 Task: Select Fire TV from Amazon Fire TV. Add to cart Fire TV Stick with Alexa Voice Remote-2. Place order for _x000D_
3800 Locke St_x000D_
Latonia, Kentucky(KY), 41015, Cell Number (859) 261-0695
Action: Mouse moved to (19, 110)
Screenshot: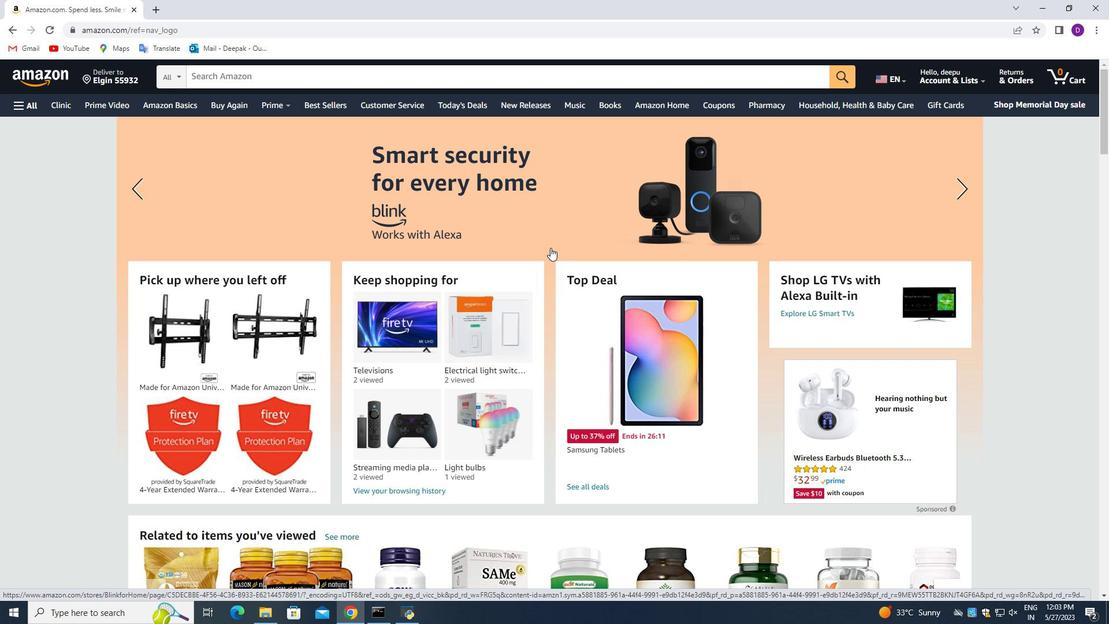 
Action: Mouse pressed left at (19, 110)
Screenshot: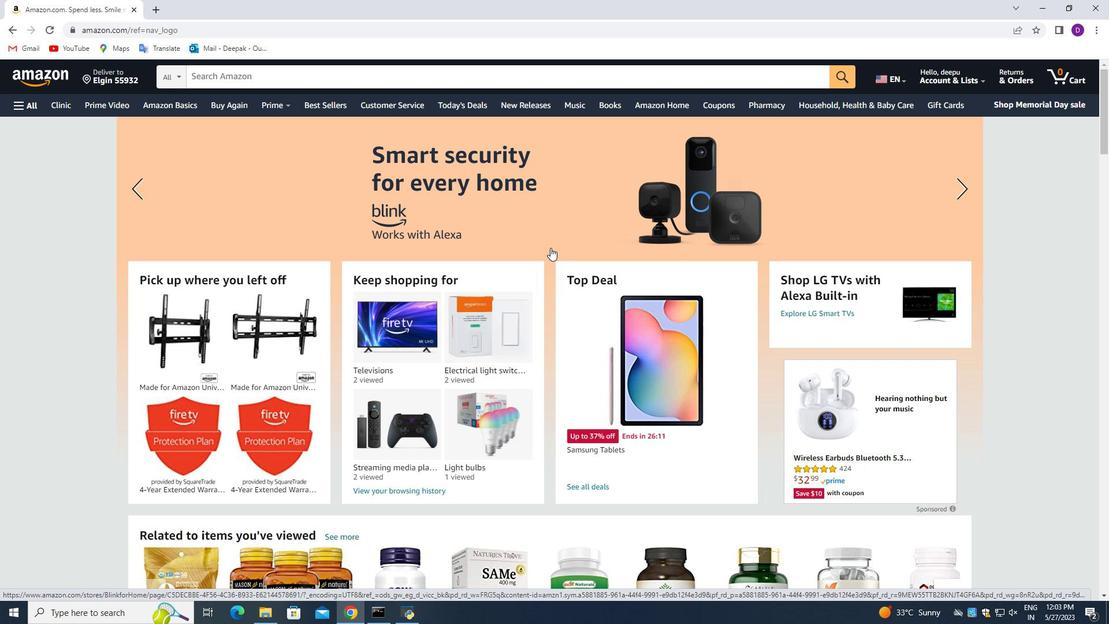 
Action: Mouse moved to (106, 341)
Screenshot: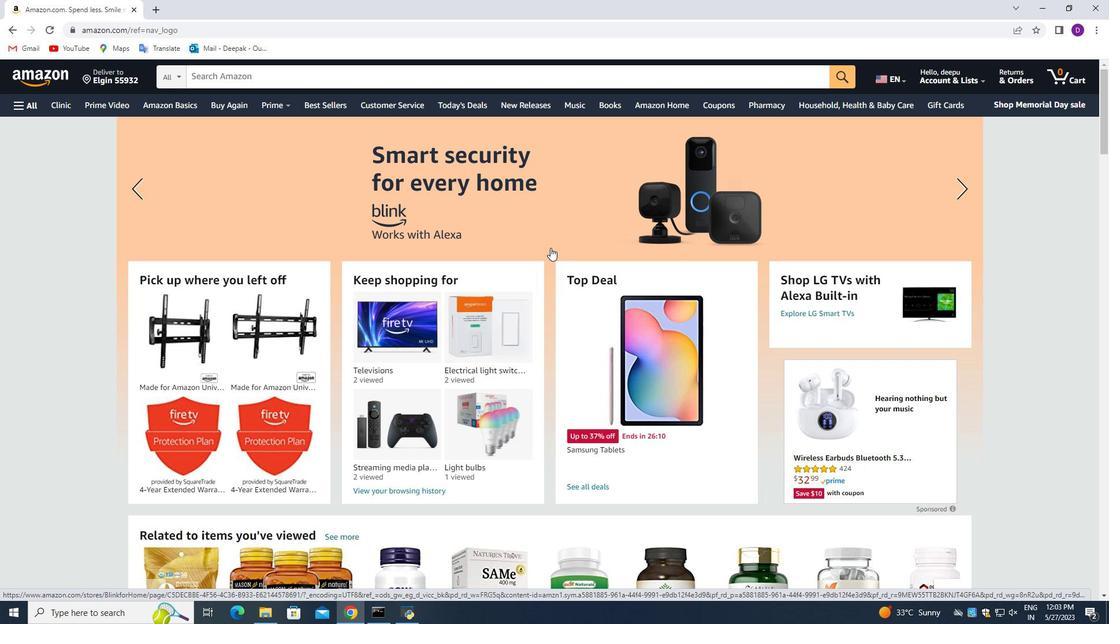 
Action: Mouse pressed left at (106, 341)
Screenshot: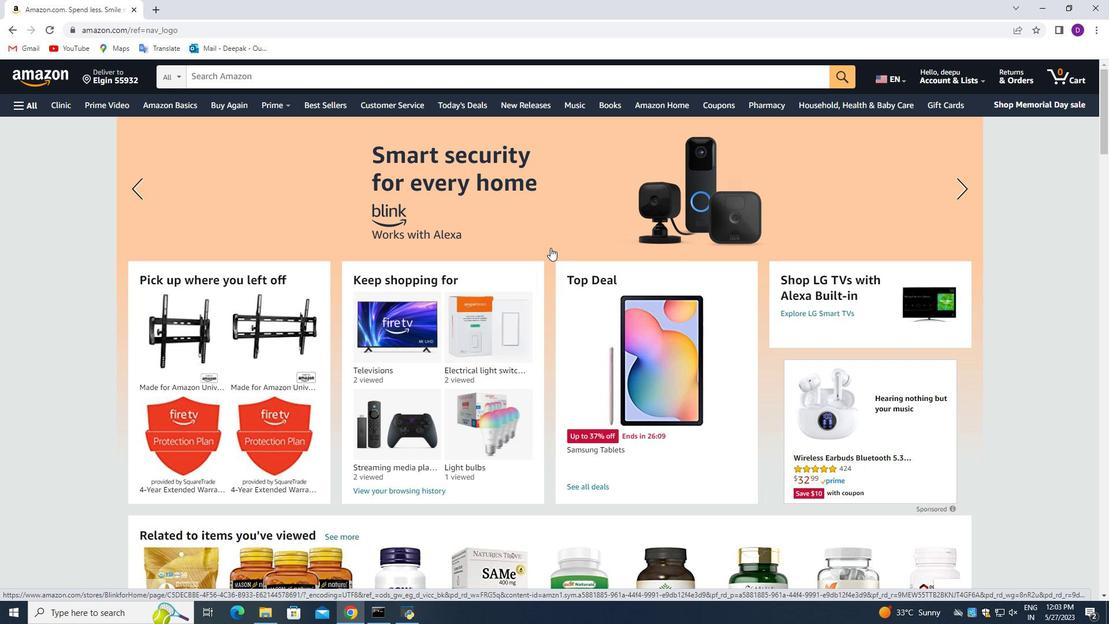 
Action: Mouse moved to (116, 157)
Screenshot: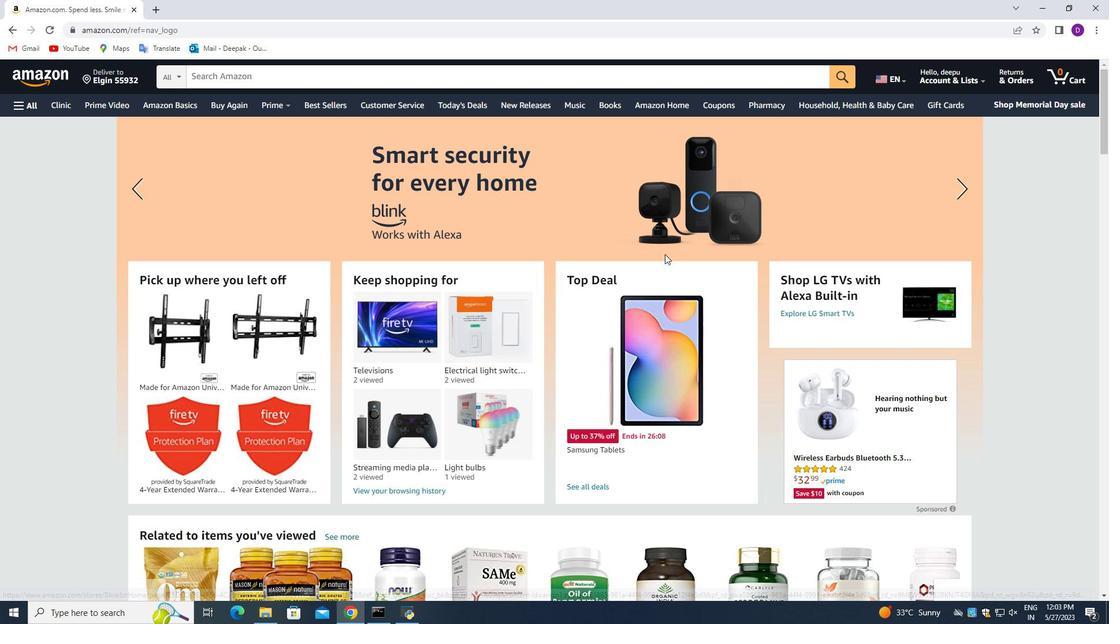 
Action: Mouse pressed left at (116, 157)
Screenshot: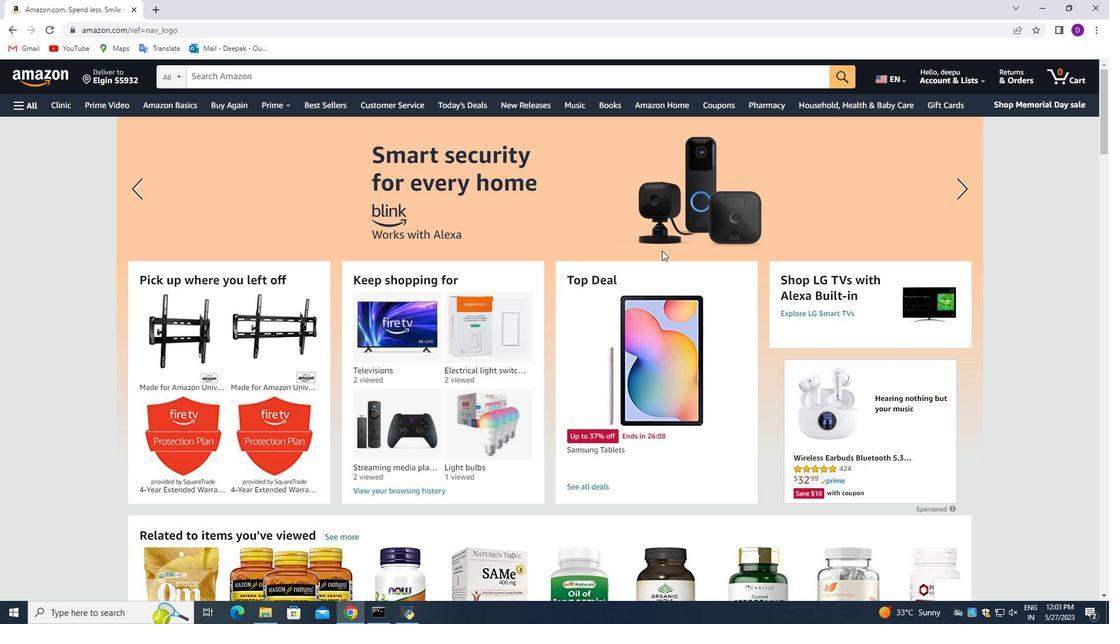 
Action: Mouse moved to (280, 80)
Screenshot: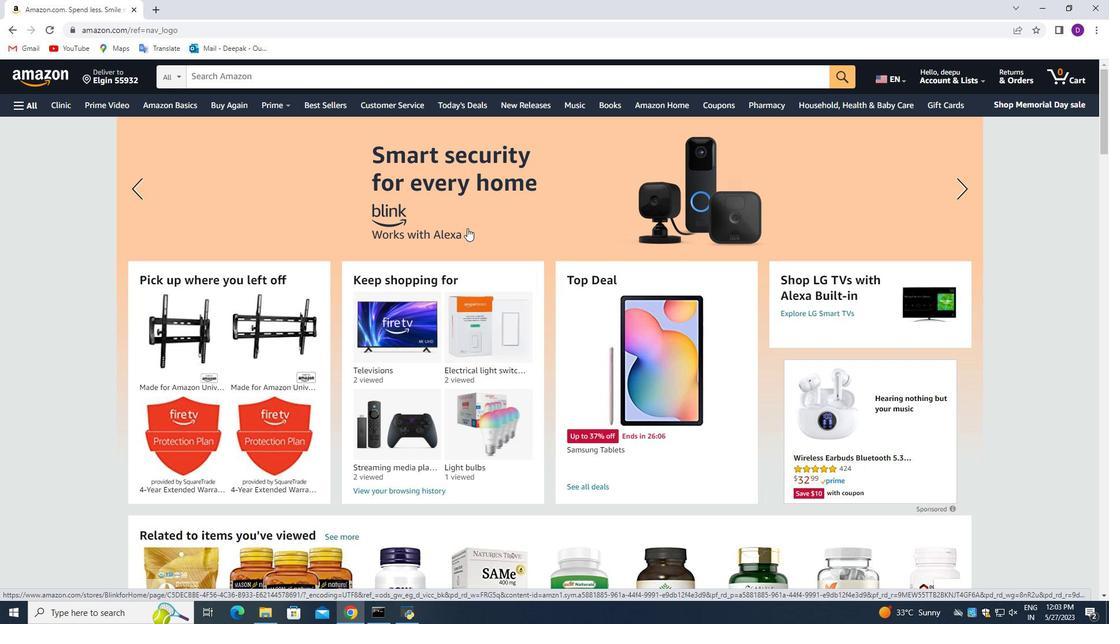 
Action: Mouse pressed left at (280, 80)
Screenshot: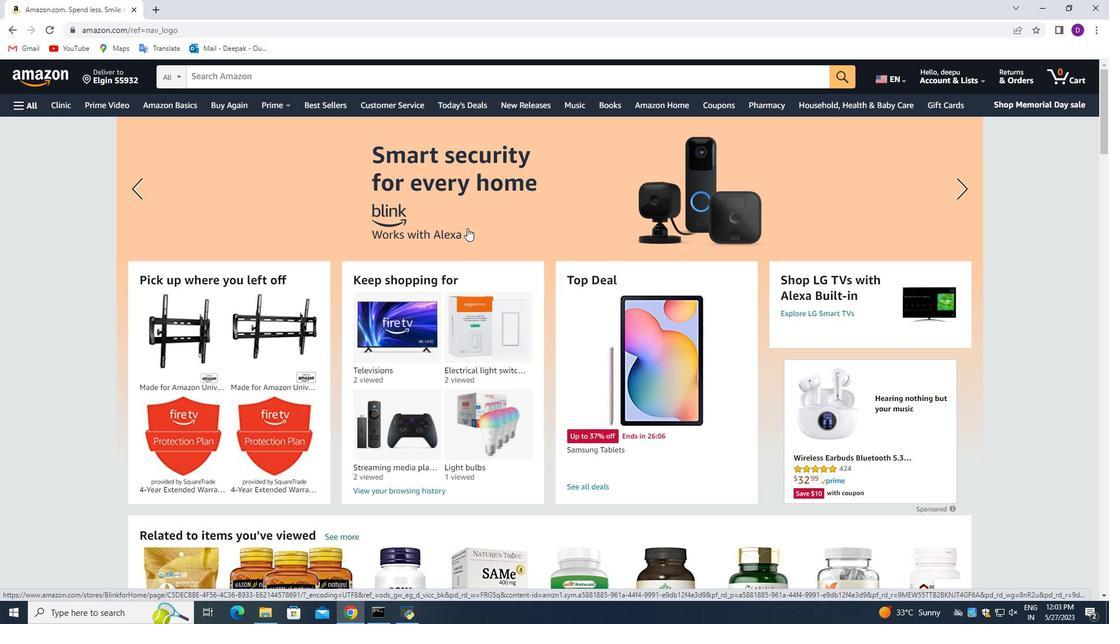 
Action: Key pressed <Key.shift>Fire<Key.space>tv<Key.space>stick<Key.space>with<Key.space>aleza<Key.space><Key.backspace><Key.backspace><Key.backspace>xa<Key.space>voice<Key.space>remote<Key.enter>
Screenshot: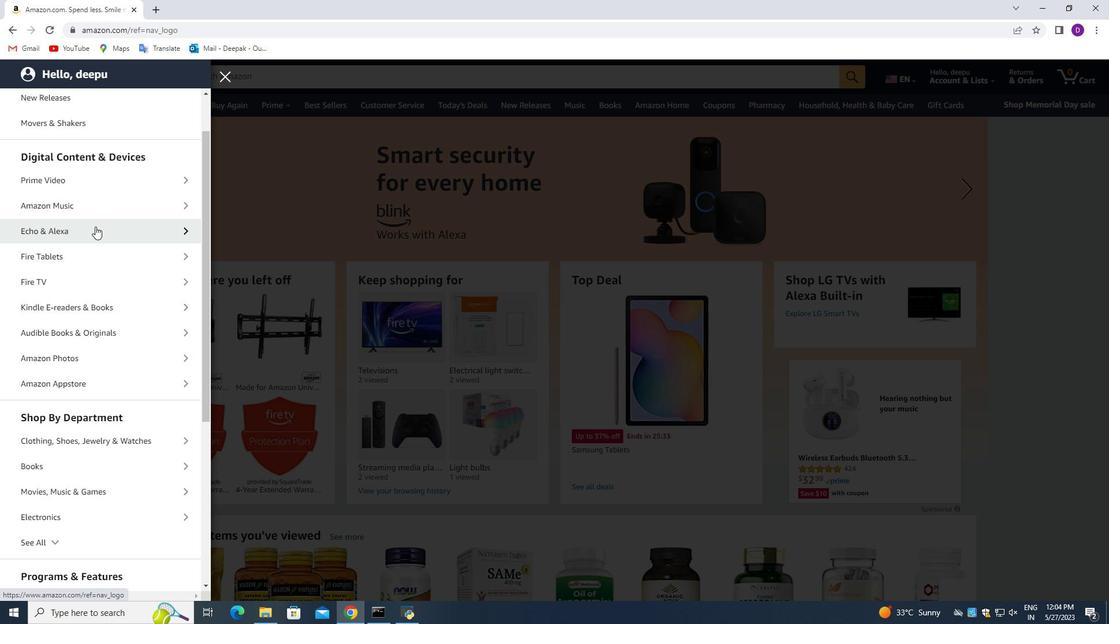 
Action: Mouse moved to (591, 304)
Screenshot: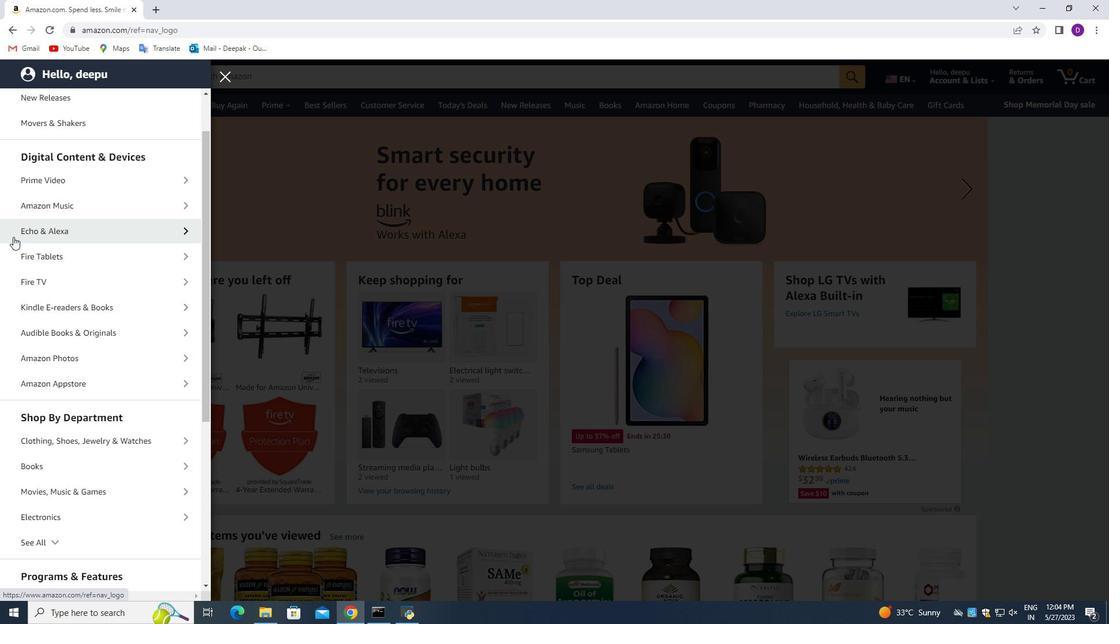 
Action: Mouse scrolled (591, 303) with delta (0, 0)
Screenshot: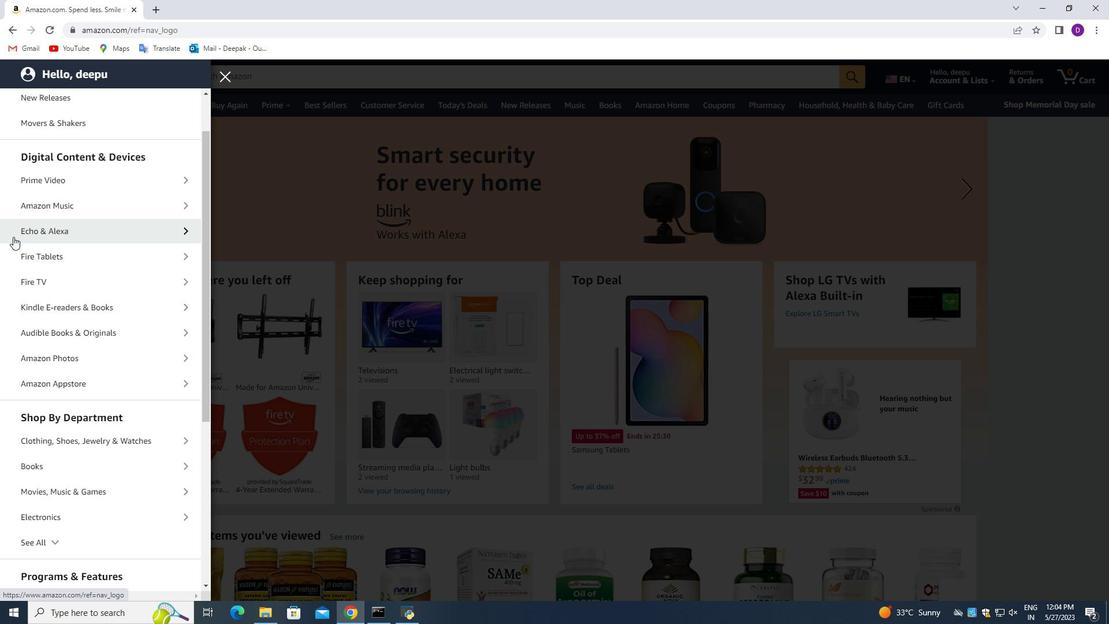 
Action: Mouse moved to (504, 374)
Screenshot: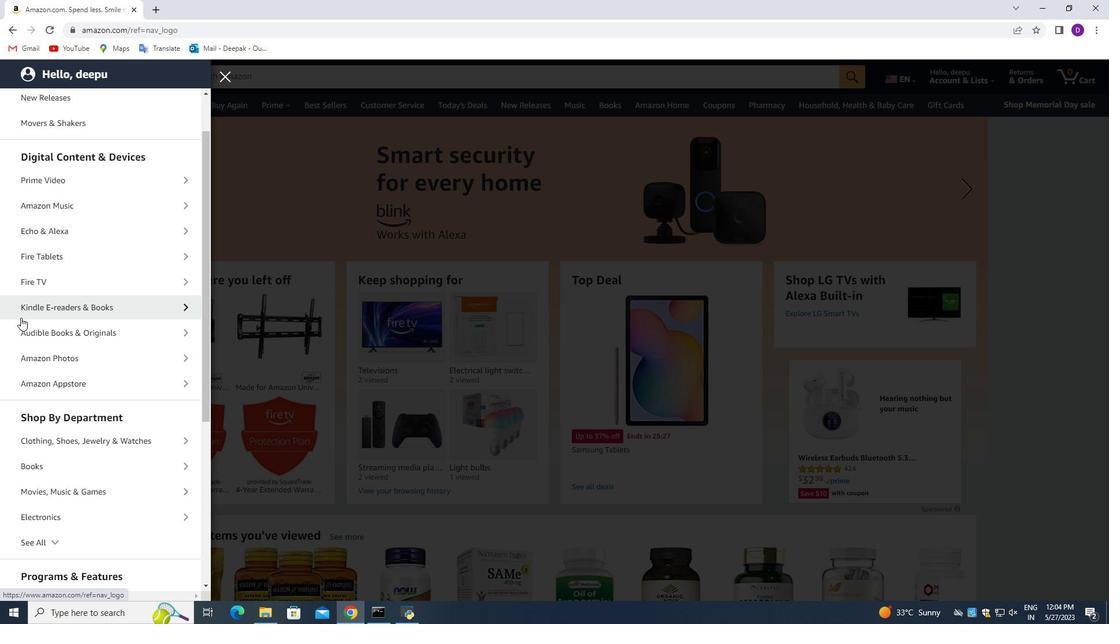 
Action: Mouse pressed left at (504, 374)
Screenshot: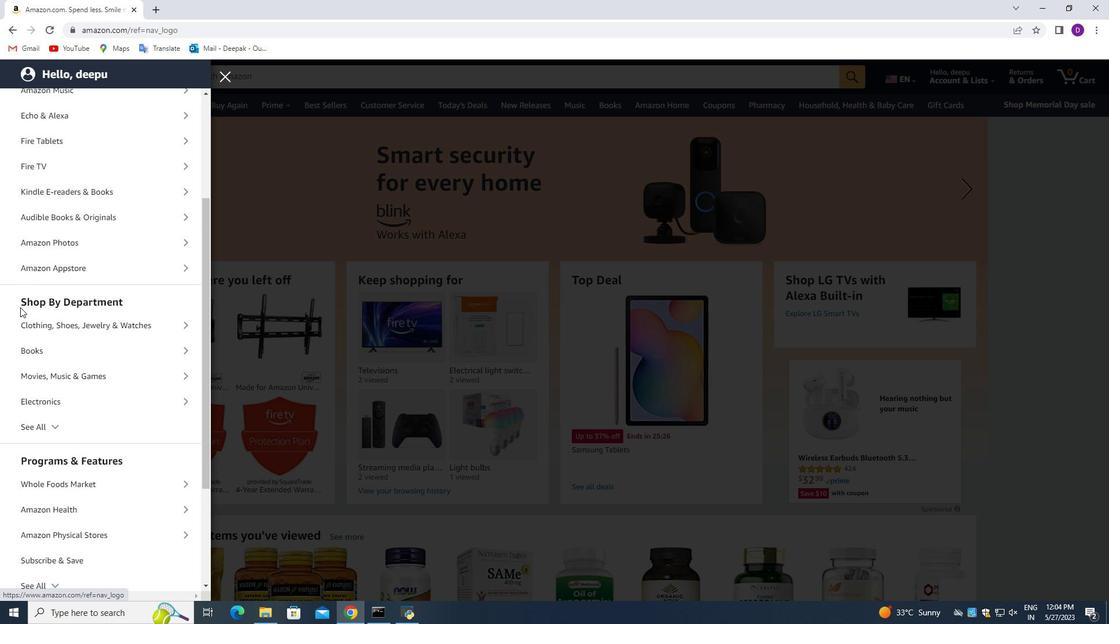 
Action: Mouse moved to (372, 339)
Screenshot: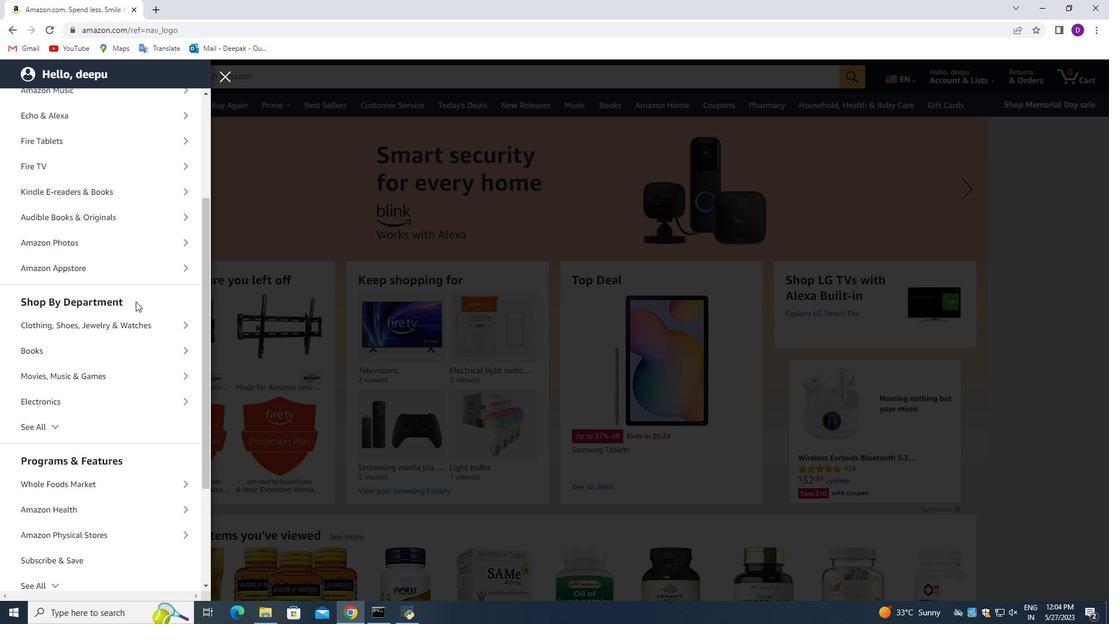 
Action: Mouse pressed left at (372, 339)
Screenshot: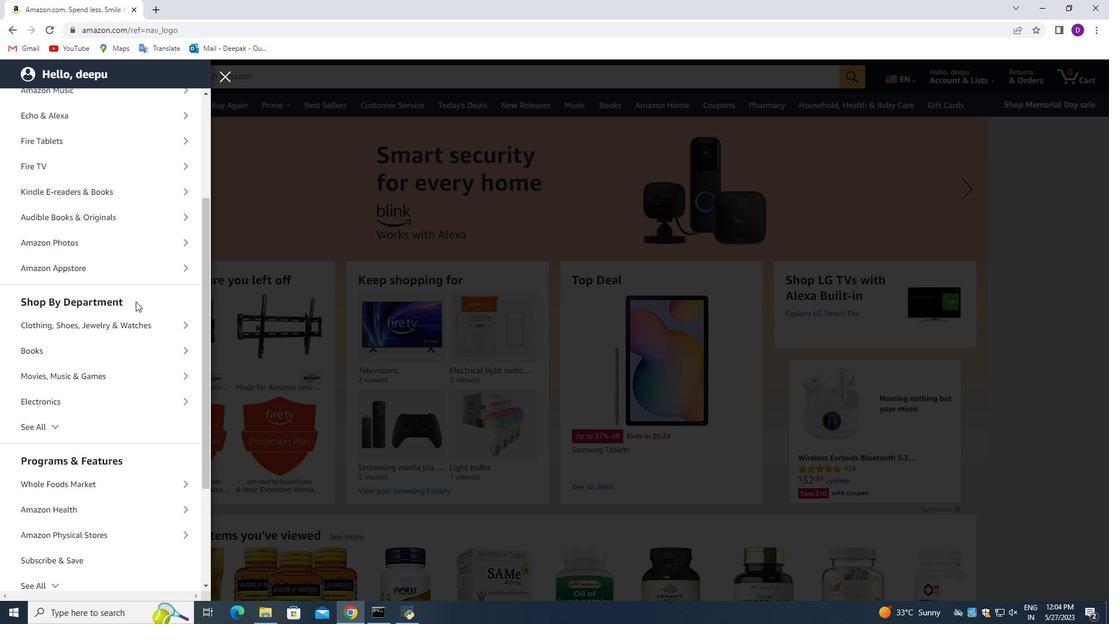
Action: Mouse moved to (138, 202)
Screenshot: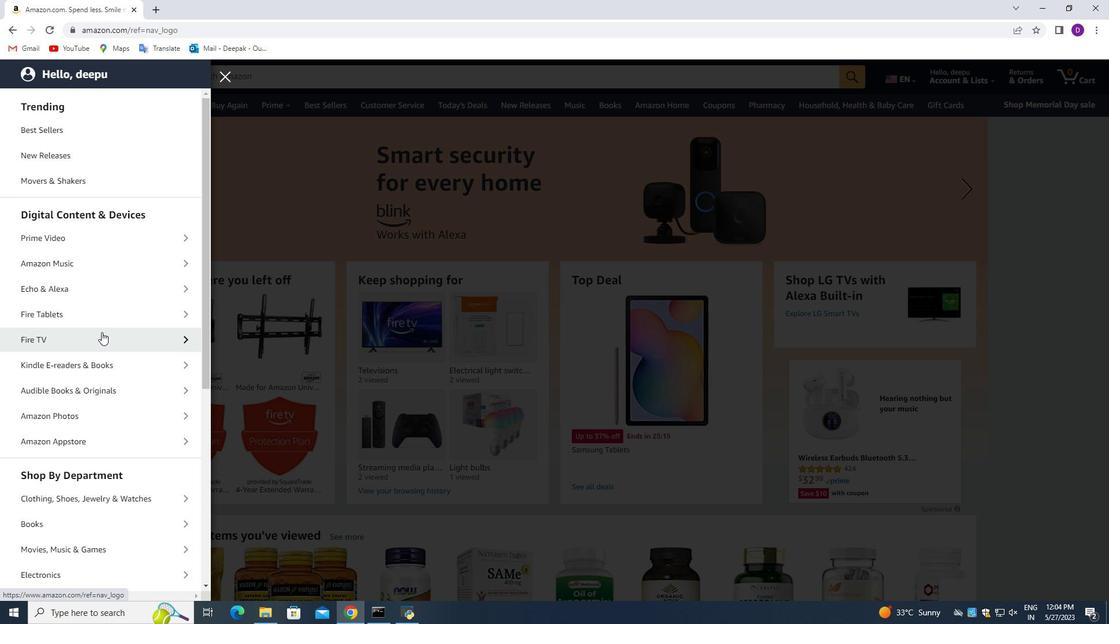 
Action: Mouse pressed left at (138, 202)
Screenshot: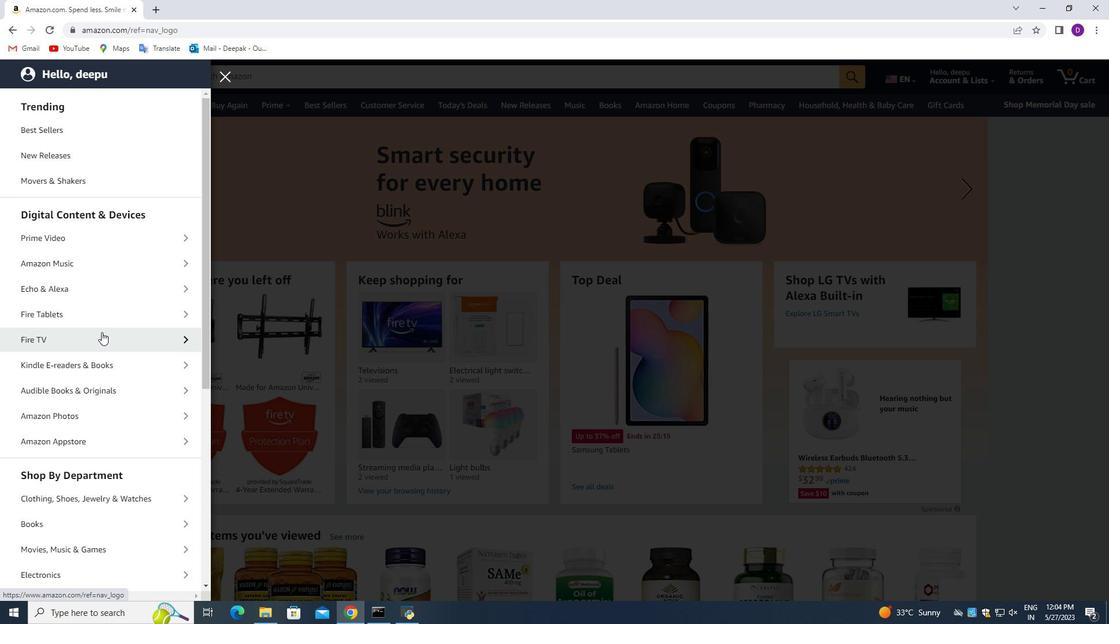 
Action: Mouse moved to (145, 254)
Screenshot: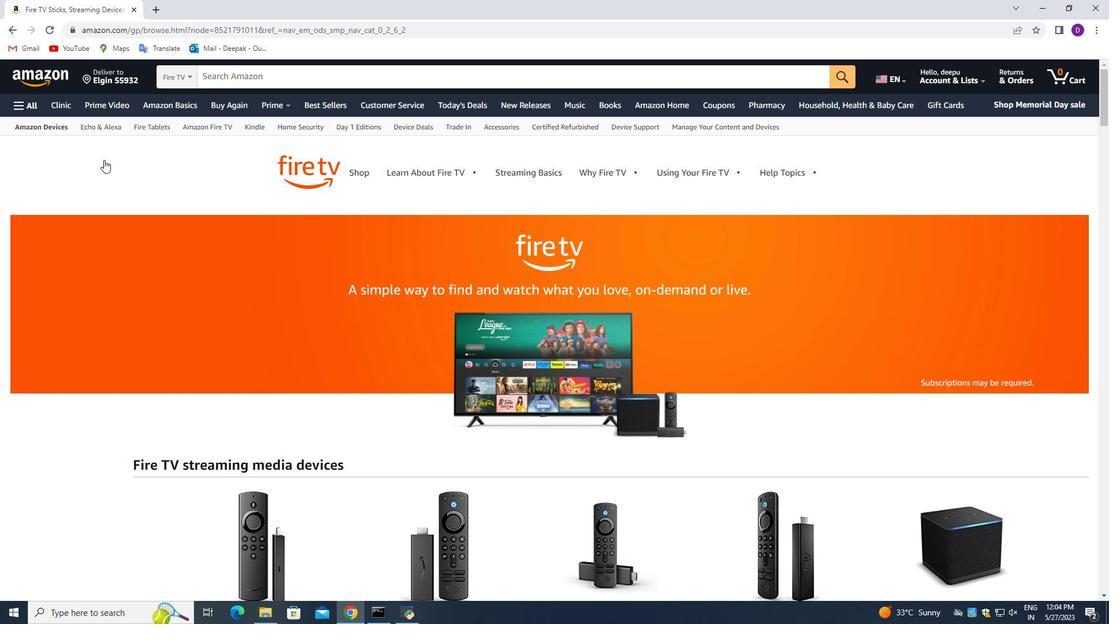 
Action: Mouse pressed left at (145, 254)
Screenshot: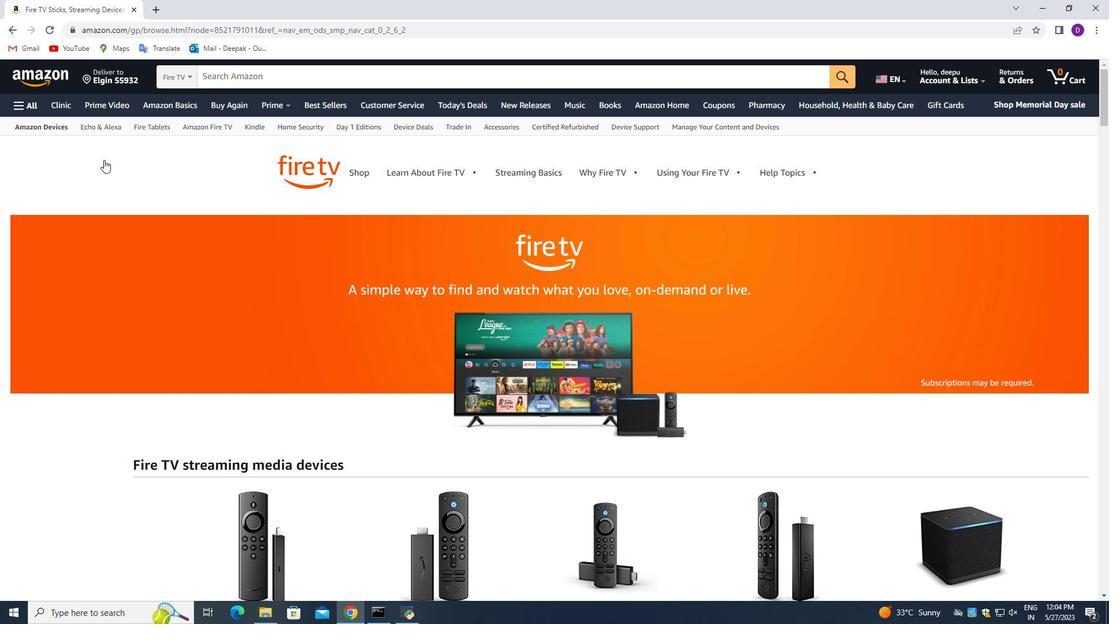
Action: Mouse moved to (144, 284)
Screenshot: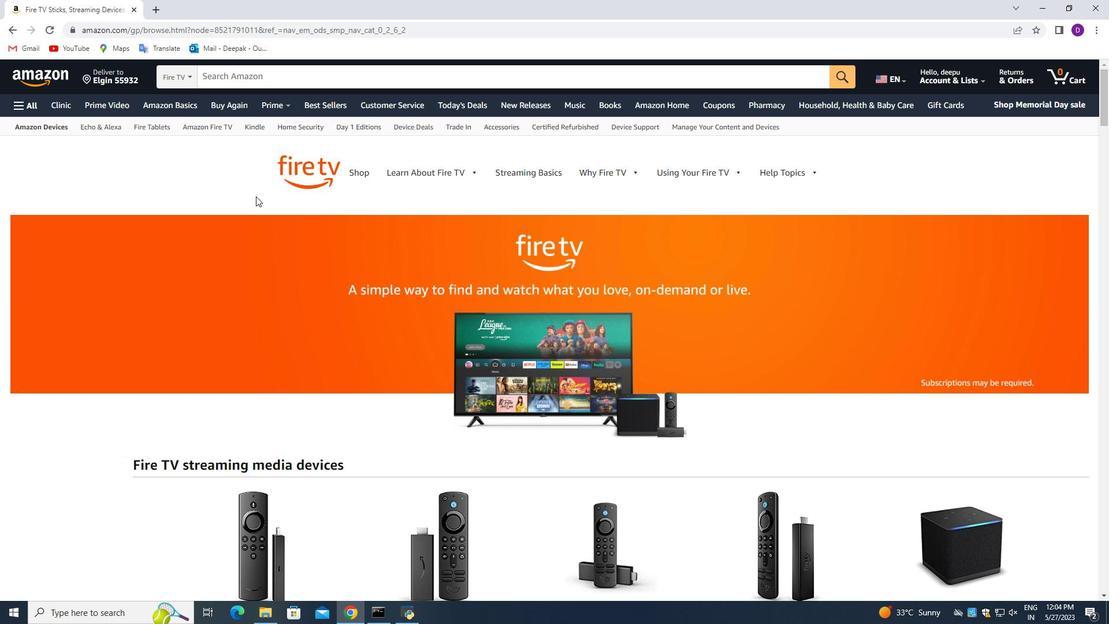
Action: Mouse pressed left at (144, 284)
Screenshot: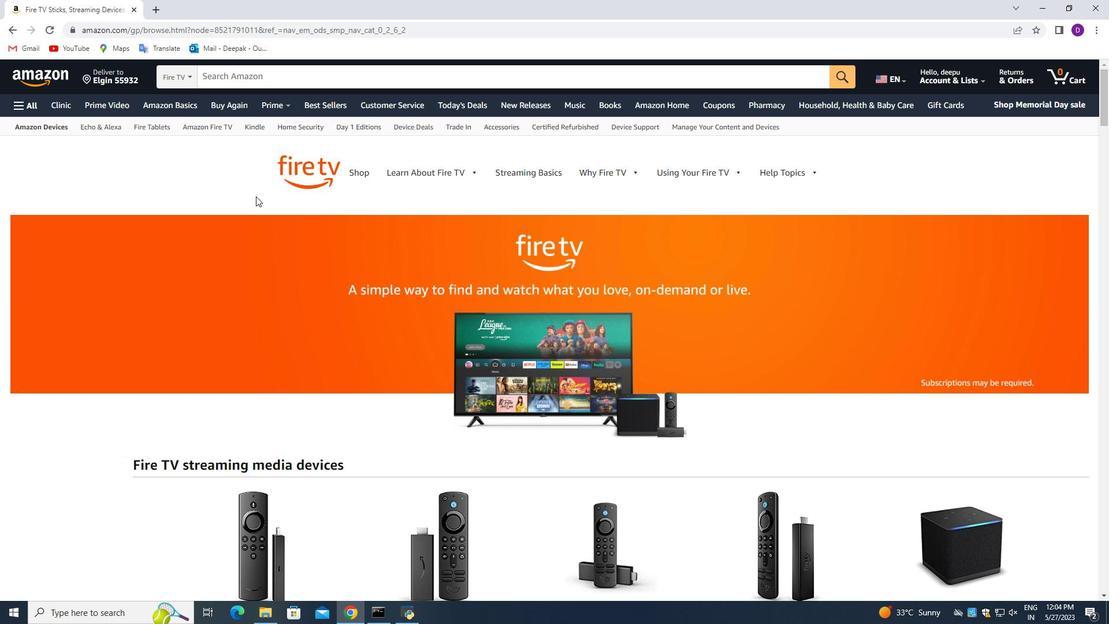 
Action: Mouse moved to (136, 310)
Screenshot: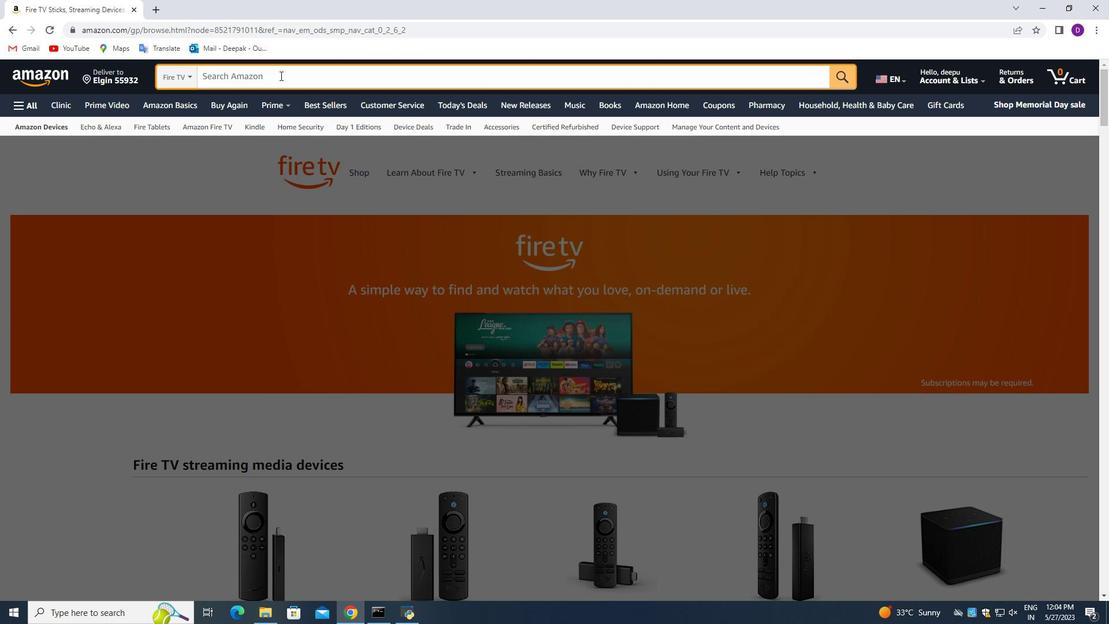 
Action: Mouse pressed left at (136, 310)
Screenshot: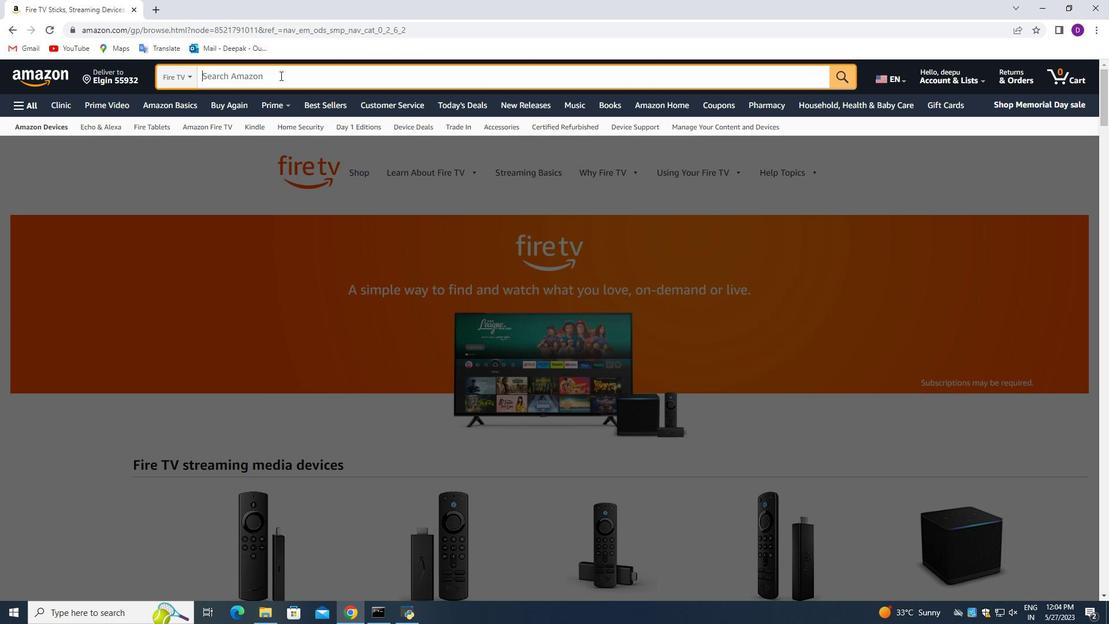 
Action: Mouse moved to (140, 318)
Screenshot: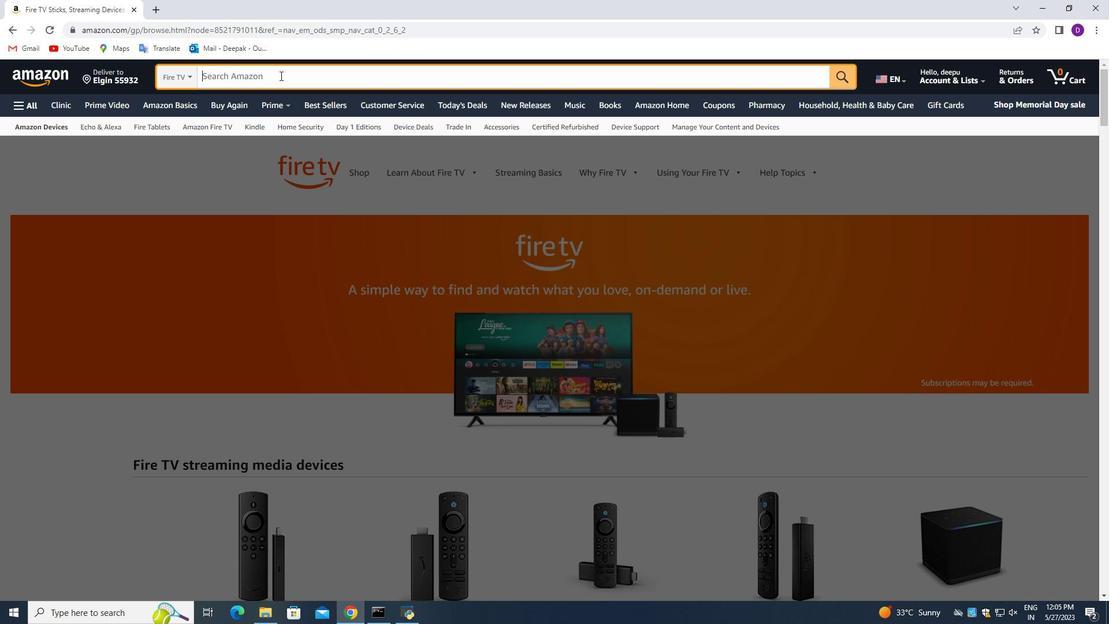 
Action: Mouse pressed left at (140, 318)
Screenshot: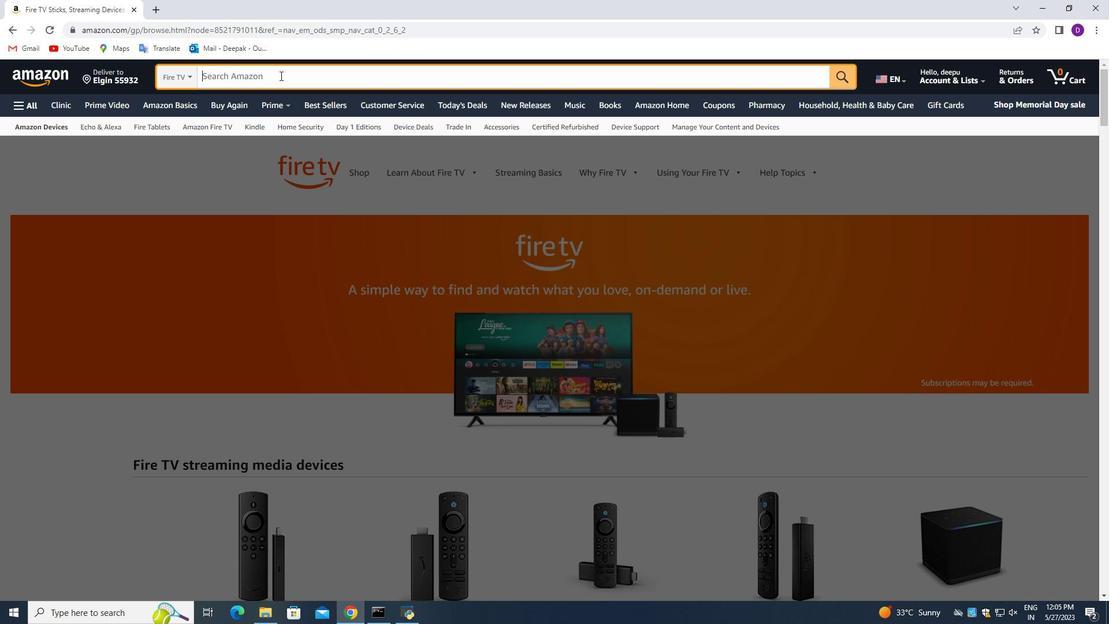 
Action: Mouse moved to (137, 315)
Screenshot: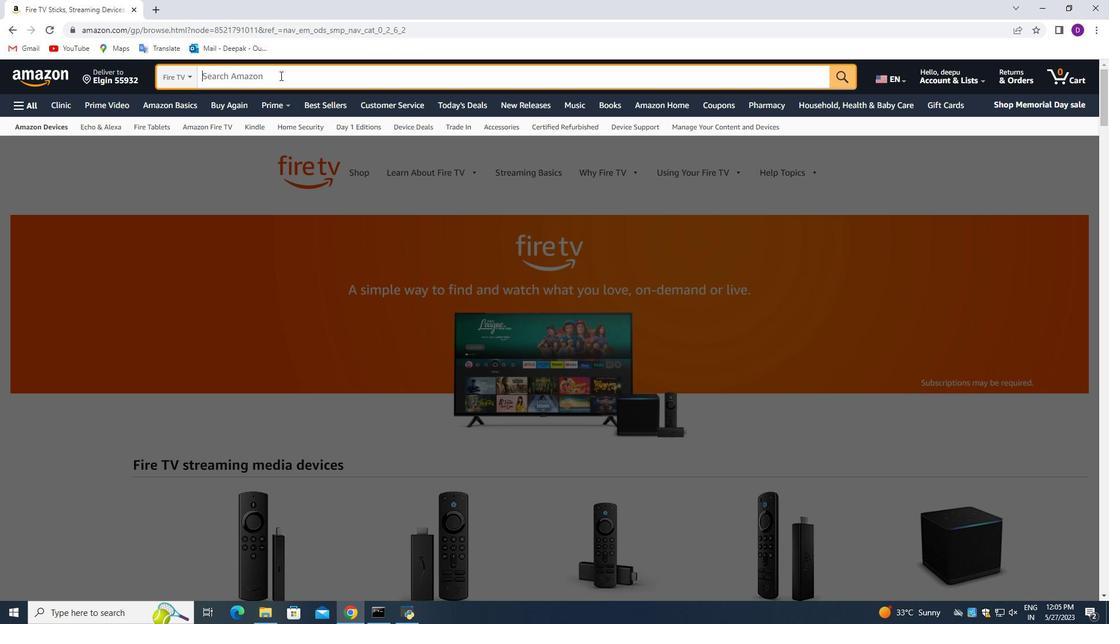 
Action: Mouse pressed left at (137, 315)
Screenshot: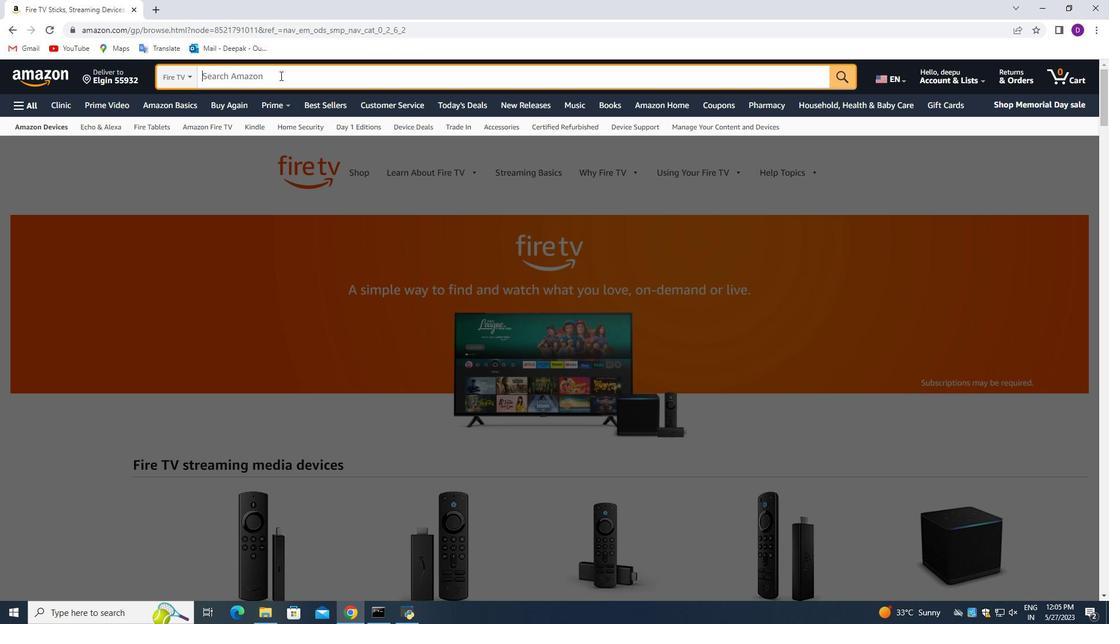 
Action: Mouse moved to (150, 350)
Screenshot: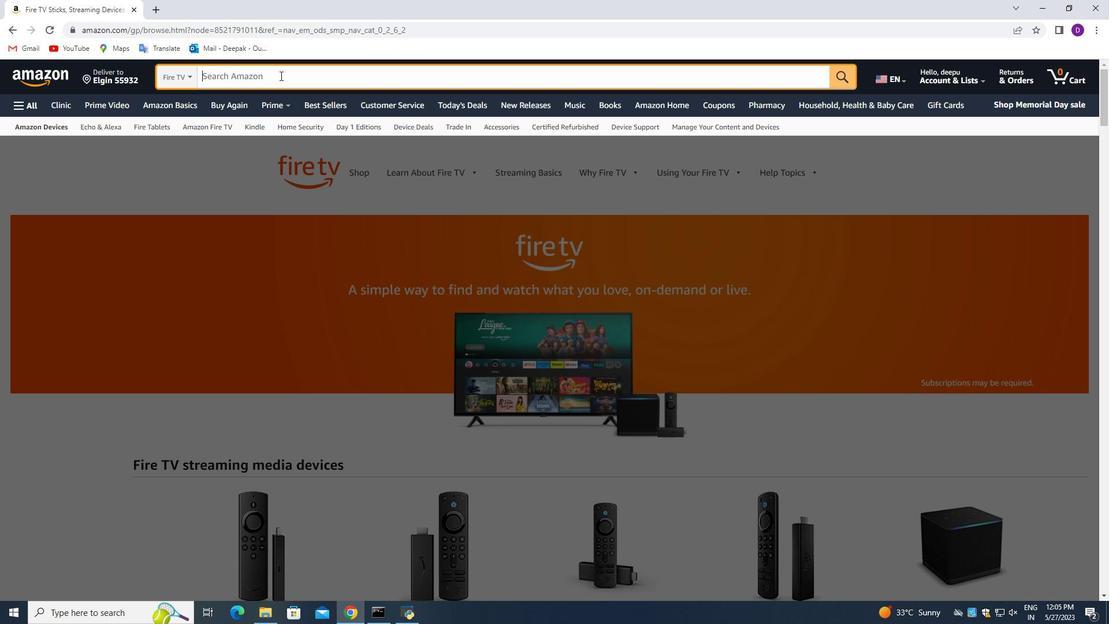 
Action: Mouse pressed left at (150, 350)
Screenshot: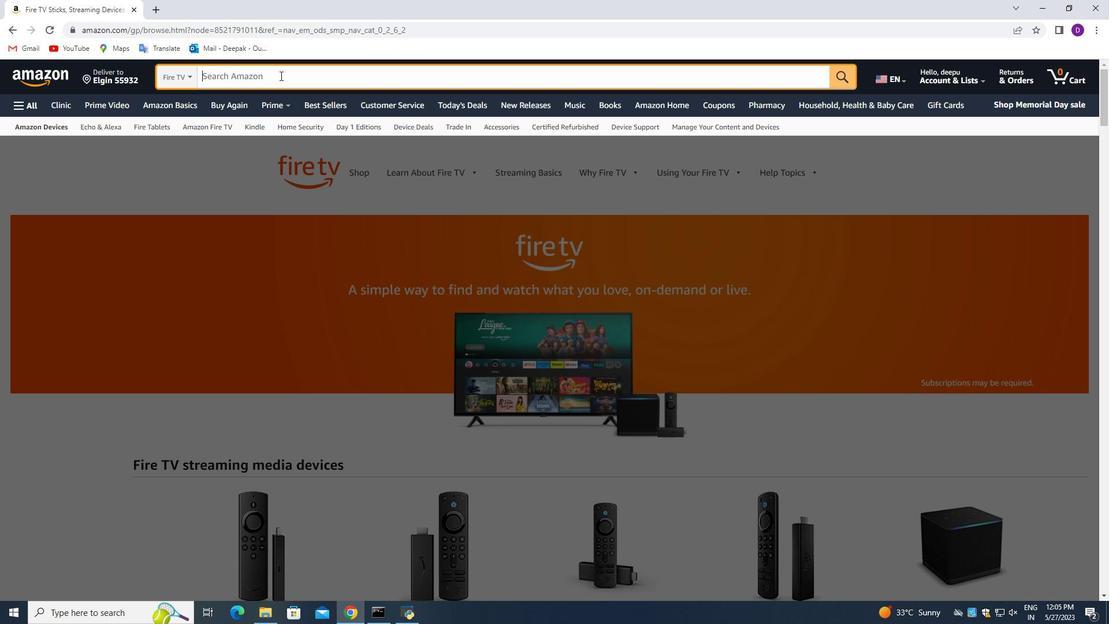 
Action: Mouse moved to (785, 350)
Screenshot: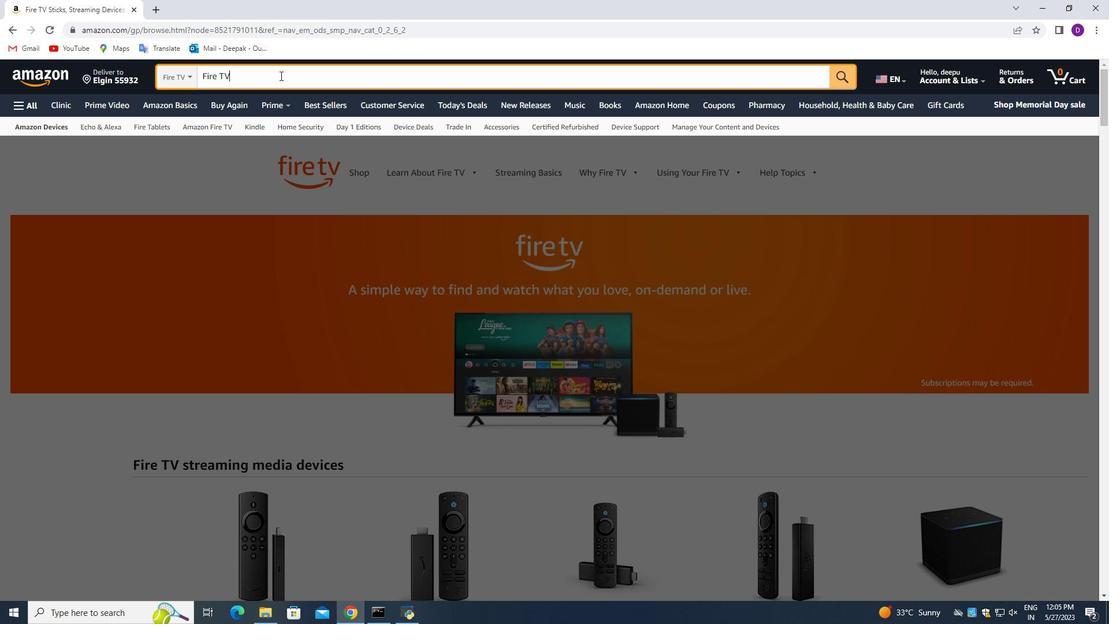 
Action: Mouse scrolled (785, 349) with delta (0, 0)
Screenshot: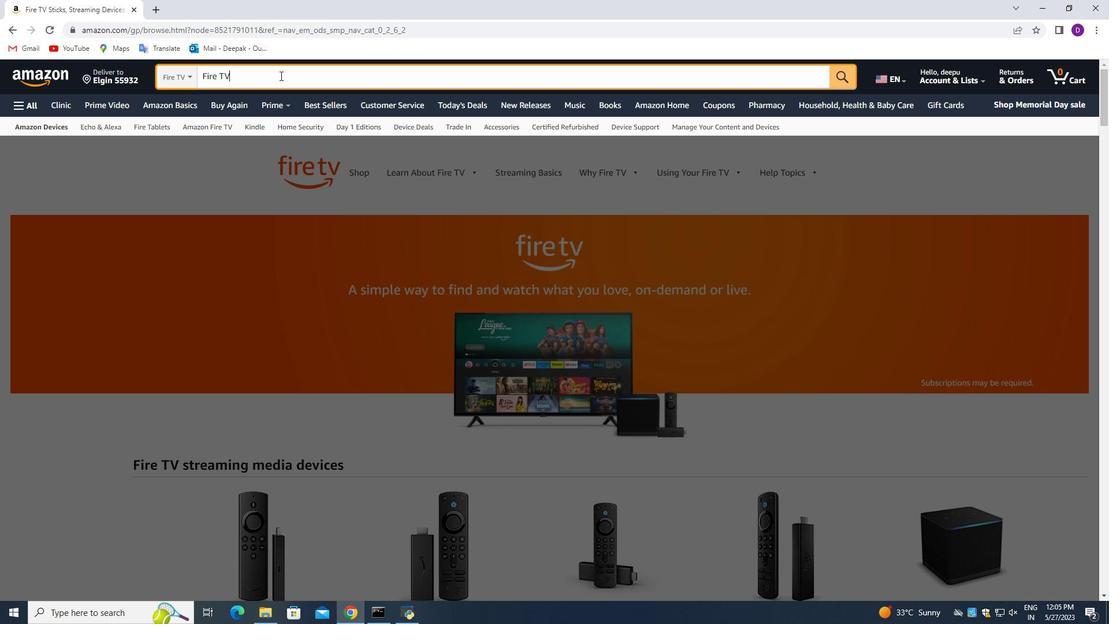 
Action: Mouse scrolled (785, 349) with delta (0, 0)
Screenshot: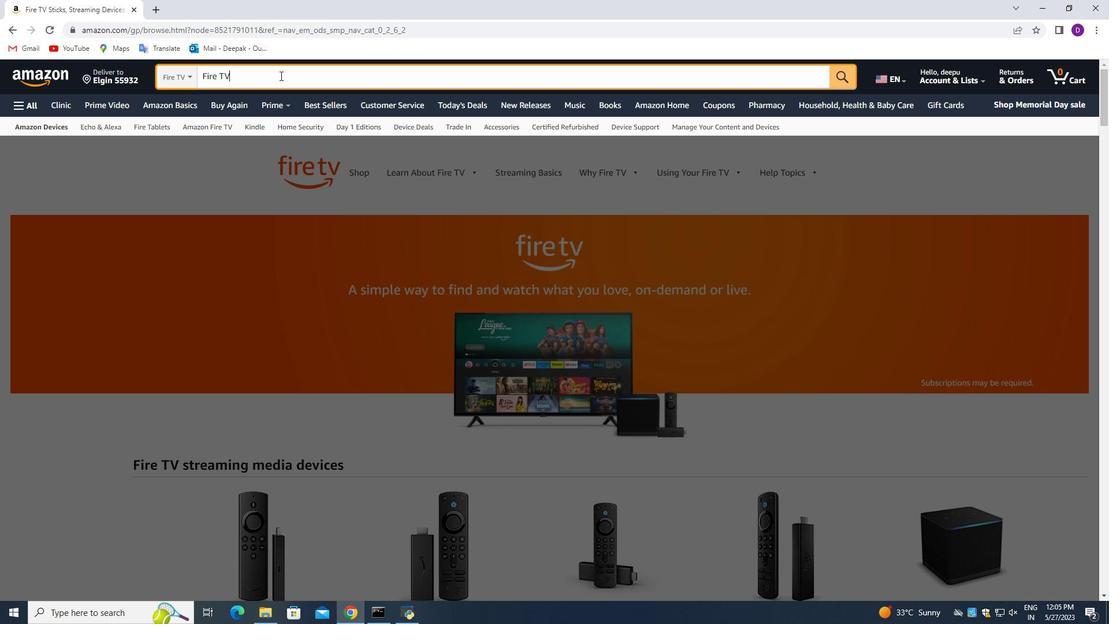 
Action: Mouse moved to (684, 363)
Screenshot: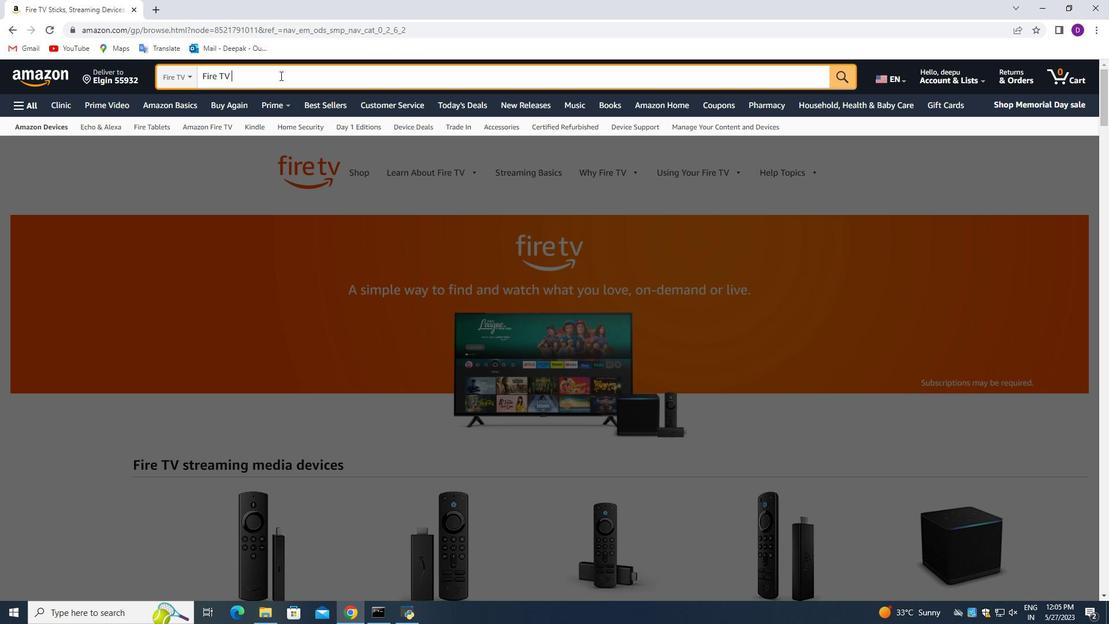 
Action: Mouse scrolled (684, 362) with delta (0, 0)
Screenshot: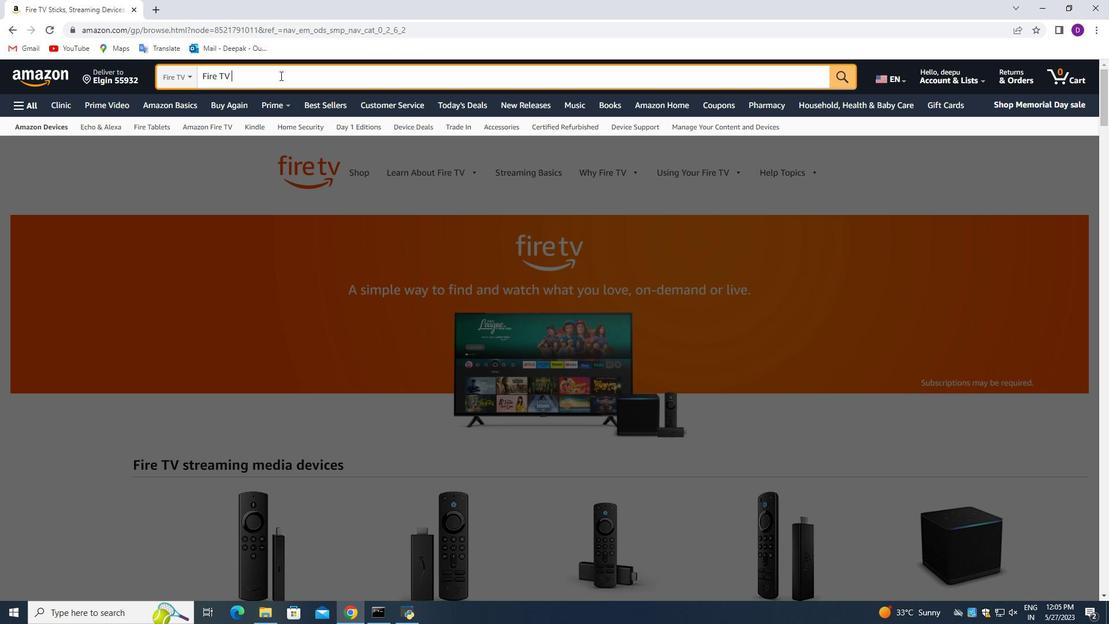 
Action: Mouse moved to (648, 377)
Screenshot: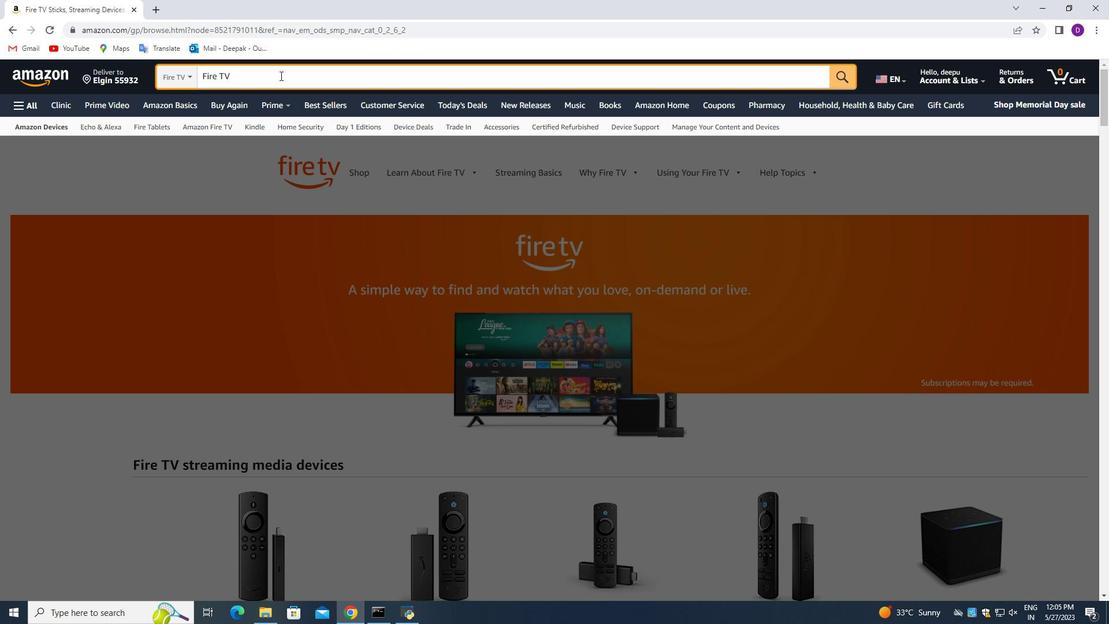 
Action: Mouse scrolled (648, 376) with delta (0, 0)
Screenshot: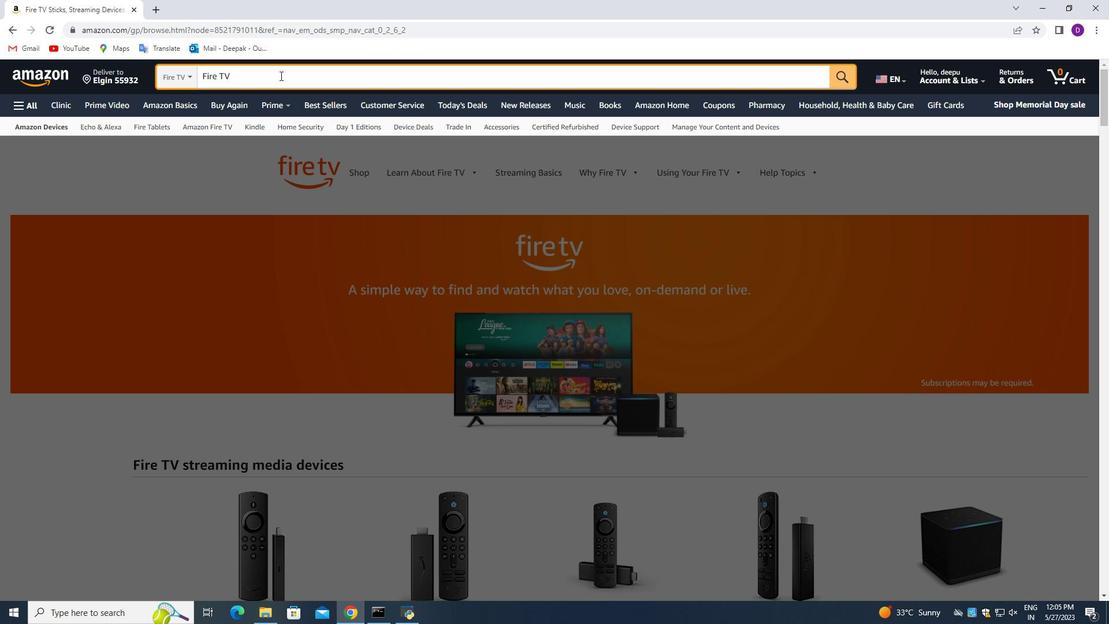 
Action: Mouse scrolled (648, 376) with delta (0, 0)
Screenshot: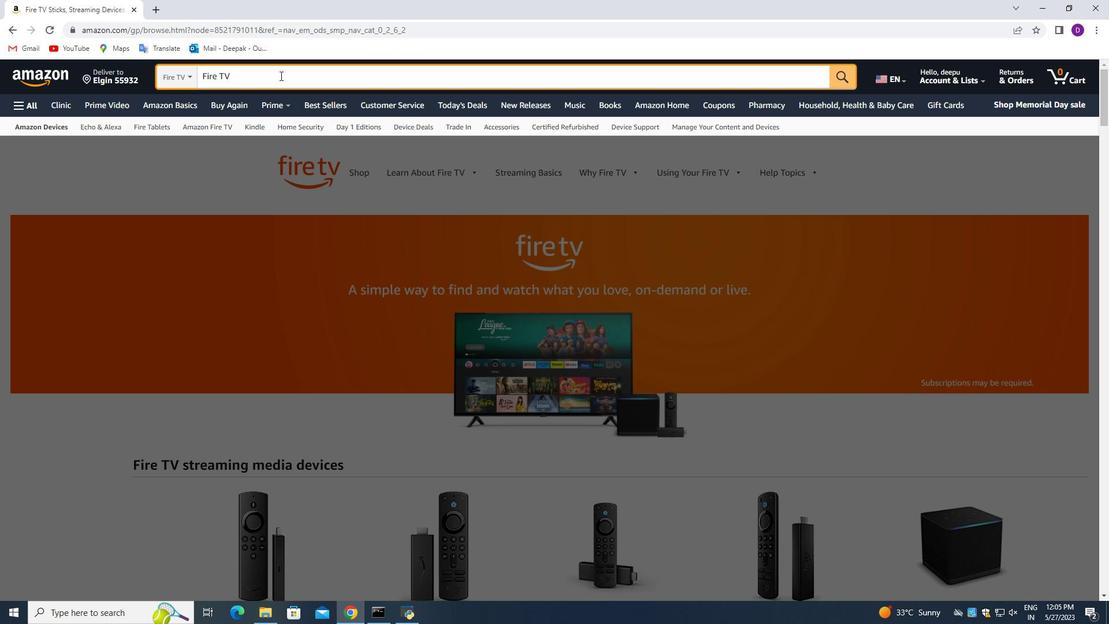 
Action: Mouse scrolled (648, 376) with delta (0, 0)
Screenshot: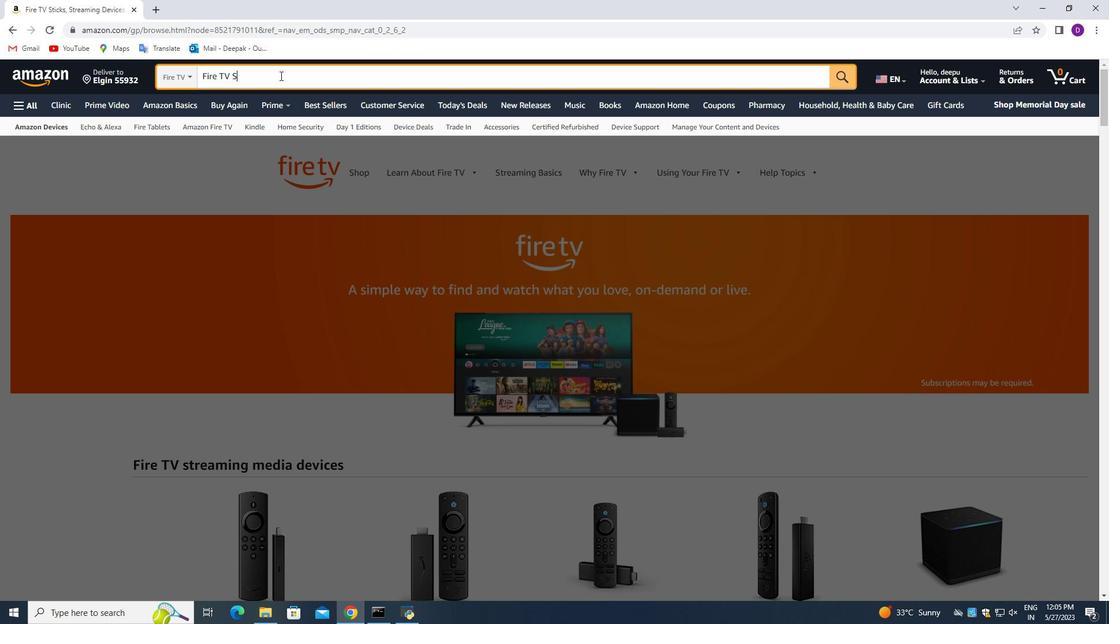 
Action: Mouse moved to (600, 332)
Screenshot: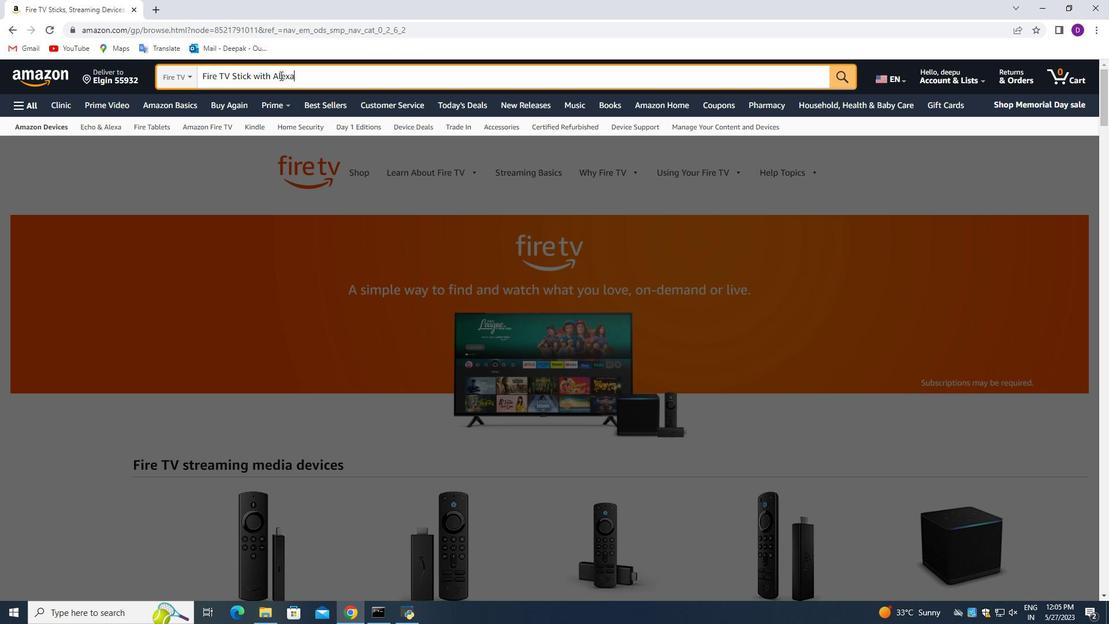 
Action: Mouse scrolled (600, 331) with delta (0, 0)
Screenshot: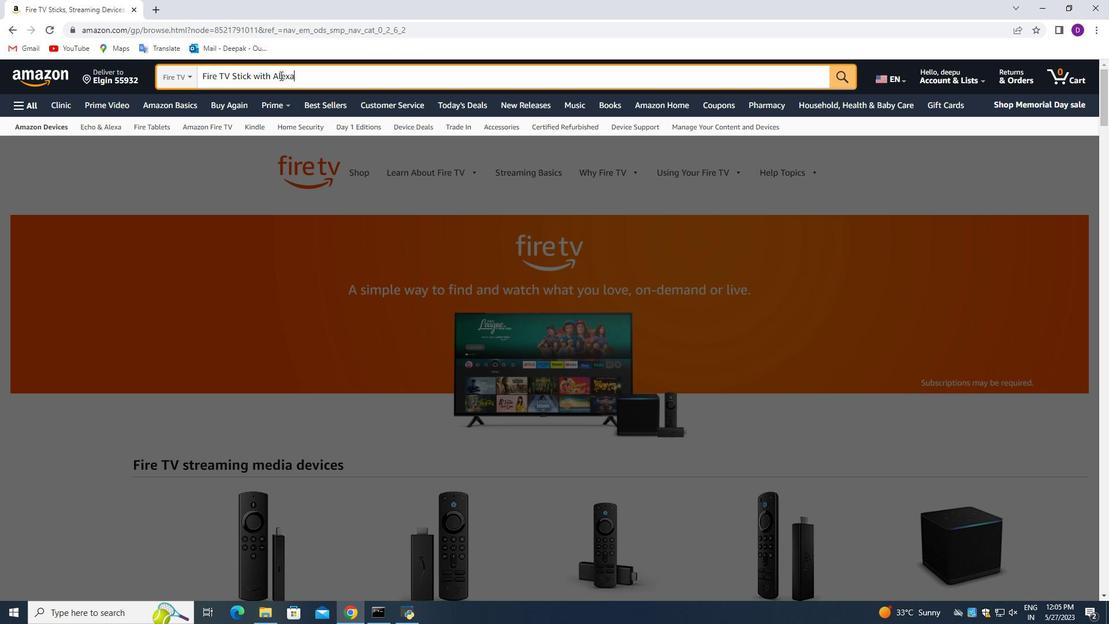
Action: Mouse scrolled (600, 331) with delta (0, 0)
Screenshot: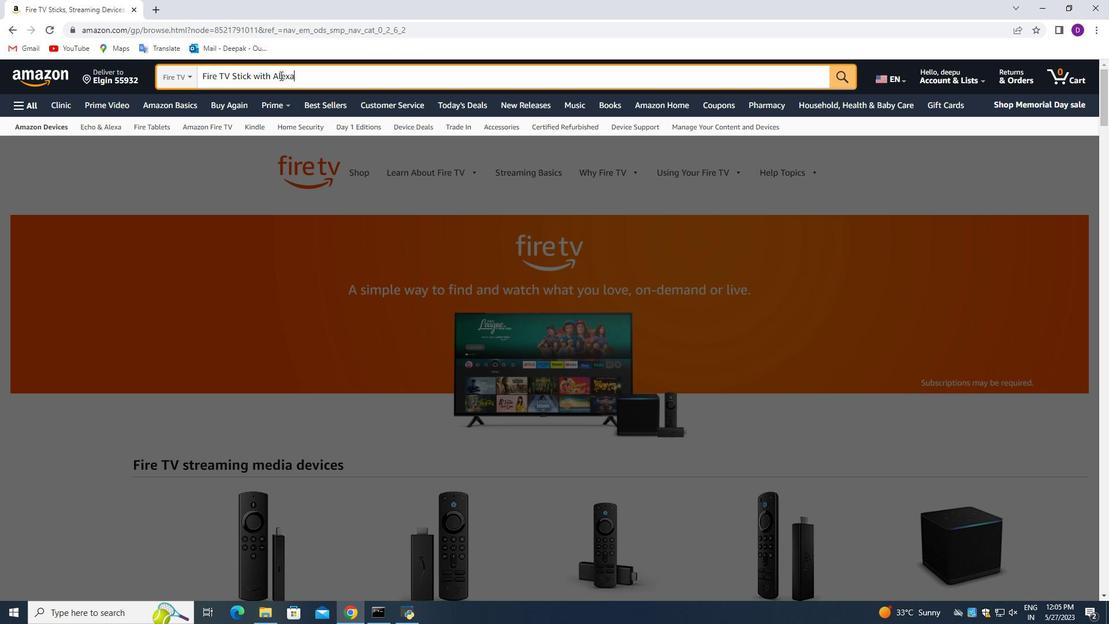 
Action: Mouse moved to (599, 333)
Screenshot: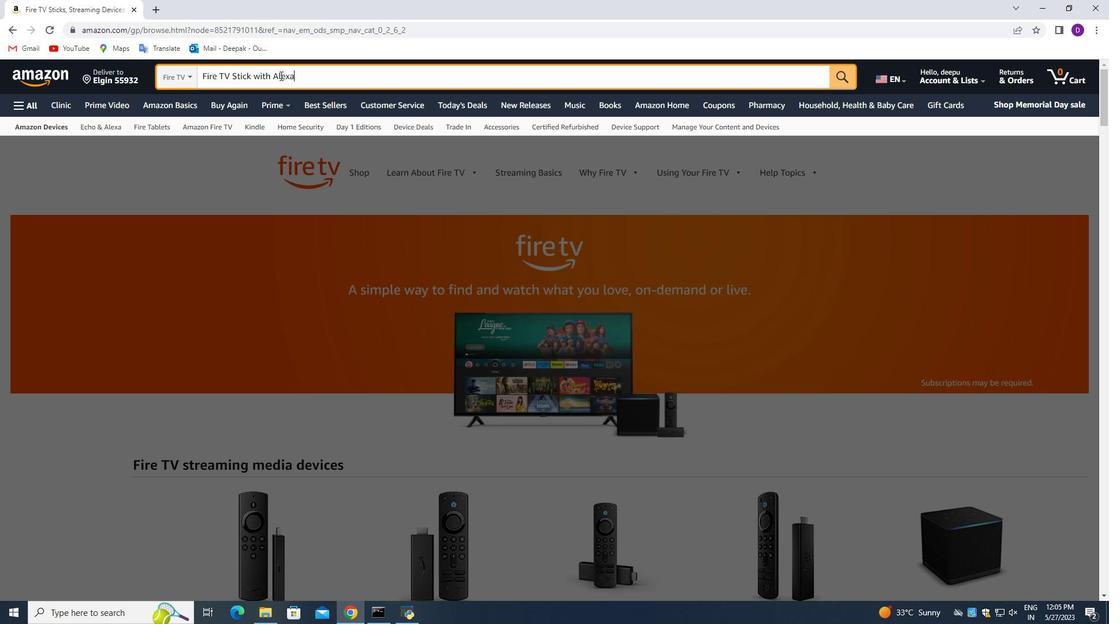 
Action: Mouse scrolled (599, 334) with delta (0, 0)
Screenshot: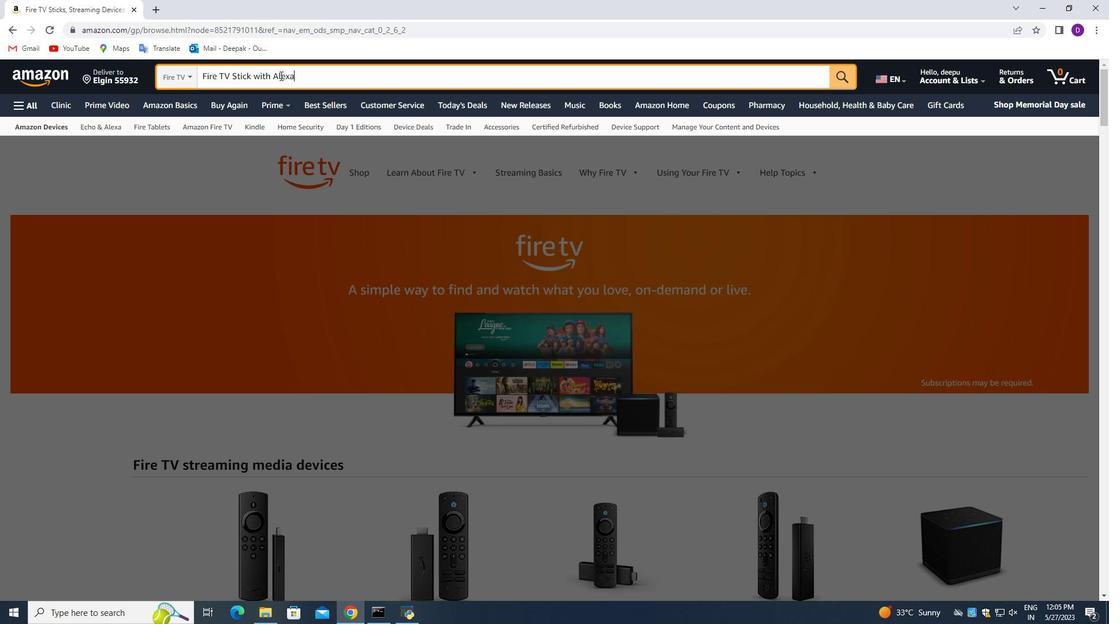 
Action: Mouse scrolled (599, 334) with delta (0, 0)
Screenshot: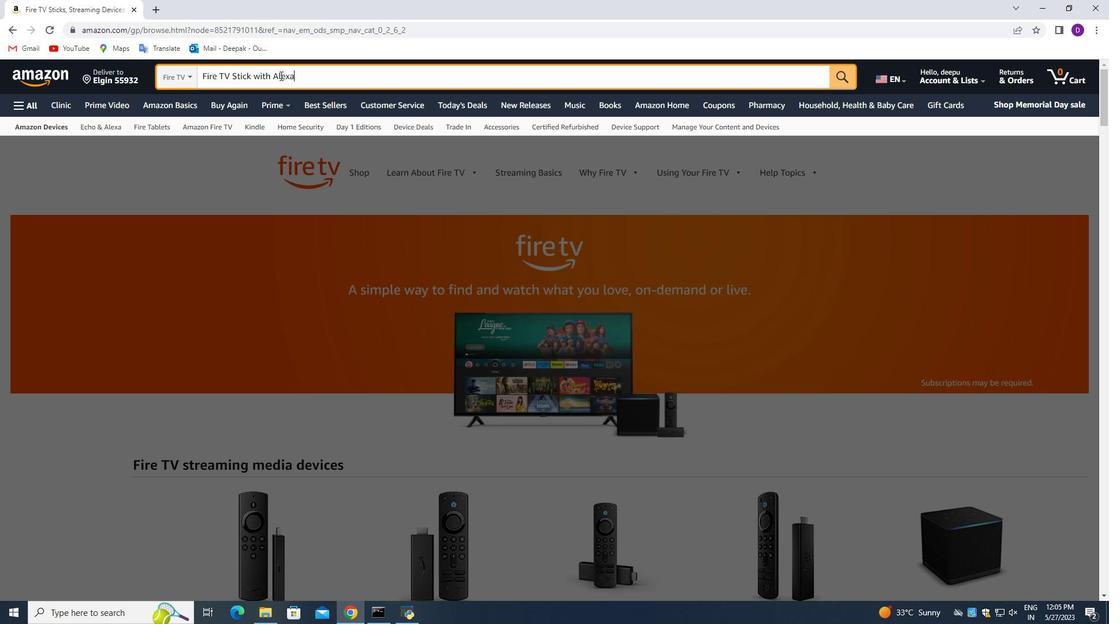 
Action: Mouse scrolled (599, 334) with delta (0, 0)
Screenshot: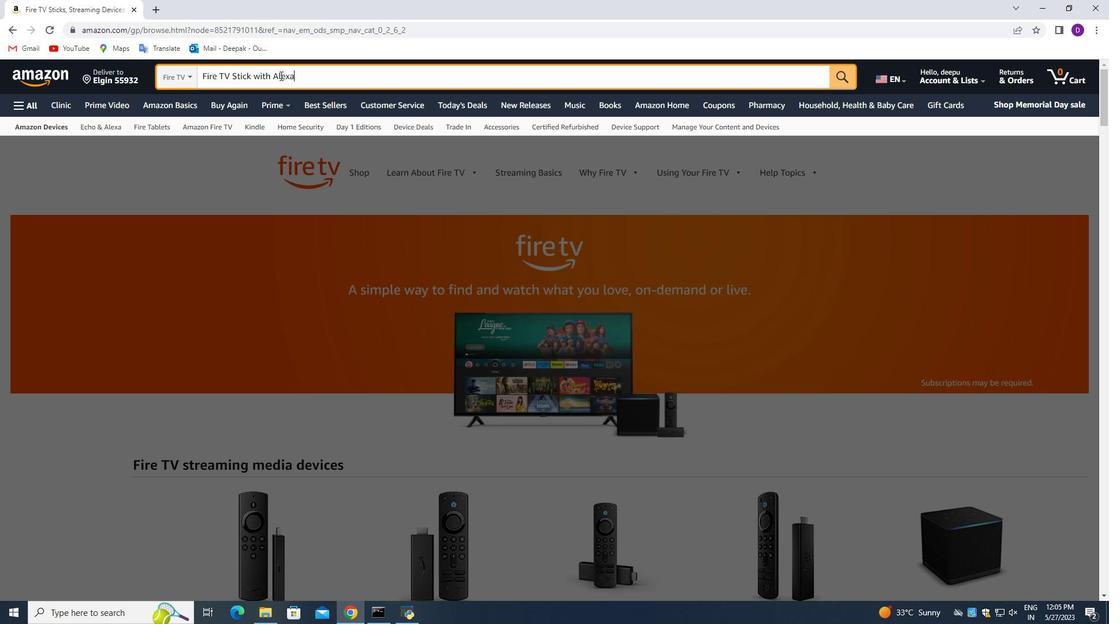 
Action: Mouse moved to (609, 289)
Screenshot: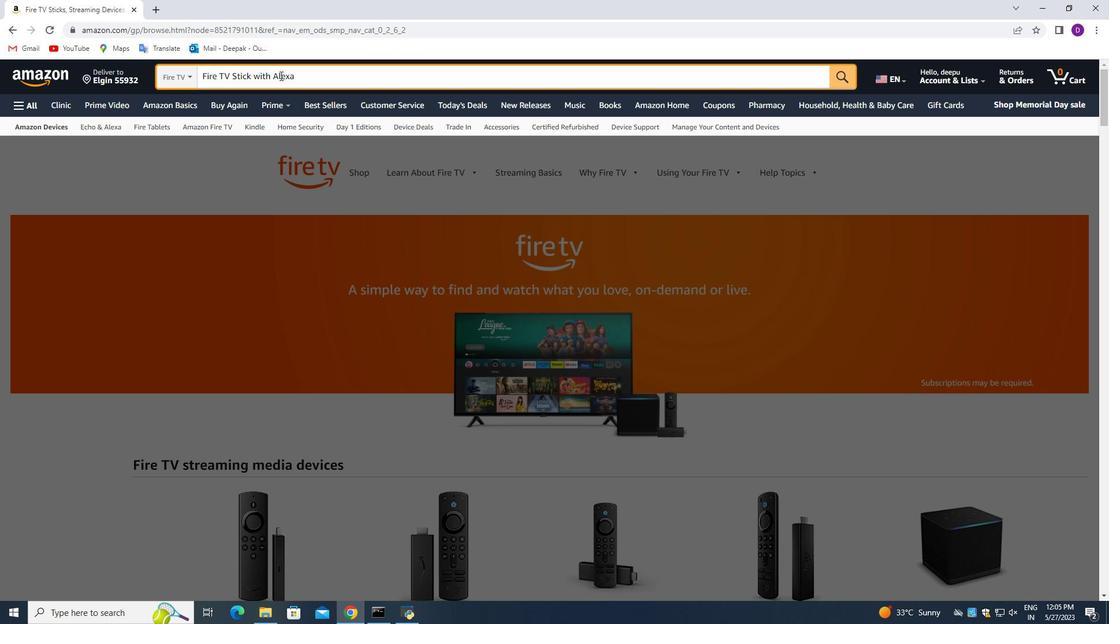 
Action: Mouse scrolled (609, 289) with delta (0, 0)
Screenshot: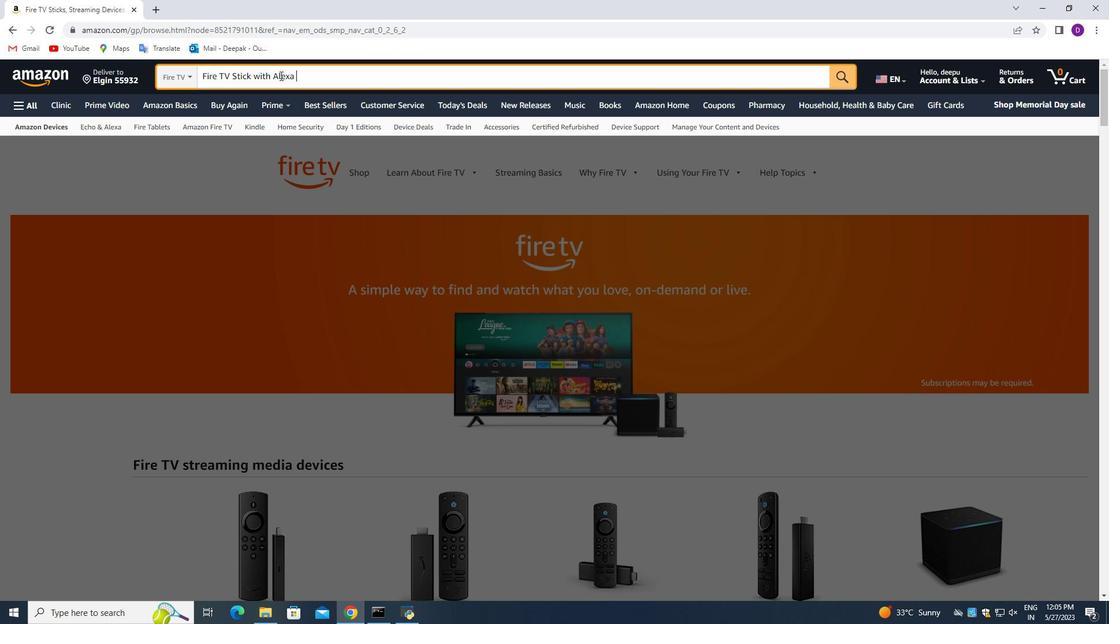 
Action: Mouse scrolled (609, 289) with delta (0, 0)
Screenshot: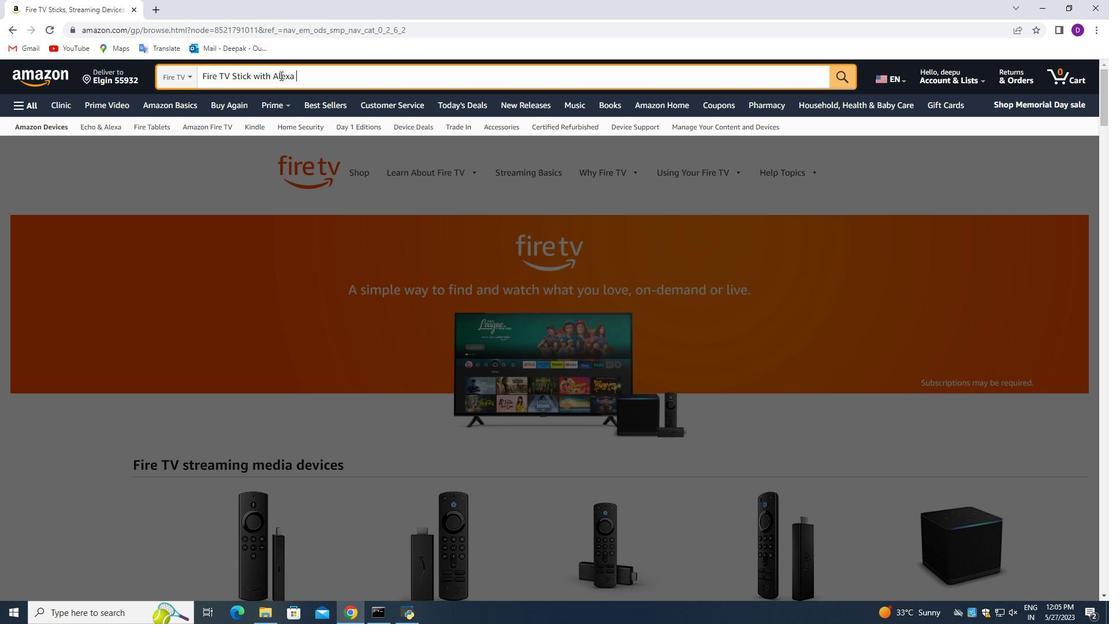 
Action: Mouse moved to (533, 295)
Screenshot: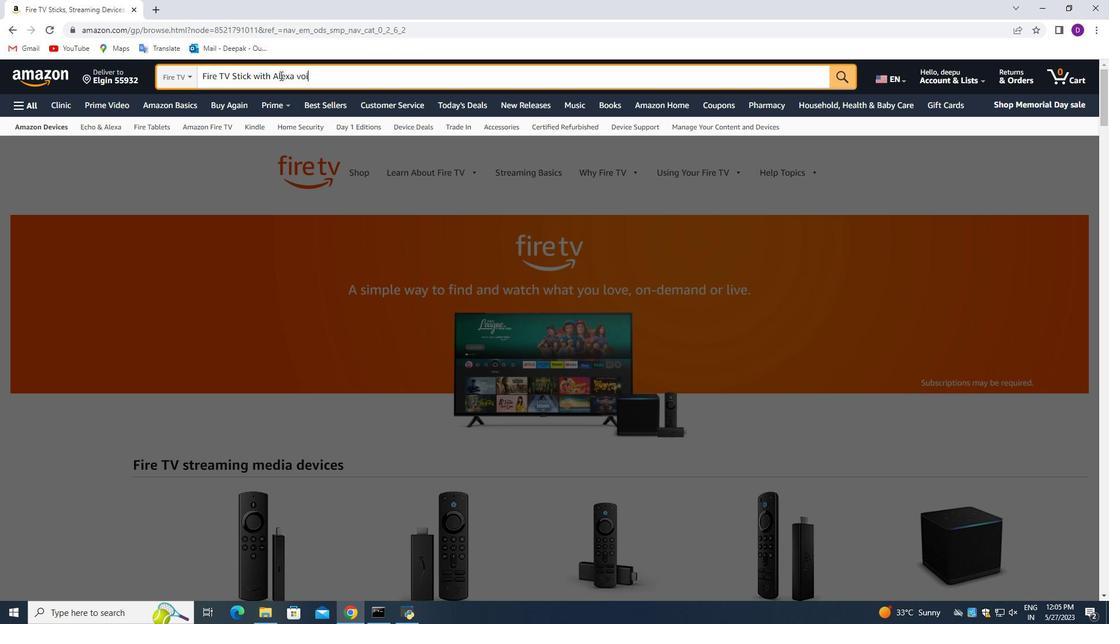 
Action: Mouse pressed left at (533, 295)
Screenshot: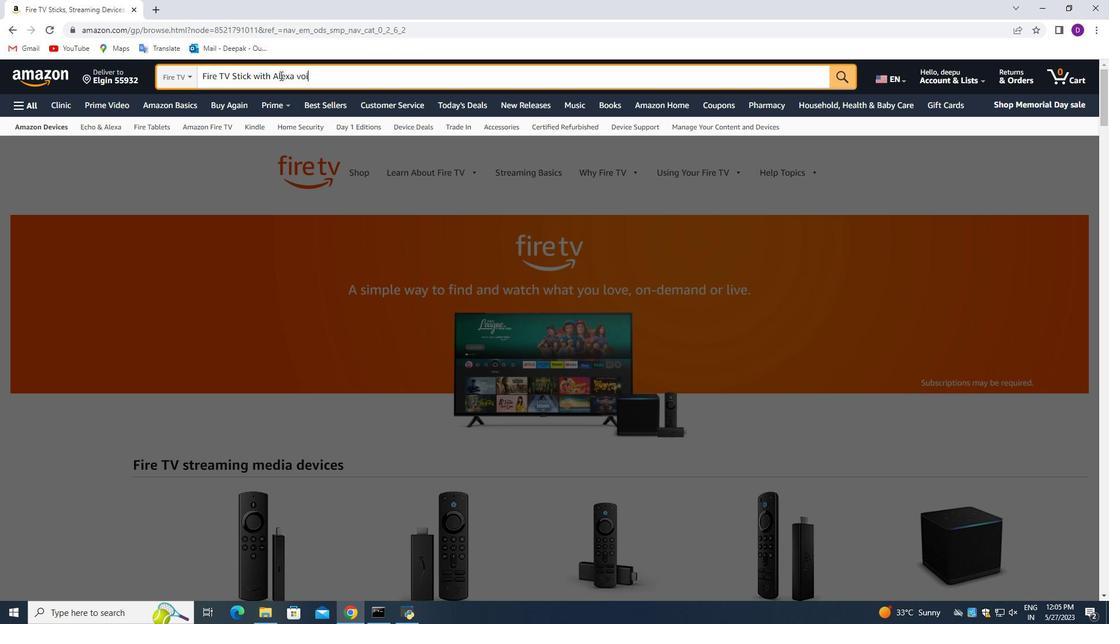 
Action: Mouse moved to (632, 321)
Screenshot: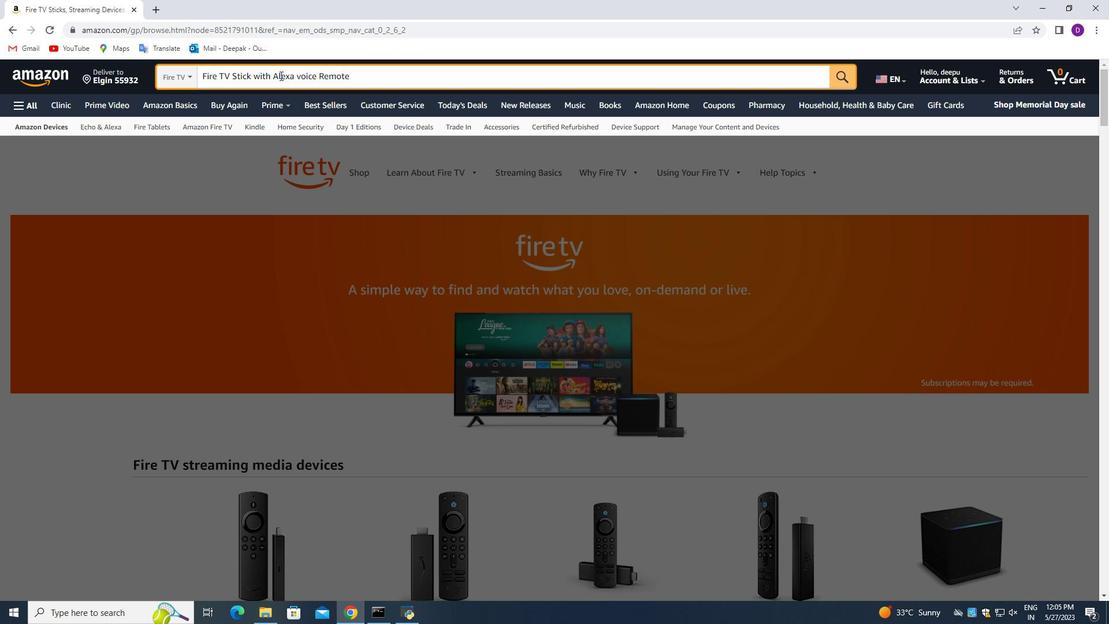 
Action: Mouse pressed left at (632, 321)
Screenshot: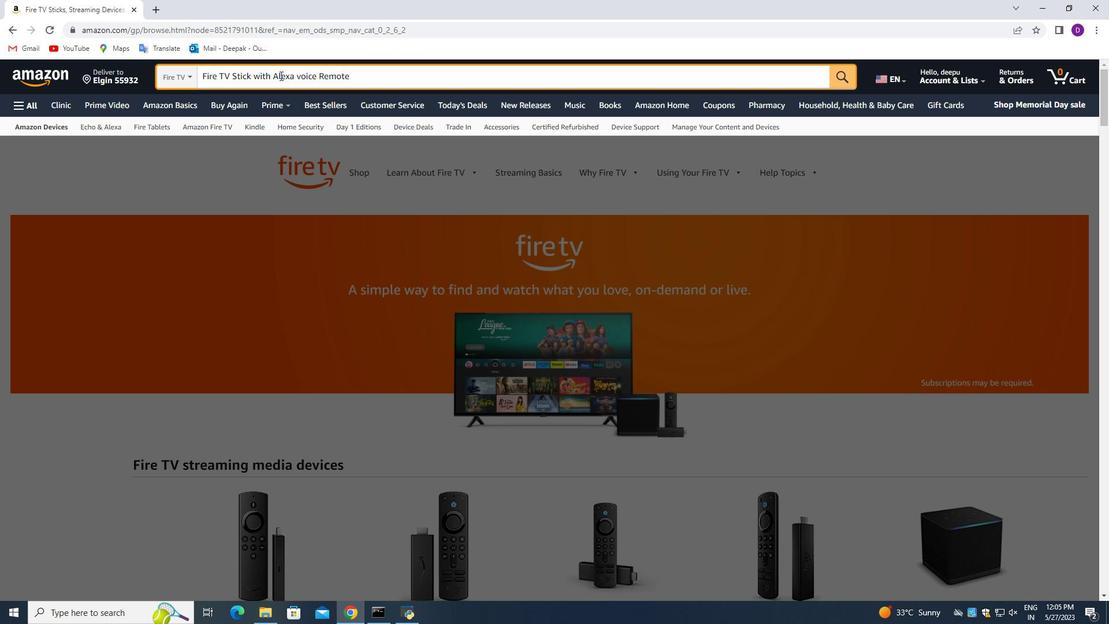 
Action: Mouse moved to (684, 329)
Screenshot: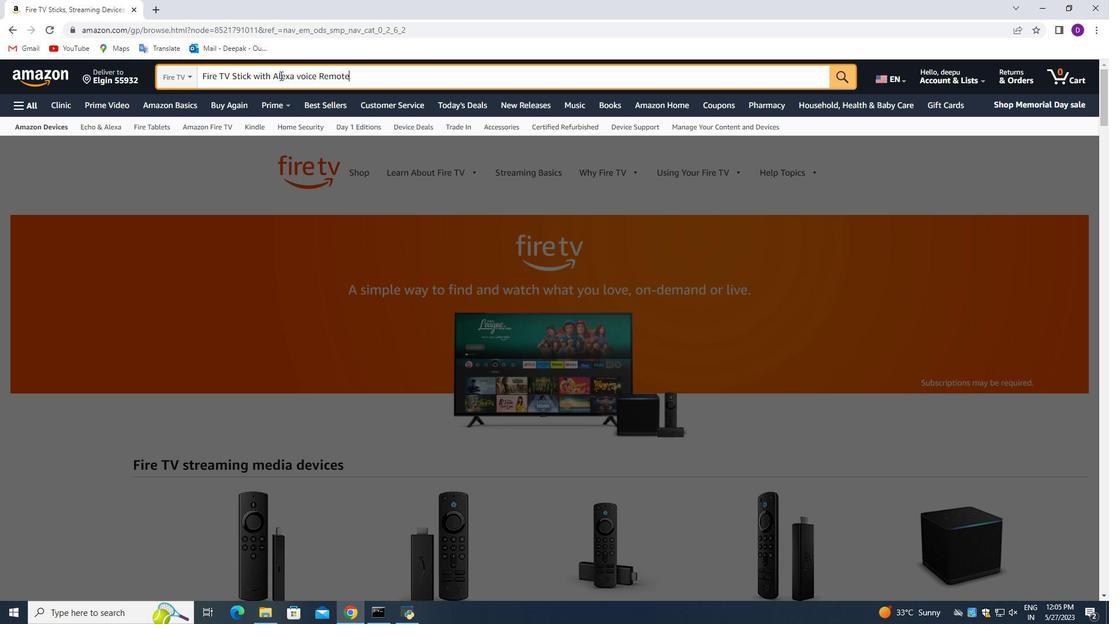 
Action: Mouse scrolled (684, 328) with delta (0, 0)
Screenshot: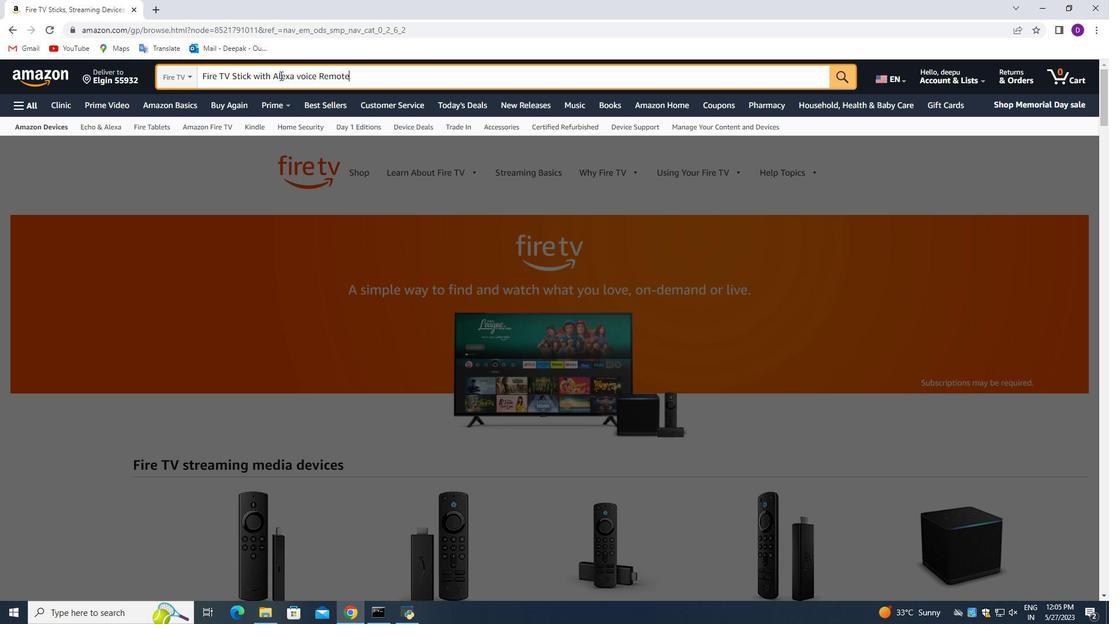 
Action: Mouse scrolled (684, 328) with delta (0, 0)
Screenshot: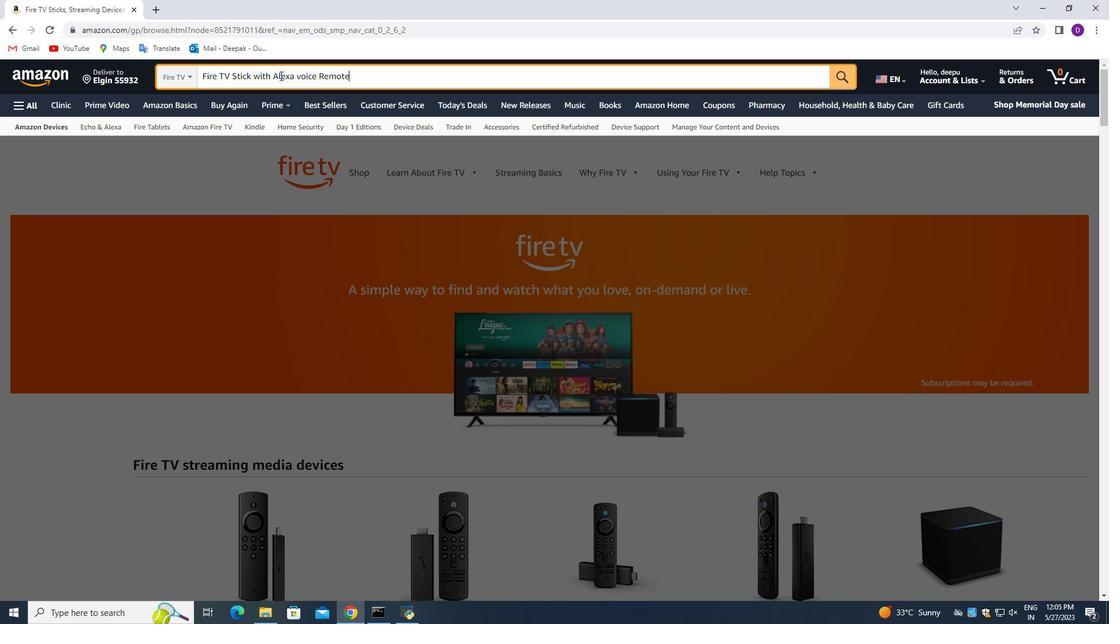 
Action: Mouse moved to (532, 204)
Screenshot: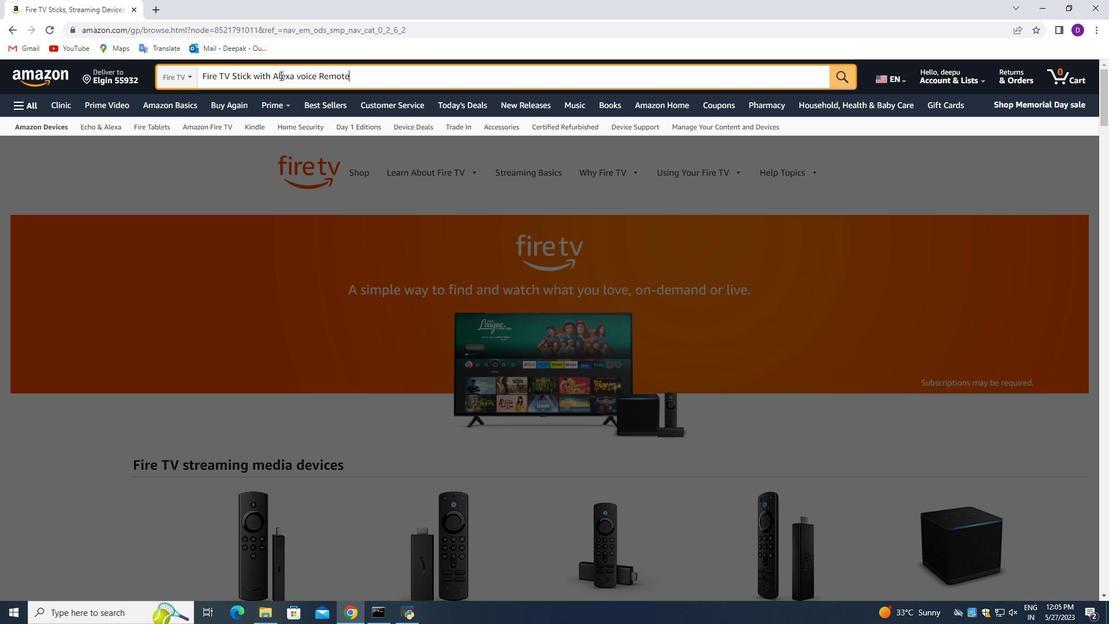 
Action: Mouse pressed left at (532, 204)
Screenshot: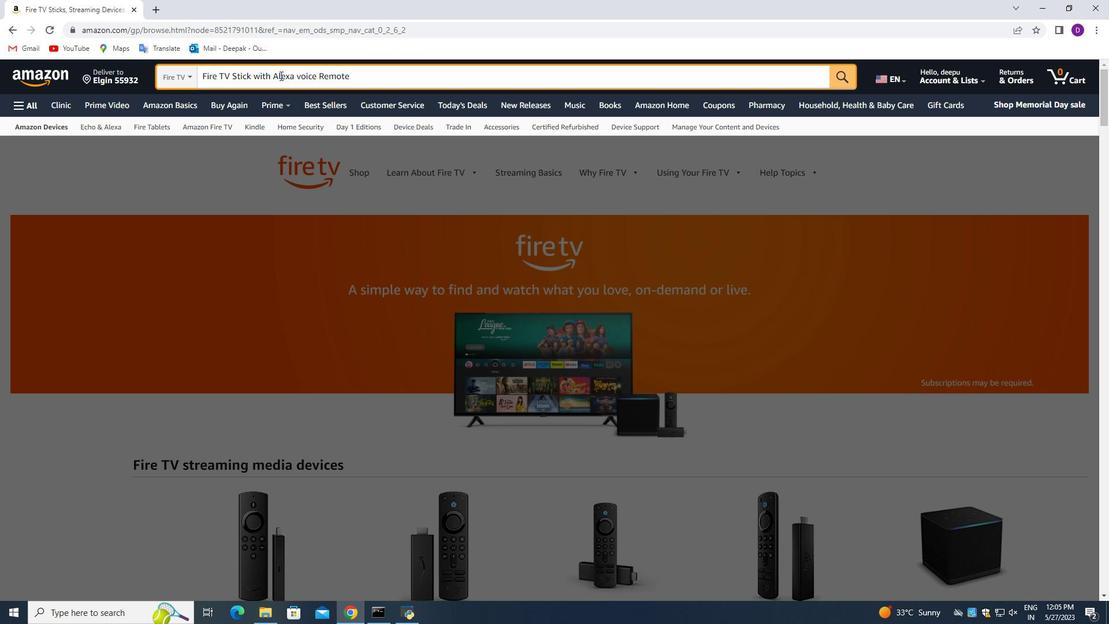 
Action: Mouse moved to (699, 230)
Screenshot: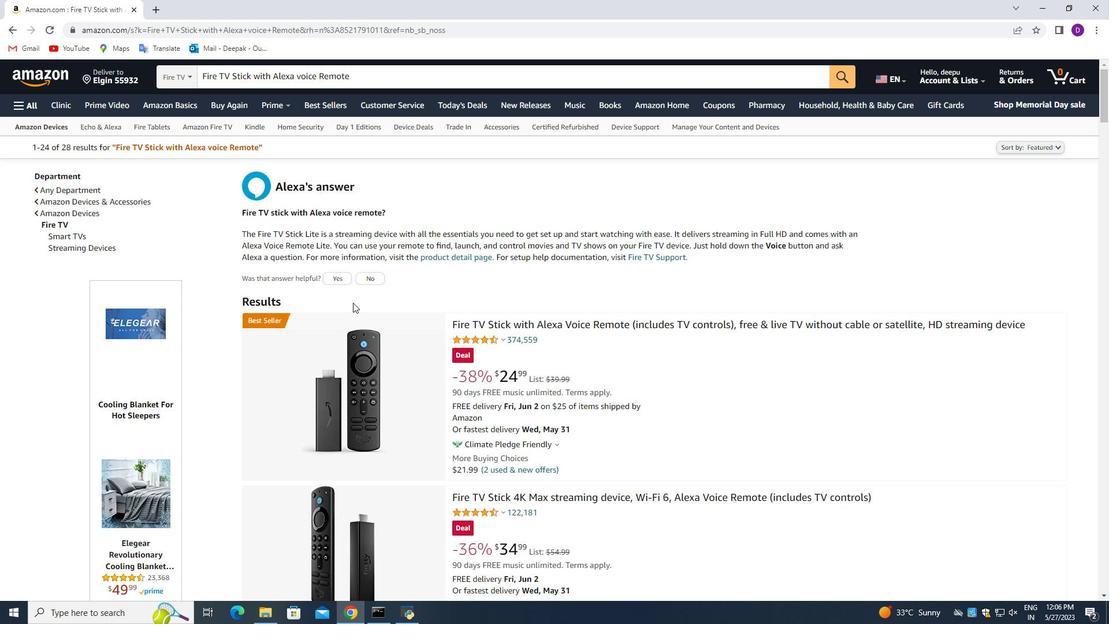 
Action: Mouse pressed left at (699, 230)
Screenshot: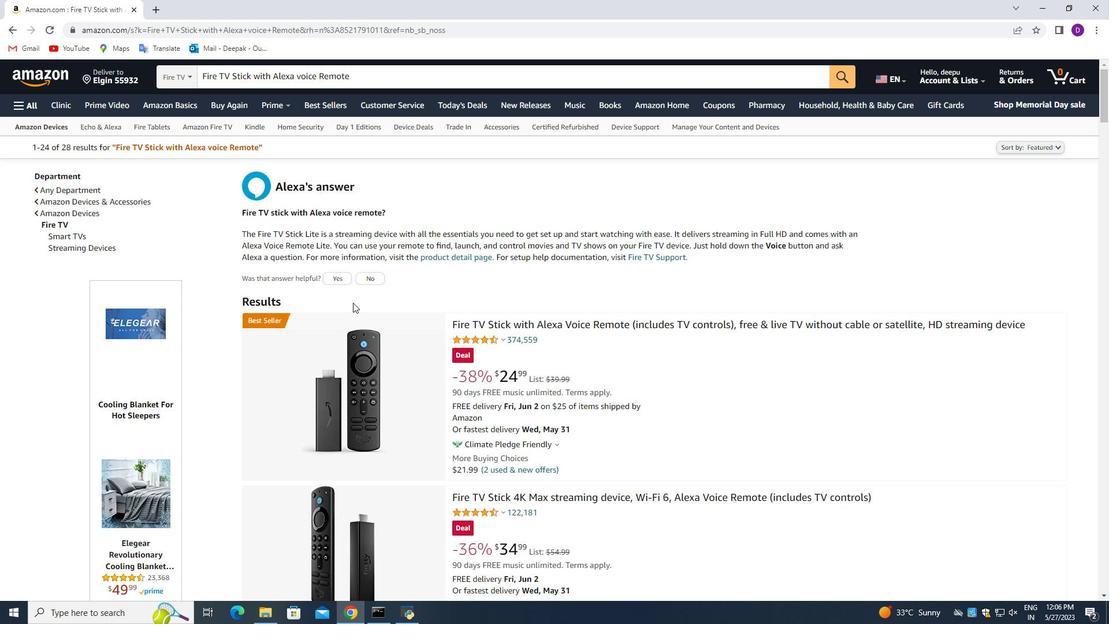 
Action: Mouse moved to (591, 220)
Screenshot: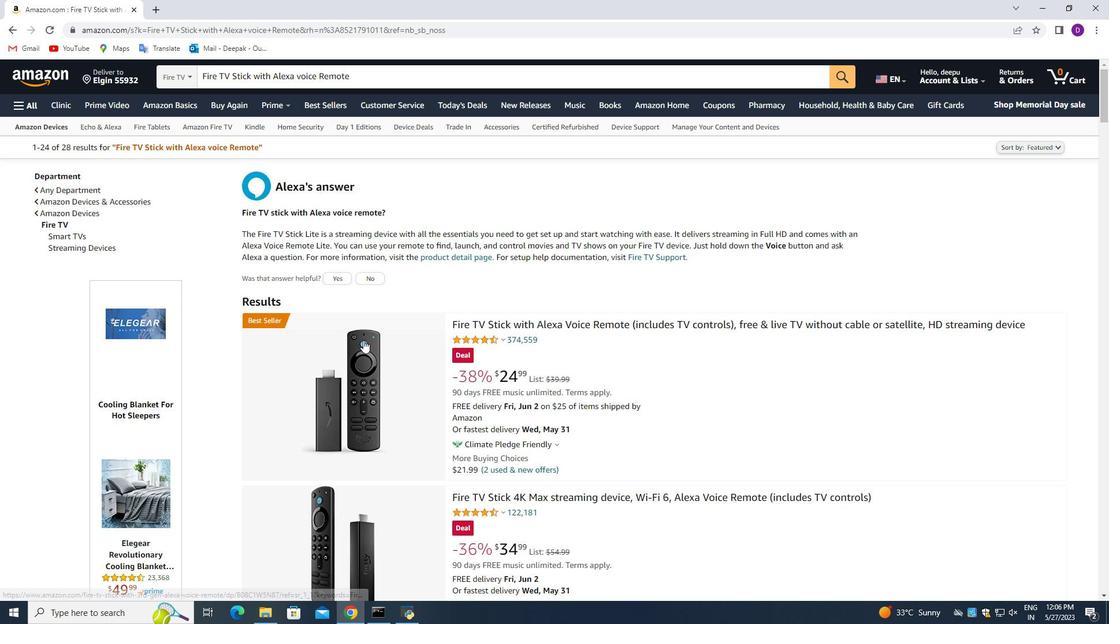 
Action: Mouse scrolled (591, 220) with delta (0, 0)
Screenshot: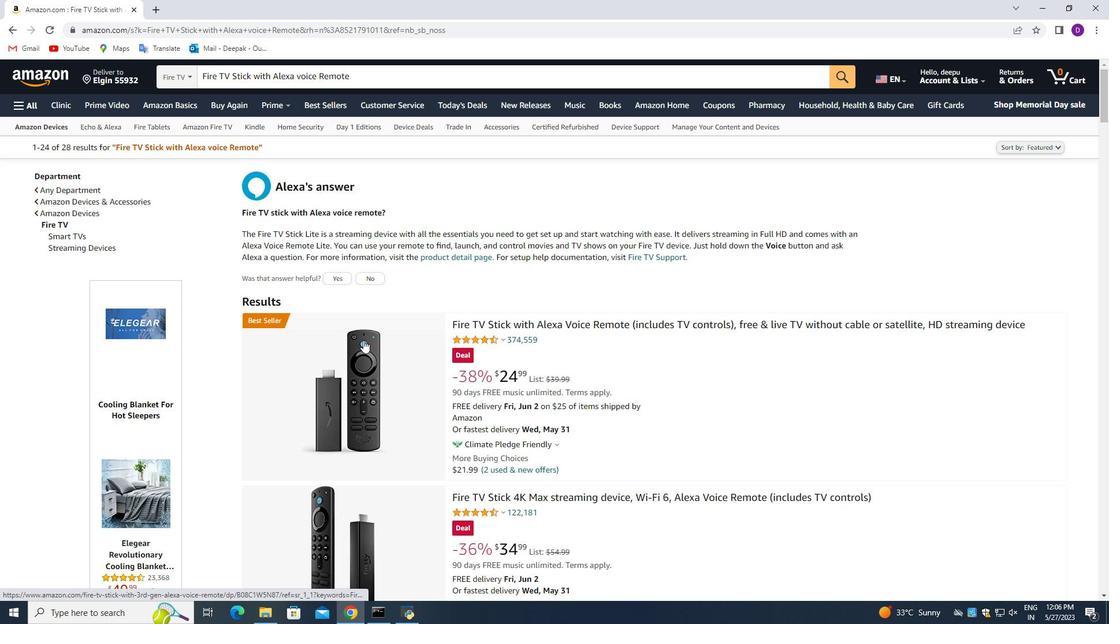 
Action: Mouse moved to (569, 200)
Screenshot: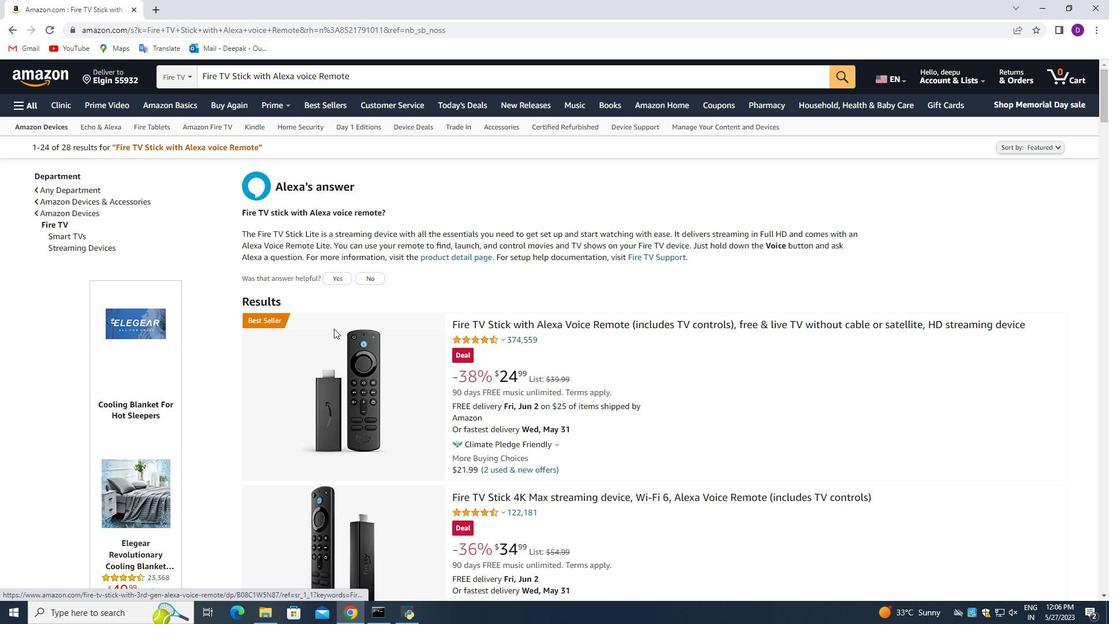 
Action: Mouse scrolled (569, 199) with delta (0, 0)
Screenshot: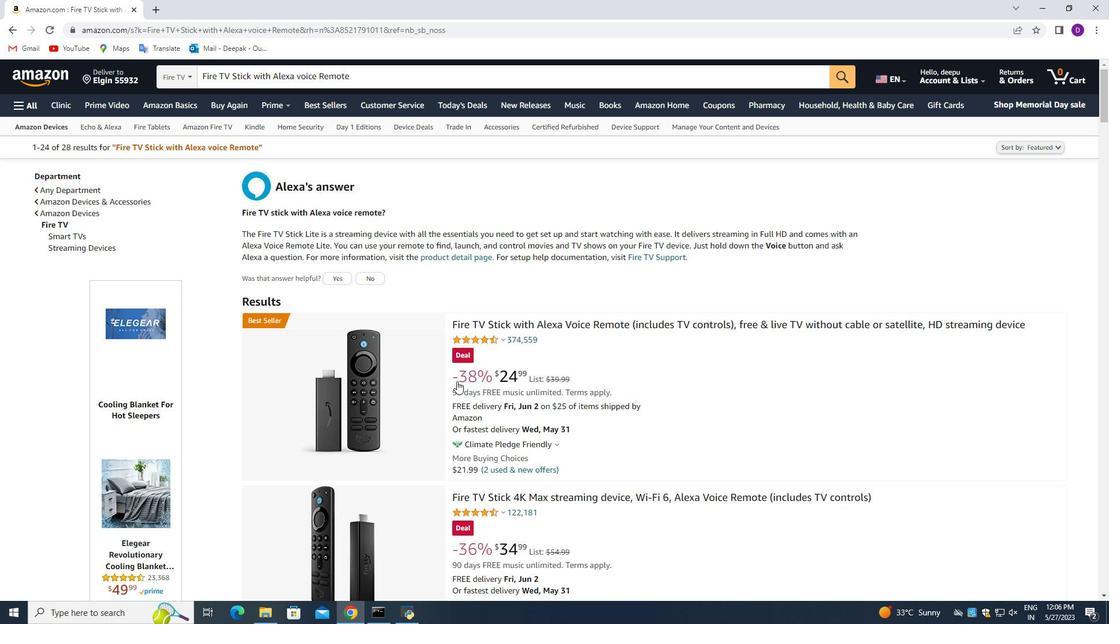 
Action: Mouse scrolled (569, 200) with delta (0, 0)
Screenshot: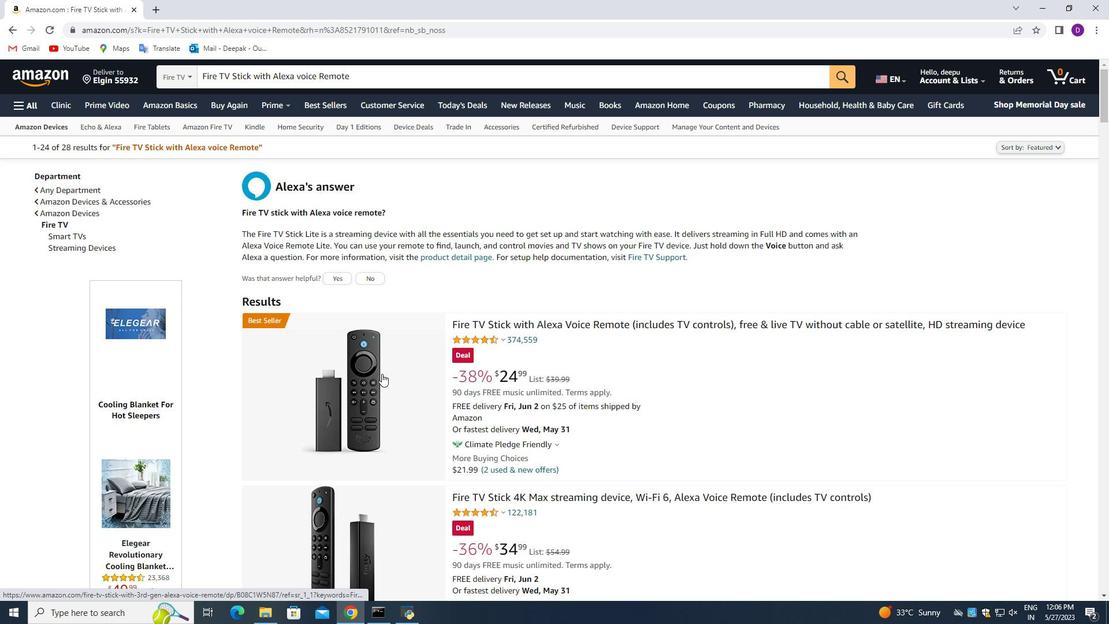
Action: Mouse moved to (536, 187)
Screenshot: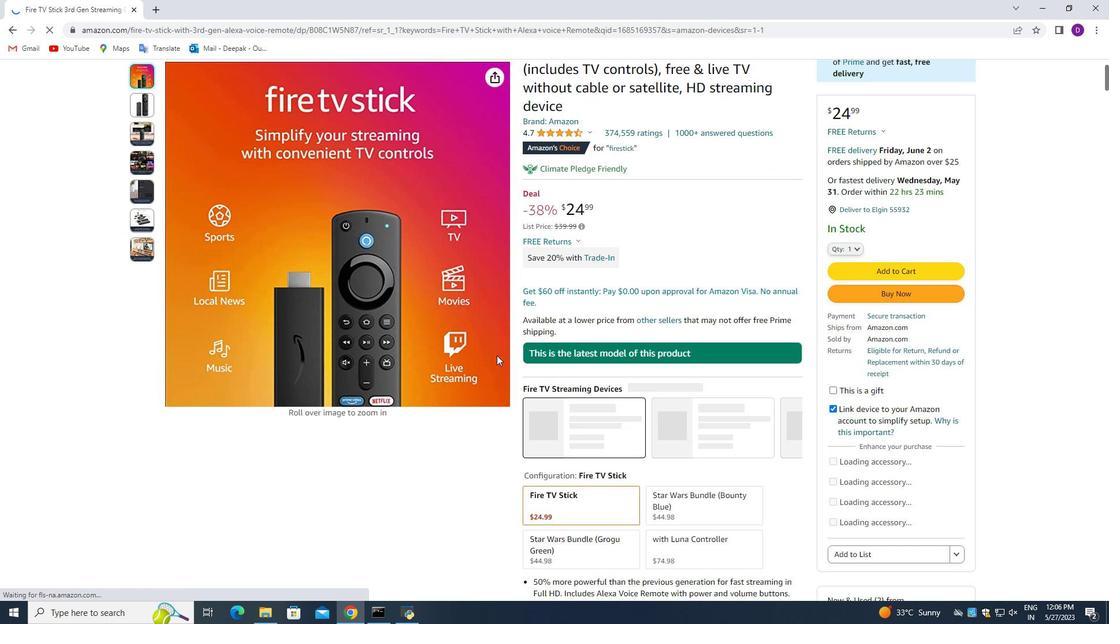 
Action: Mouse pressed left at (536, 187)
Screenshot: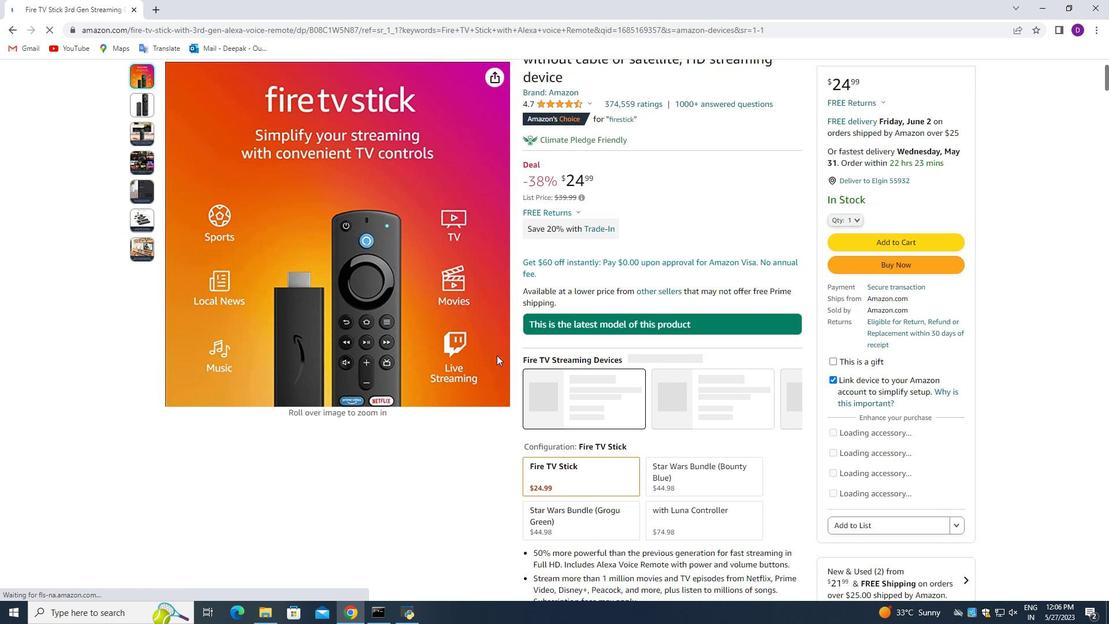 
Action: Mouse moved to (568, 184)
Screenshot: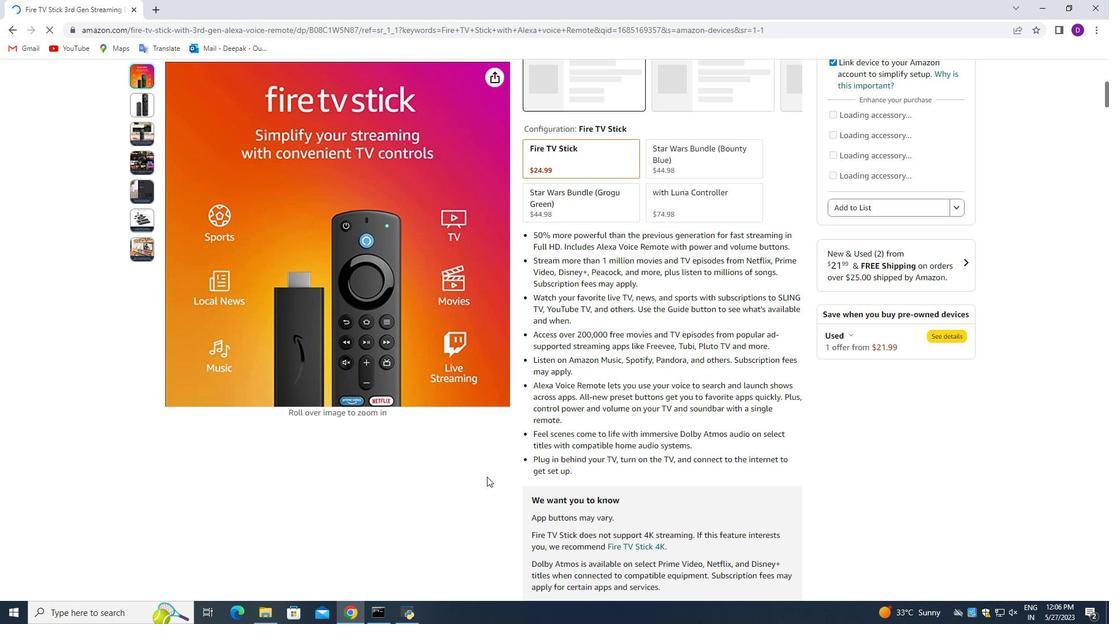 
Action: Mouse pressed left at (568, 184)
Screenshot: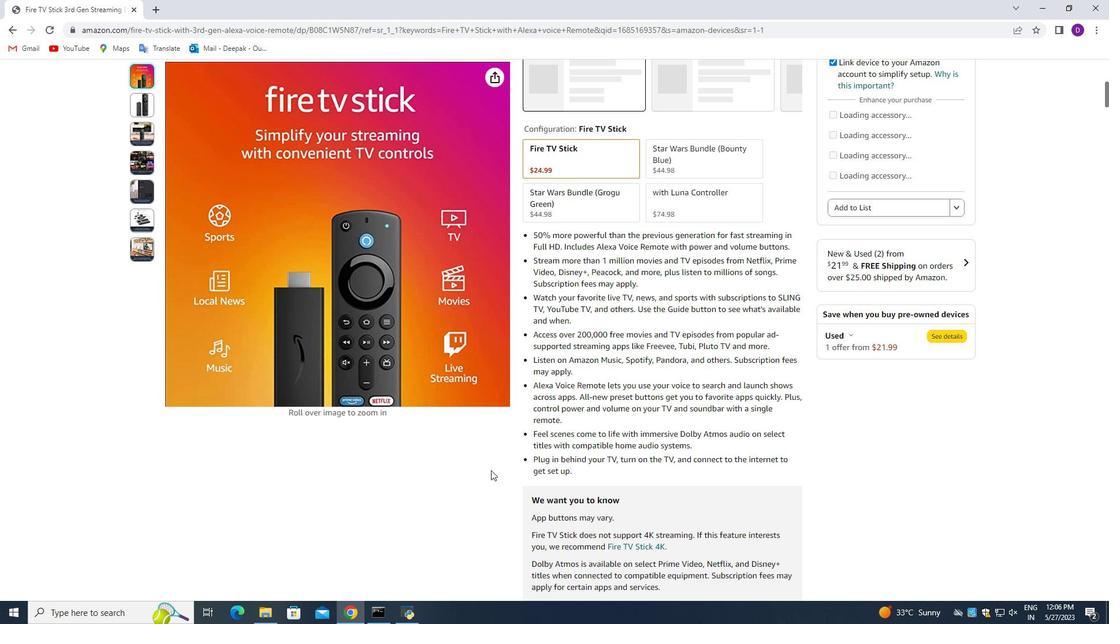 
Action: Mouse scrolled (568, 183) with delta (0, 0)
Screenshot: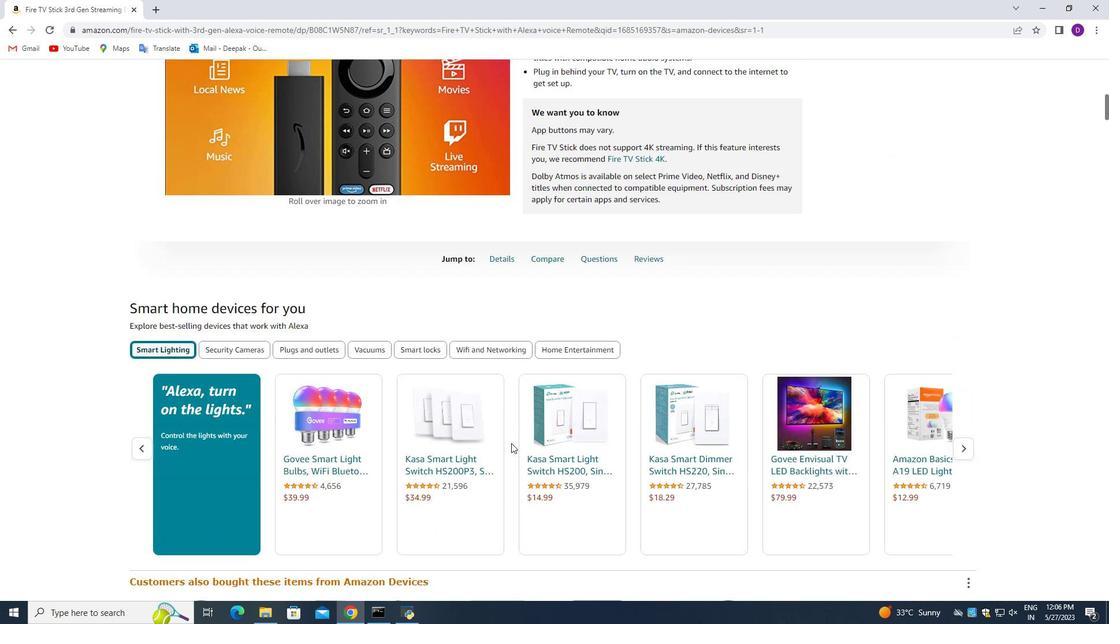 
Action: Mouse scrolled (568, 183) with delta (0, 0)
Screenshot: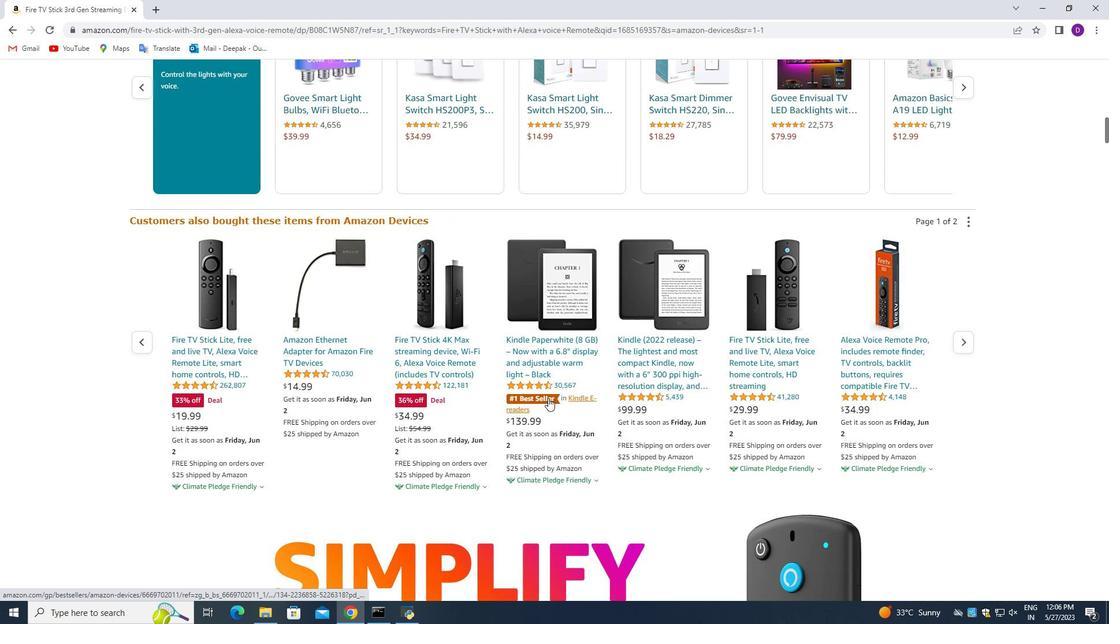 
Action: Mouse scrolled (568, 184) with delta (0, 0)
Screenshot: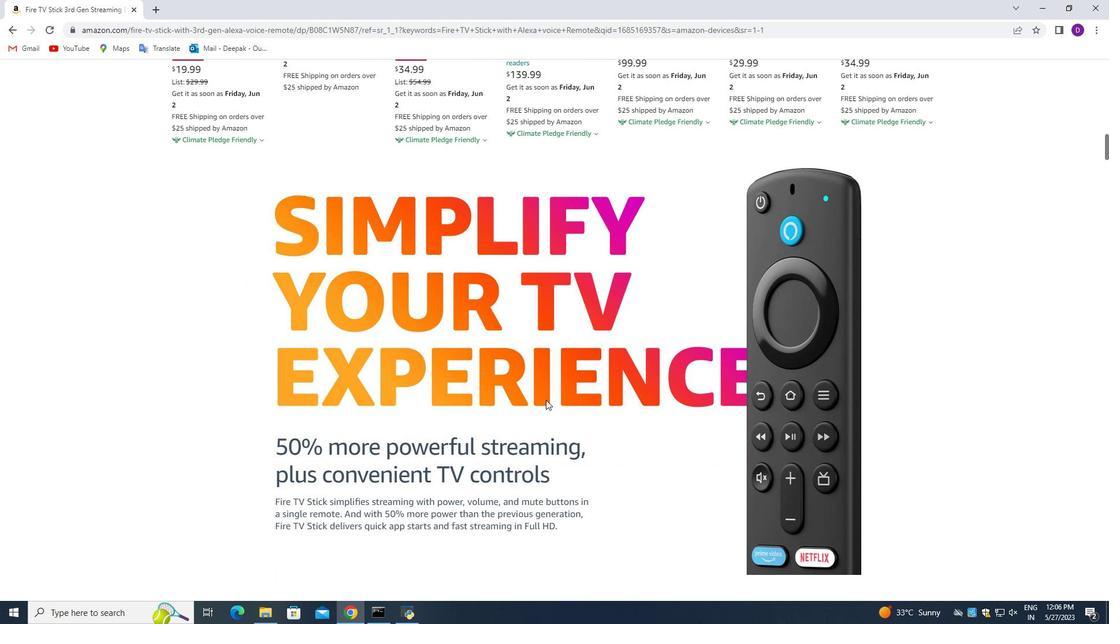 
Action: Mouse moved to (538, 205)
Screenshot: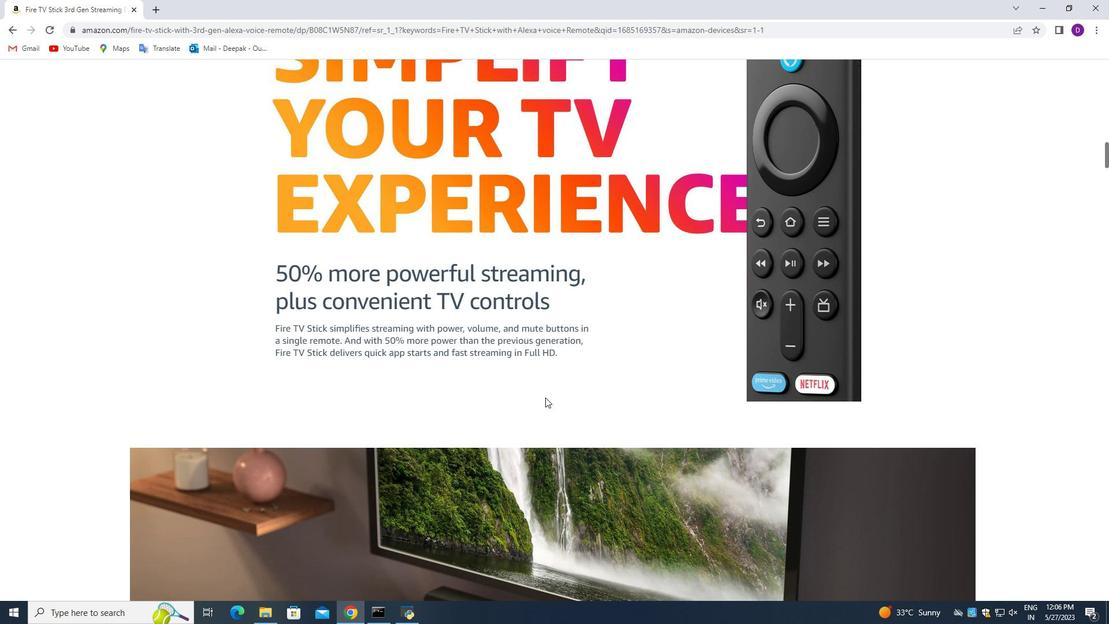 
Action: Mouse pressed left at (538, 205)
Screenshot: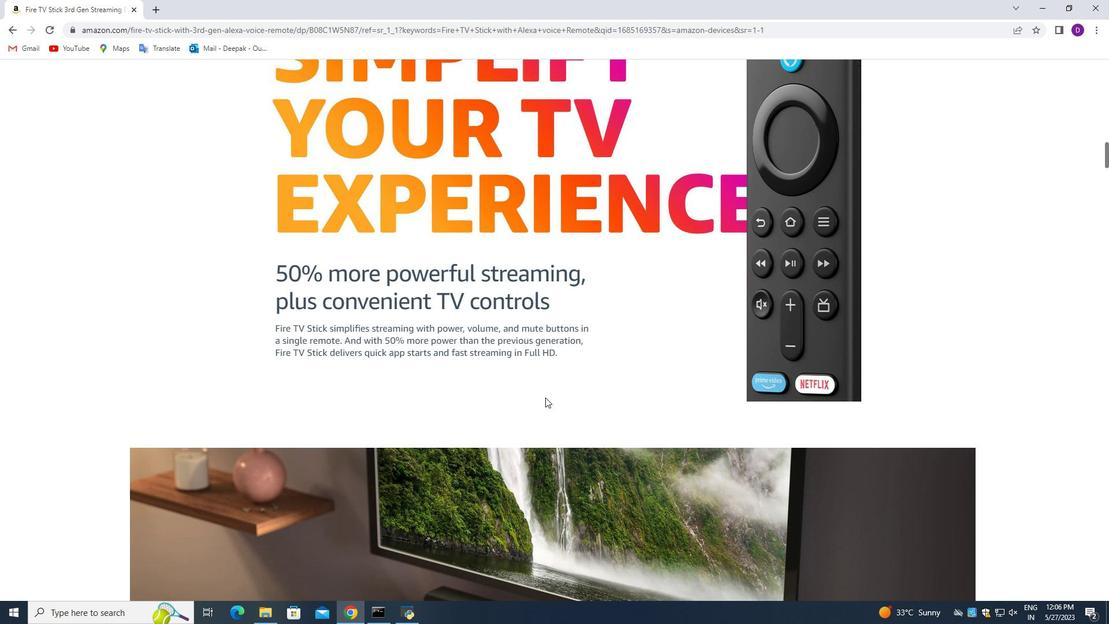 
Action: Mouse moved to (605, 235)
Screenshot: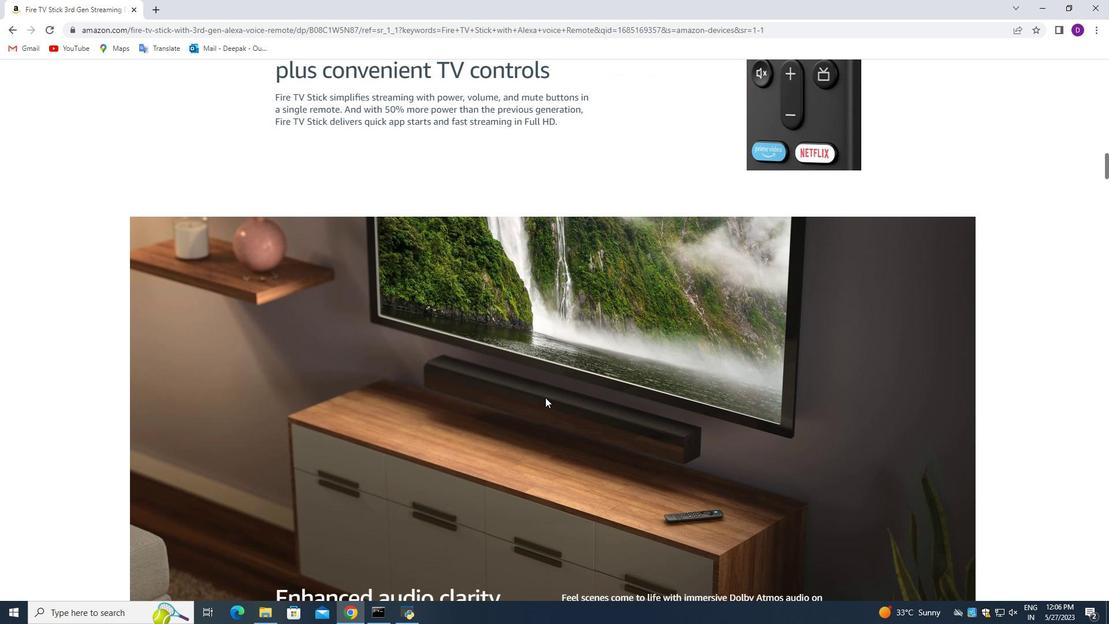 
Action: Mouse pressed left at (605, 235)
Screenshot: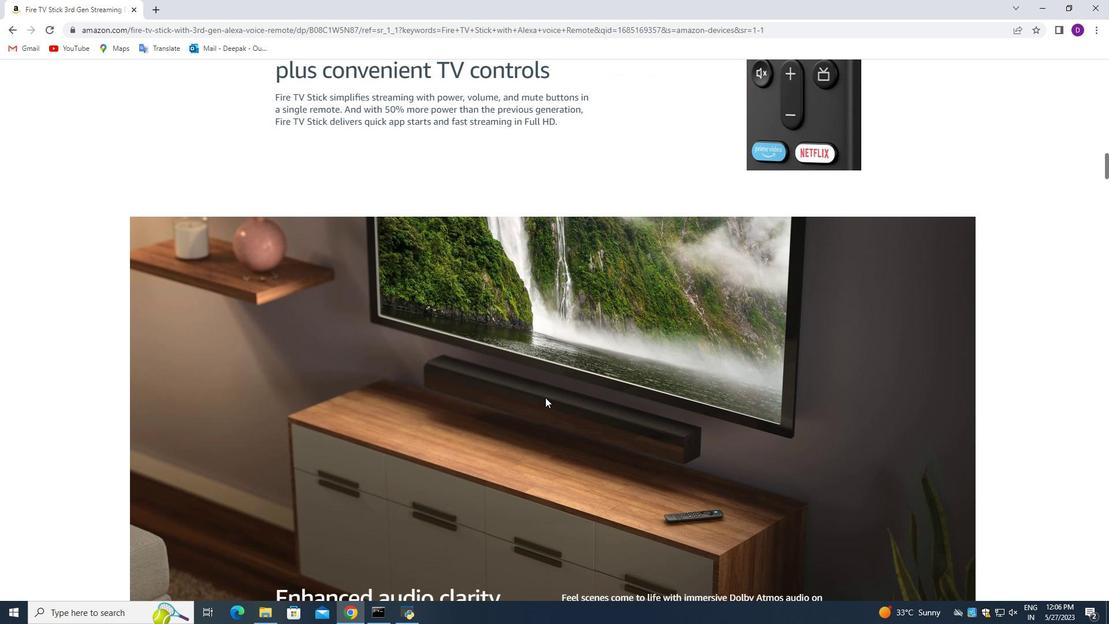 
Action: Mouse moved to (534, 206)
Screenshot: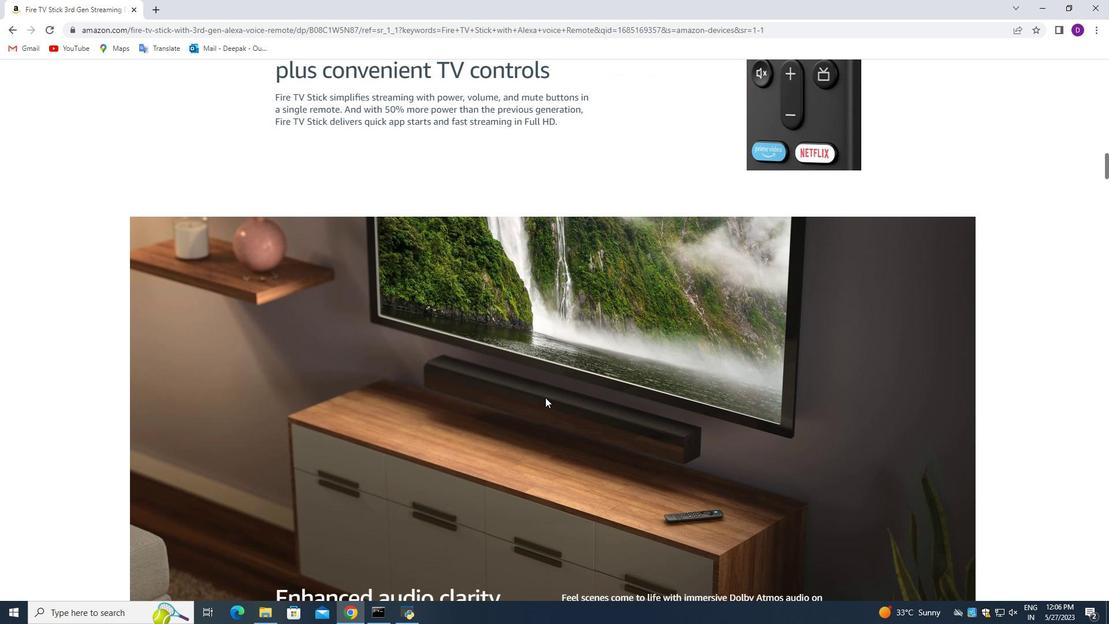 
Action: Mouse pressed left at (534, 206)
Screenshot: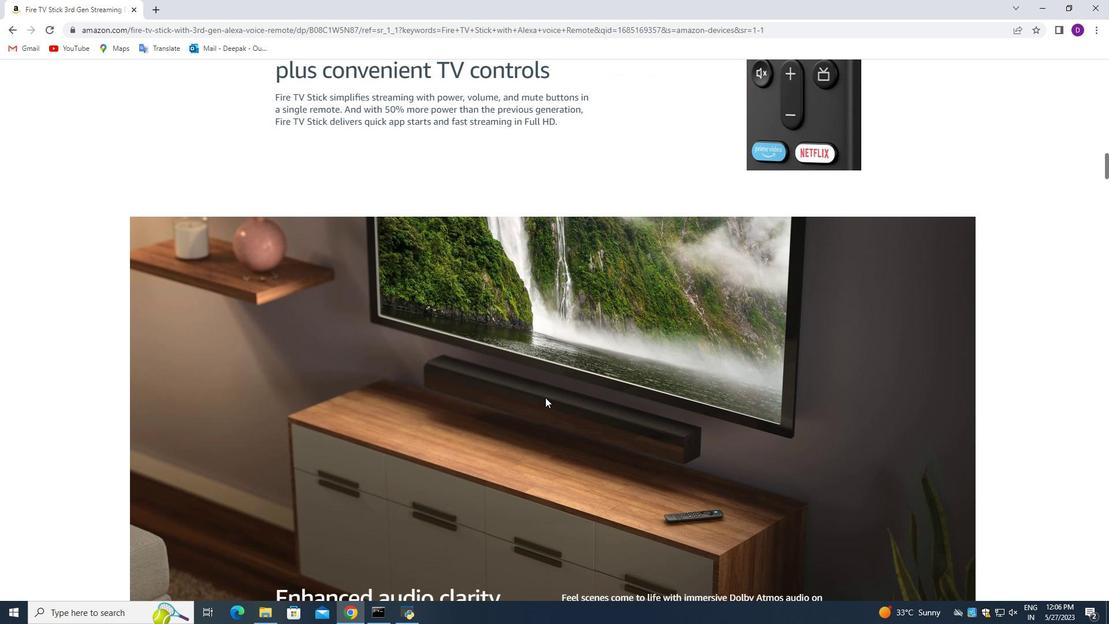 
Action: Mouse moved to (613, 246)
Screenshot: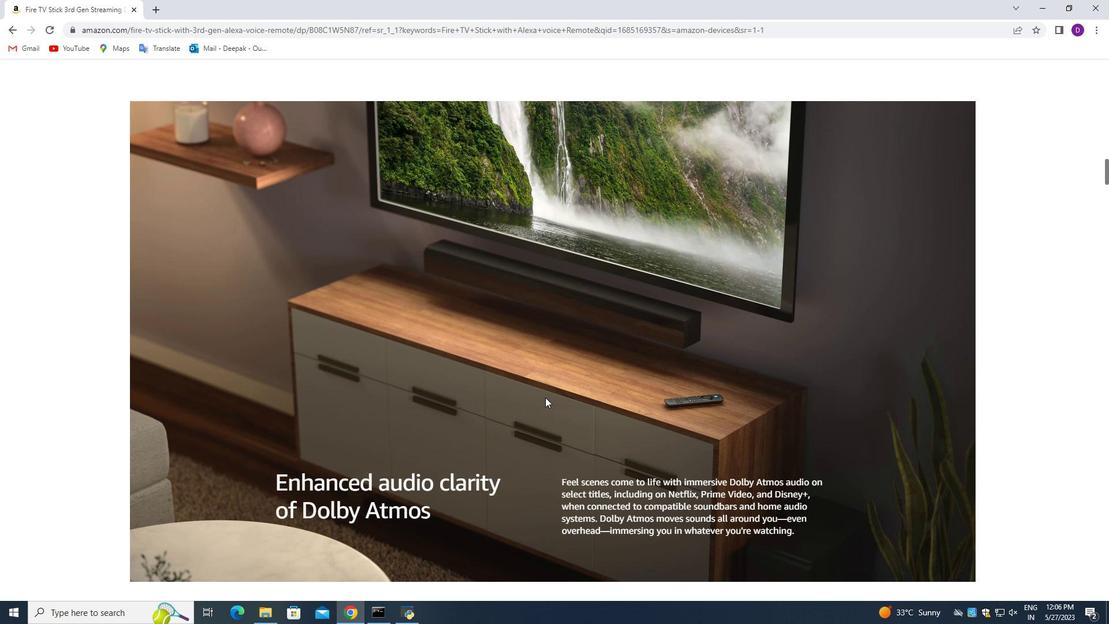 
Action: Mouse pressed left at (613, 246)
Screenshot: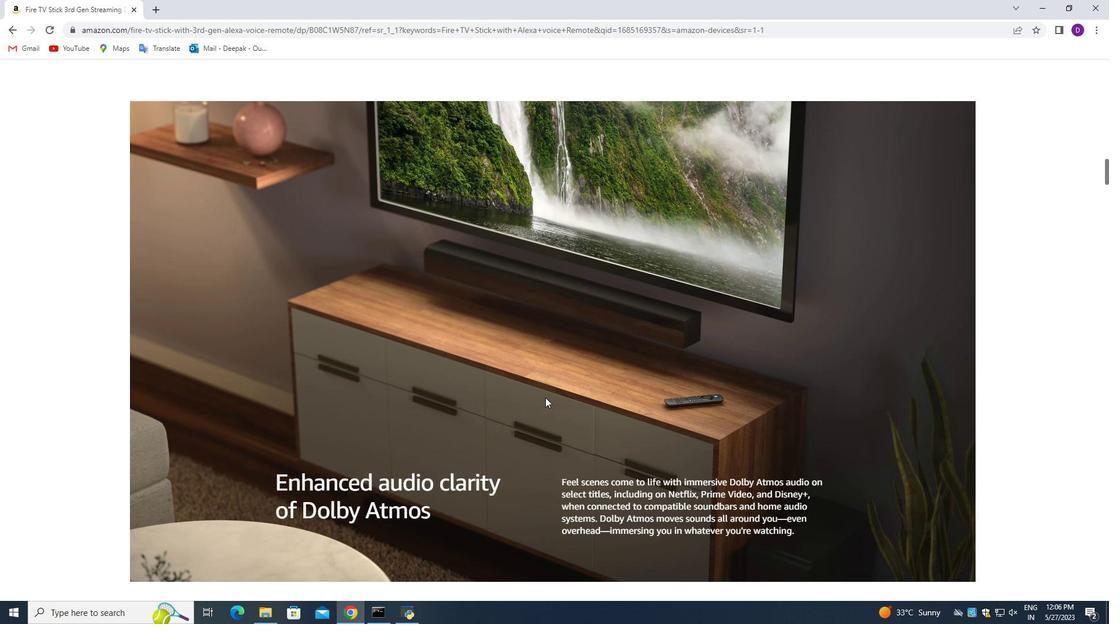 
Action: Mouse moved to (611, 237)
Screenshot: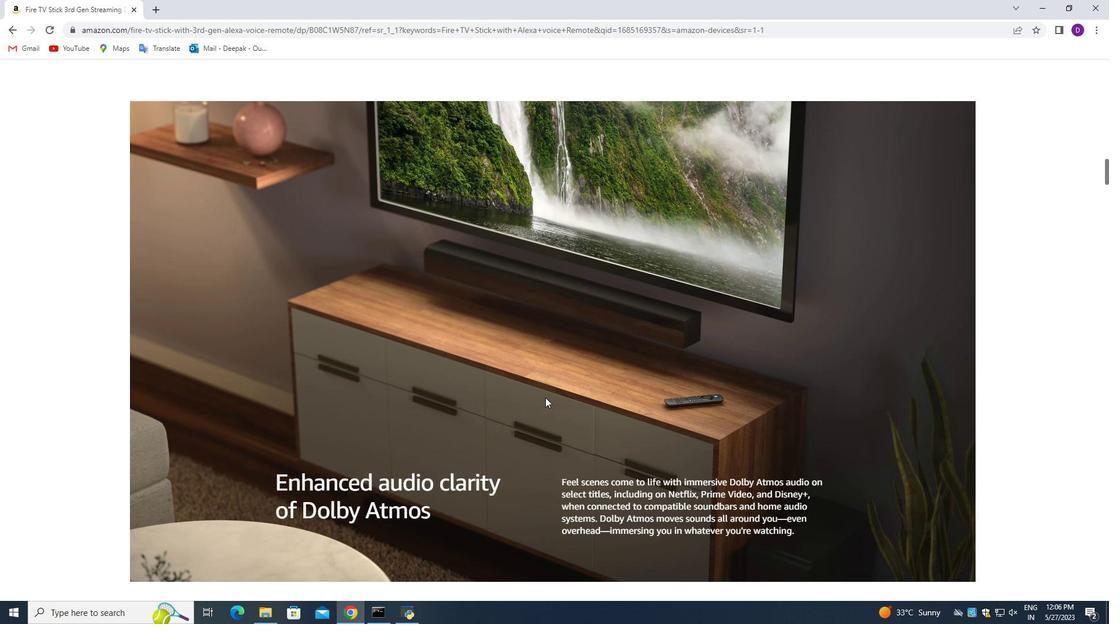 
Action: Mouse scrolled (611, 237) with delta (0, 0)
Screenshot: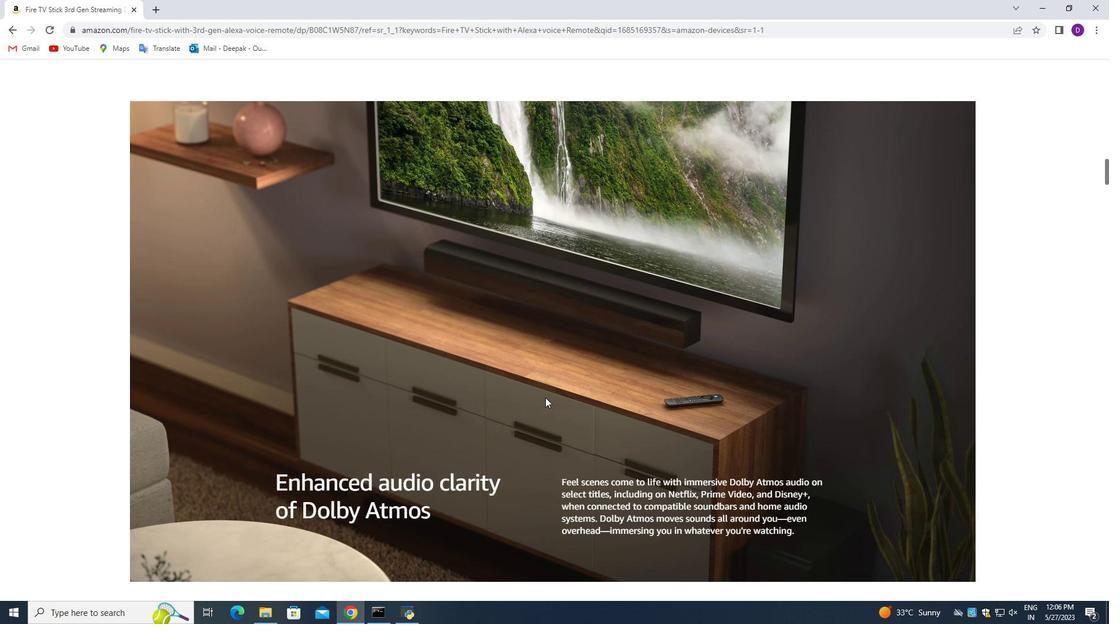 
Action: Mouse moved to (532, 193)
Screenshot: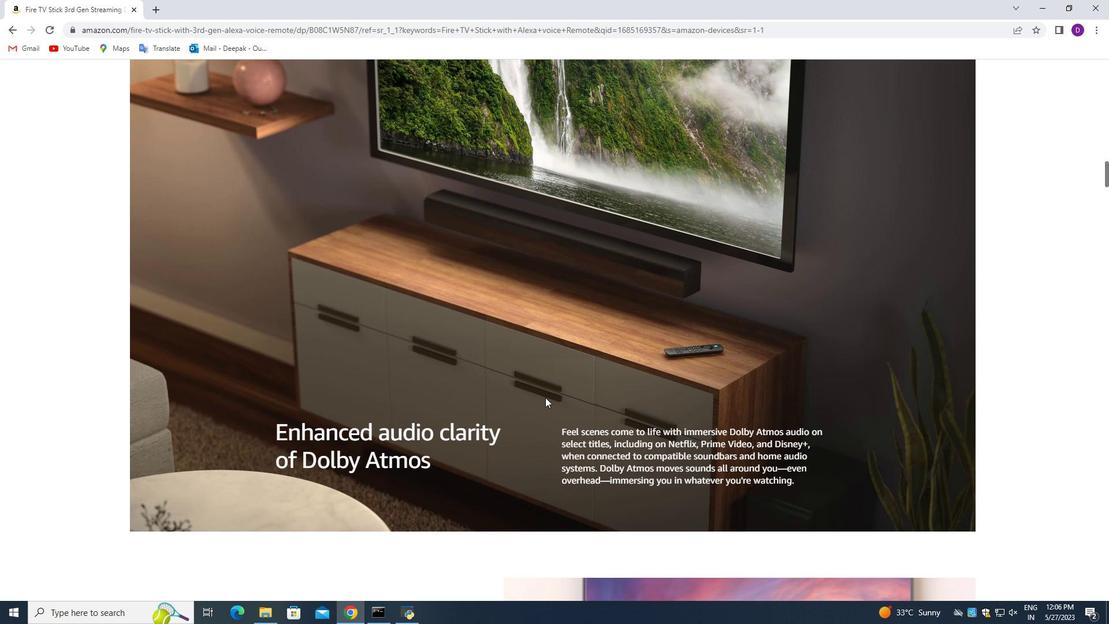 
Action: Mouse pressed left at (532, 193)
Screenshot: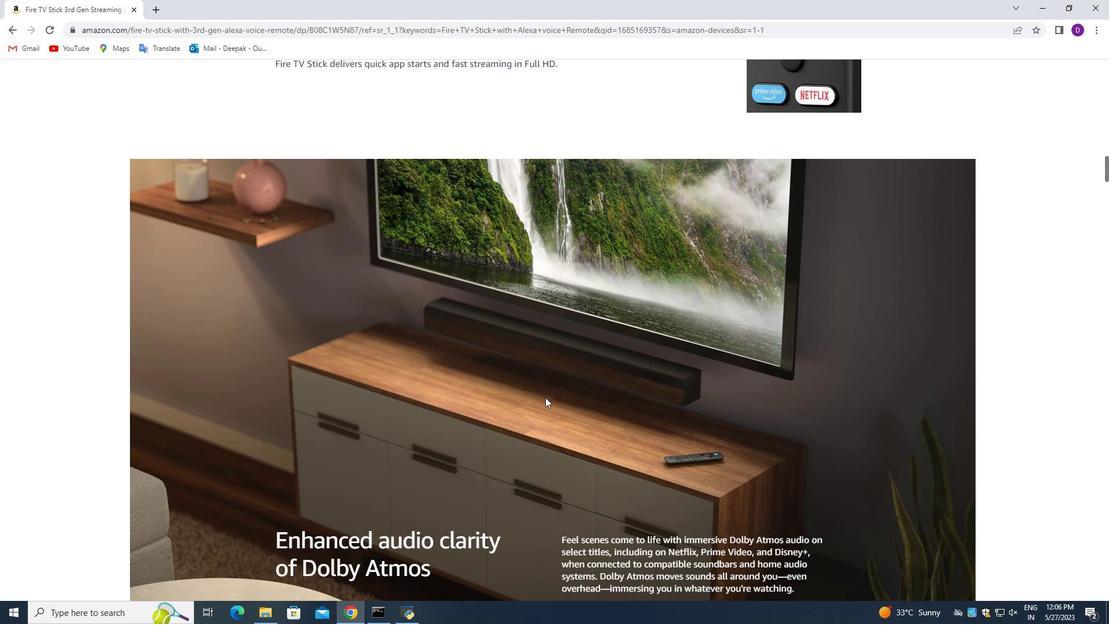 
Action: Mouse moved to (665, 229)
Screenshot: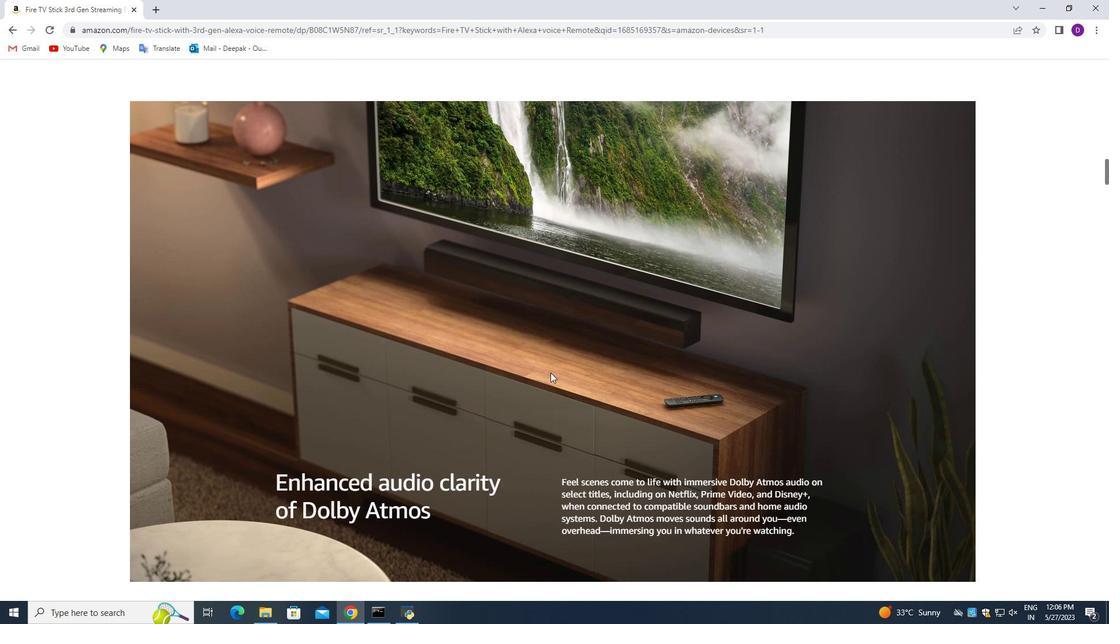 
Action: Mouse pressed left at (665, 229)
Screenshot: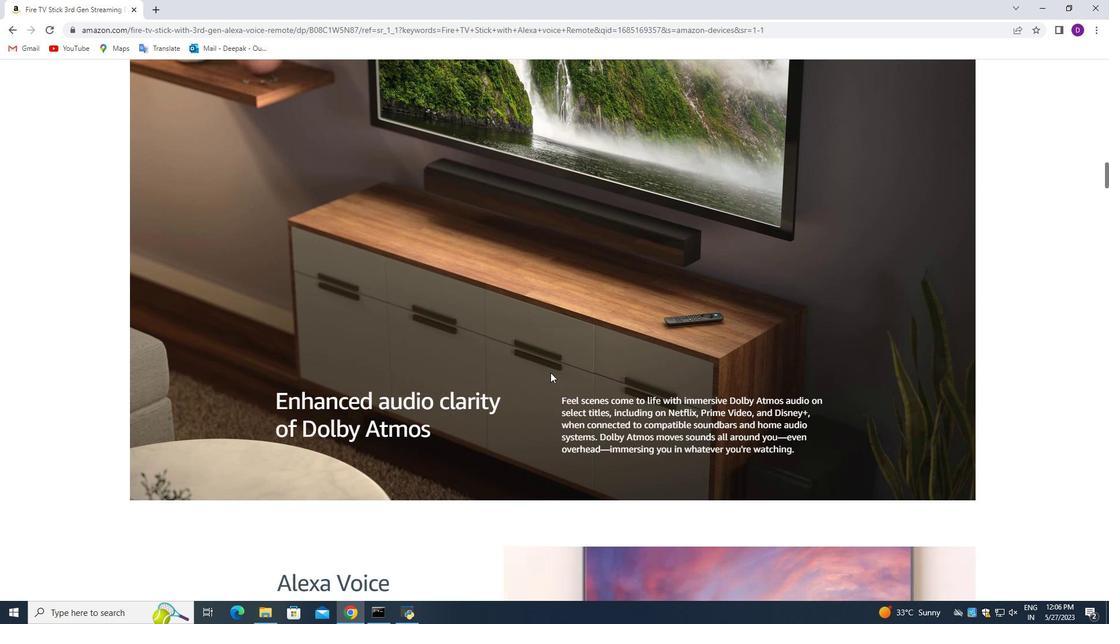 
Action: Mouse moved to (656, 218)
Screenshot: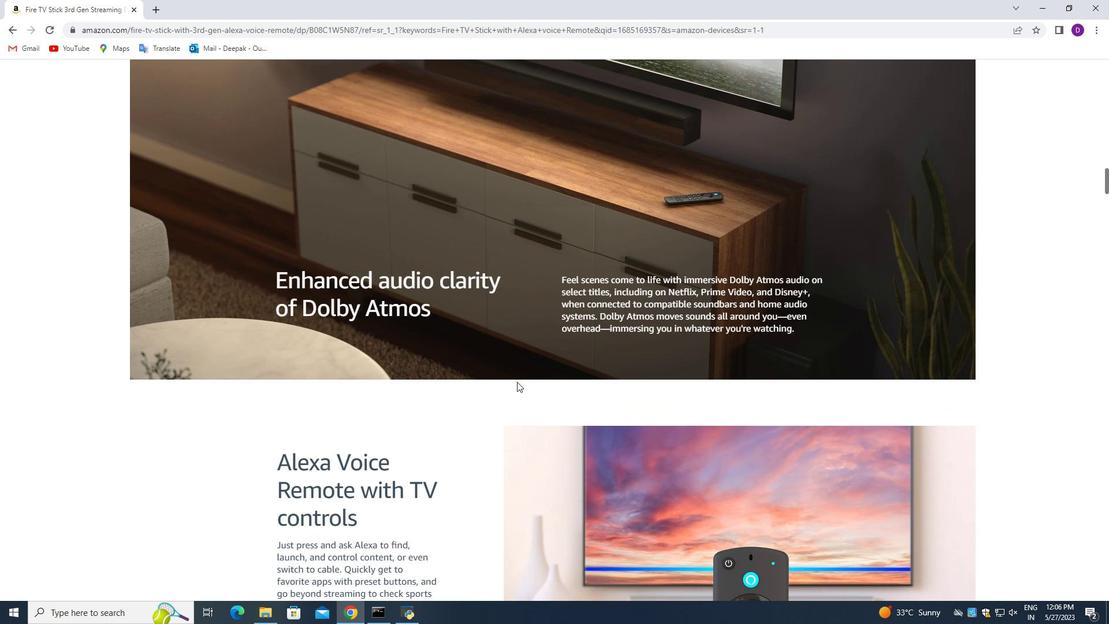 
Action: Mouse scrolled (656, 217) with delta (0, 0)
Screenshot: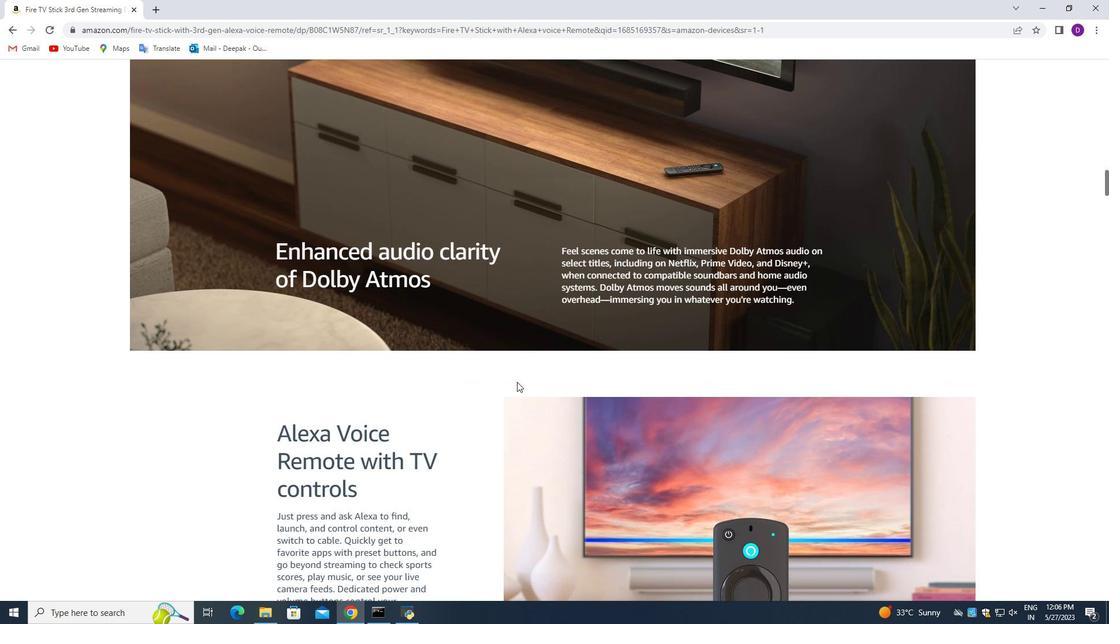 
Action: Mouse moved to (824, 243)
Screenshot: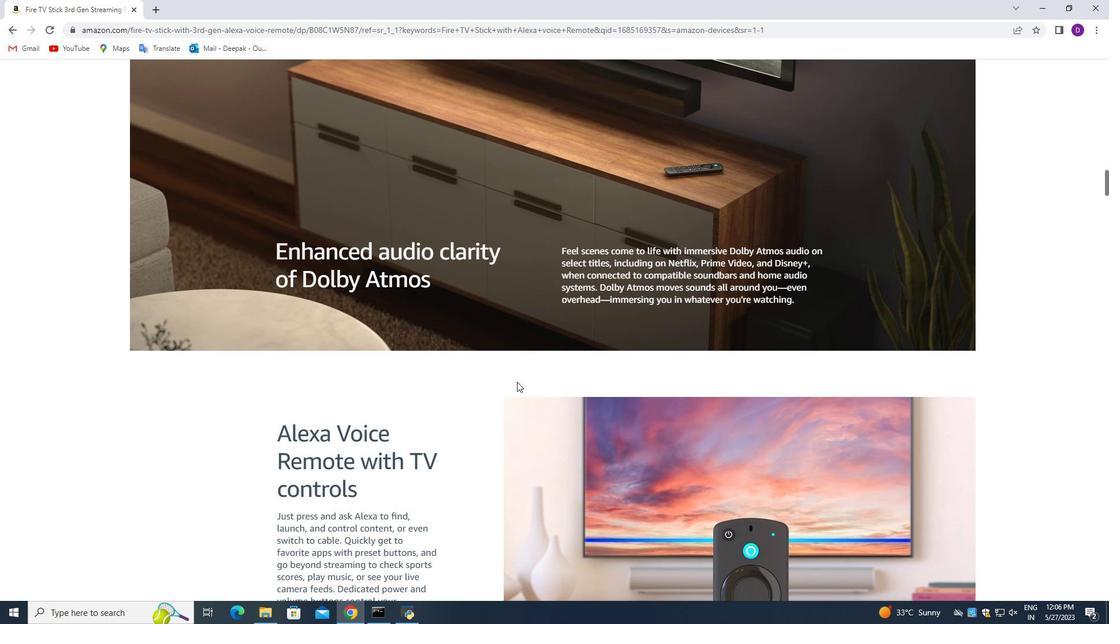 
Action: Mouse scrolled (824, 244) with delta (0, 0)
Screenshot: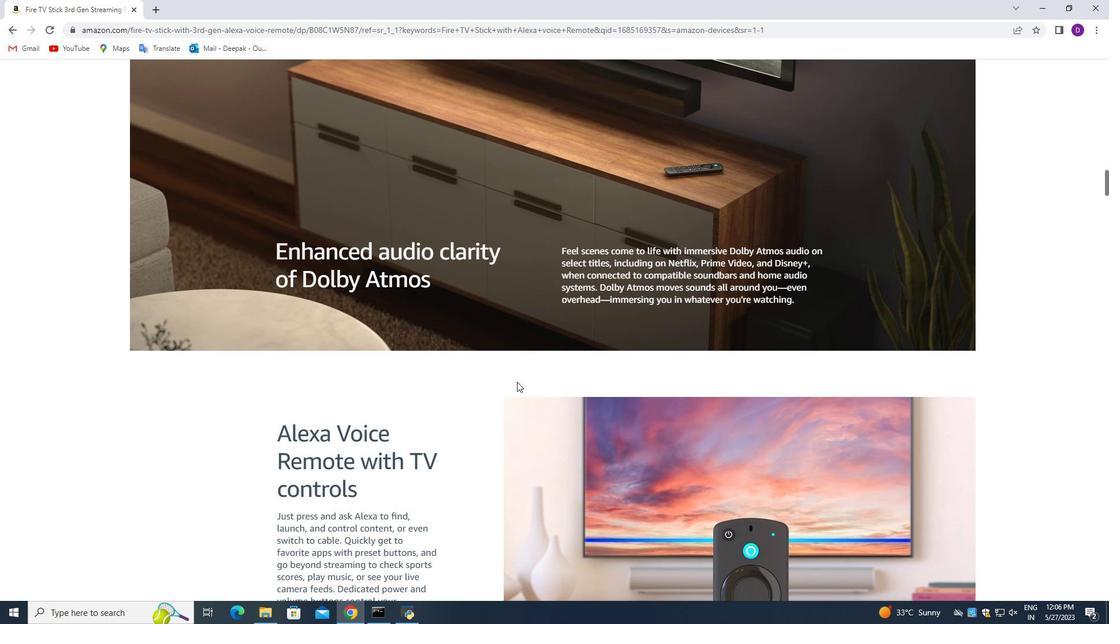 
Action: Mouse moved to (824, 243)
Screenshot: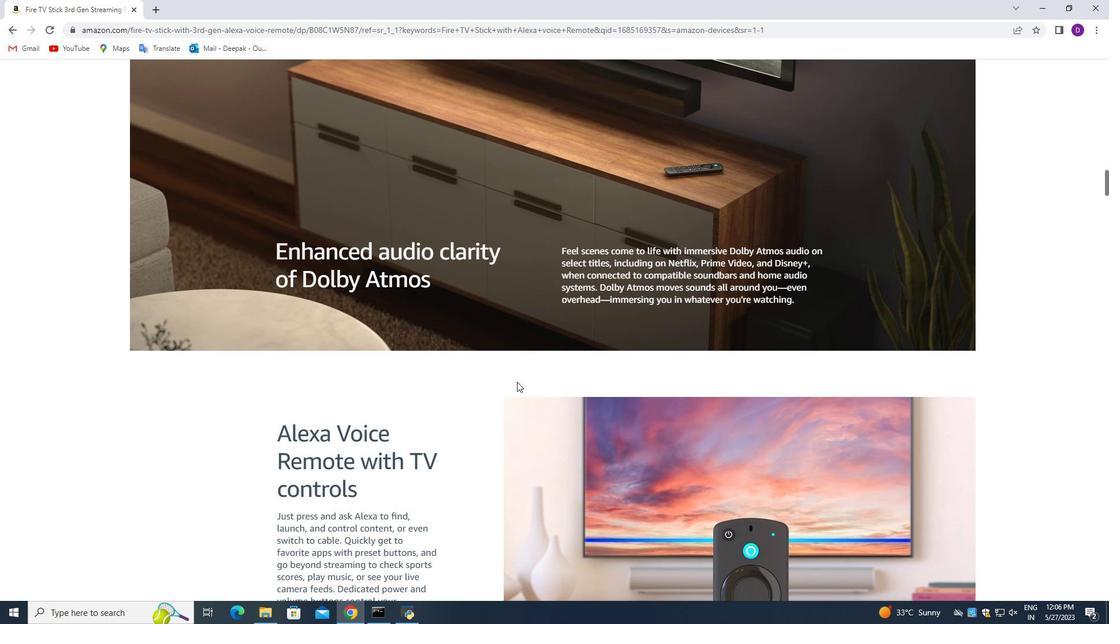 
Action: Mouse scrolled (824, 244) with delta (0, 0)
Screenshot: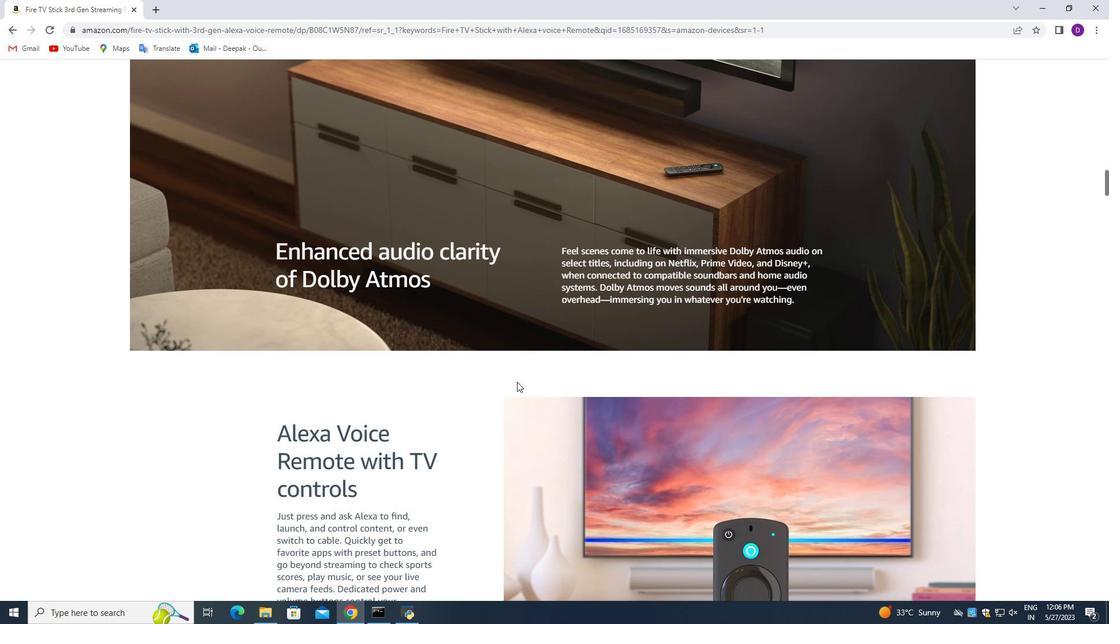 
Action: Mouse moved to (824, 242)
Screenshot: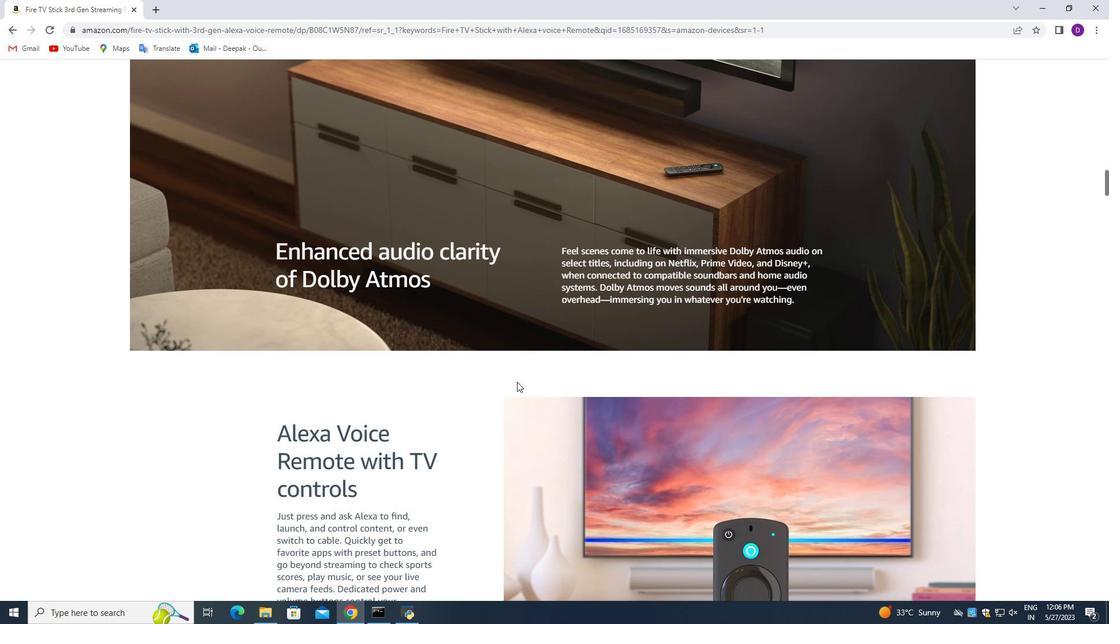 
Action: Mouse scrolled (824, 242) with delta (0, 0)
Screenshot: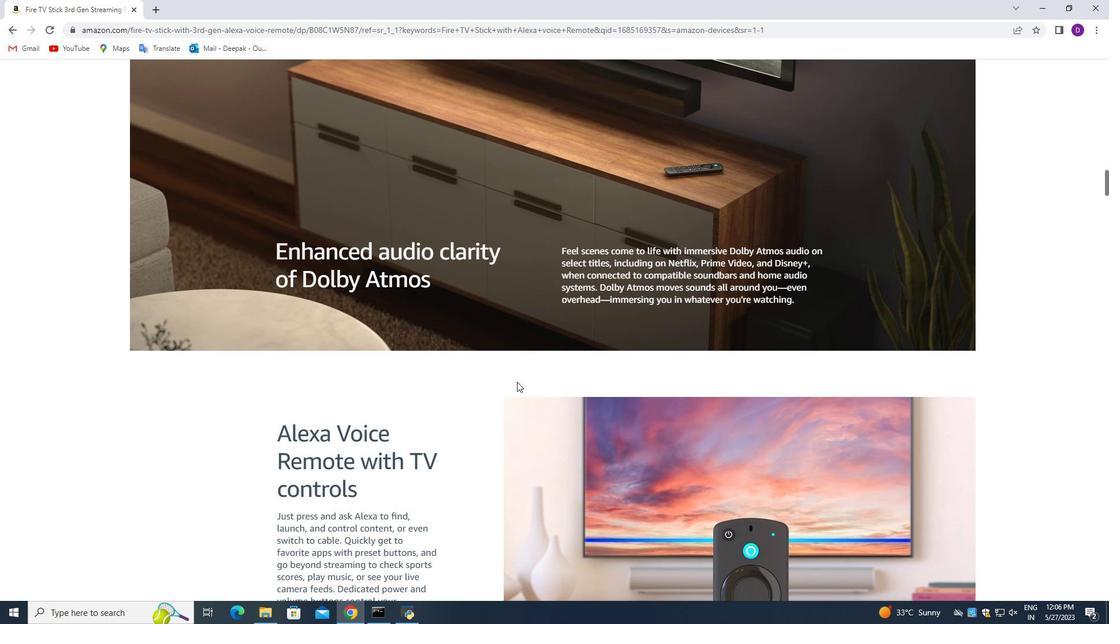 
Action: Mouse moved to (883, 235)
Screenshot: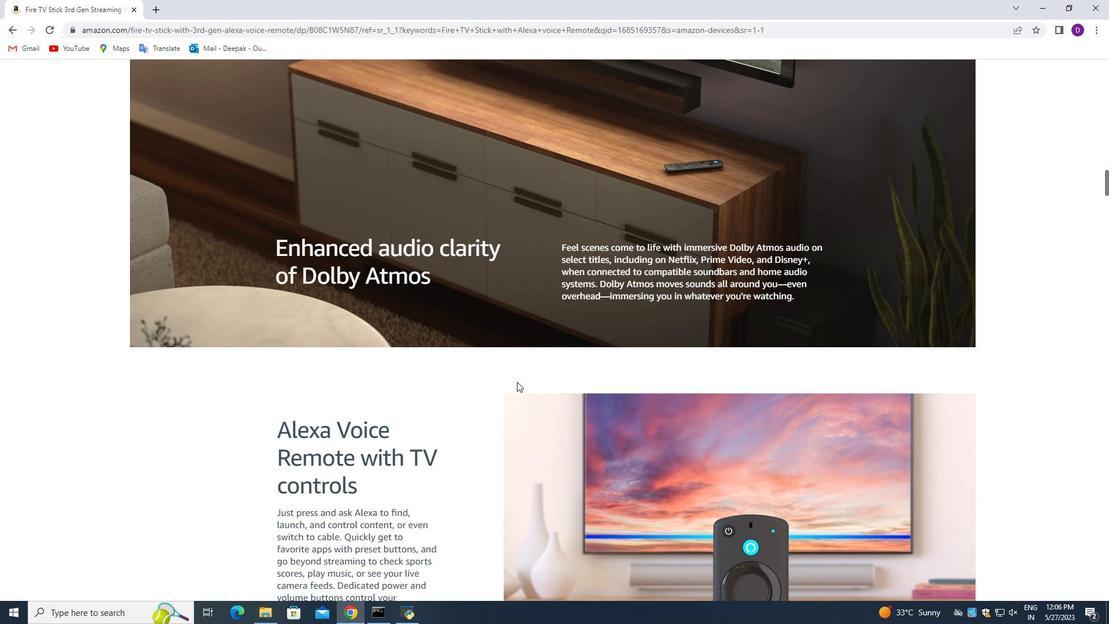 
Action: Mouse scrolled (883, 235) with delta (0, 0)
Screenshot: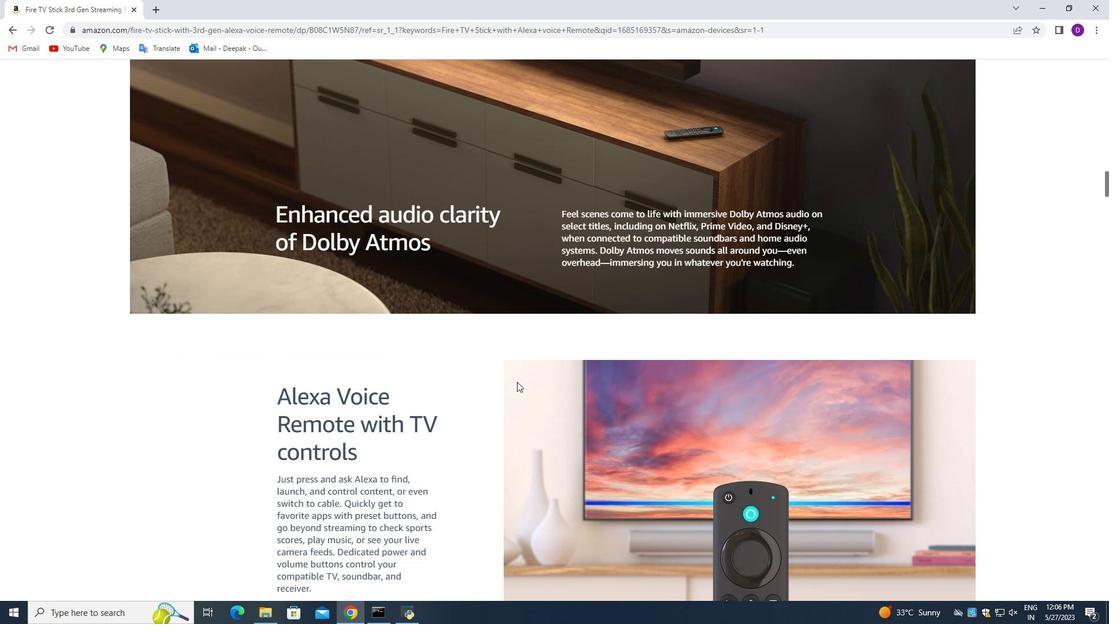 
Action: Mouse moved to (704, 271)
Screenshot: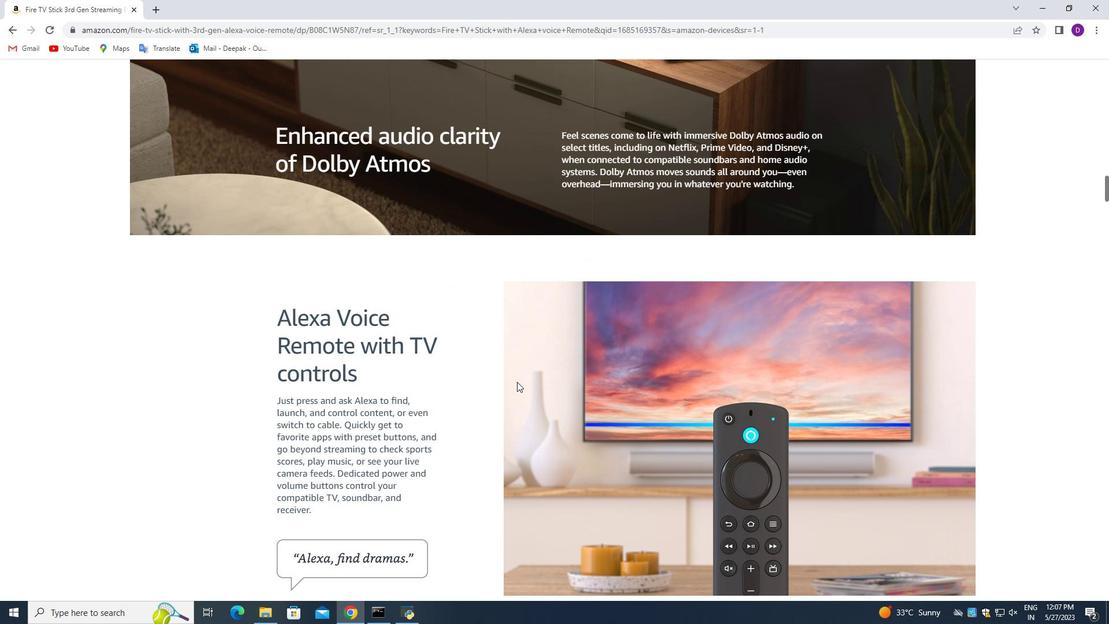 
Action: Mouse scrolled (704, 271) with delta (0, 0)
Screenshot: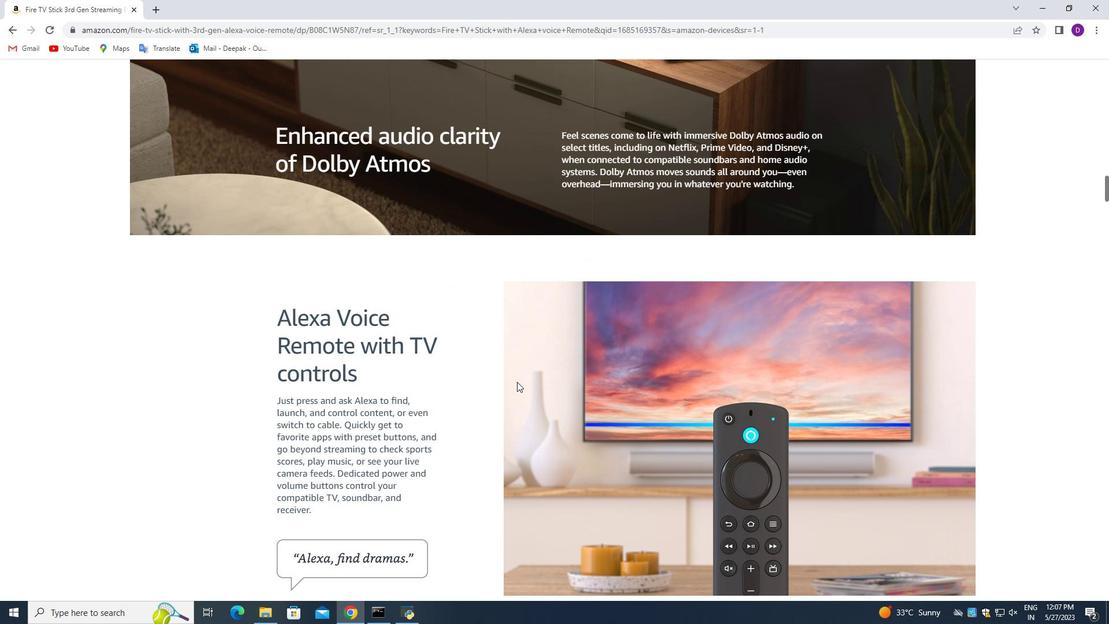 
Action: Mouse scrolled (704, 271) with delta (0, 0)
Screenshot: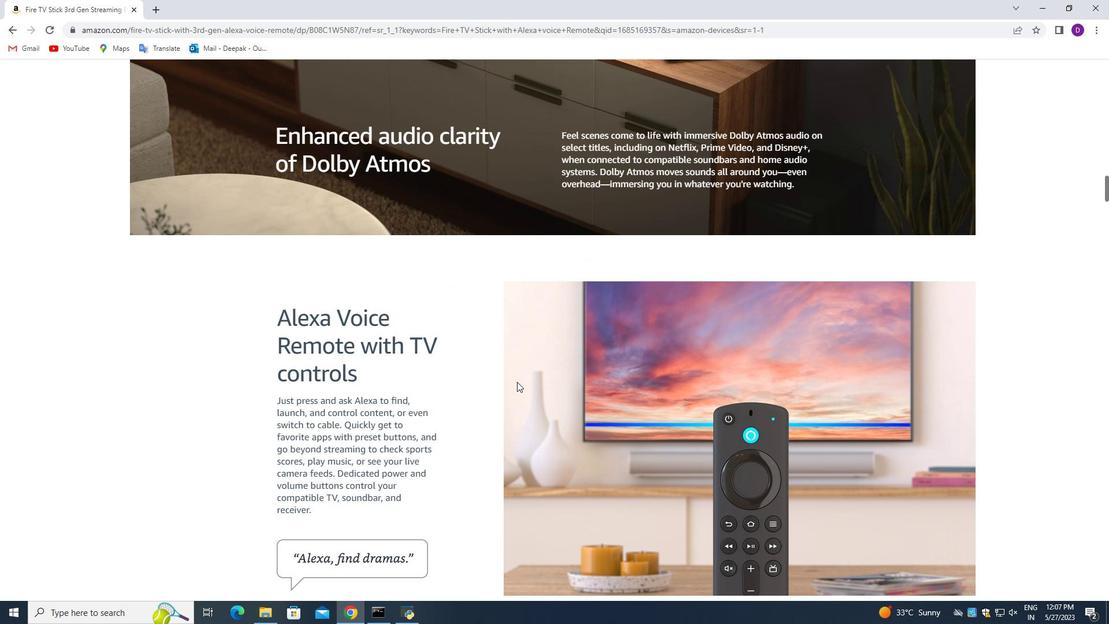 
Action: Mouse moved to (703, 272)
Screenshot: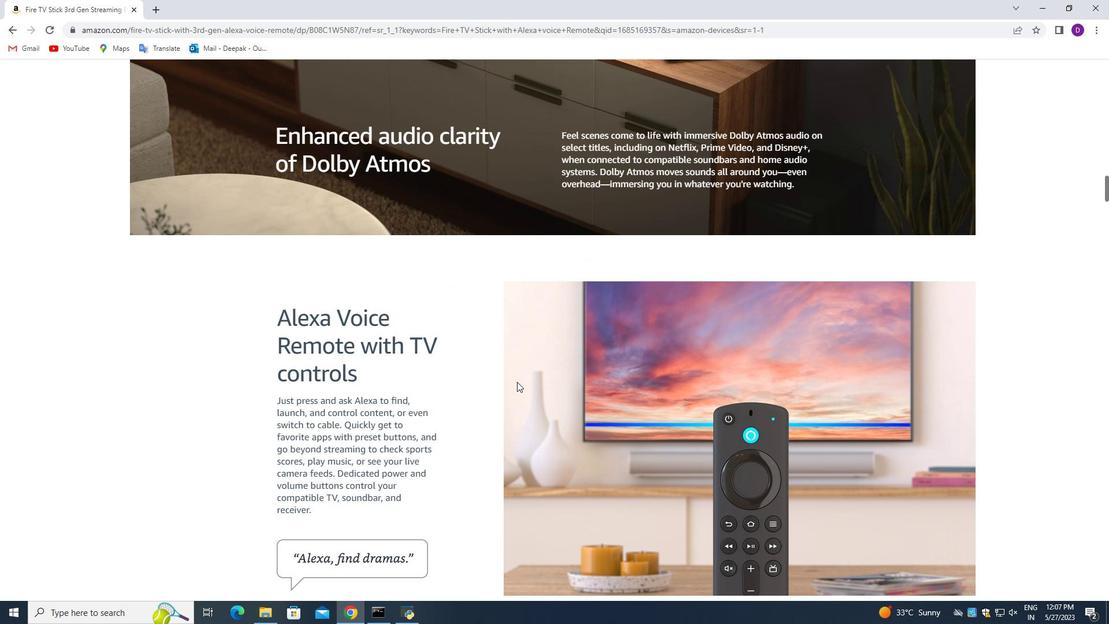 
Action: Mouse scrolled (703, 271) with delta (0, 0)
Screenshot: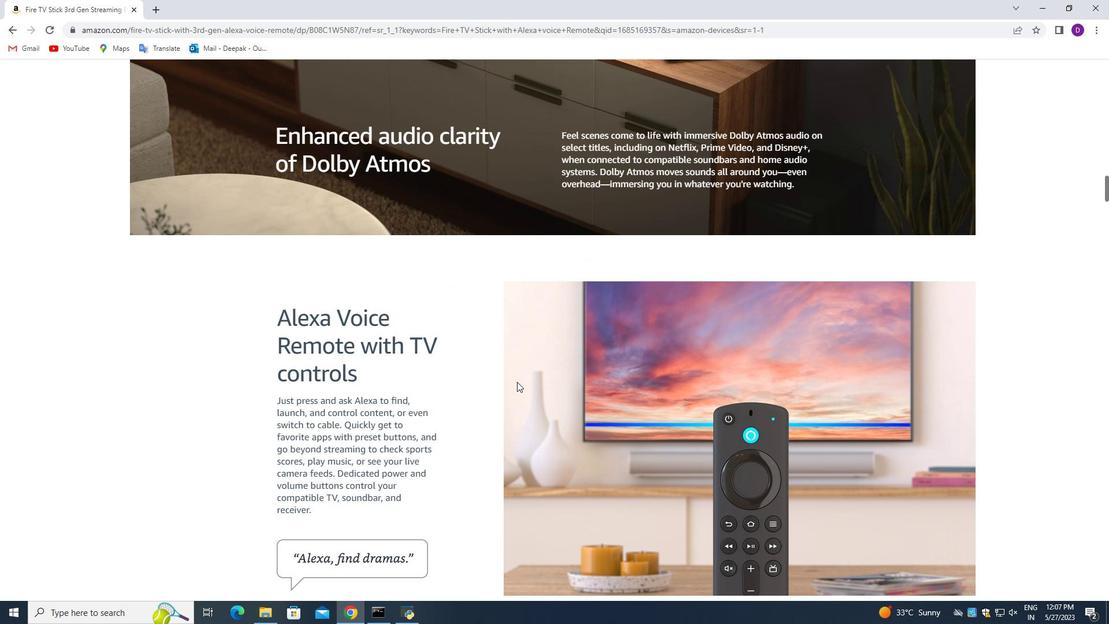 
Action: Mouse moved to (702, 273)
Screenshot: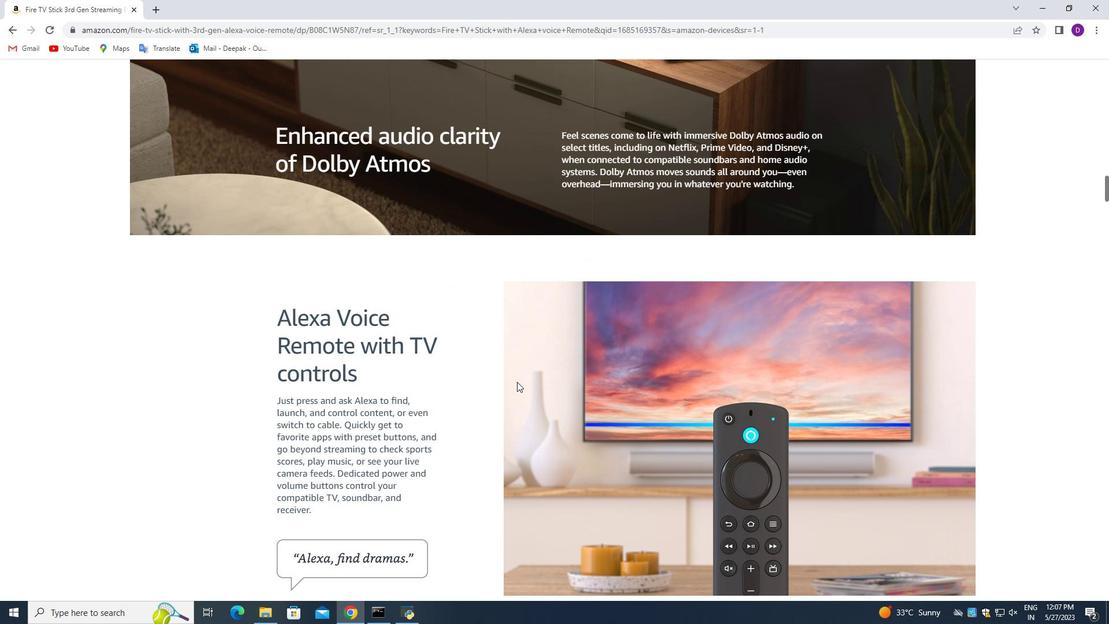 
Action: Mouse scrolled (702, 273) with delta (0, 0)
Screenshot: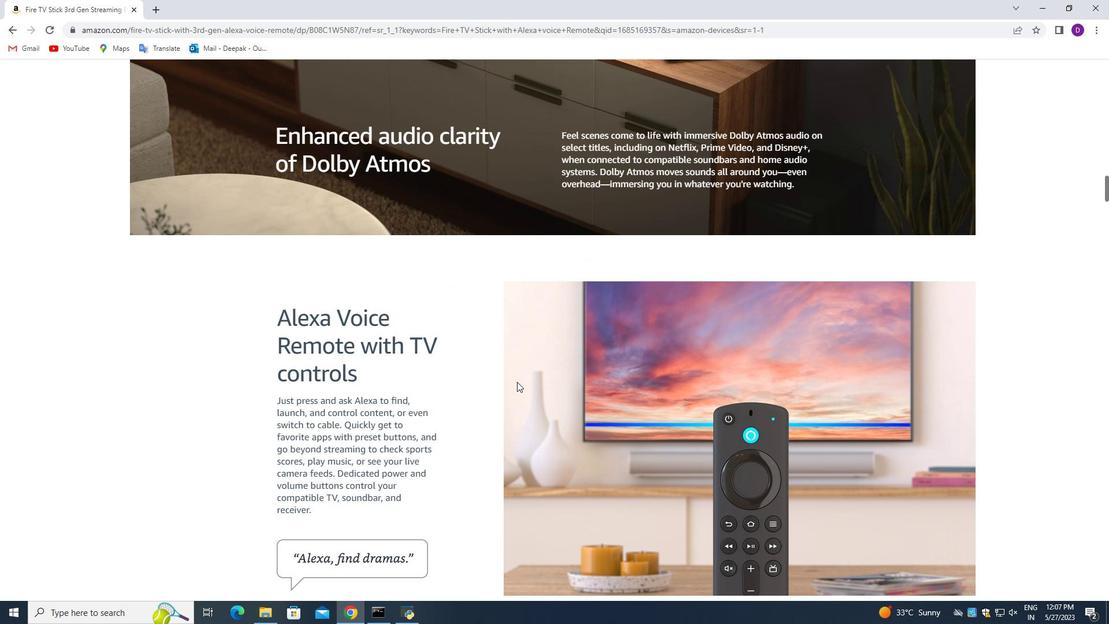
Action: Mouse moved to (661, 291)
Screenshot: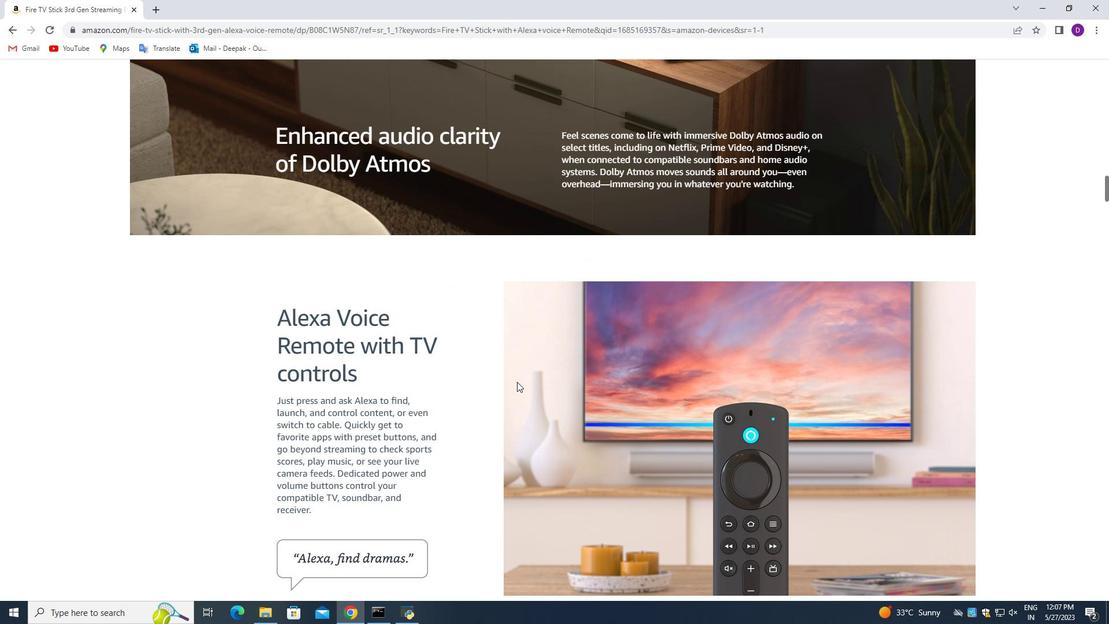 
Action: Mouse scrolled (661, 291) with delta (0, 0)
Screenshot: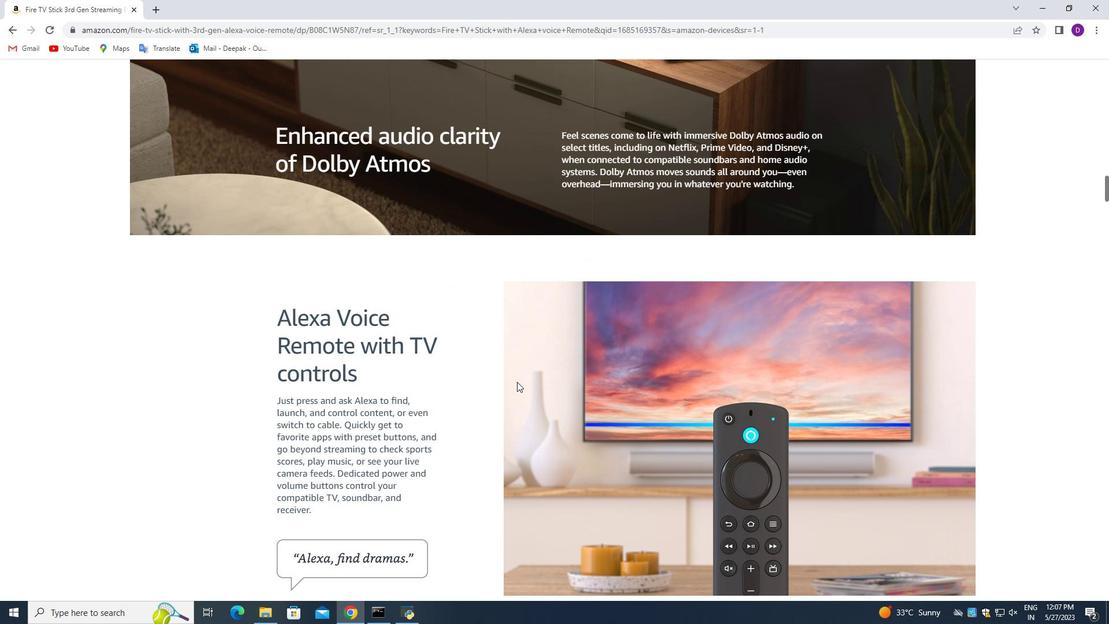 
Action: Mouse moved to (659, 293)
Screenshot: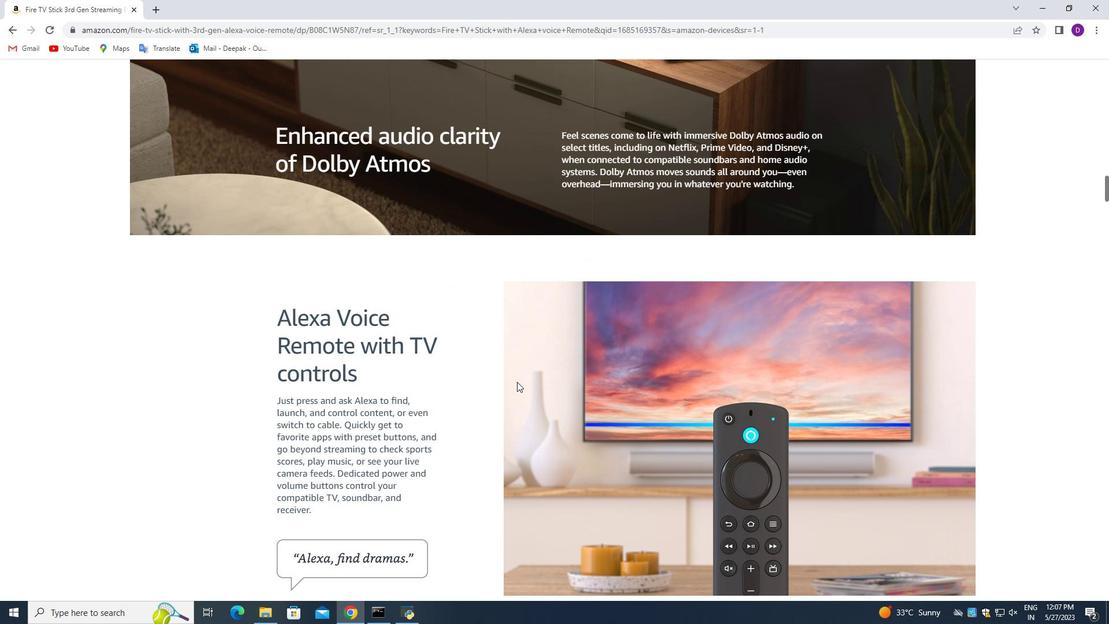 
Action: Mouse scrolled (659, 293) with delta (0, 0)
Screenshot: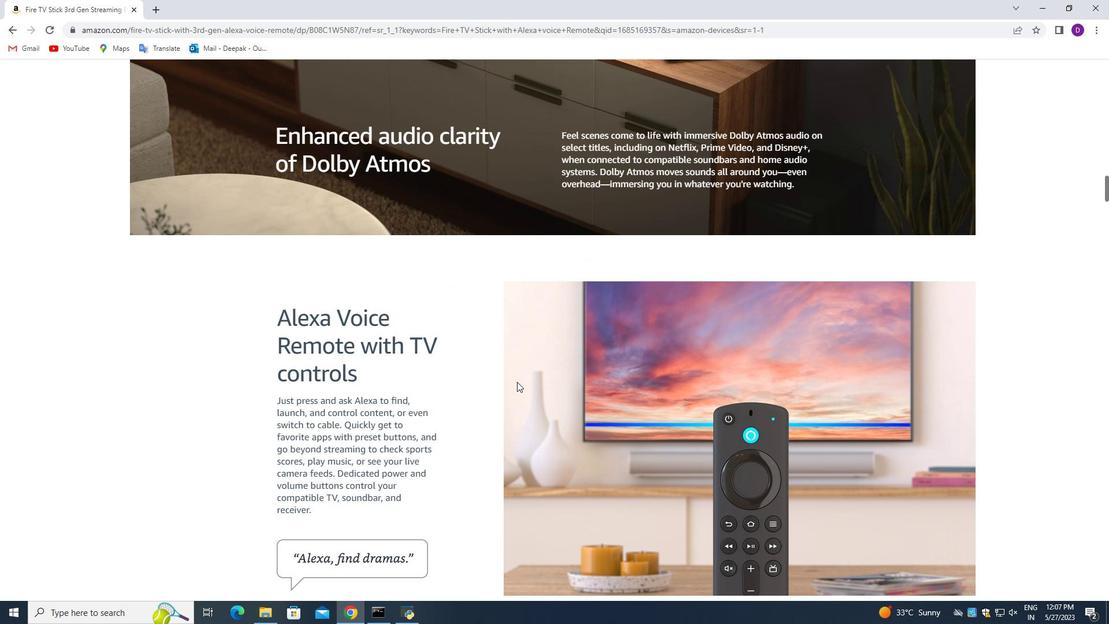 
Action: Mouse moved to (639, 298)
Screenshot: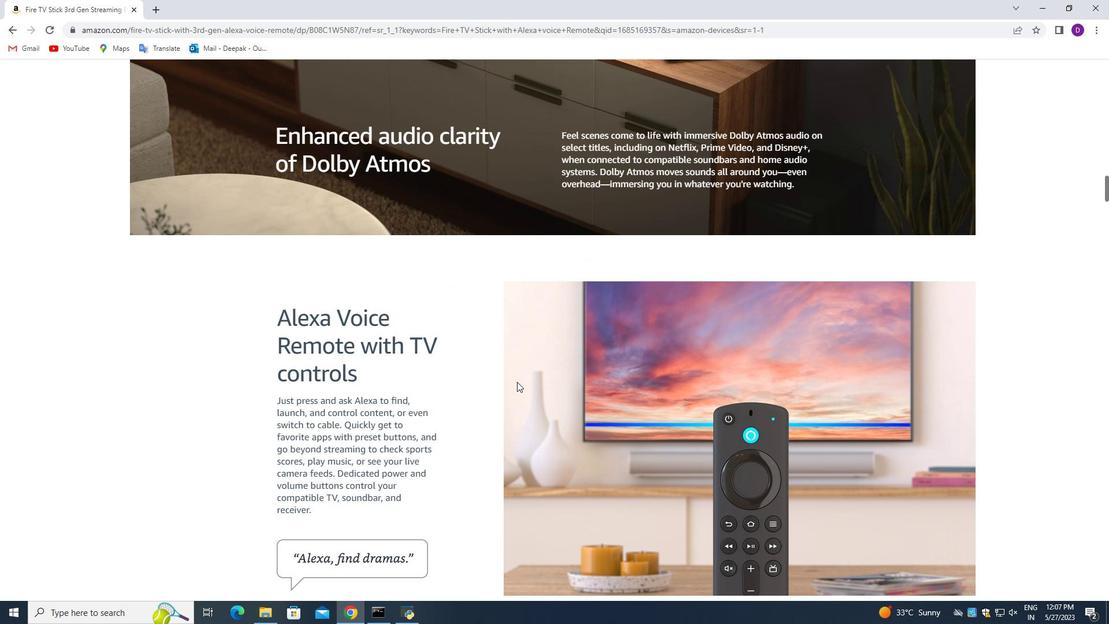 
Action: Mouse scrolled (639, 297) with delta (0, 0)
Screenshot: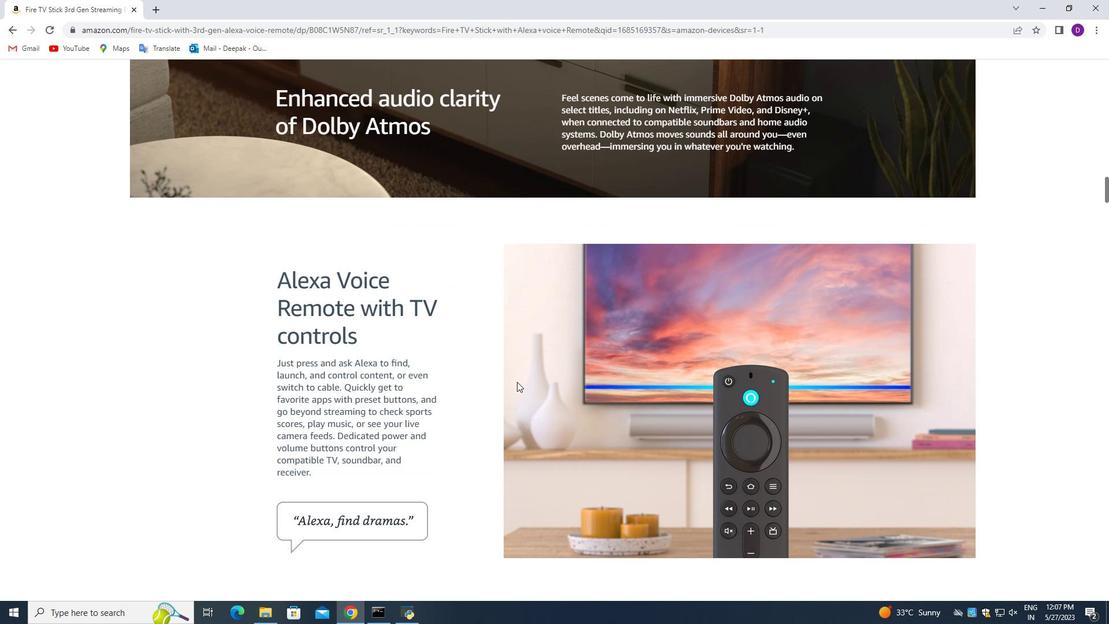 
Action: Mouse moved to (638, 298)
Screenshot: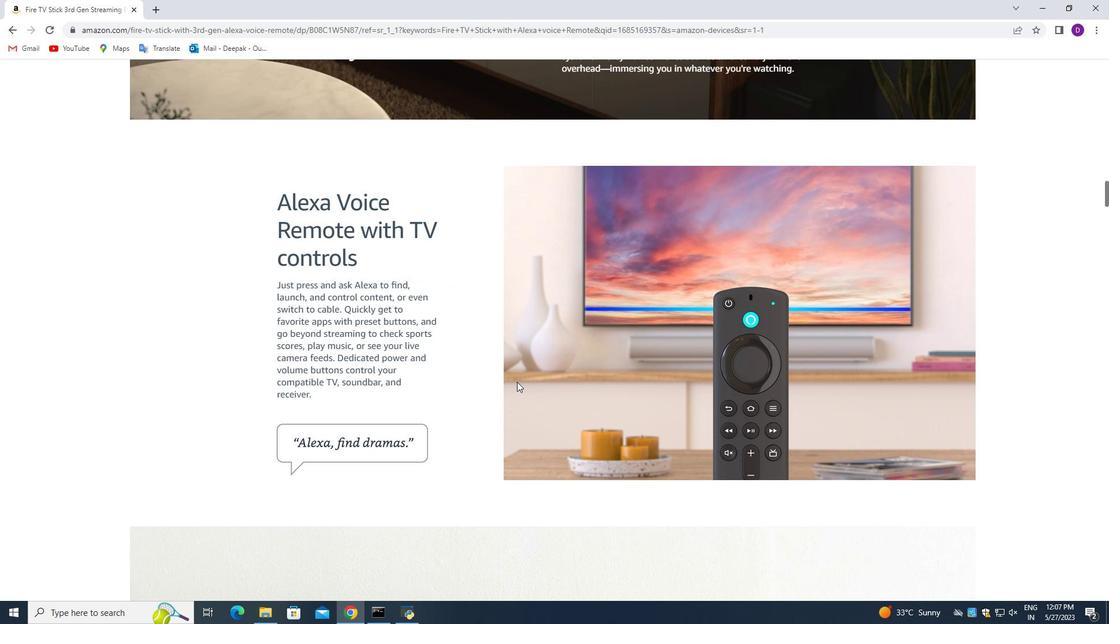 
Action: Mouse scrolled (638, 298) with delta (0, 0)
Screenshot: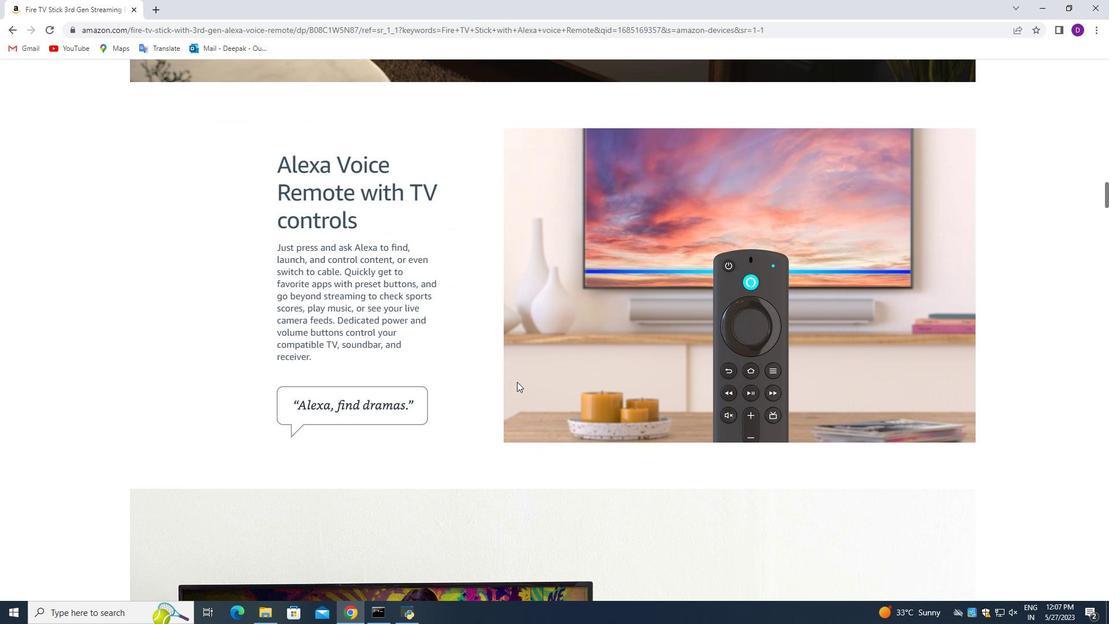 
Action: Mouse scrolled (638, 298) with delta (0, 0)
Screenshot: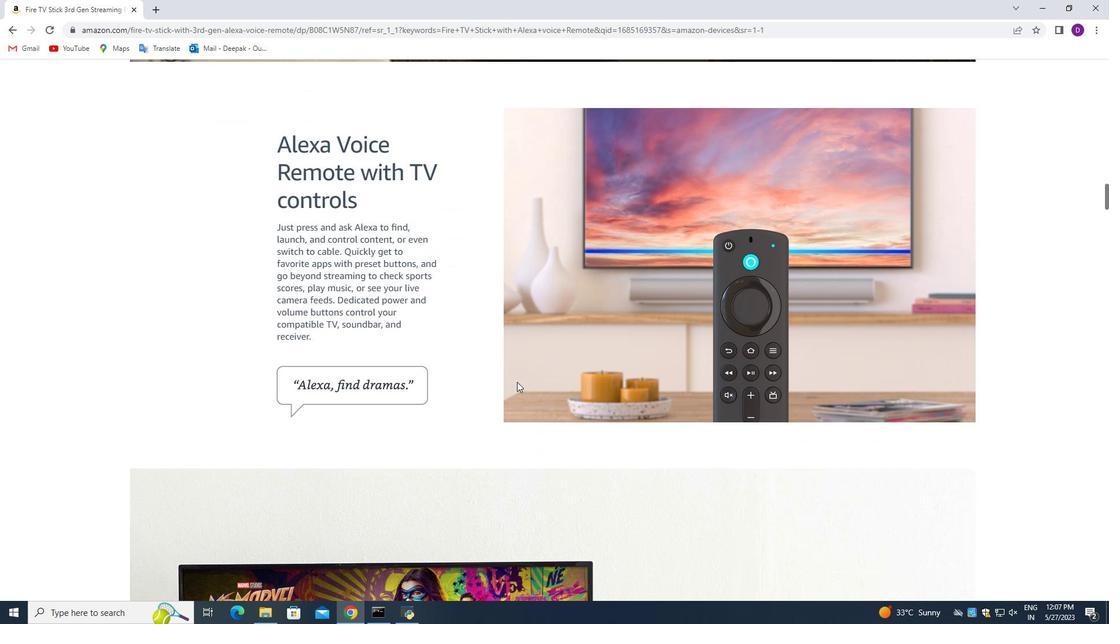 
Action: Mouse moved to (638, 297)
Screenshot: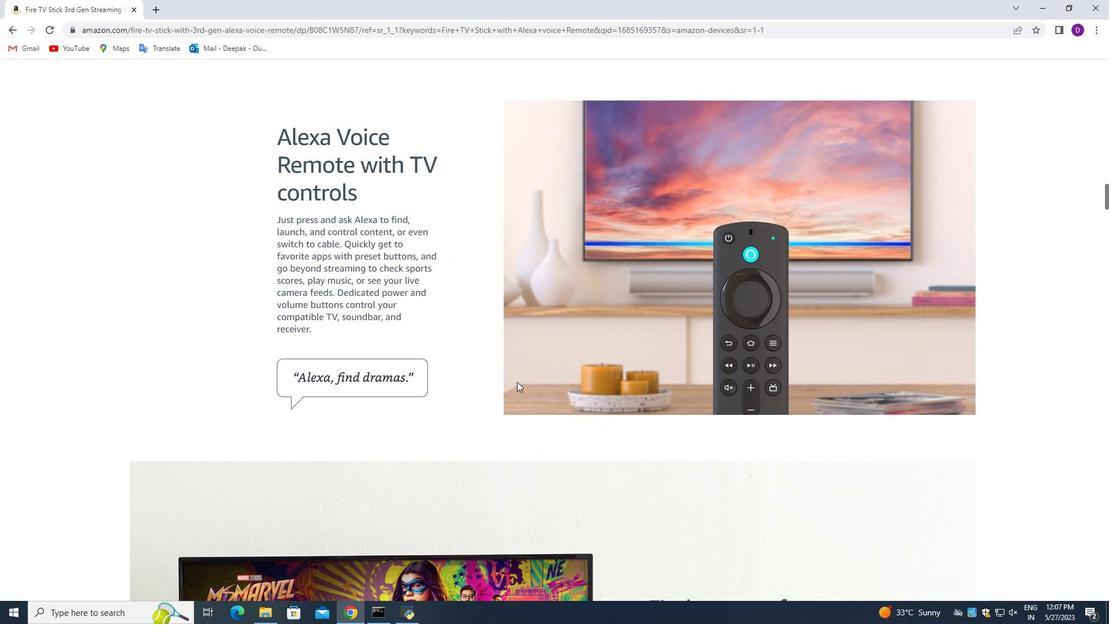 
Action: Mouse scrolled (638, 296) with delta (0, 0)
Screenshot: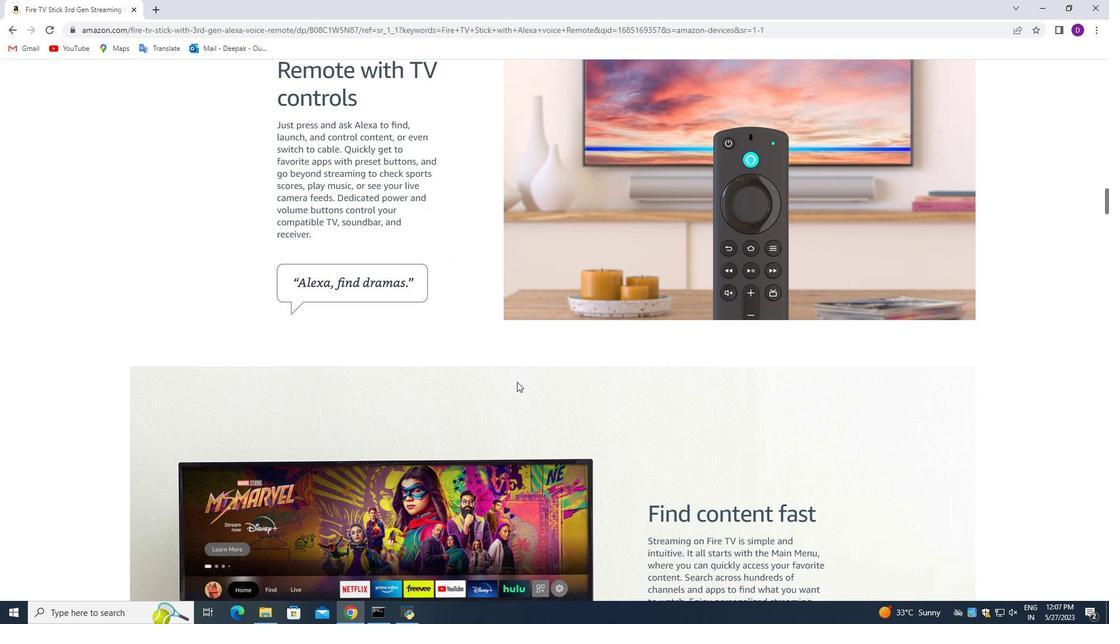 
Action: Mouse scrolled (638, 296) with delta (0, 0)
Screenshot: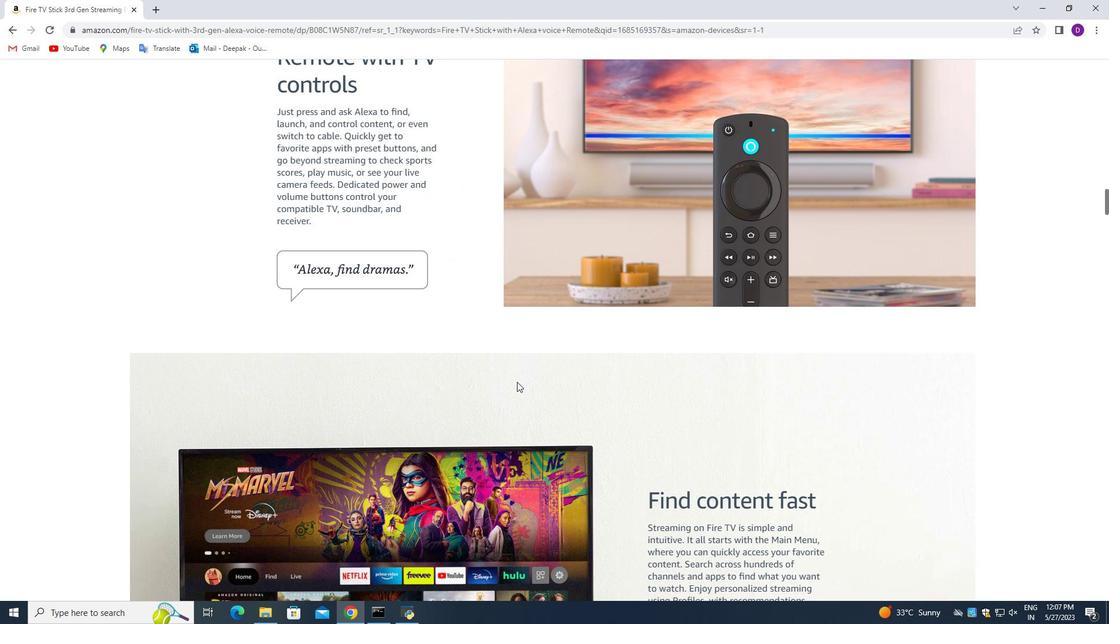 
Action: Mouse moved to (638, 297)
Screenshot: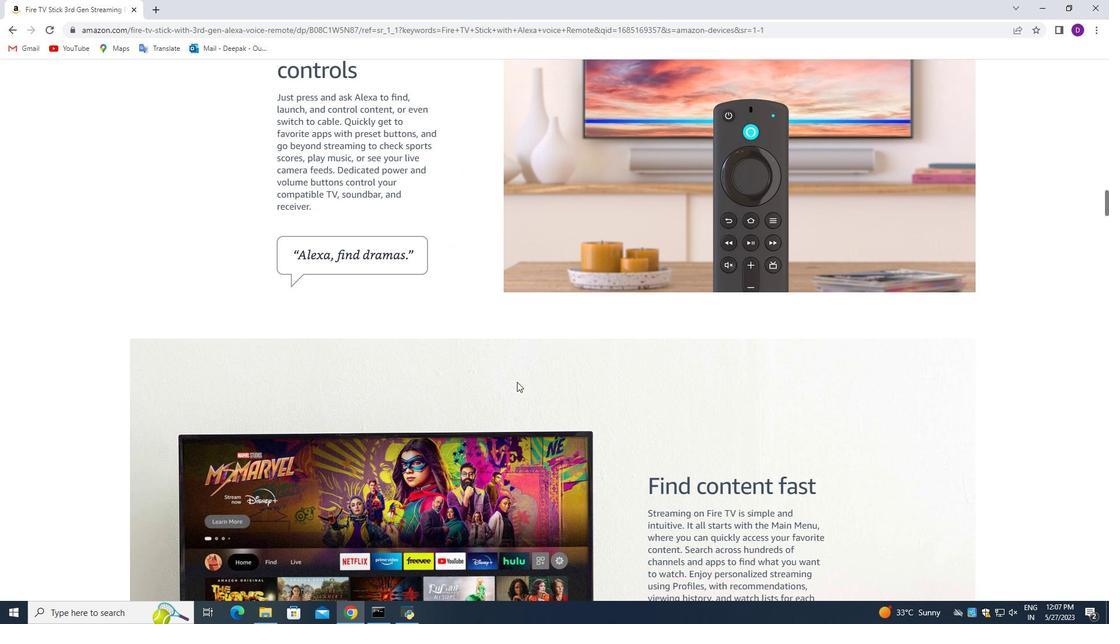 
Action: Mouse scrolled (638, 296) with delta (0, 0)
Screenshot: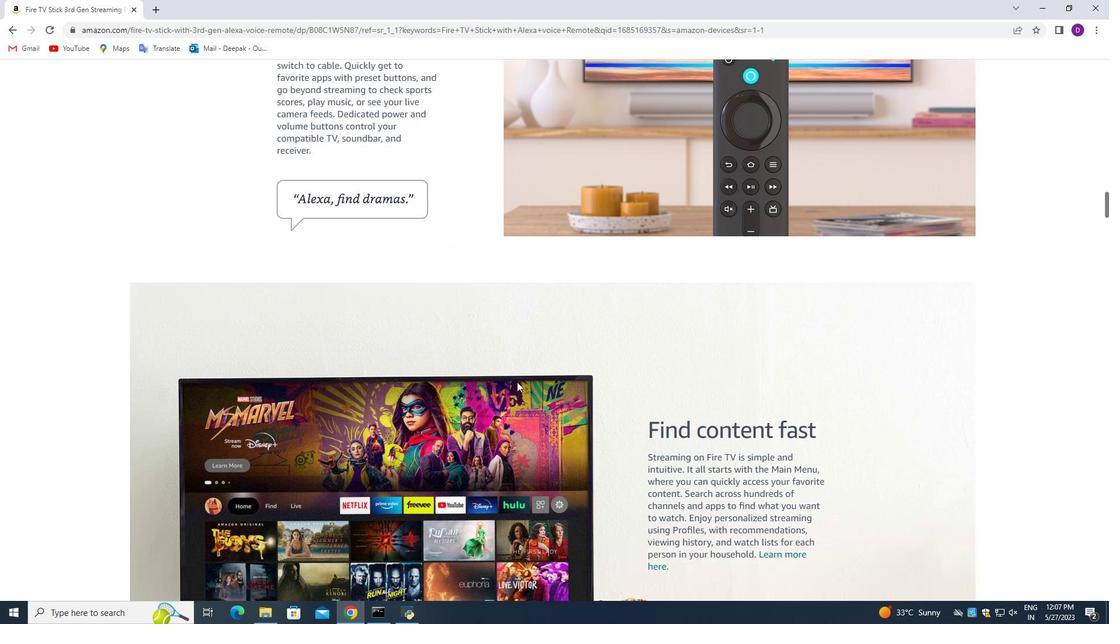 
Action: Mouse scrolled (638, 296) with delta (0, 0)
Screenshot: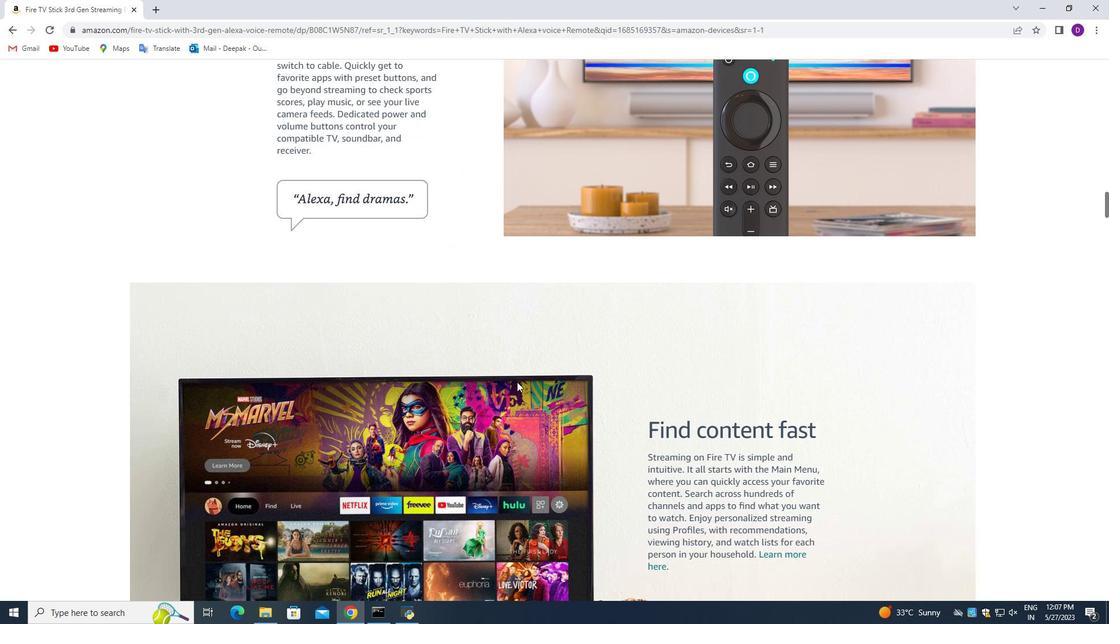 
Action: Mouse scrolled (638, 296) with delta (0, 0)
Screenshot: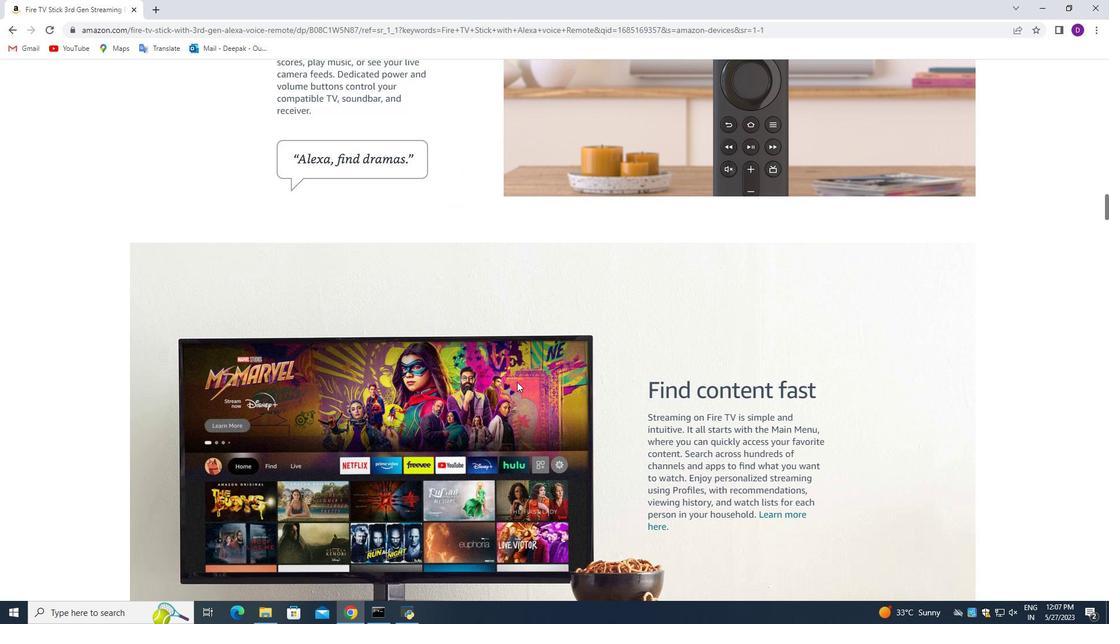 
Action: Mouse scrolled (638, 296) with delta (0, 0)
Screenshot: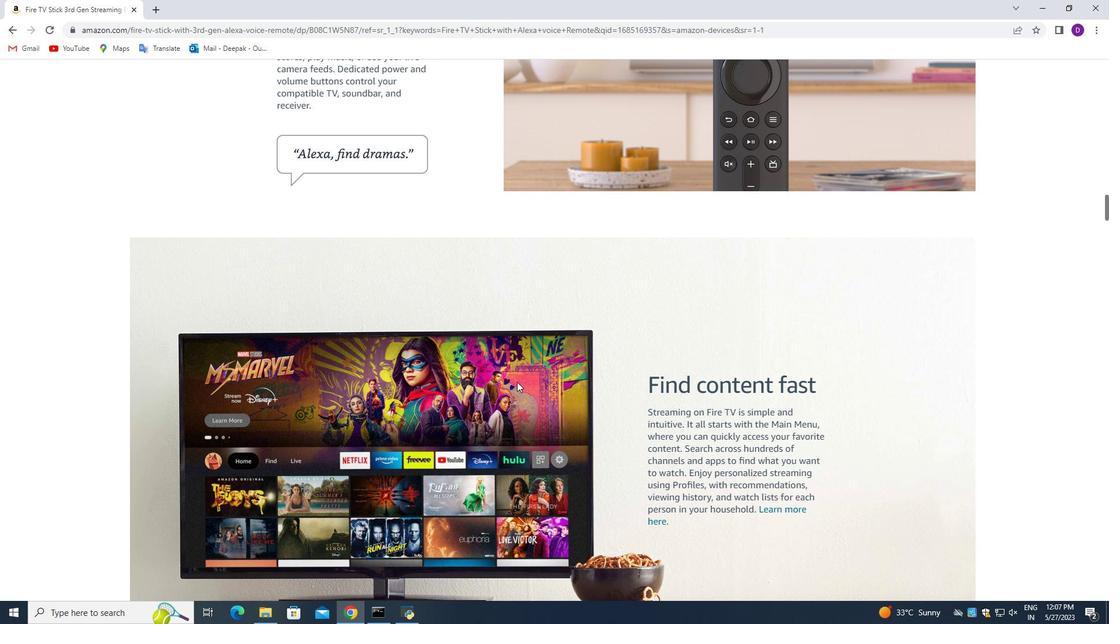
Action: Mouse scrolled (638, 296) with delta (0, 0)
Screenshot: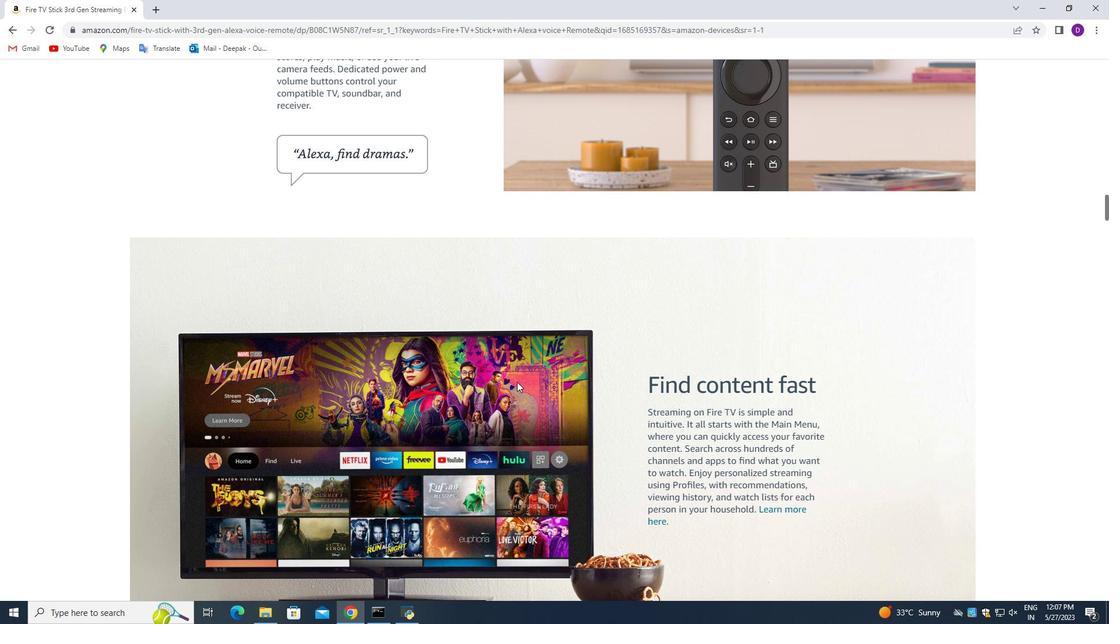 
Action: Mouse moved to (421, 319)
Screenshot: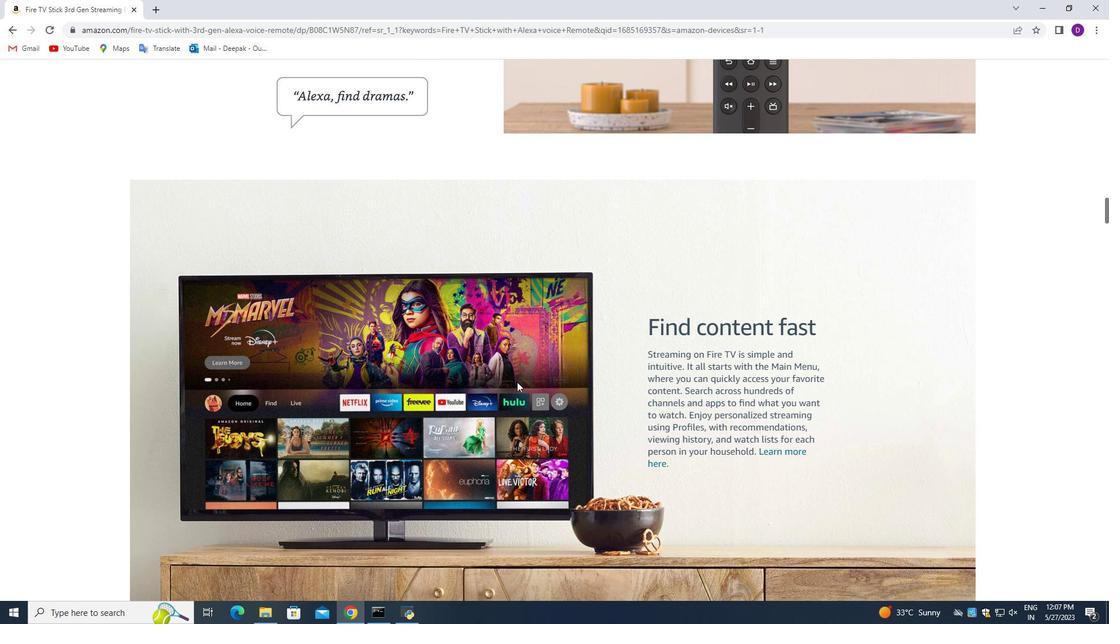 
Action: Mouse scrolled (421, 318) with delta (0, 0)
Screenshot: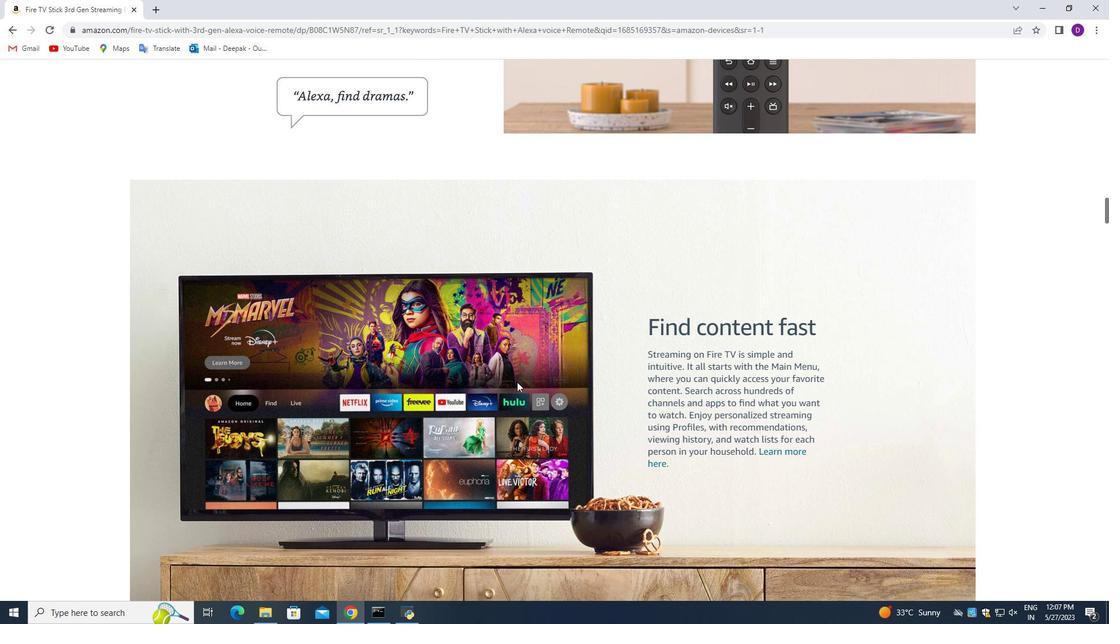 
Action: Mouse moved to (421, 319)
Screenshot: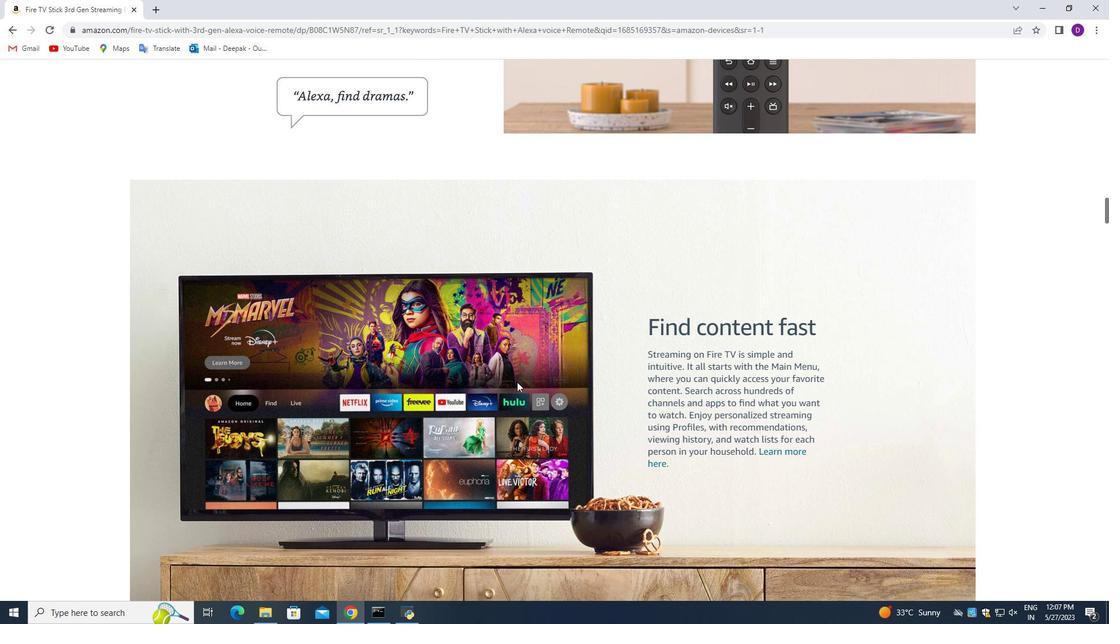 
Action: Mouse scrolled (421, 318) with delta (0, 0)
Screenshot: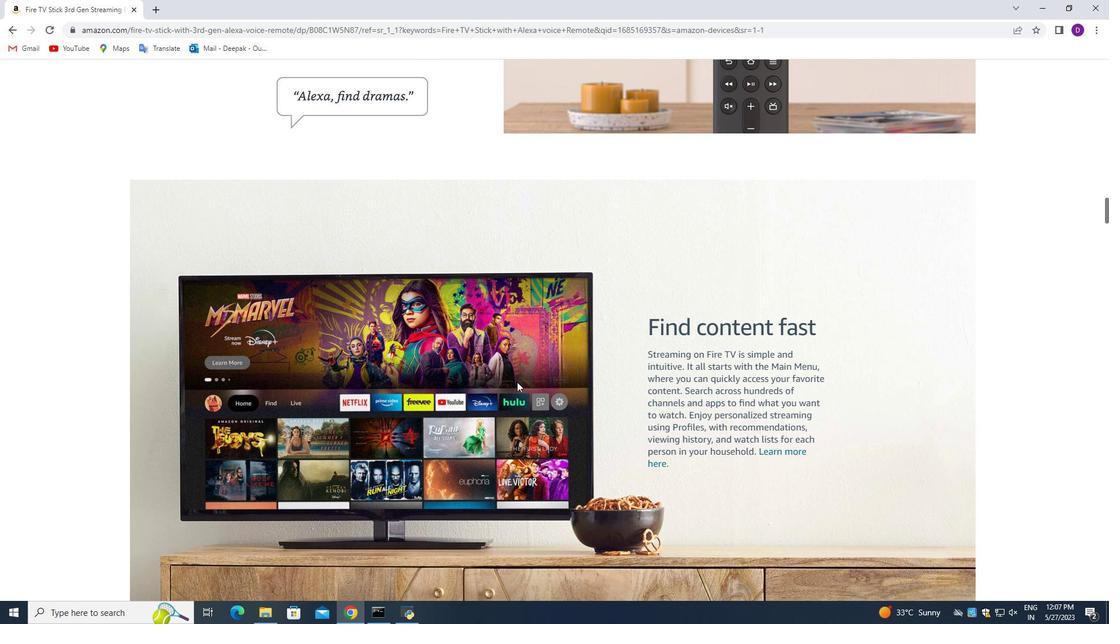 
Action: Mouse moved to (415, 356)
Screenshot: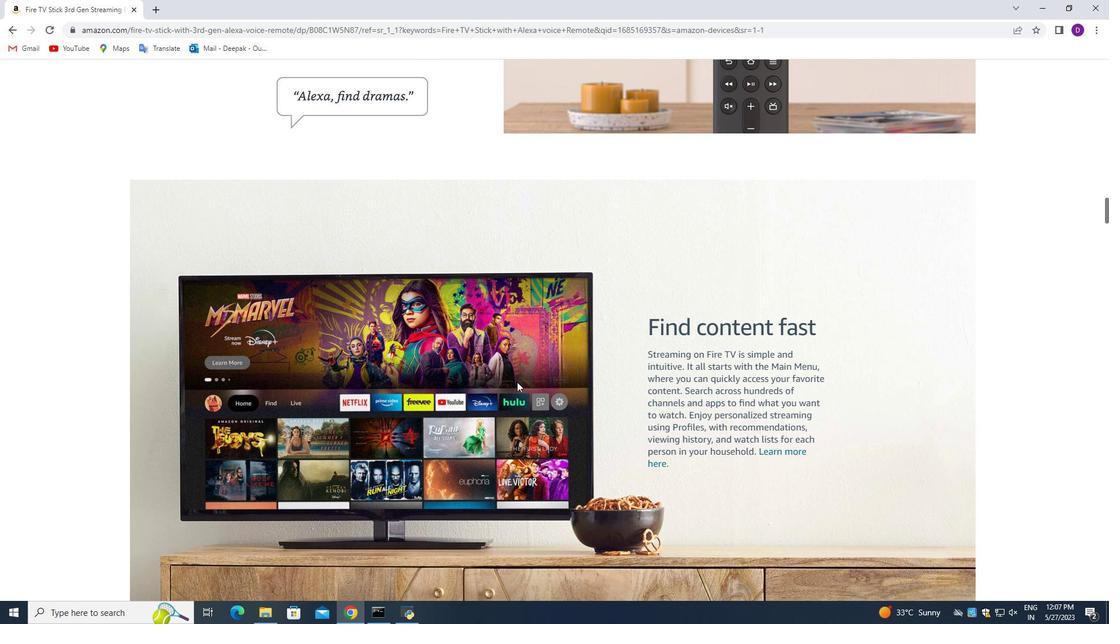 
Action: Mouse scrolled (415, 356) with delta (0, 0)
Screenshot: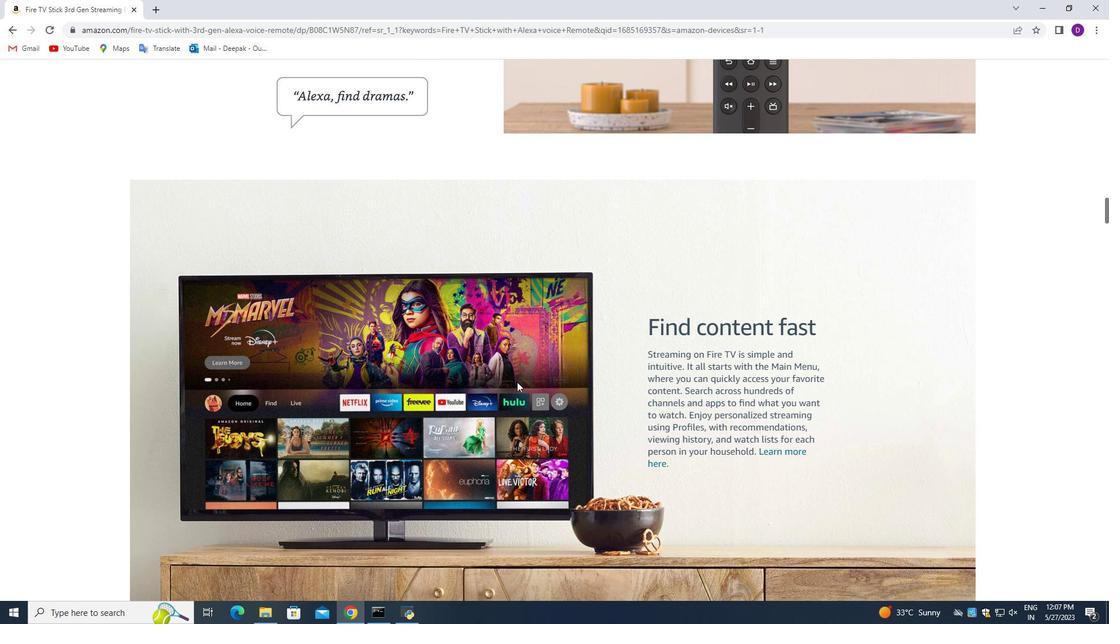 
Action: Mouse moved to (389, 398)
Screenshot: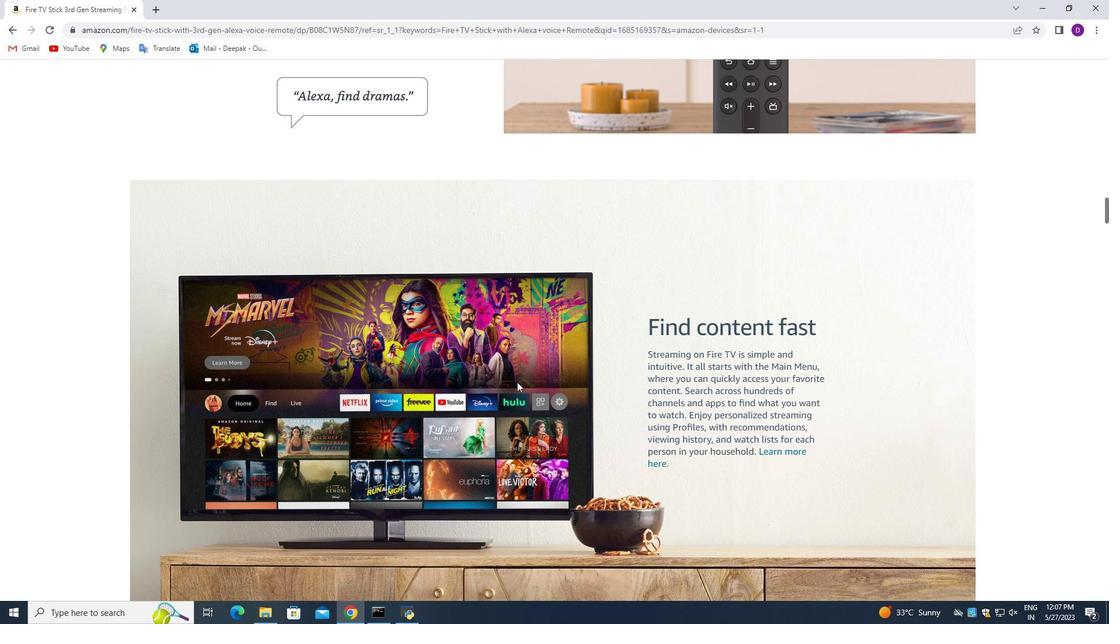 
Action: Mouse scrolled (389, 397) with delta (0, 0)
Screenshot: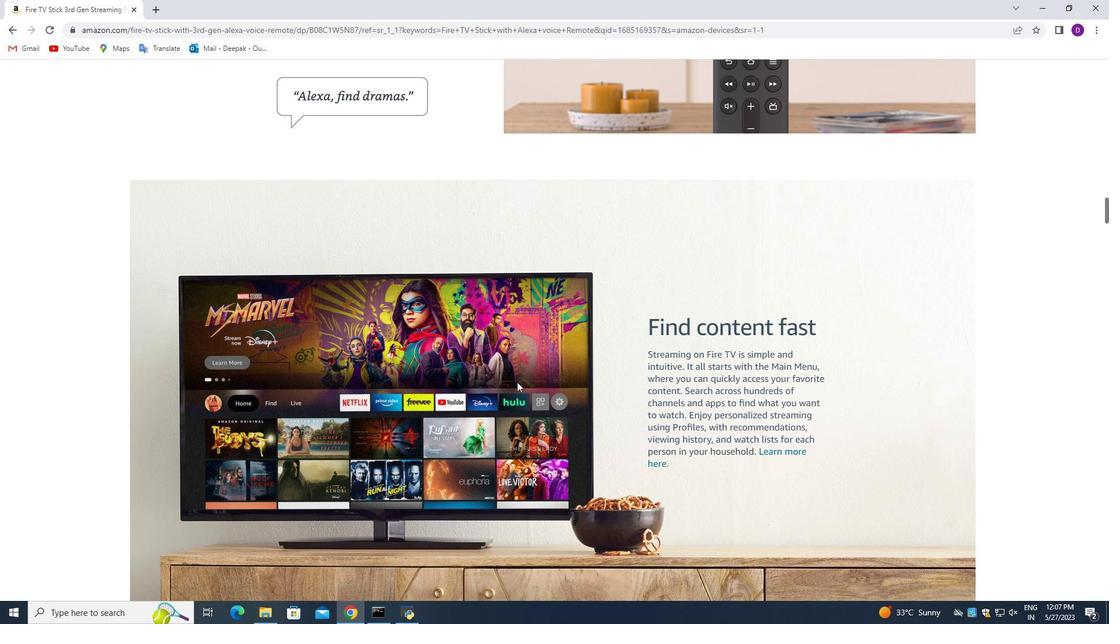 
Action: Mouse moved to (305, 371)
Screenshot: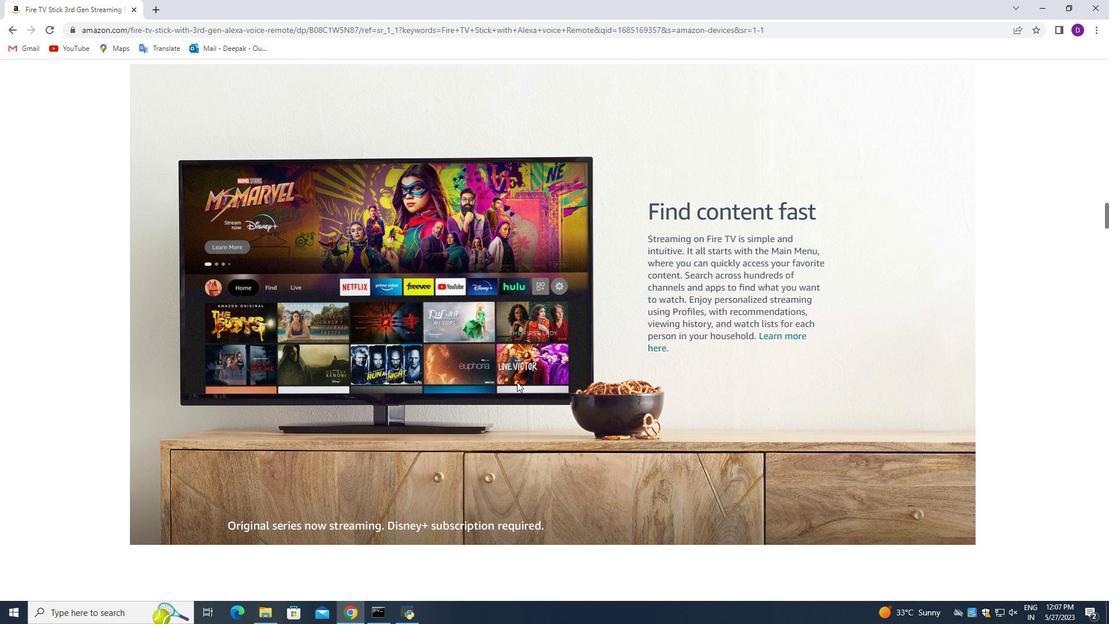 
Action: Mouse pressed left at (305, 371)
Screenshot: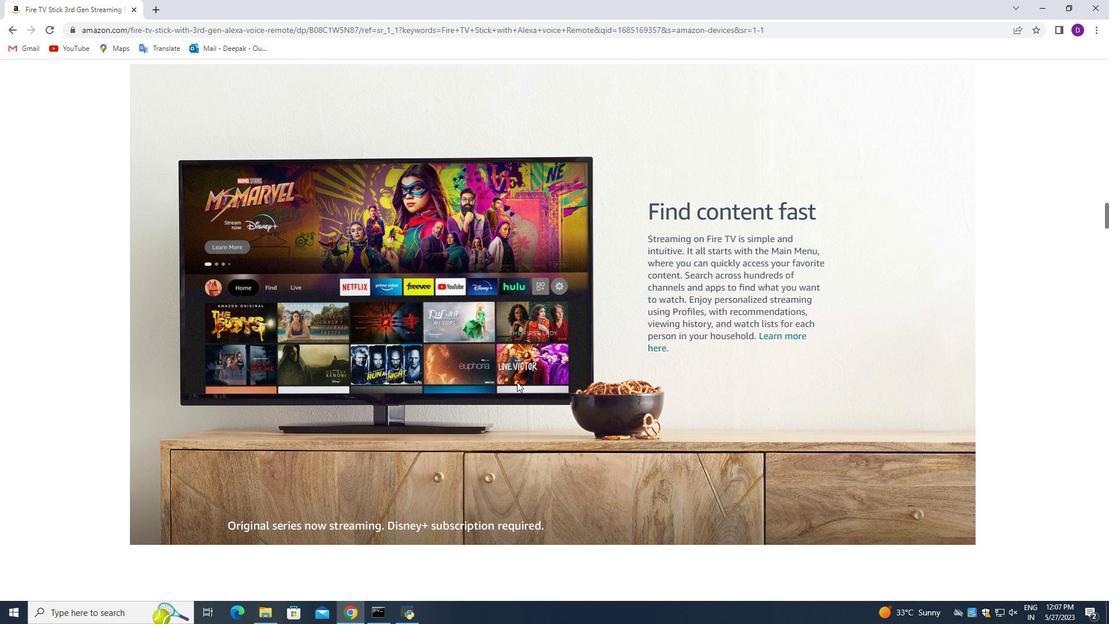 
Action: Mouse moved to (406, 365)
Screenshot: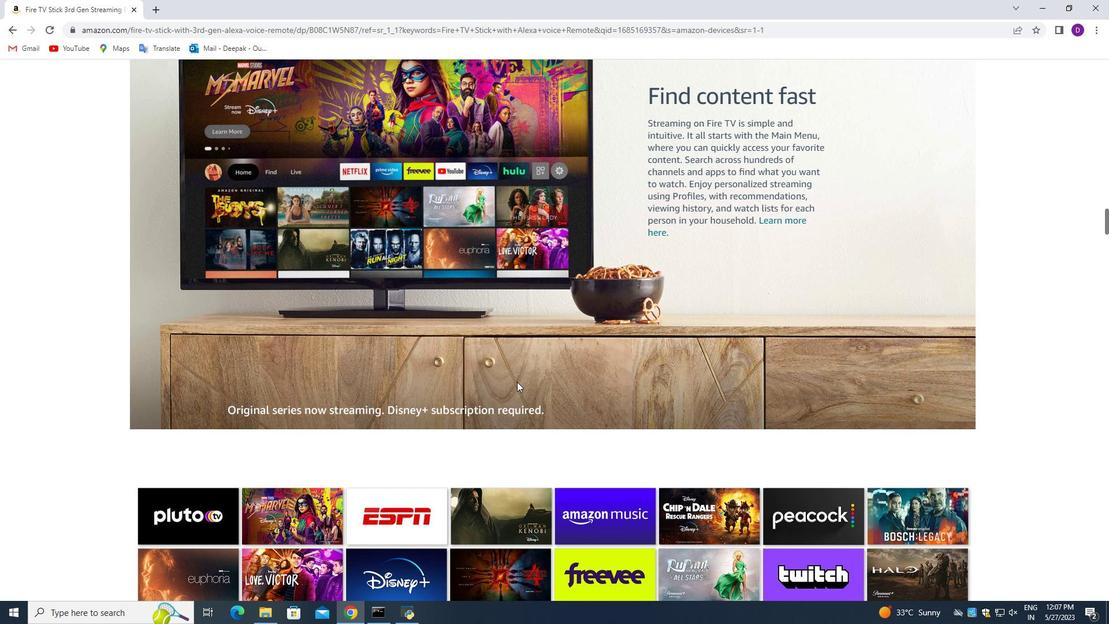 
Action: Mouse scrolled (406, 364) with delta (0, 0)
Screenshot: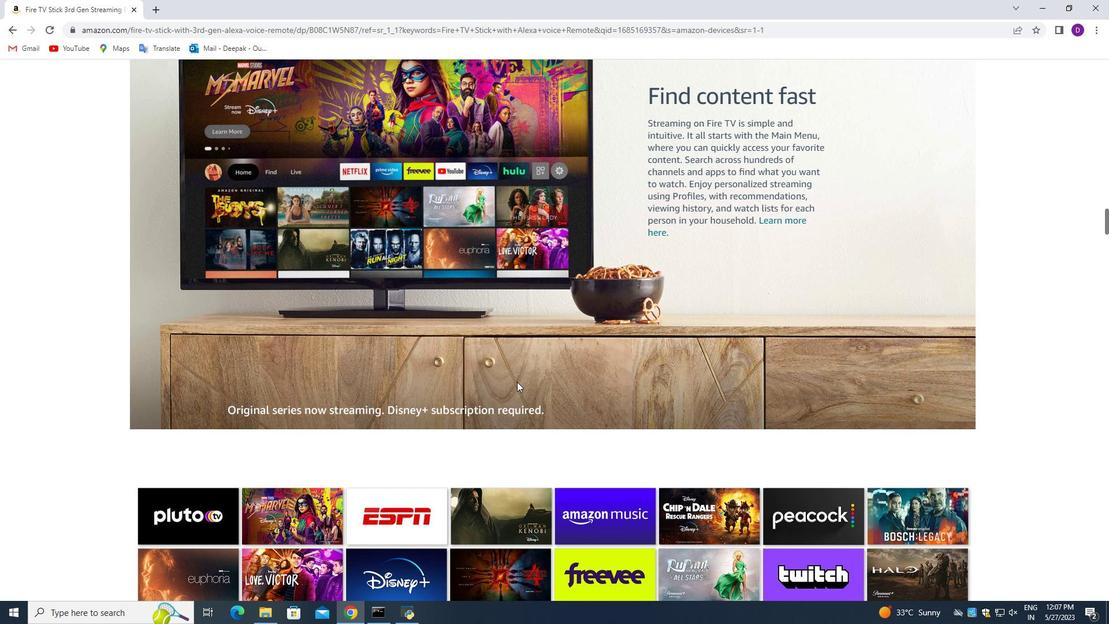 
Action: Mouse scrolled (406, 364) with delta (0, 0)
Screenshot: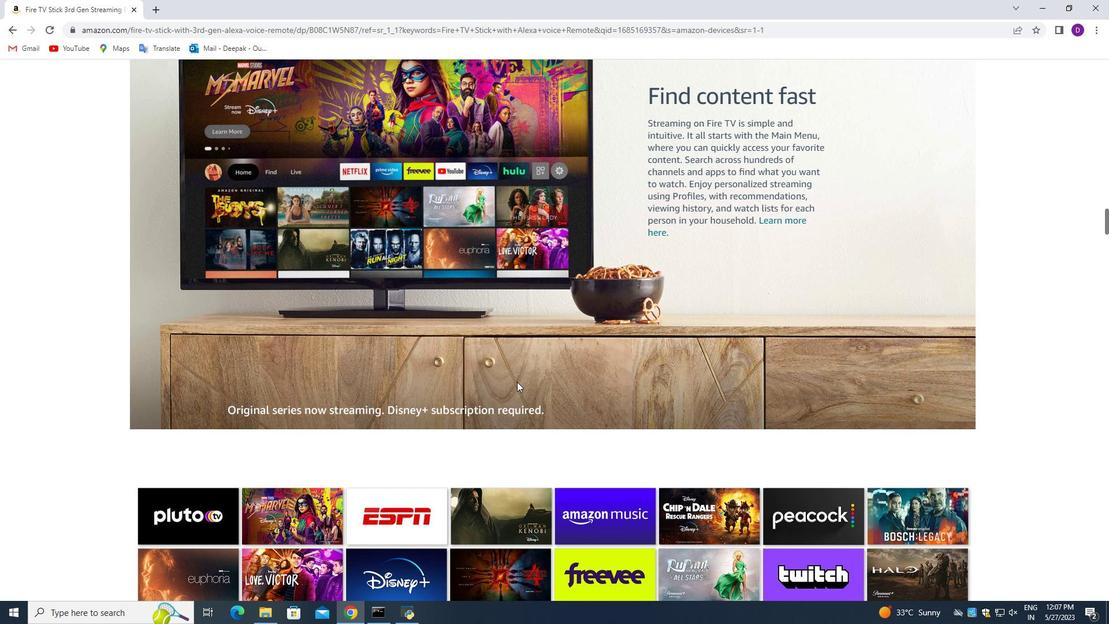 
Action: Mouse moved to (286, 277)
Screenshot: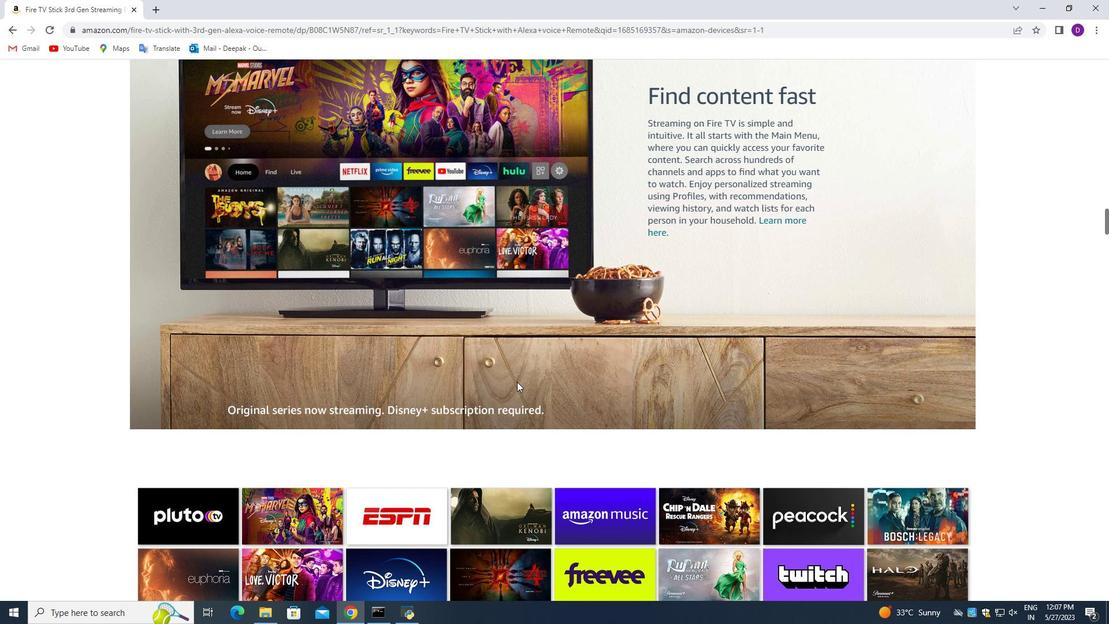 
Action: Mouse pressed left at (286, 277)
Screenshot: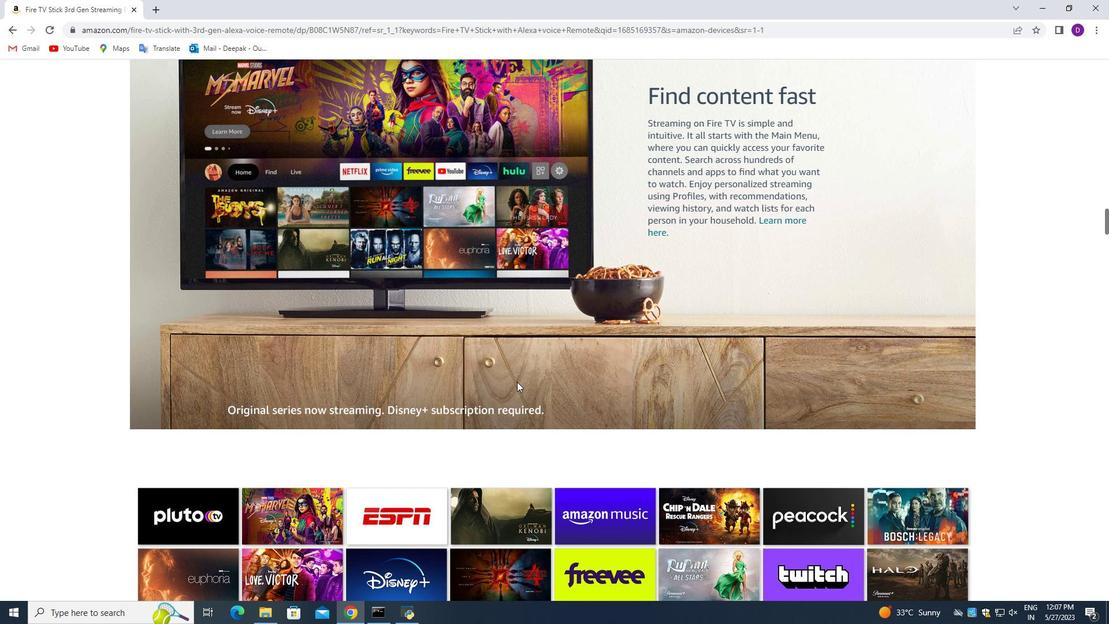 
Action: Mouse moved to (588, 287)
Screenshot: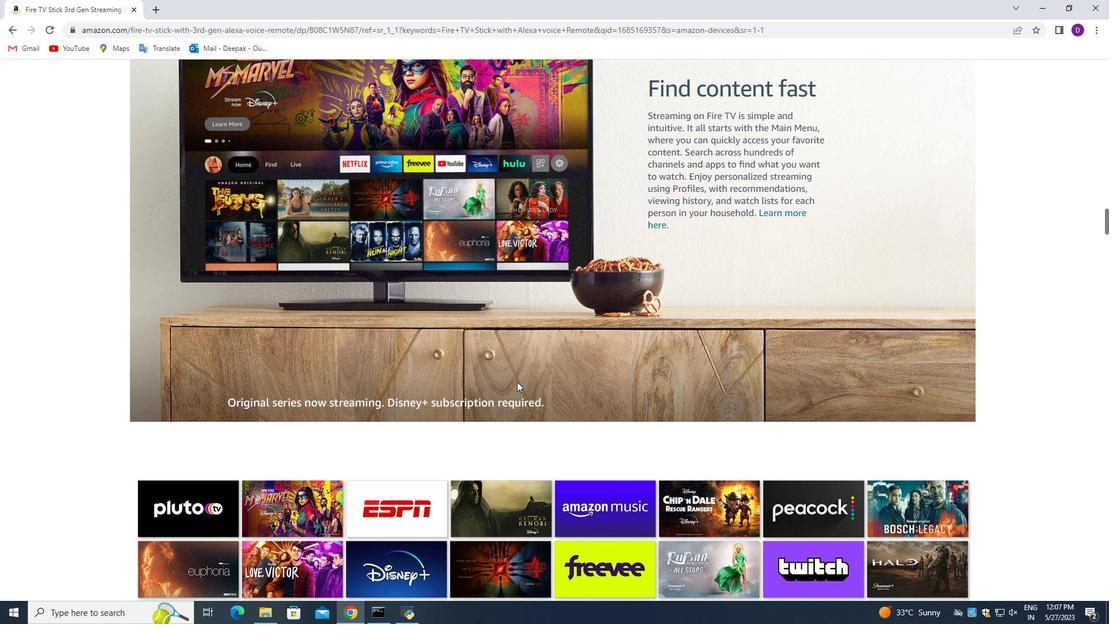 
Action: Mouse pressed left at (588, 287)
Screenshot: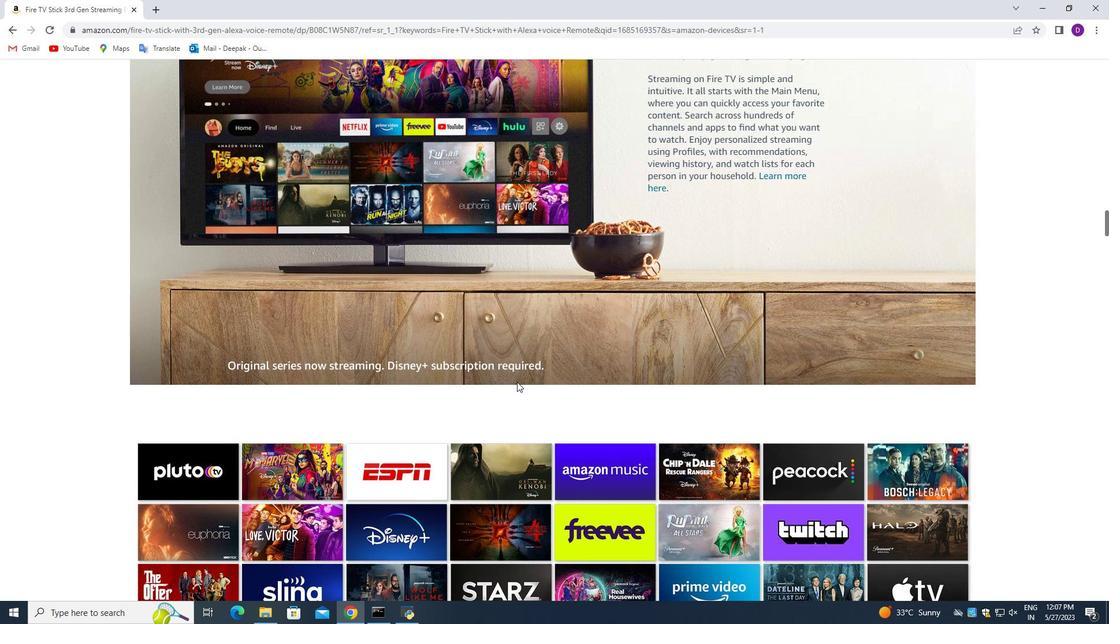
Action: Mouse moved to (501, 286)
Screenshot: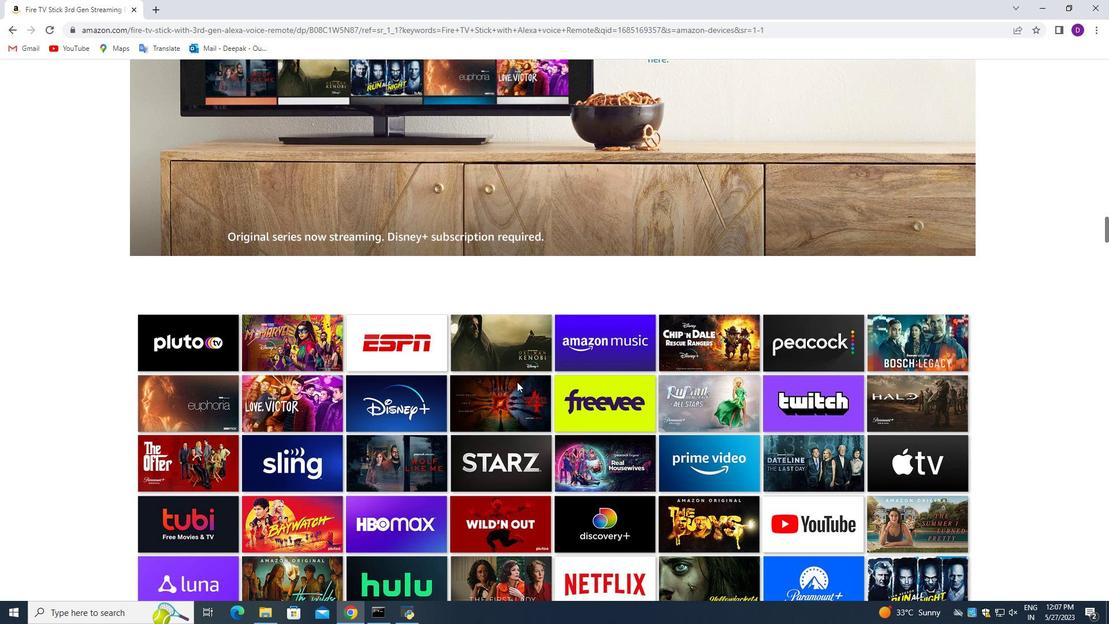
Action: Mouse scrolled (501, 285) with delta (0, 0)
Screenshot: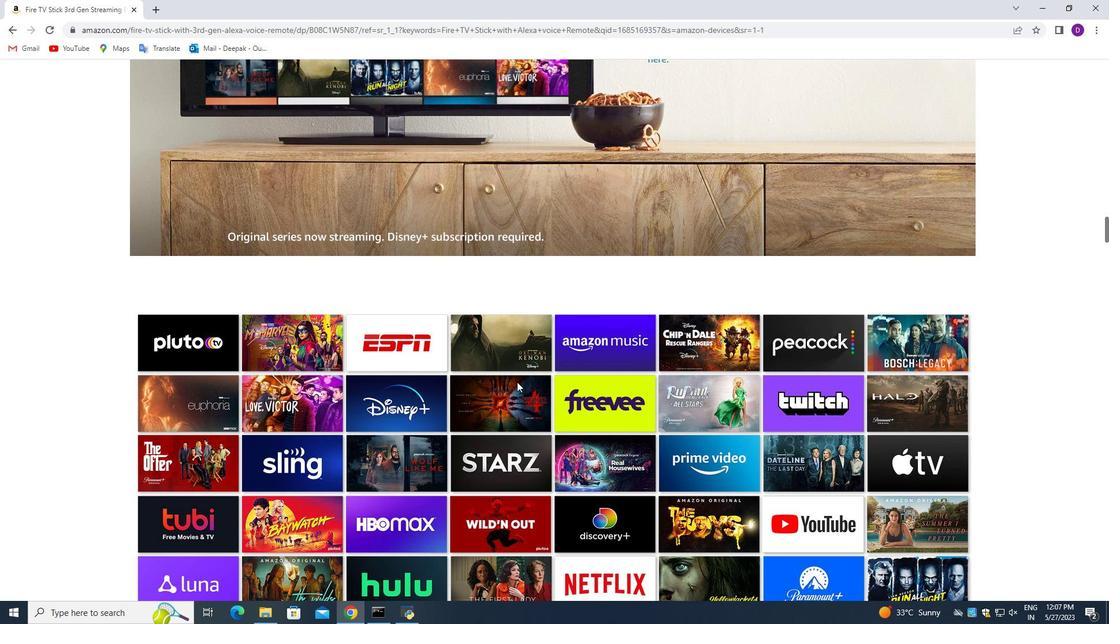
Action: Mouse scrolled (501, 285) with delta (0, 0)
Screenshot: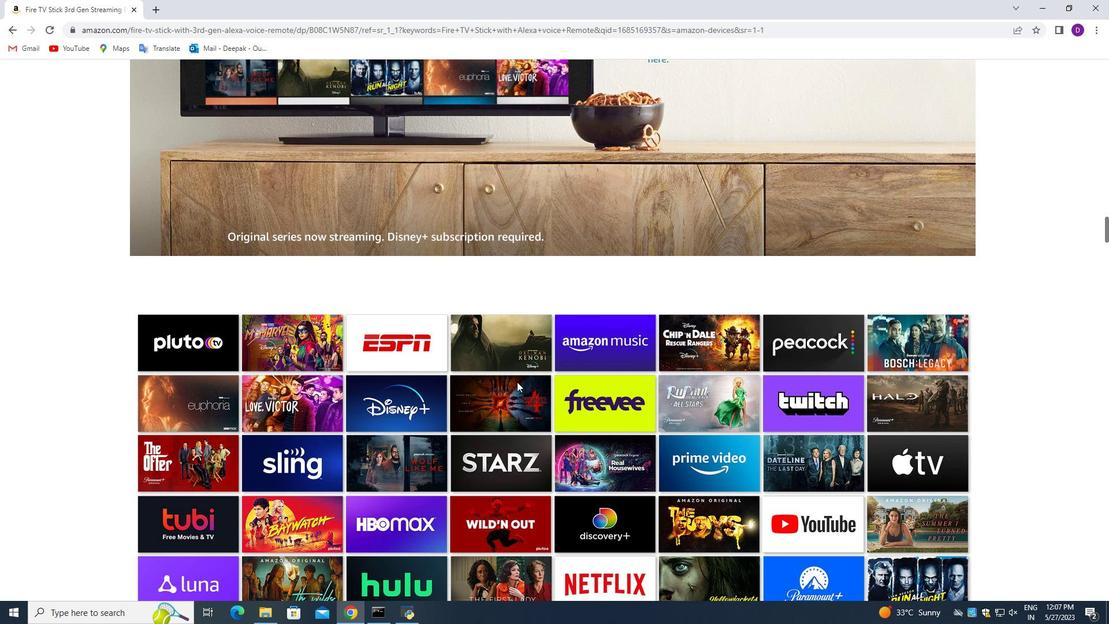 
Action: Mouse scrolled (501, 285) with delta (0, 0)
Screenshot: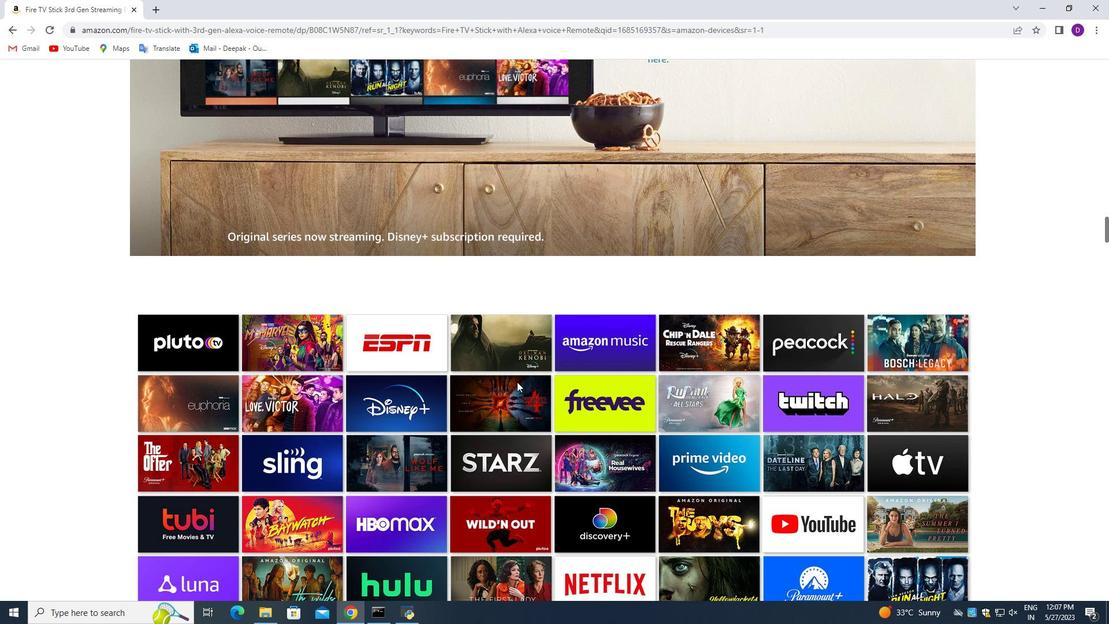 
Action: Mouse scrolled (501, 285) with delta (0, 0)
Screenshot: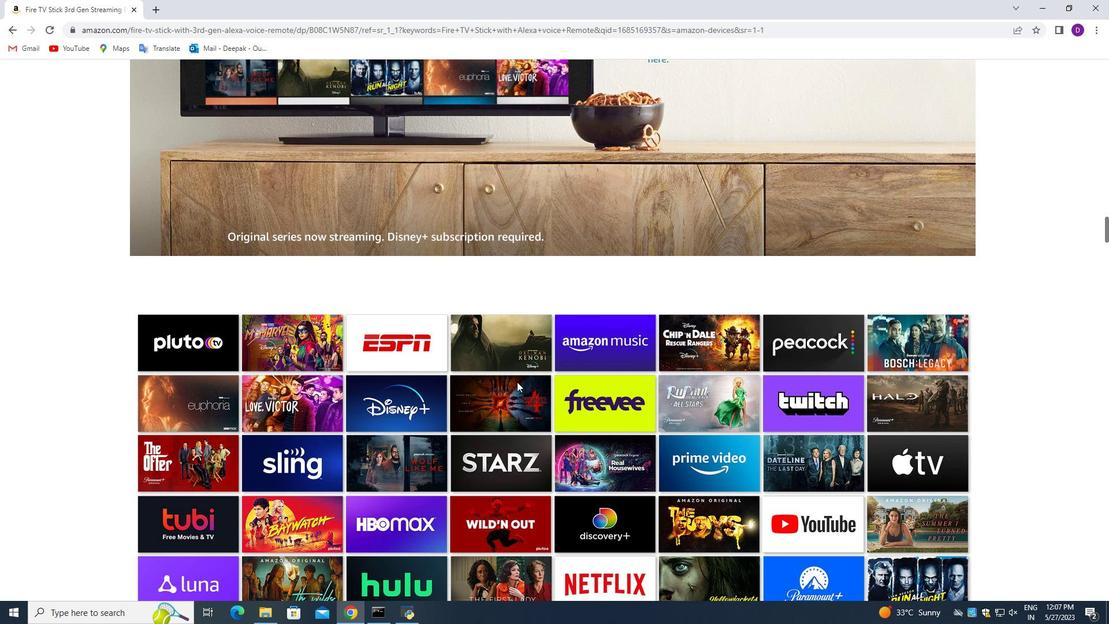 
Action: Mouse scrolled (501, 285) with delta (0, 0)
Screenshot: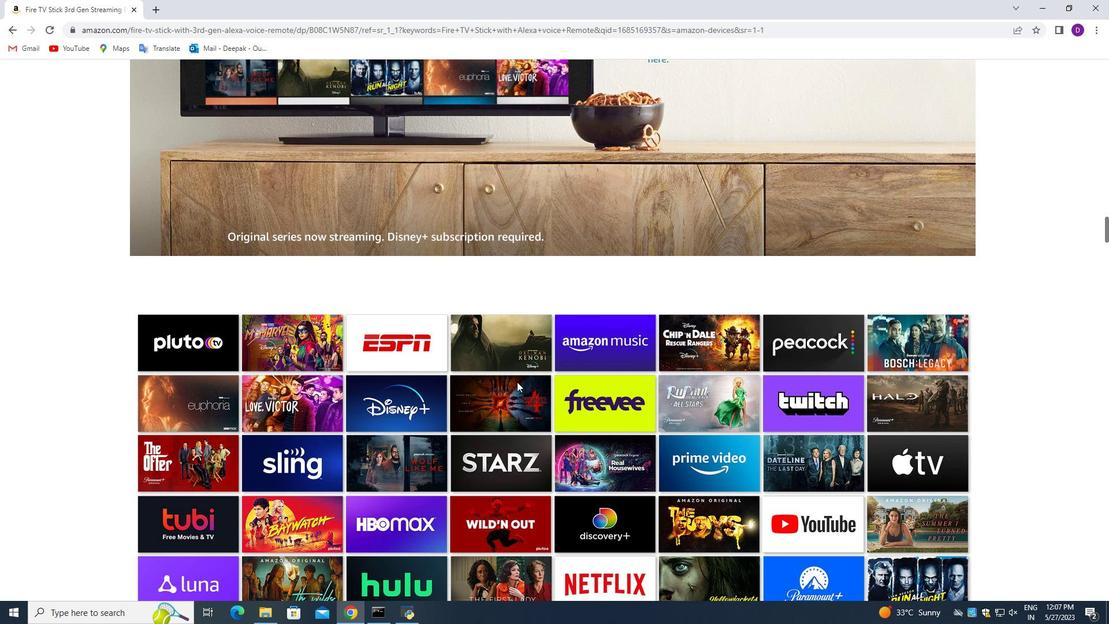 
Action: Mouse scrolled (501, 285) with delta (0, 0)
Screenshot: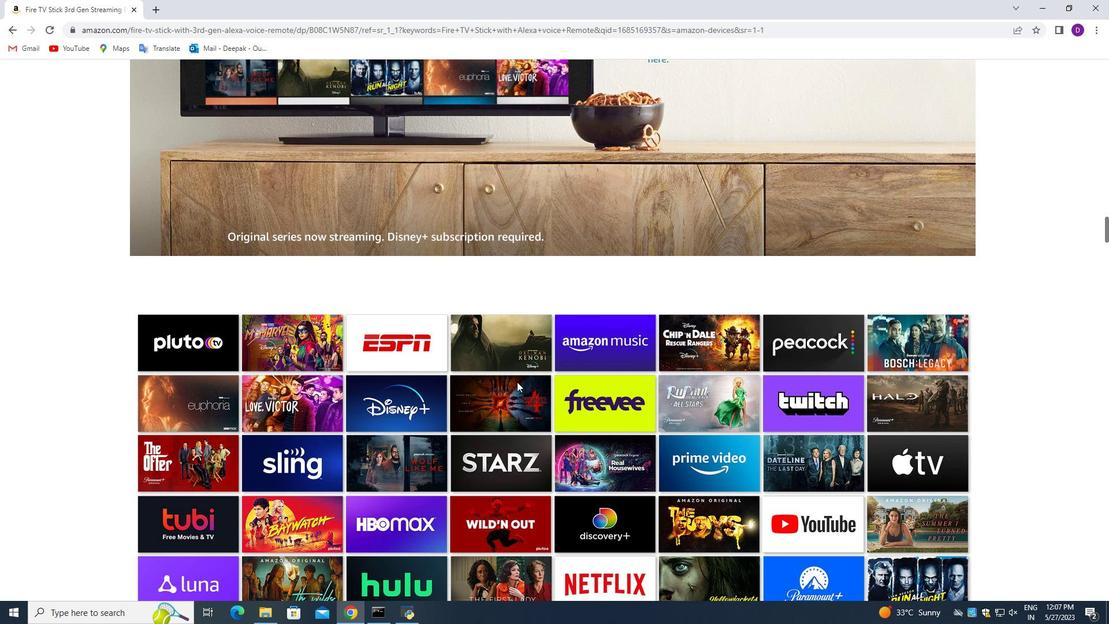 
Action: Mouse scrolled (501, 285) with delta (0, 0)
Screenshot: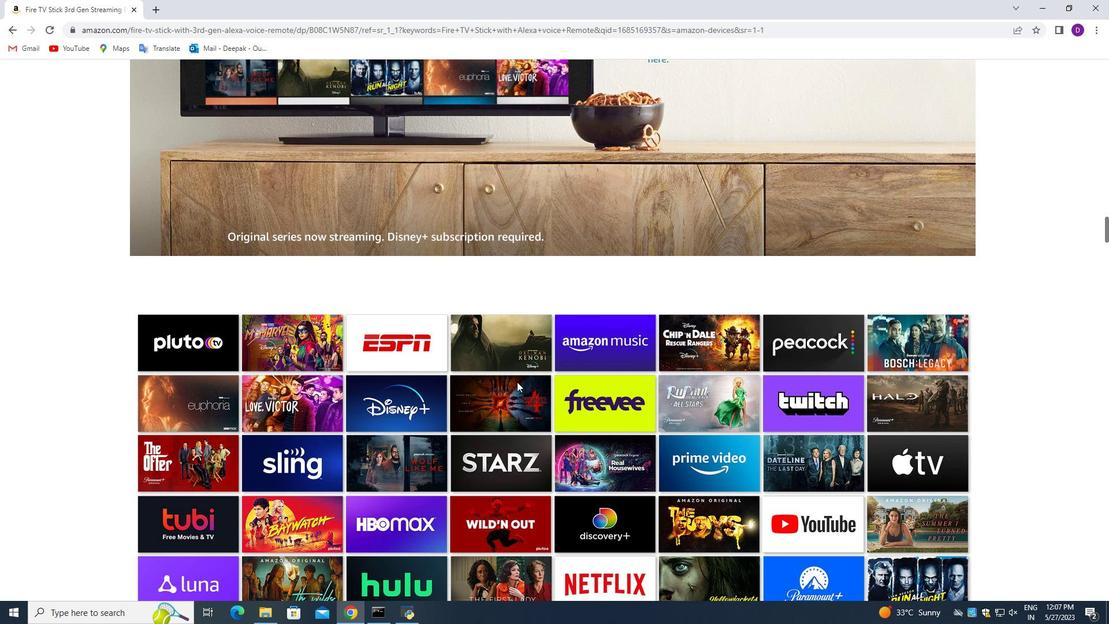 
Action: Mouse scrolled (501, 285) with delta (0, 0)
Screenshot: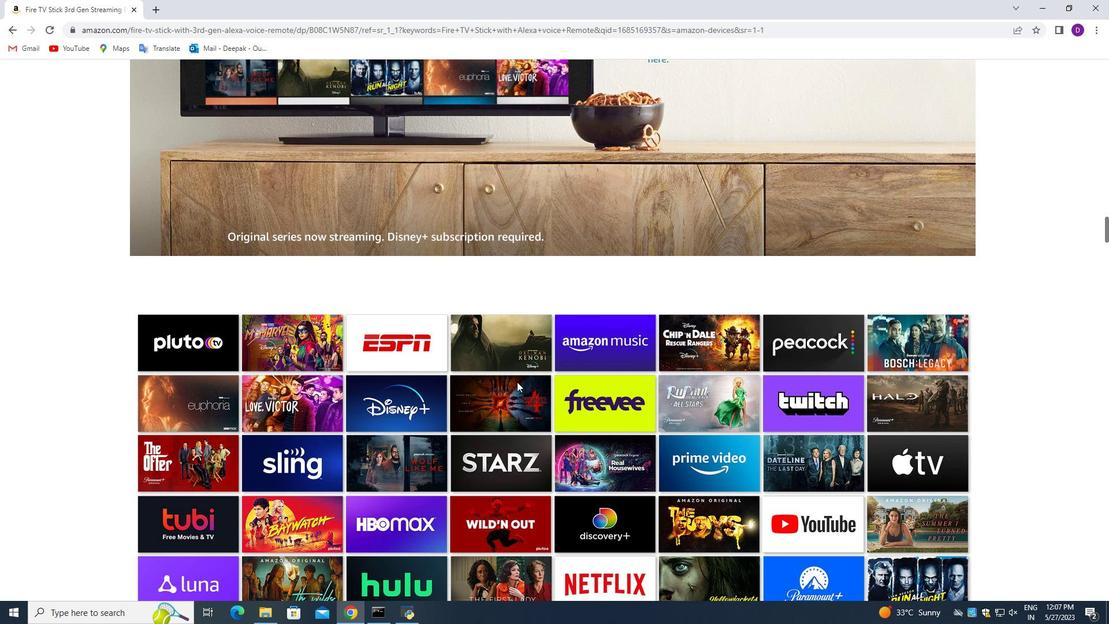 
Action: Mouse moved to (501, 286)
Screenshot: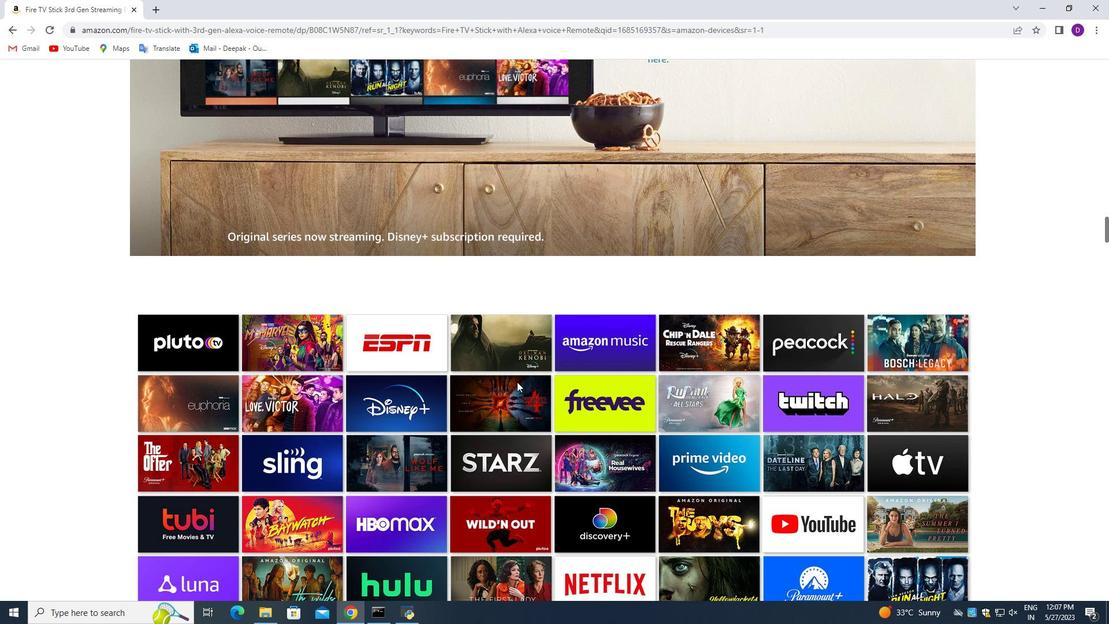 
Action: Mouse scrolled (501, 285) with delta (0, 0)
Screenshot: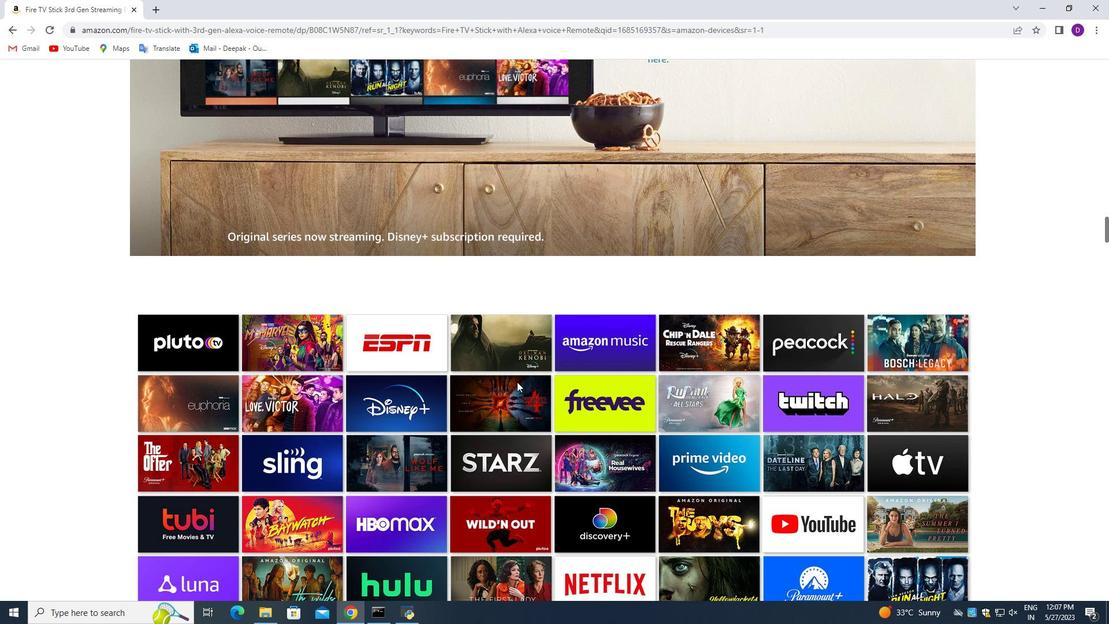 
Action: Mouse scrolled (501, 285) with delta (0, 0)
Screenshot: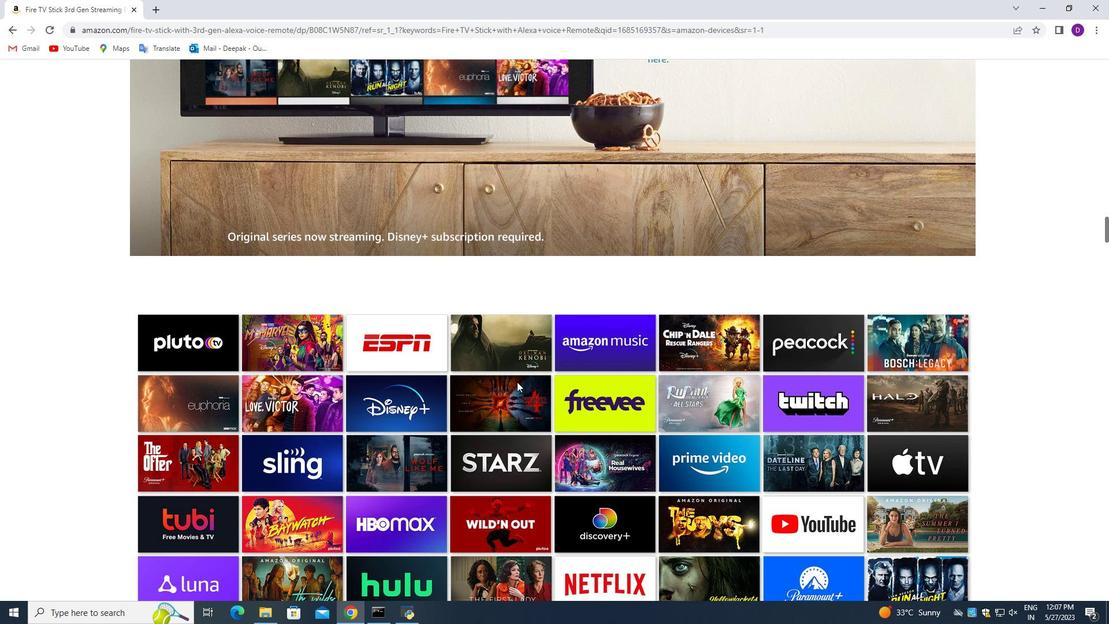 
Action: Mouse moved to (305, 383)
Screenshot: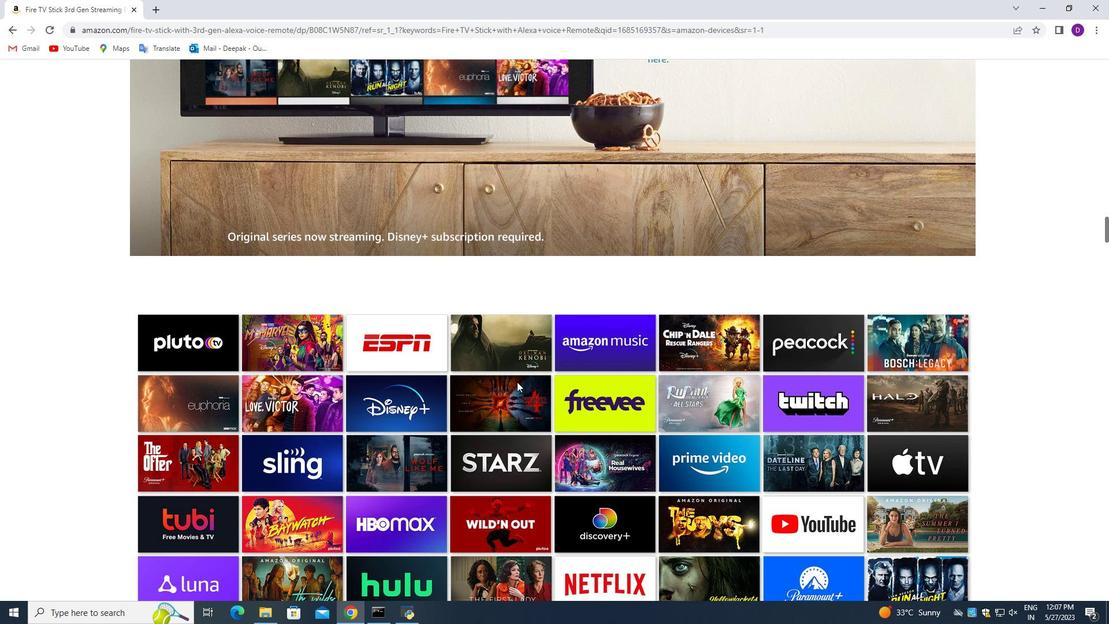 
Action: Mouse scrolled (305, 382) with delta (0, 0)
Screenshot: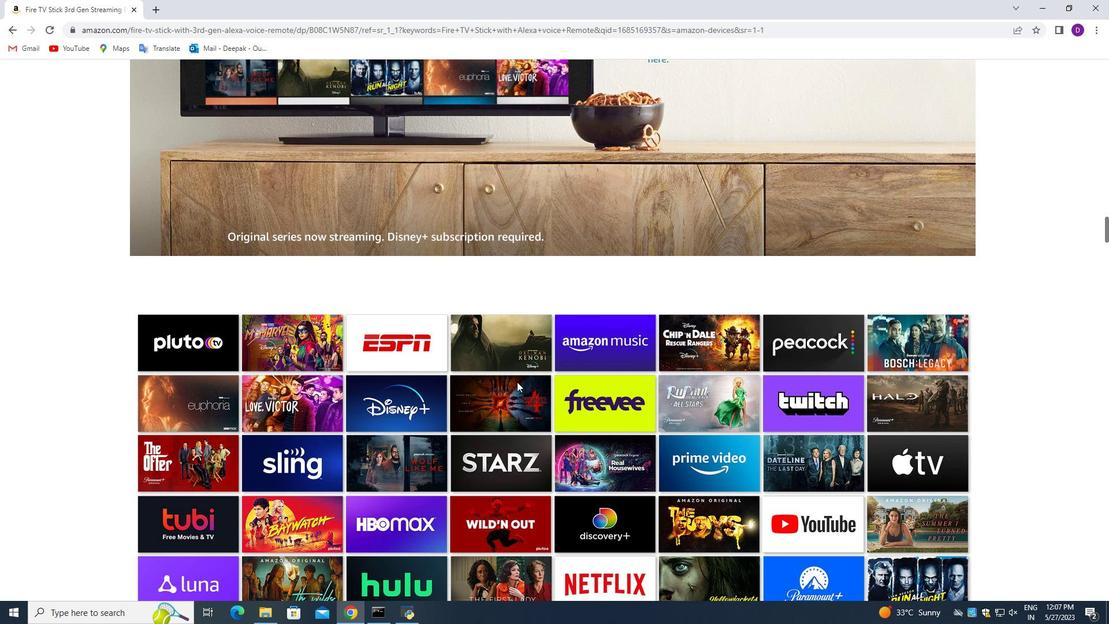 
Action: Mouse scrolled (305, 382) with delta (0, 0)
Screenshot: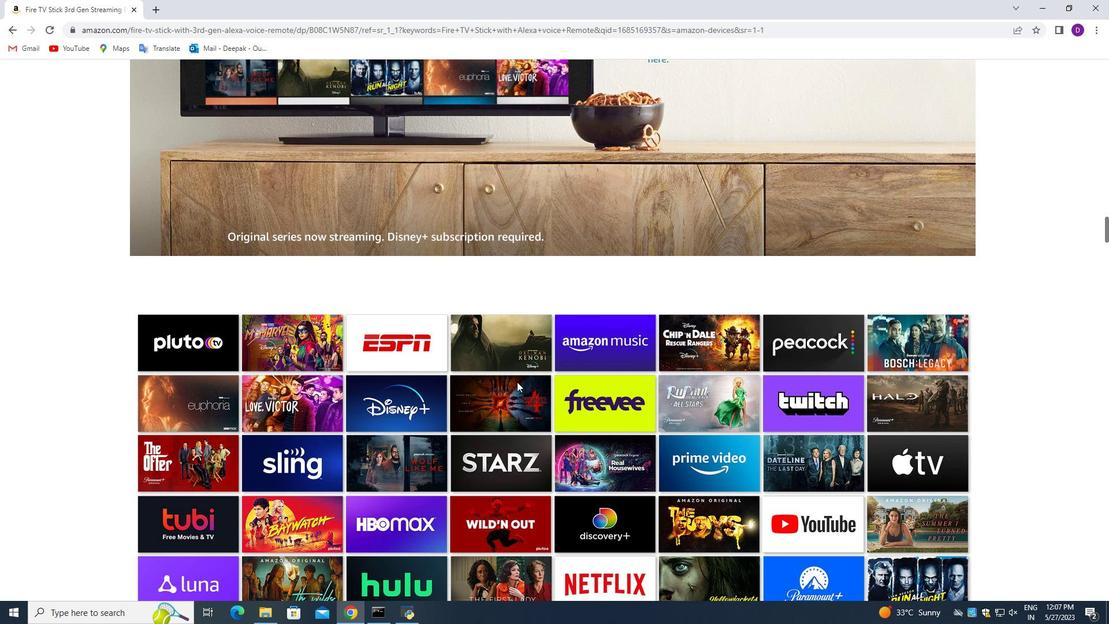 
Action: Mouse moved to (282, 287)
Screenshot: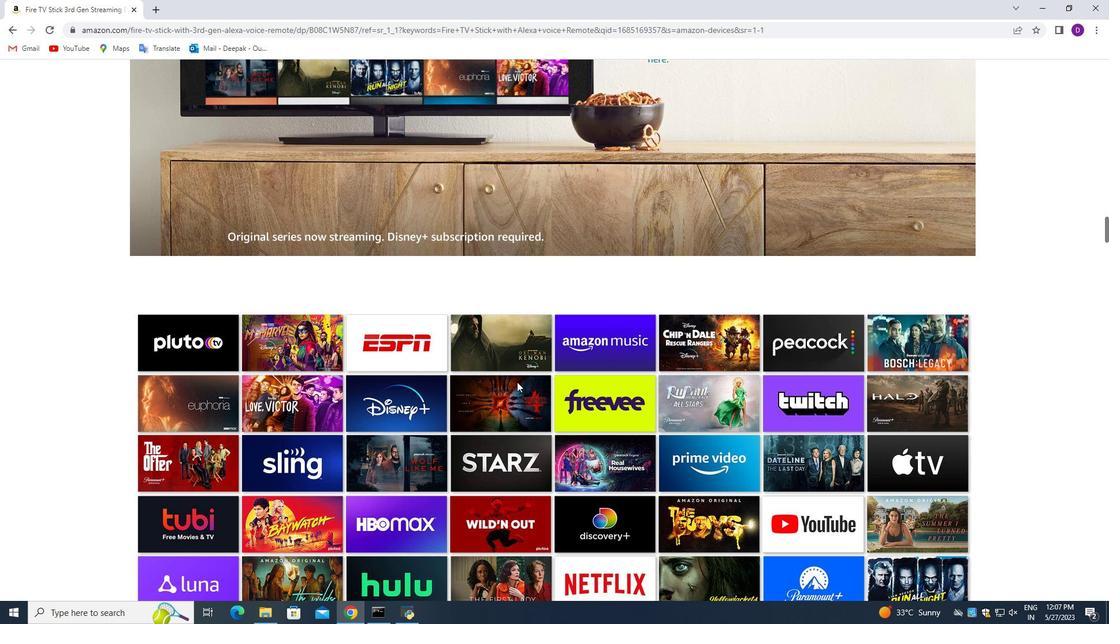
Action: Mouse pressed left at (282, 287)
Screenshot: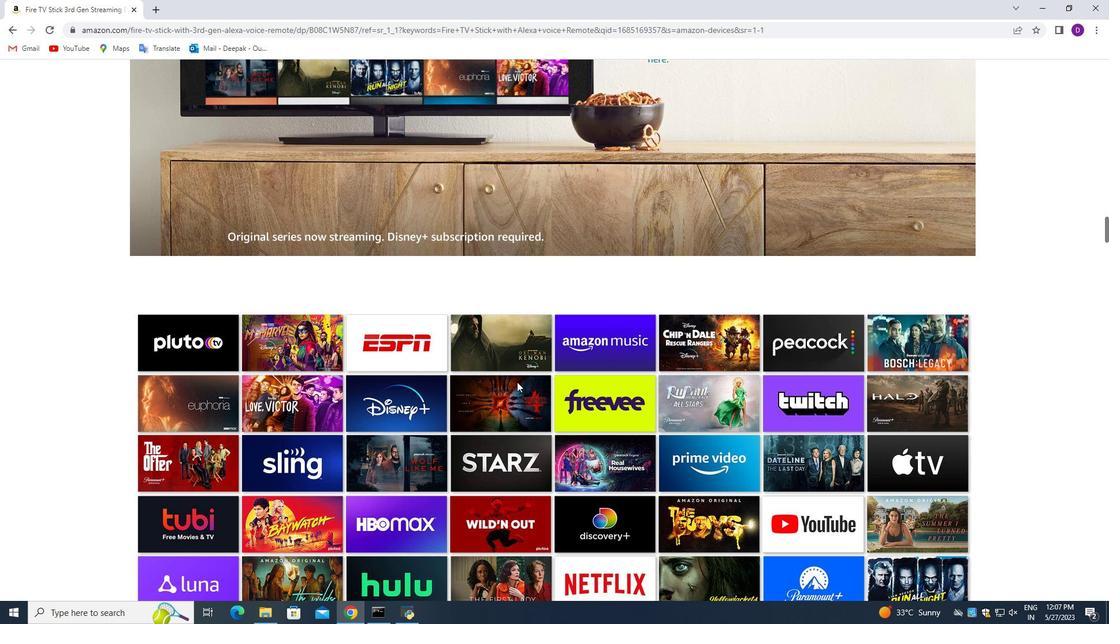 
Action: Mouse moved to (372, 318)
Screenshot: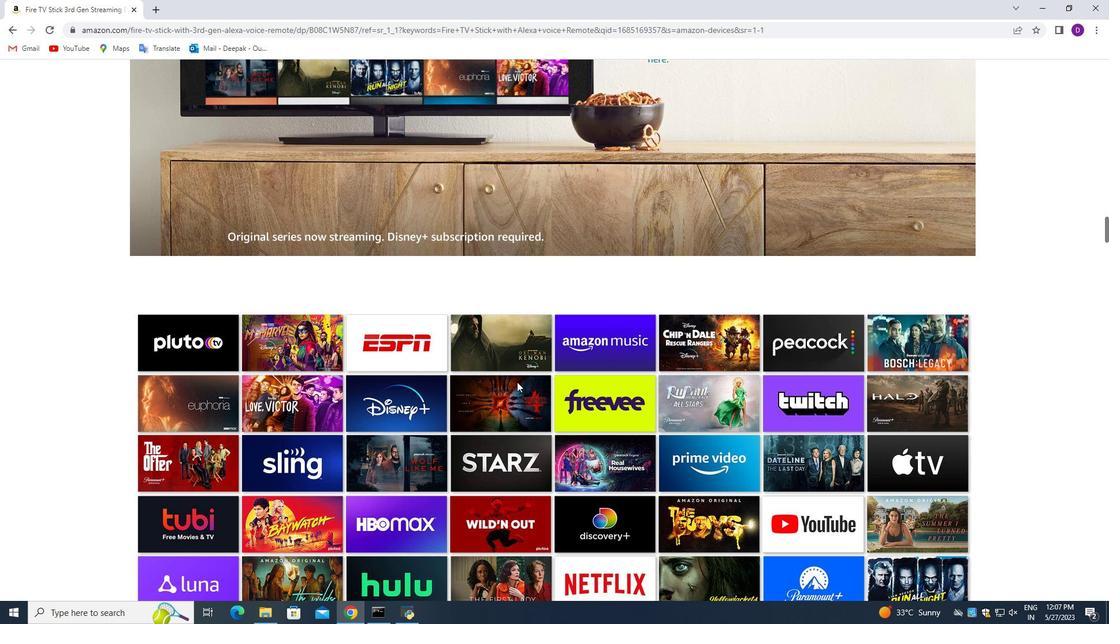 
Action: Mouse pressed left at (372, 318)
Screenshot: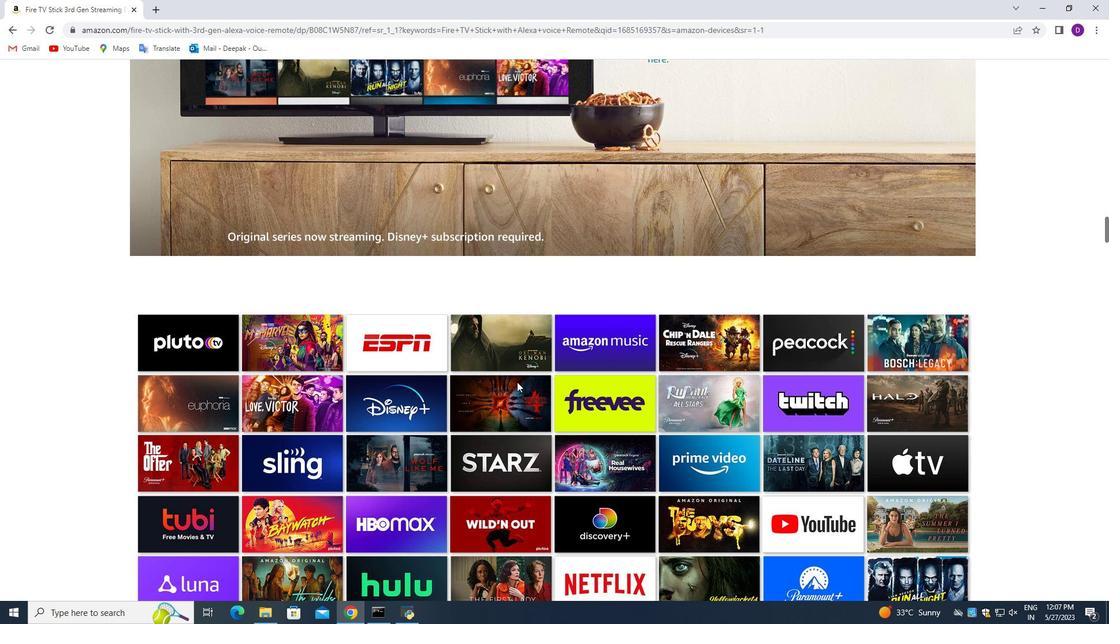 
Action: Mouse scrolled (372, 317) with delta (0, 0)
Screenshot: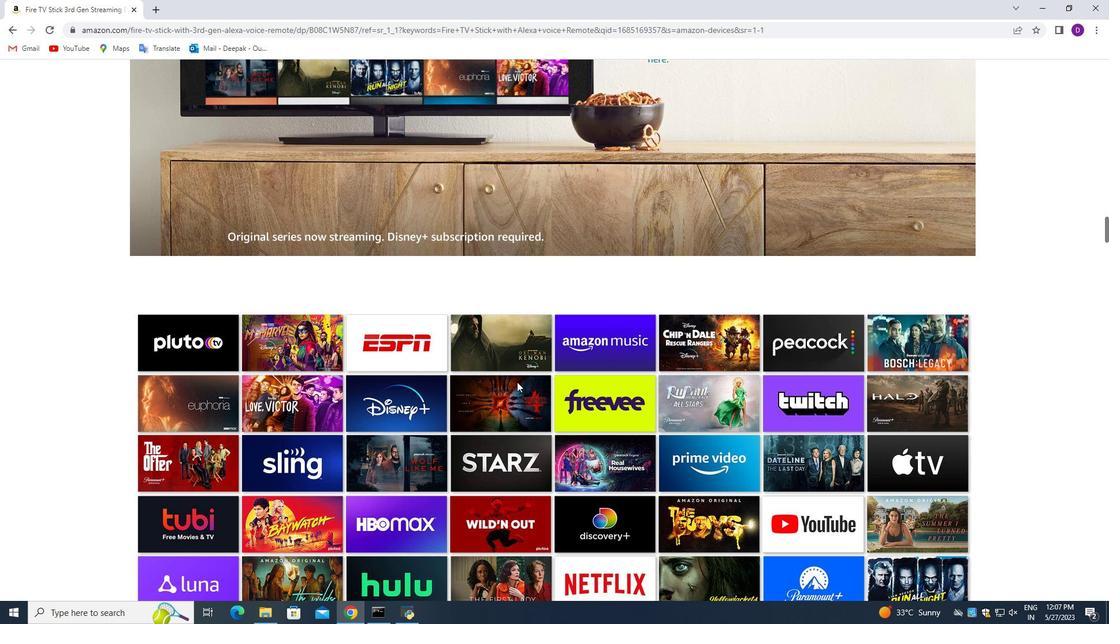 
Action: Mouse moved to (328, 300)
Screenshot: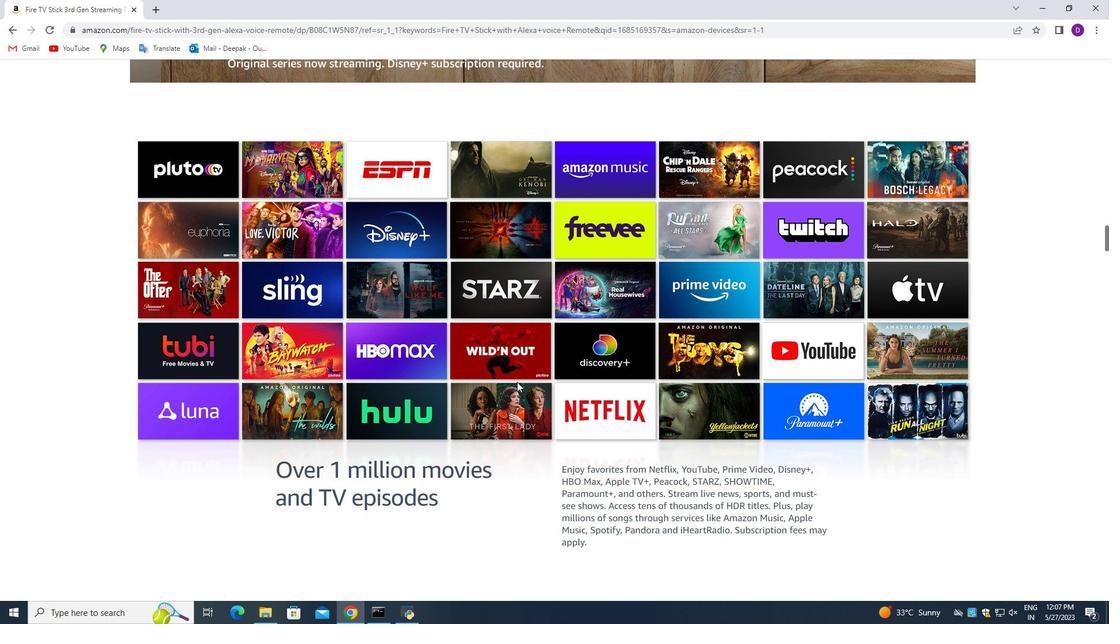 
Action: Mouse scrolled (328, 299) with delta (0, 0)
Screenshot: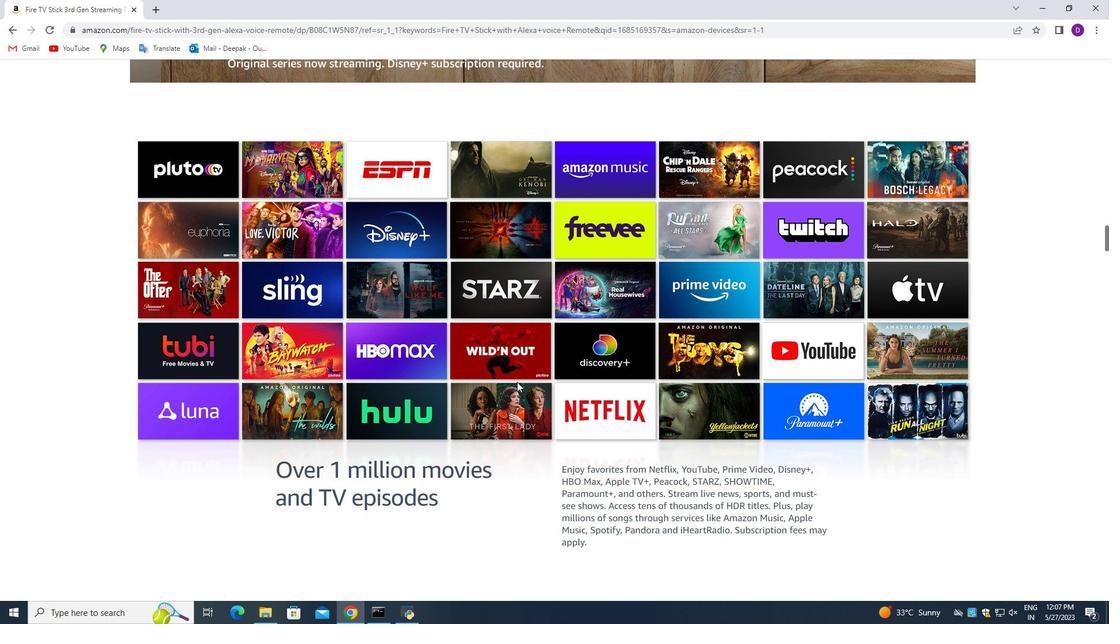 
Action: Mouse moved to (330, 320)
Screenshot: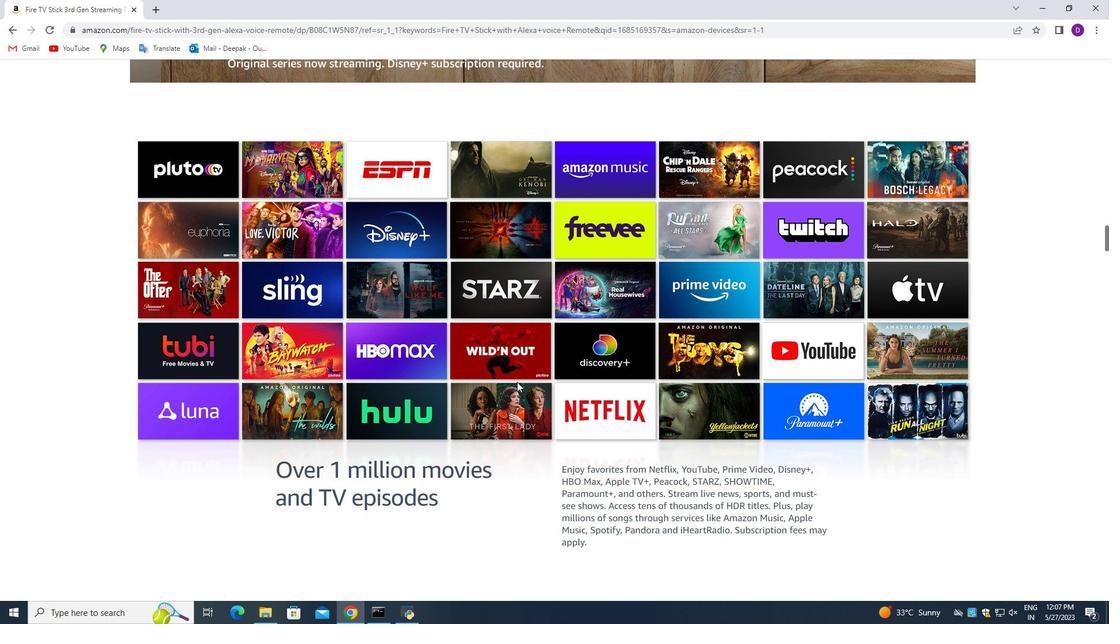 
Action: Mouse scrolled (330, 320) with delta (0, 0)
Screenshot: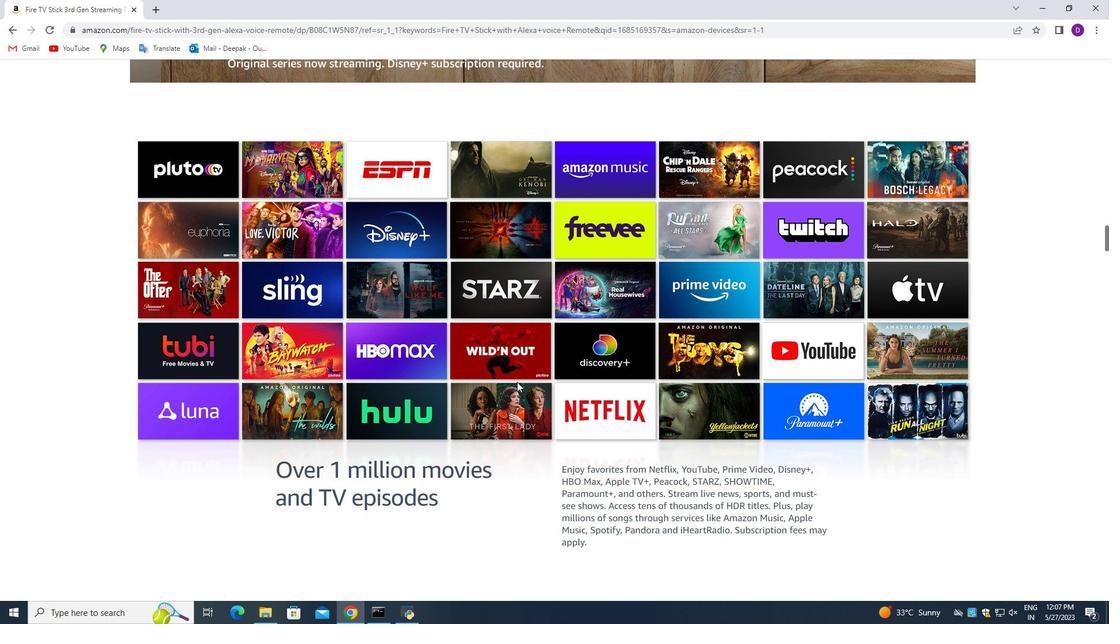 
Action: Mouse scrolled (330, 320) with delta (0, 0)
Screenshot: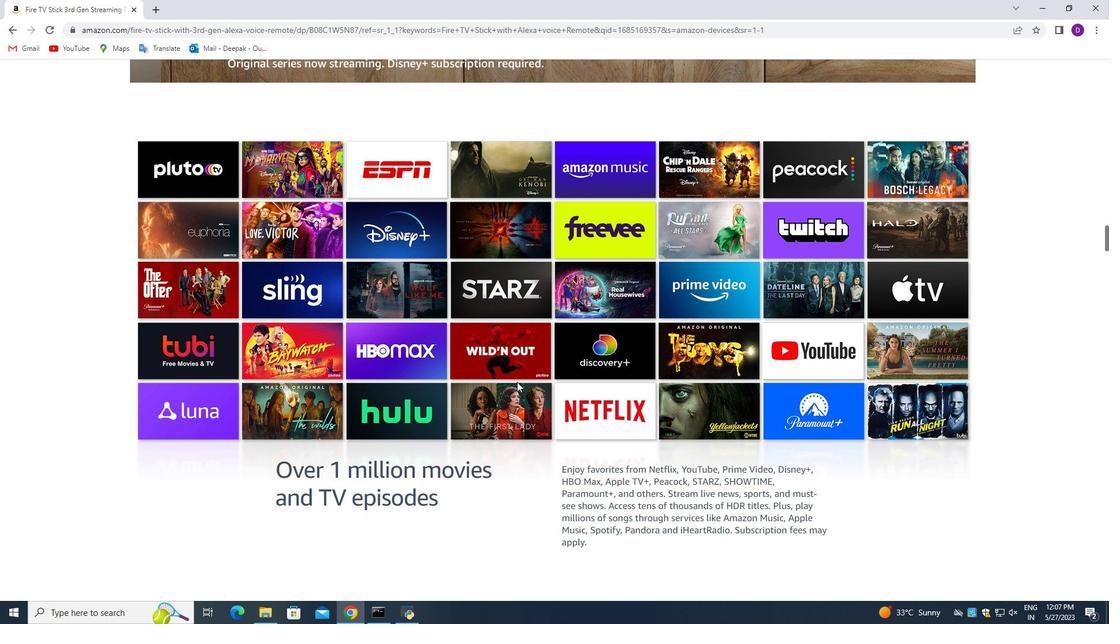 
Action: Mouse scrolled (330, 320) with delta (0, 0)
Screenshot: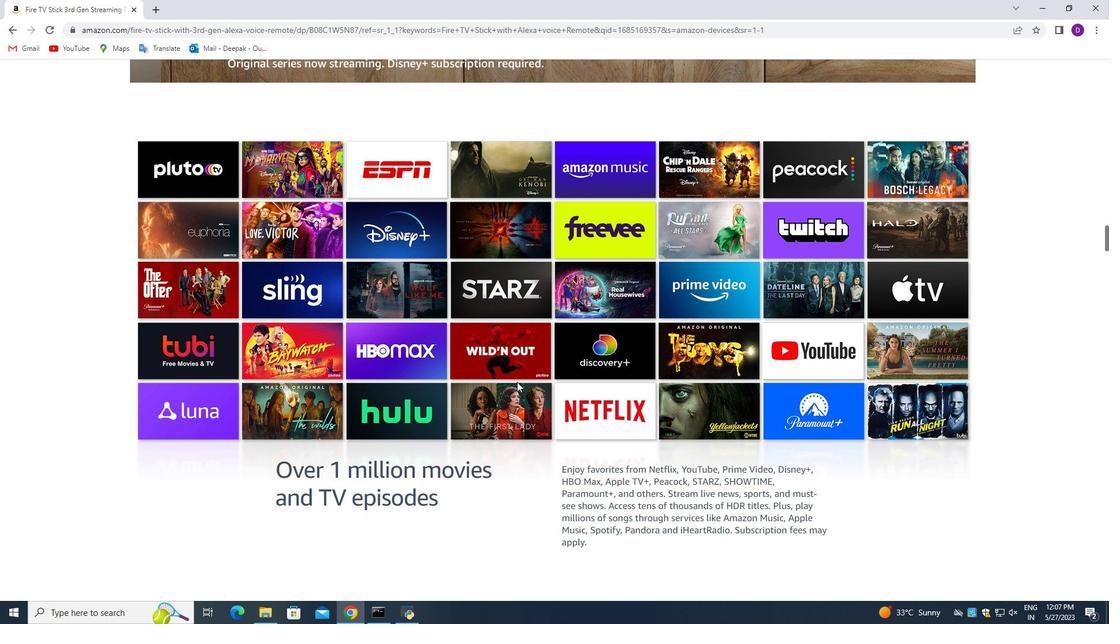 
Action: Mouse scrolled (330, 320) with delta (0, 0)
Screenshot: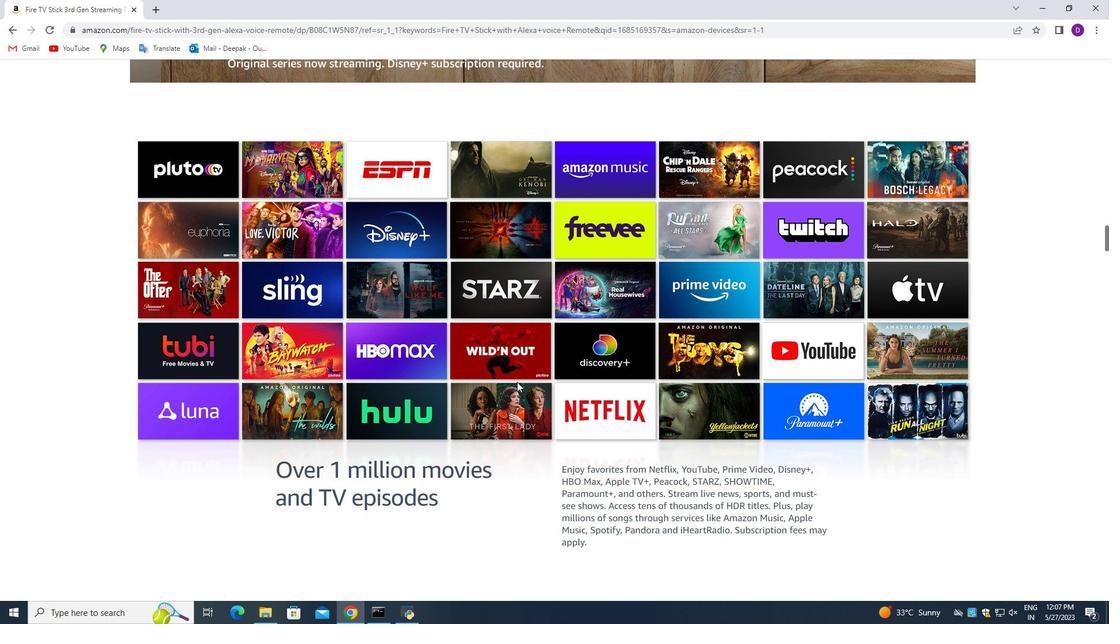 
Action: Mouse moved to (327, 346)
Screenshot: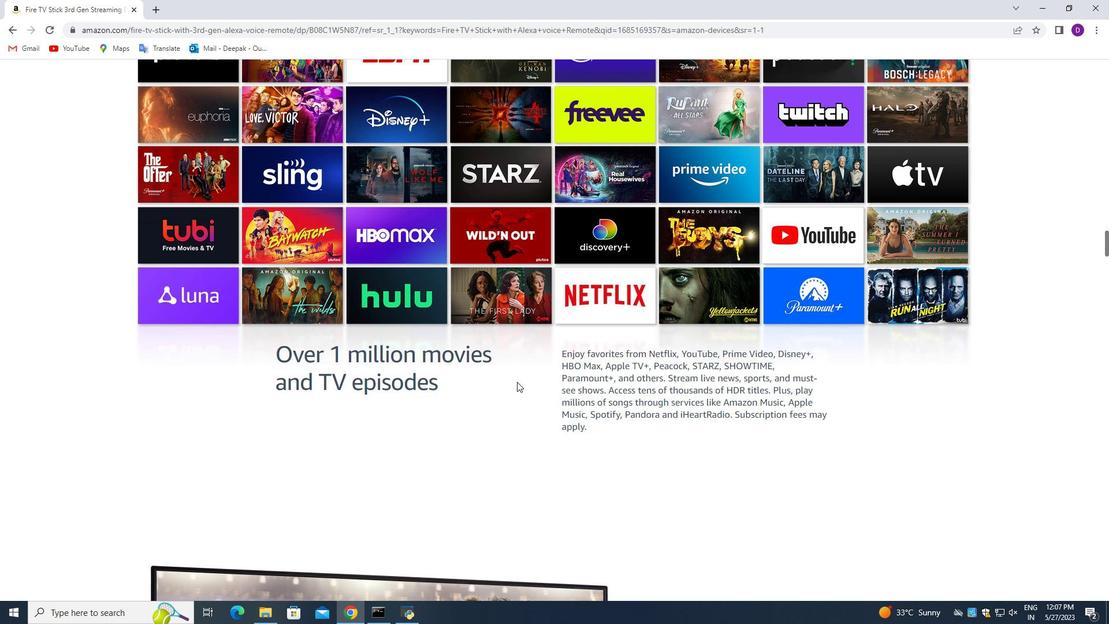
Action: Mouse scrolled (327, 347) with delta (0, 0)
Screenshot: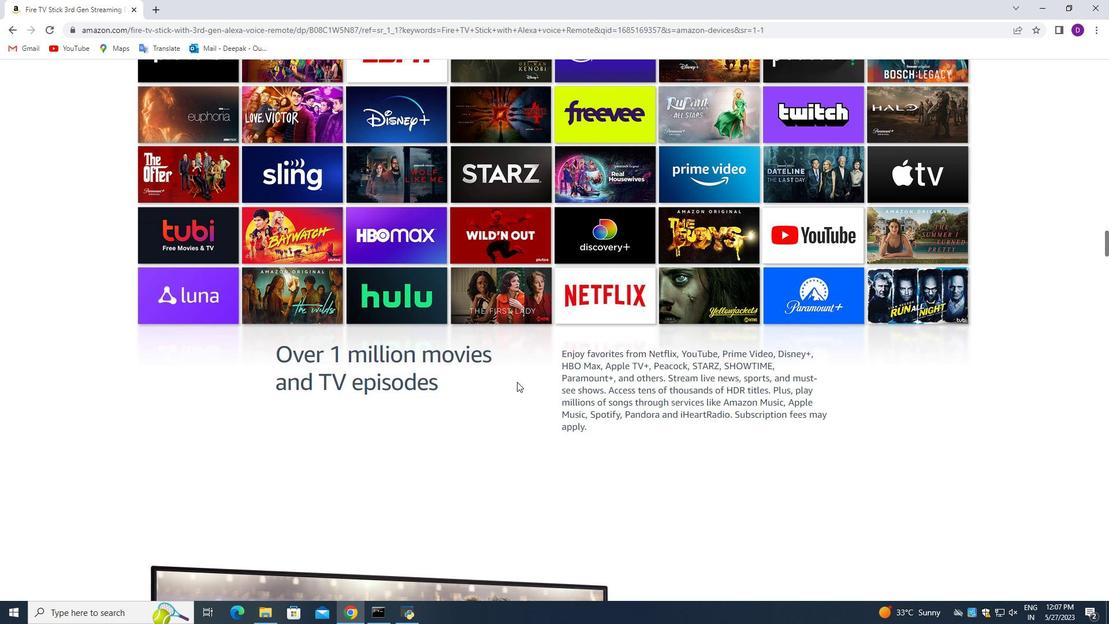 
Action: Mouse scrolled (327, 347) with delta (0, 0)
Screenshot: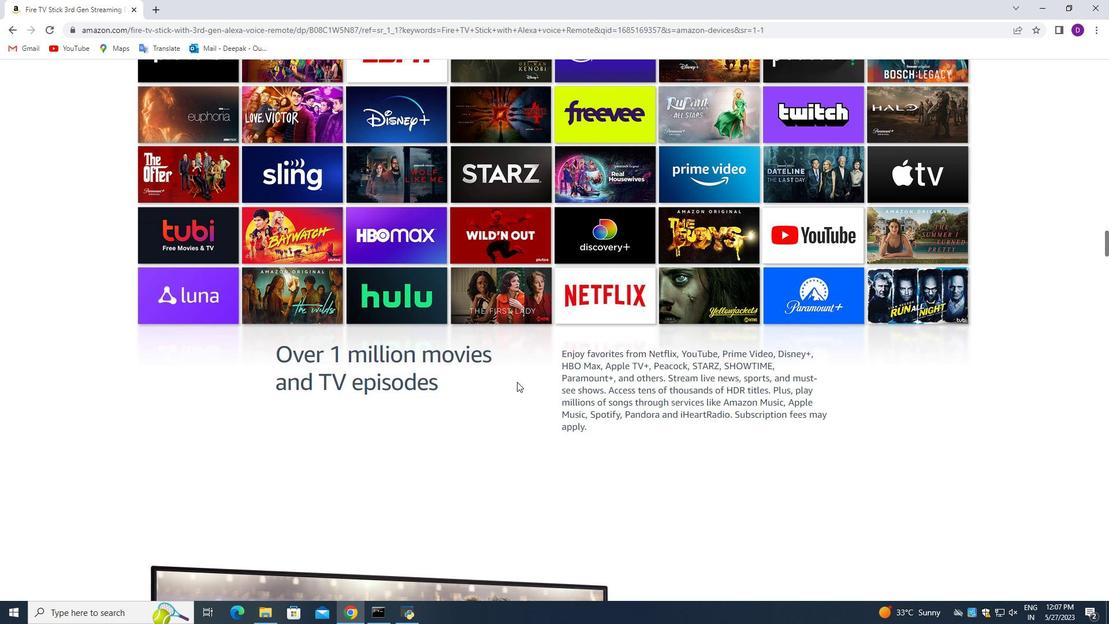 
Action: Mouse scrolled (327, 347) with delta (0, 0)
Screenshot: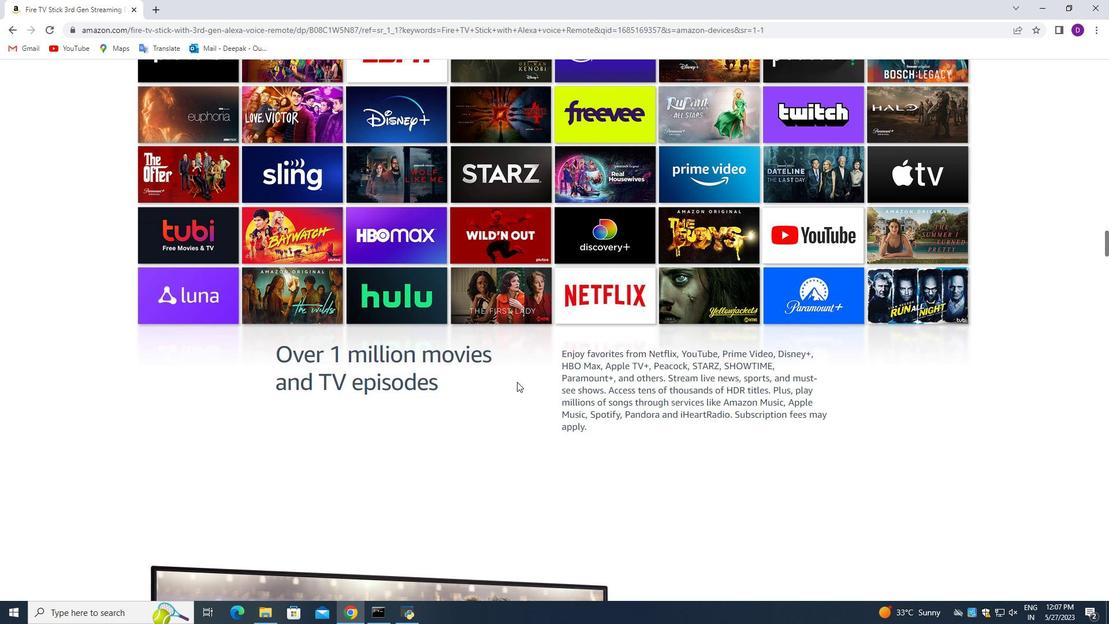 
Action: Mouse scrolled (327, 347) with delta (0, 0)
Screenshot: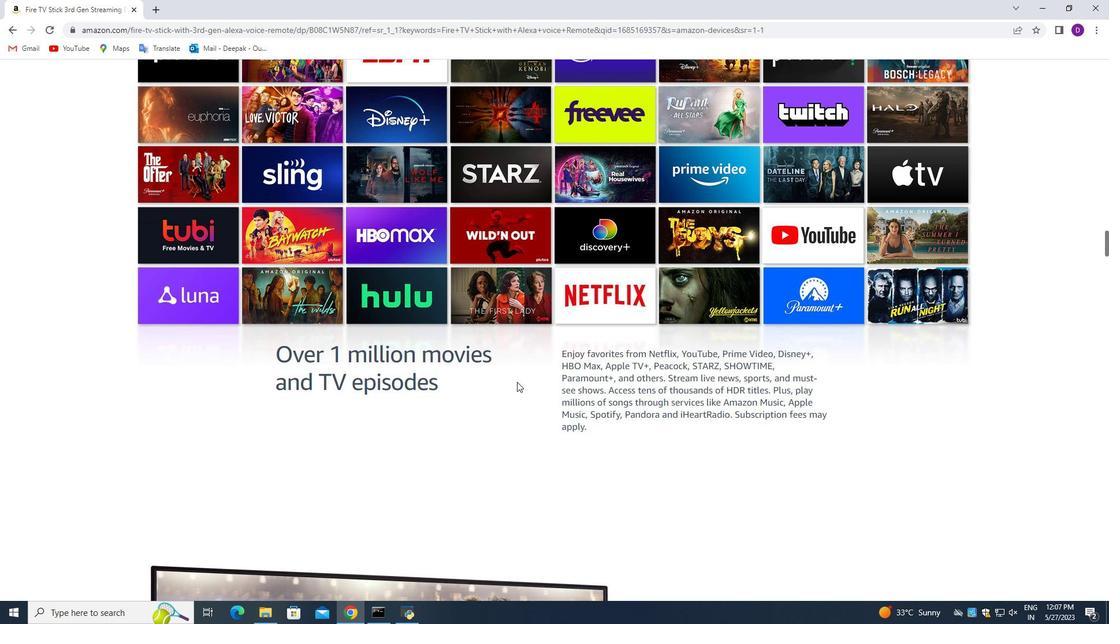 
Action: Mouse scrolled (327, 347) with delta (0, 0)
Screenshot: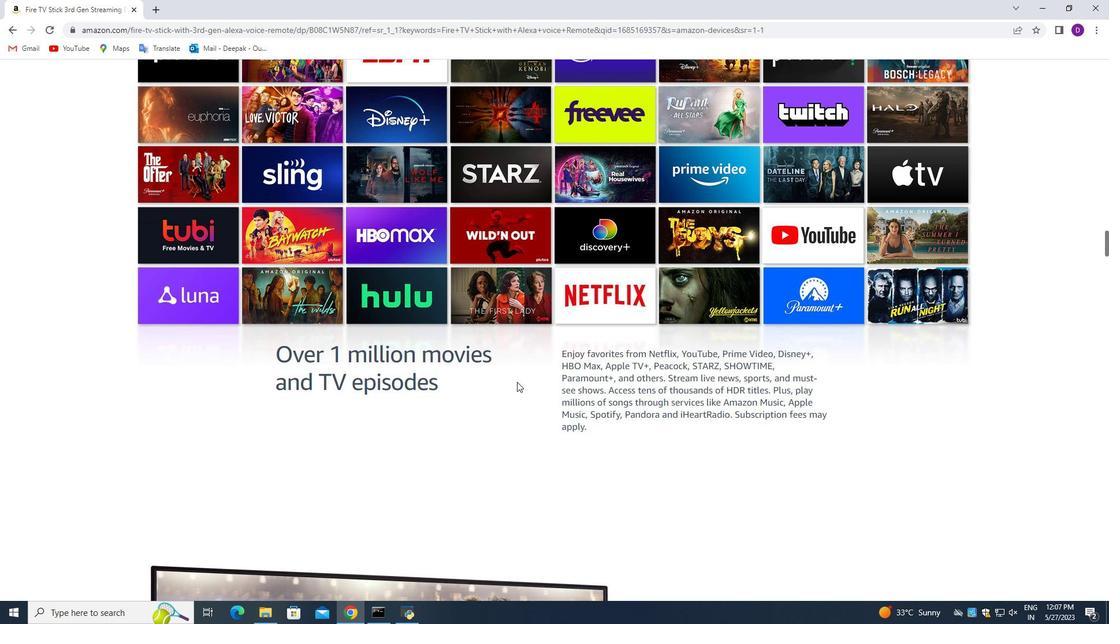 
Action: Mouse scrolled (327, 347) with delta (0, 0)
Screenshot: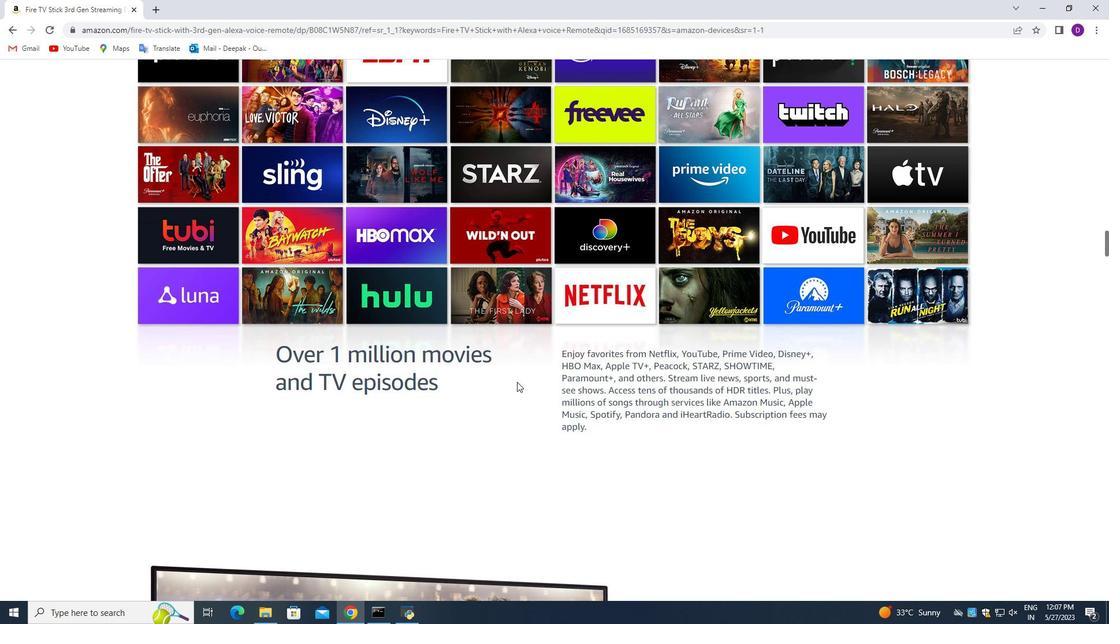 
Action: Mouse moved to (326, 343)
Screenshot: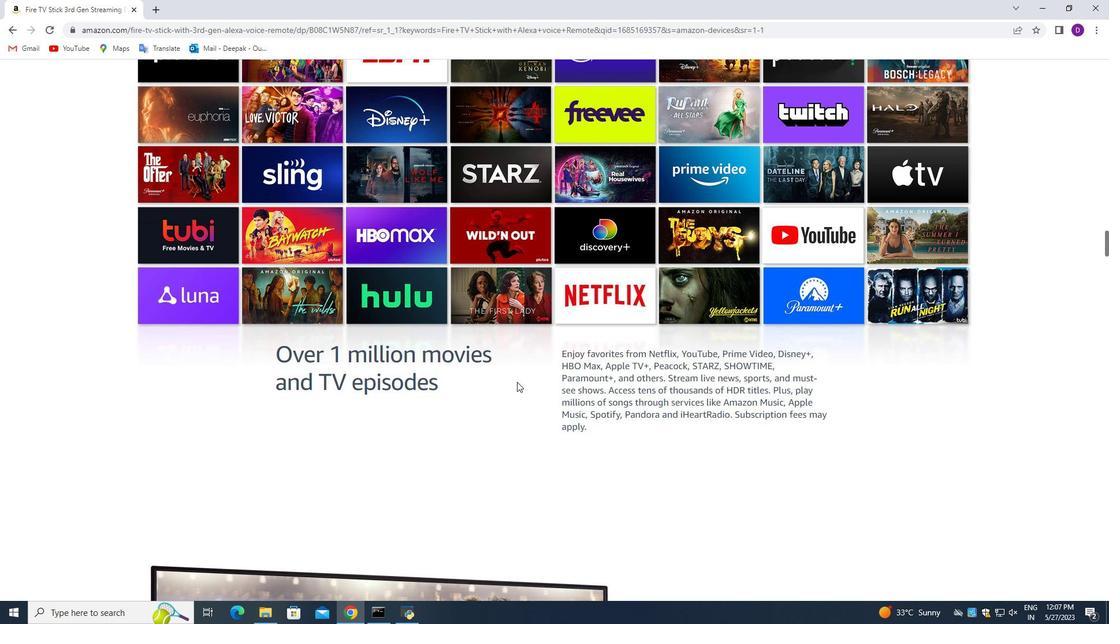 
Action: Mouse scrolled (326, 344) with delta (0, 0)
Screenshot: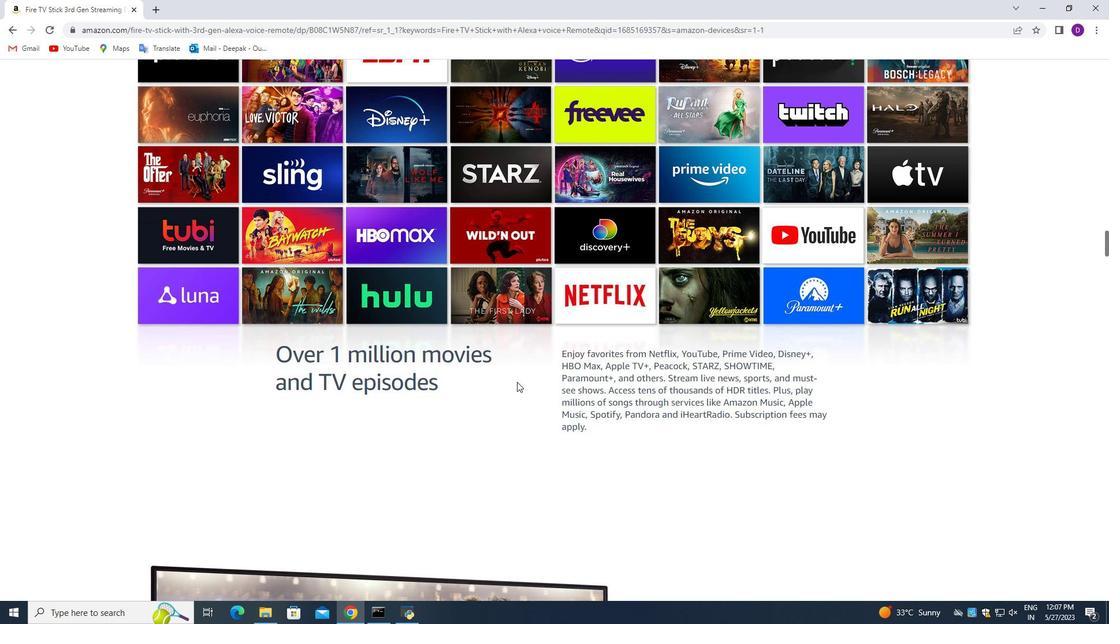 
Action: Mouse moved to (325, 343)
Screenshot: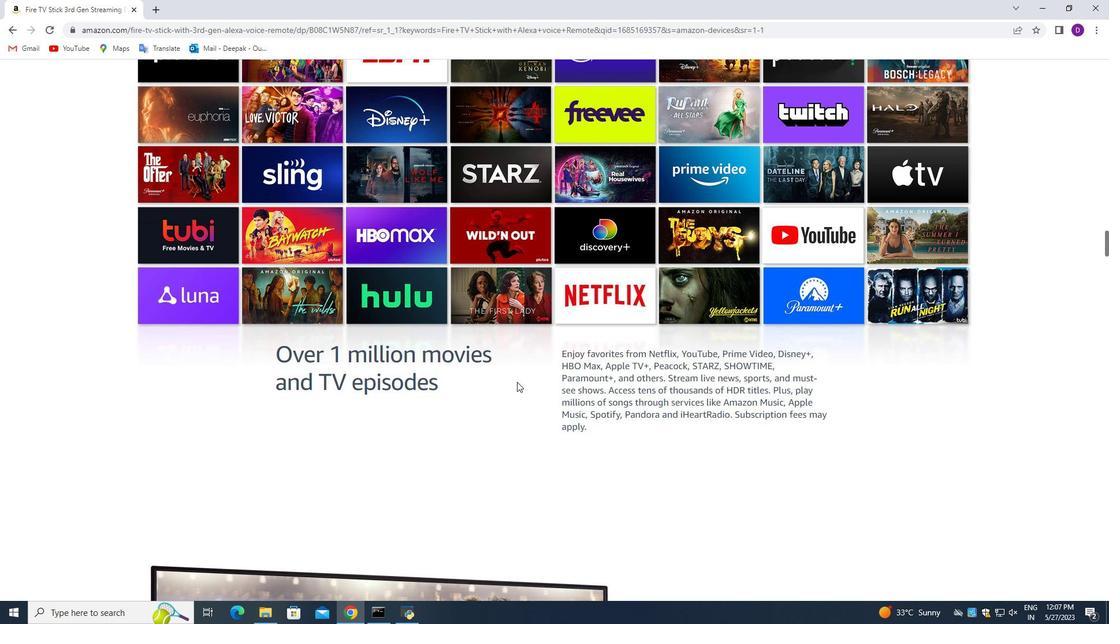 
Action: Mouse scrolled (325, 343) with delta (0, 0)
Screenshot: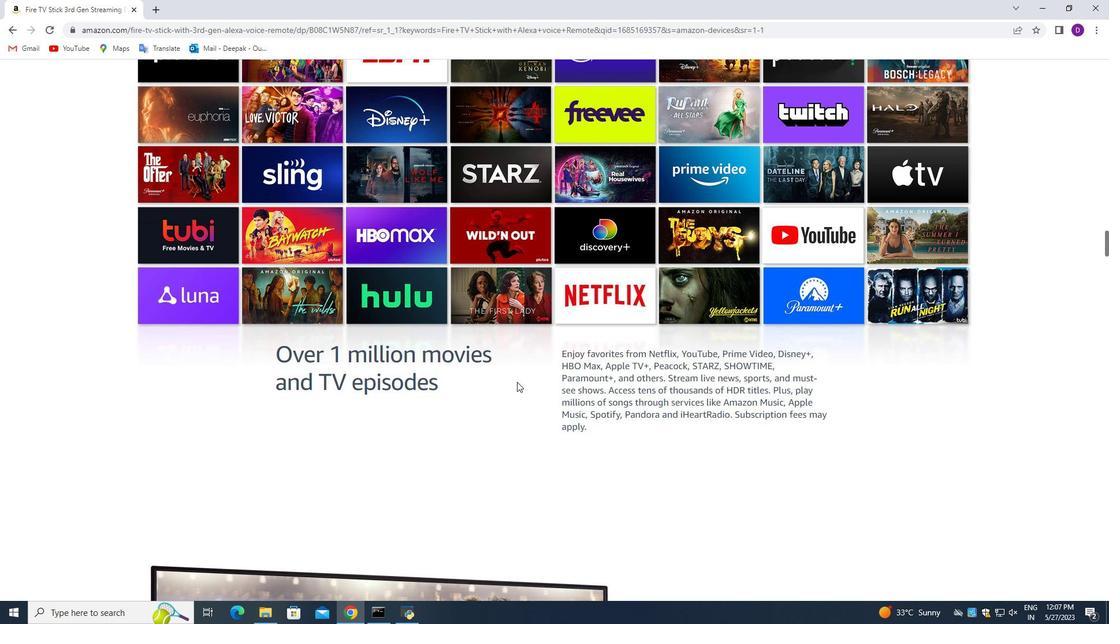 
Action: Mouse scrolled (325, 343) with delta (0, 0)
Screenshot: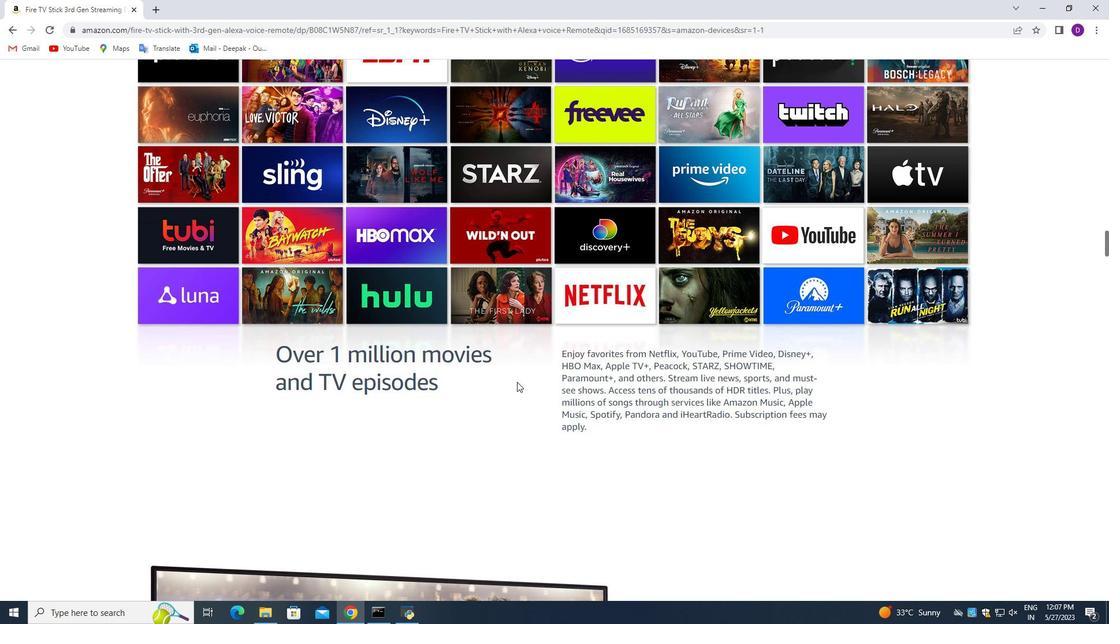 
Action: Mouse scrolled (325, 343) with delta (0, 0)
Screenshot: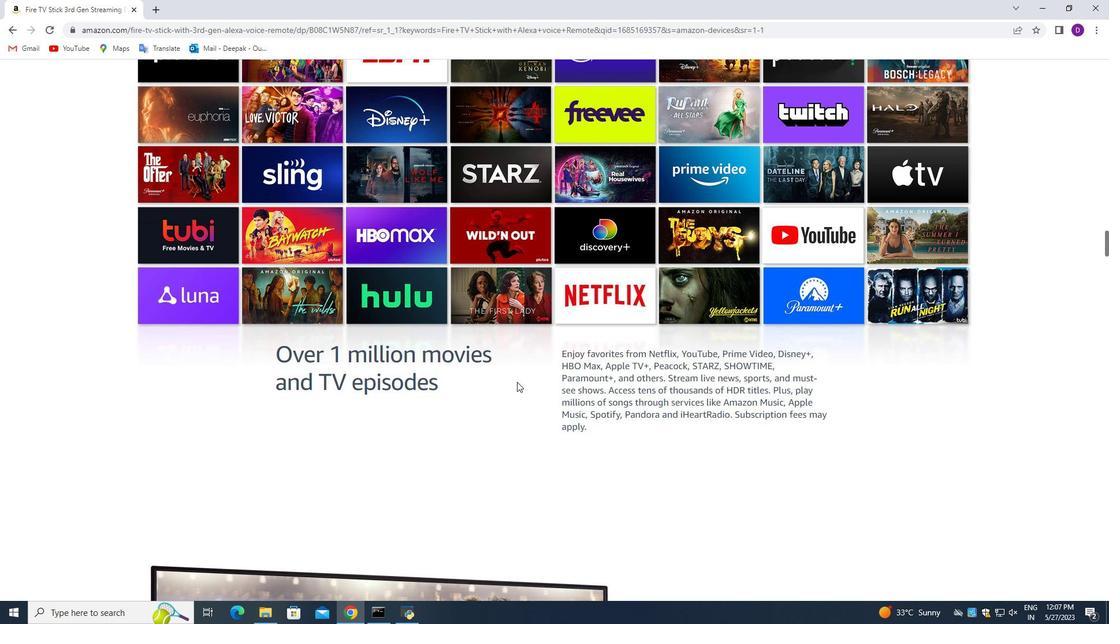 
Action: Mouse scrolled (325, 343) with delta (0, 0)
Screenshot: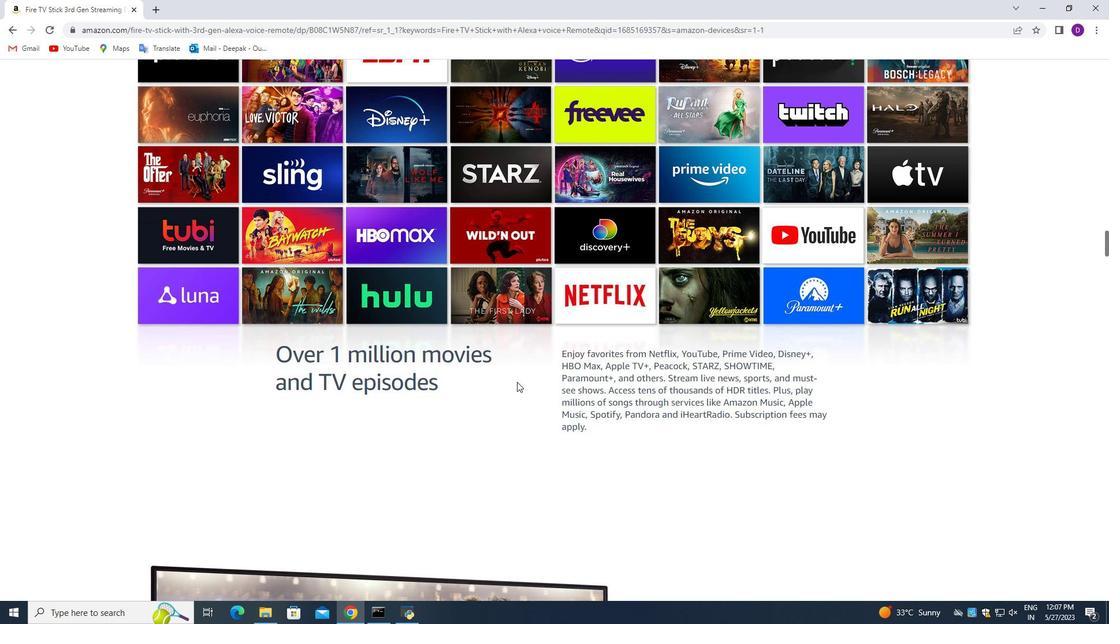 
Action: Mouse scrolled (325, 343) with delta (0, 0)
Screenshot: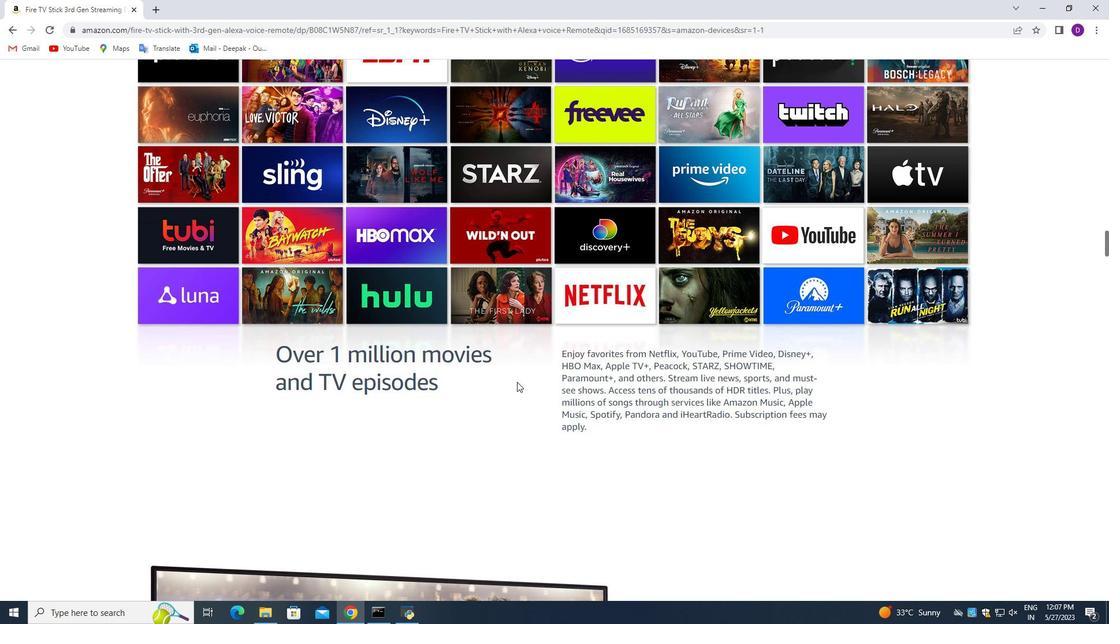 
Action: Mouse moved to (325, 339)
Screenshot: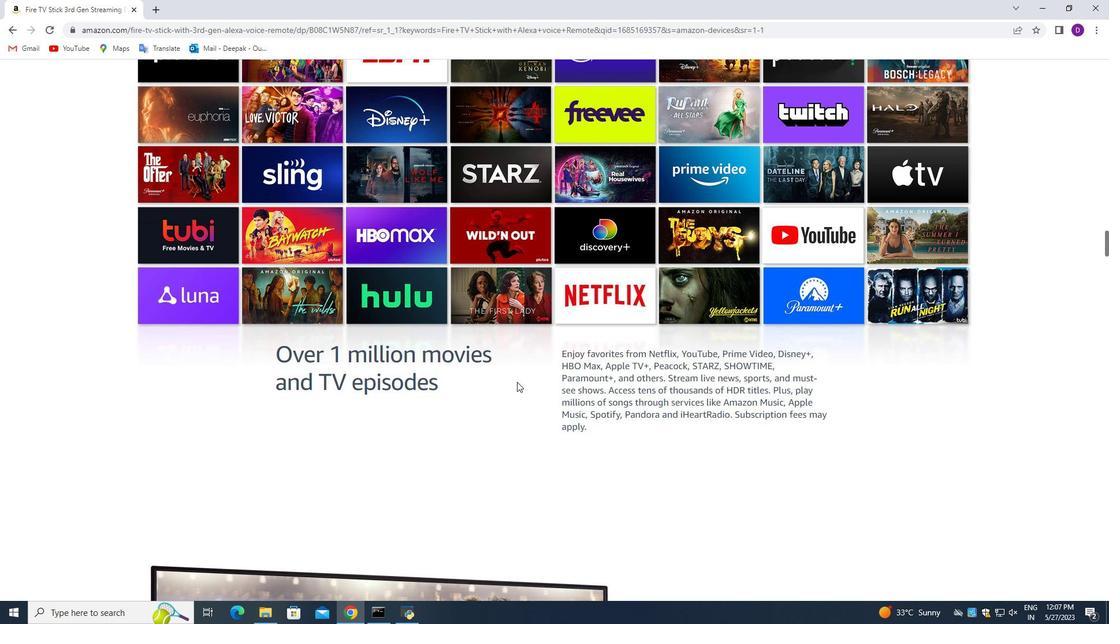 
Action: Mouse scrolled (325, 339) with delta (0, 0)
Screenshot: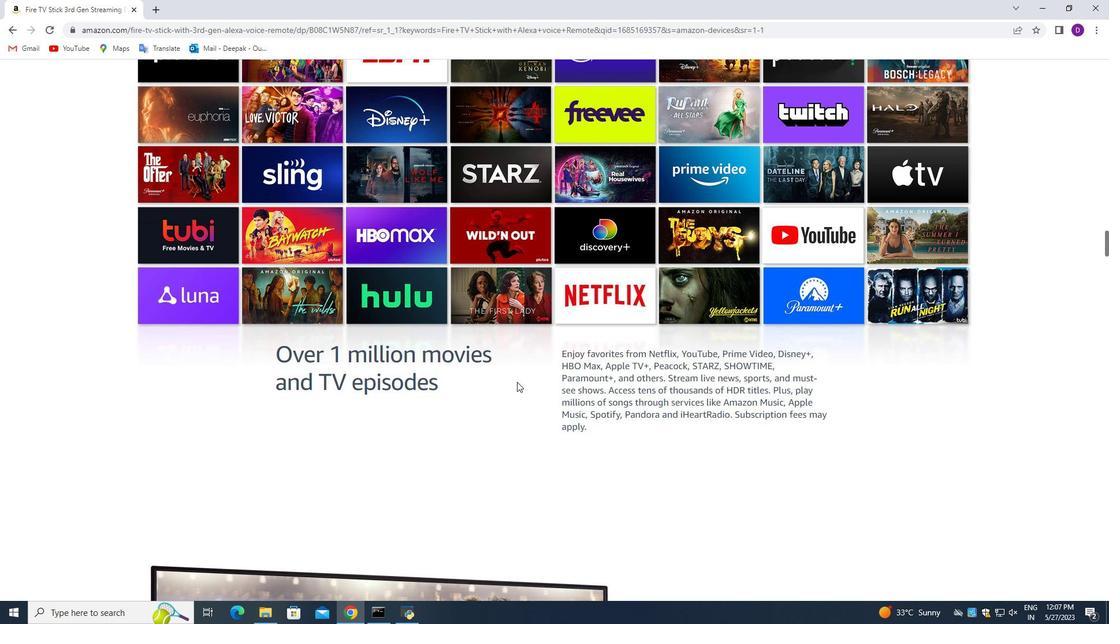 
Action: Mouse moved to (324, 334)
Screenshot: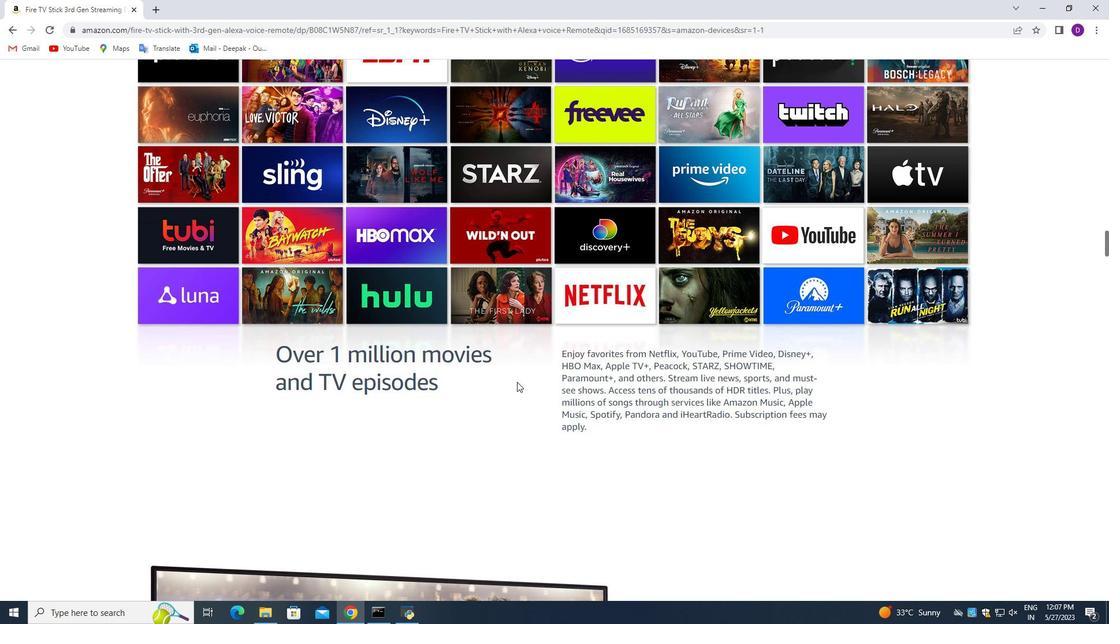 
Action: Mouse scrolled (324, 334) with delta (0, 0)
Screenshot: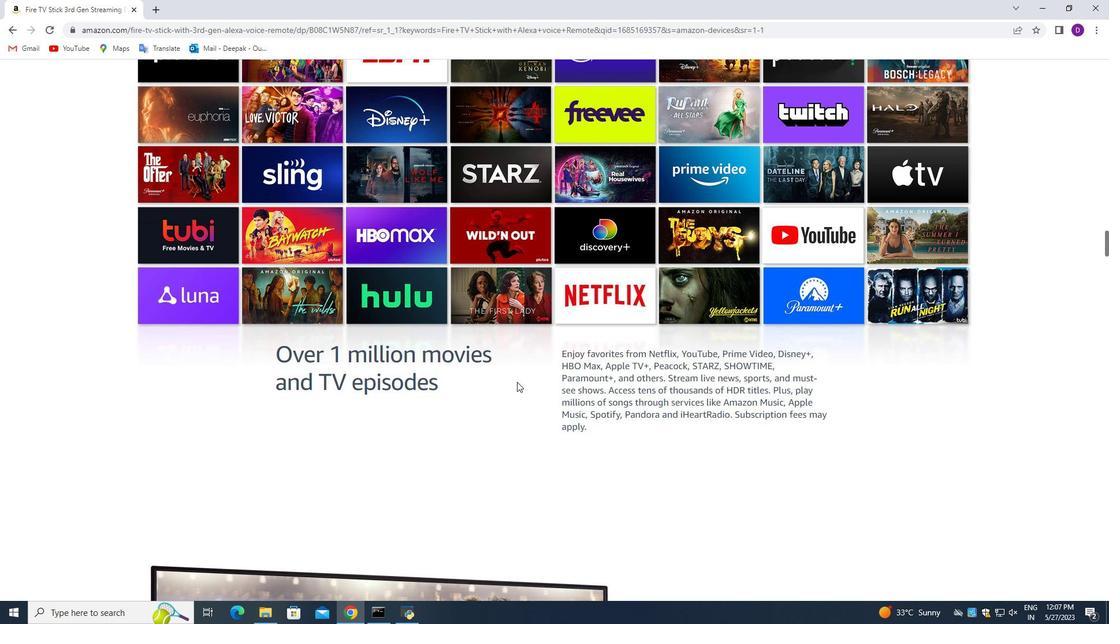 
Action: Mouse scrolled (324, 334) with delta (0, 0)
Screenshot: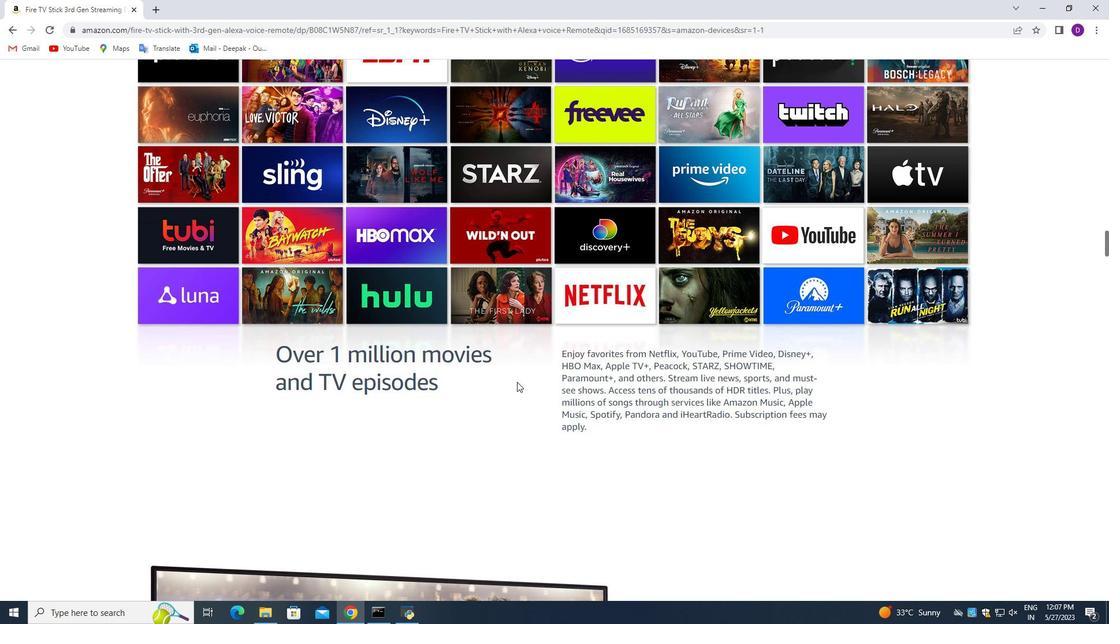 
Action: Mouse scrolled (324, 334) with delta (0, 0)
Screenshot: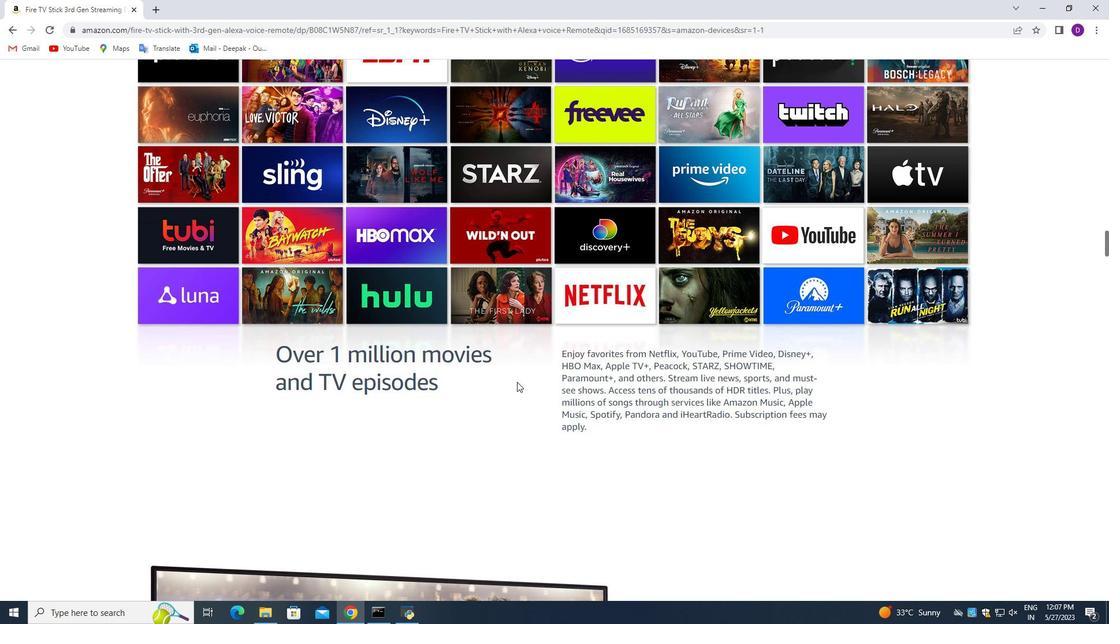 
Action: Mouse scrolled (324, 334) with delta (0, 0)
Screenshot: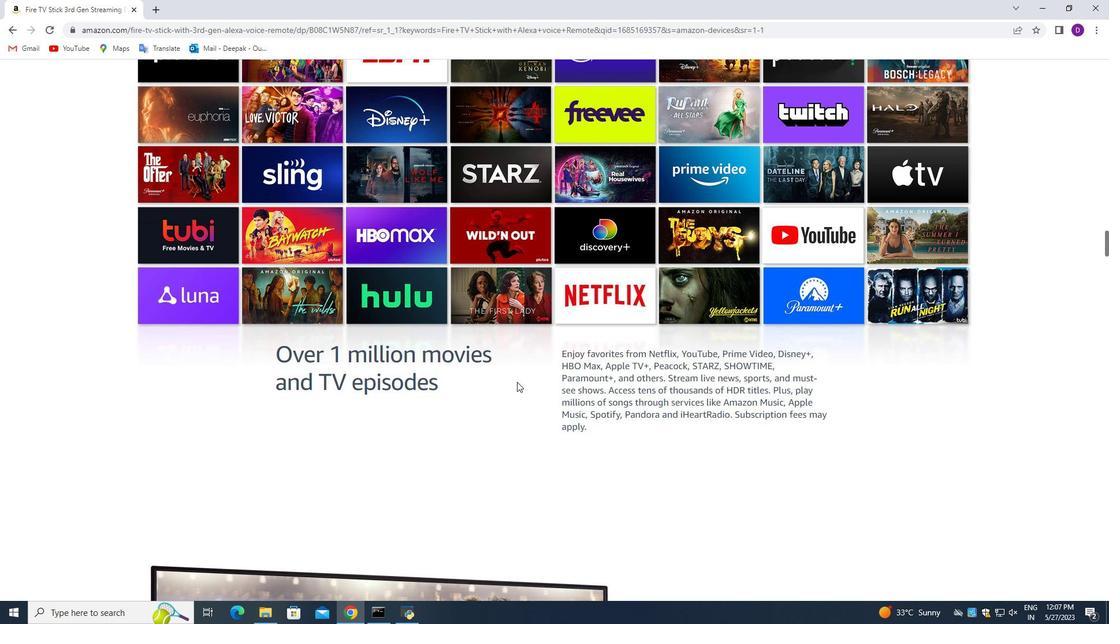 
Action: Mouse scrolled (324, 334) with delta (0, 0)
Screenshot: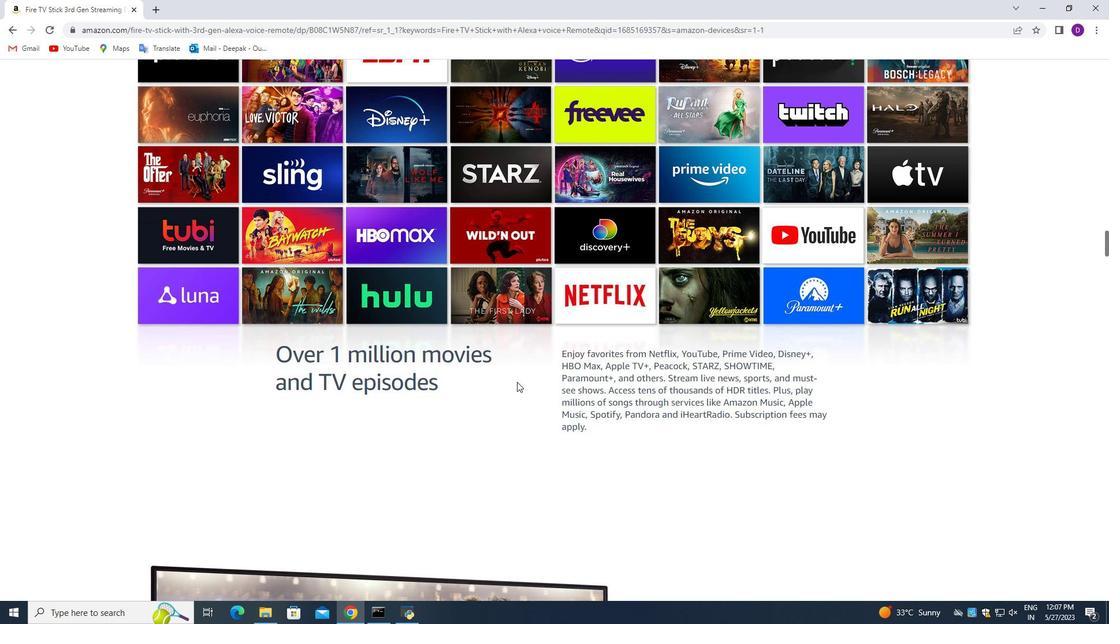 
Action: Mouse scrolled (324, 334) with delta (0, 0)
Screenshot: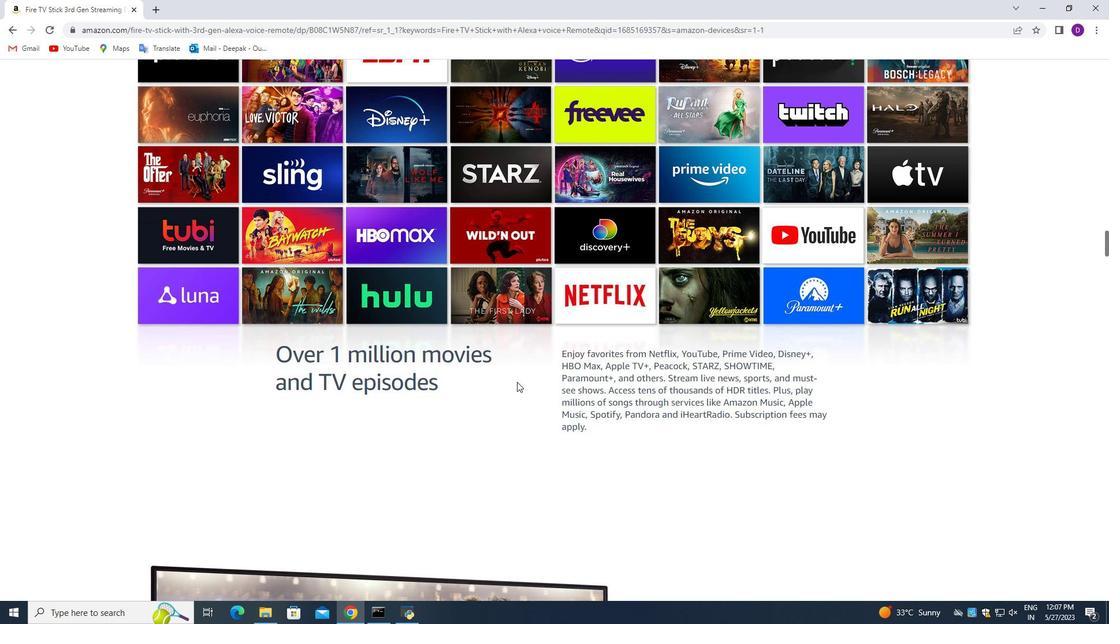 
Action: Mouse scrolled (324, 334) with delta (0, 0)
Screenshot: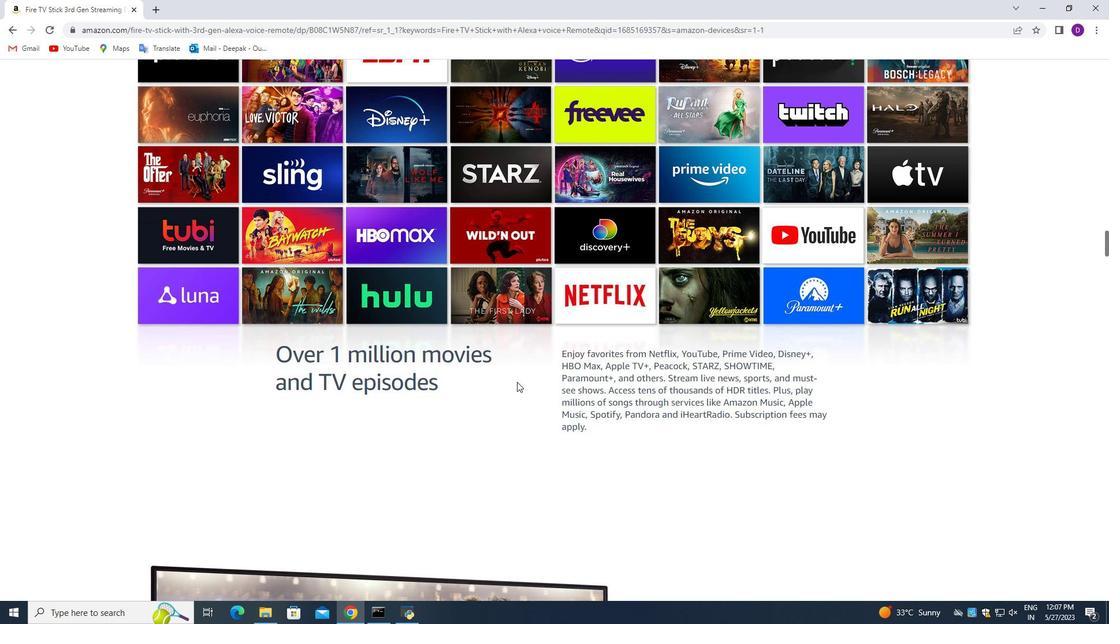 
Action: Mouse scrolled (324, 334) with delta (0, 0)
Screenshot: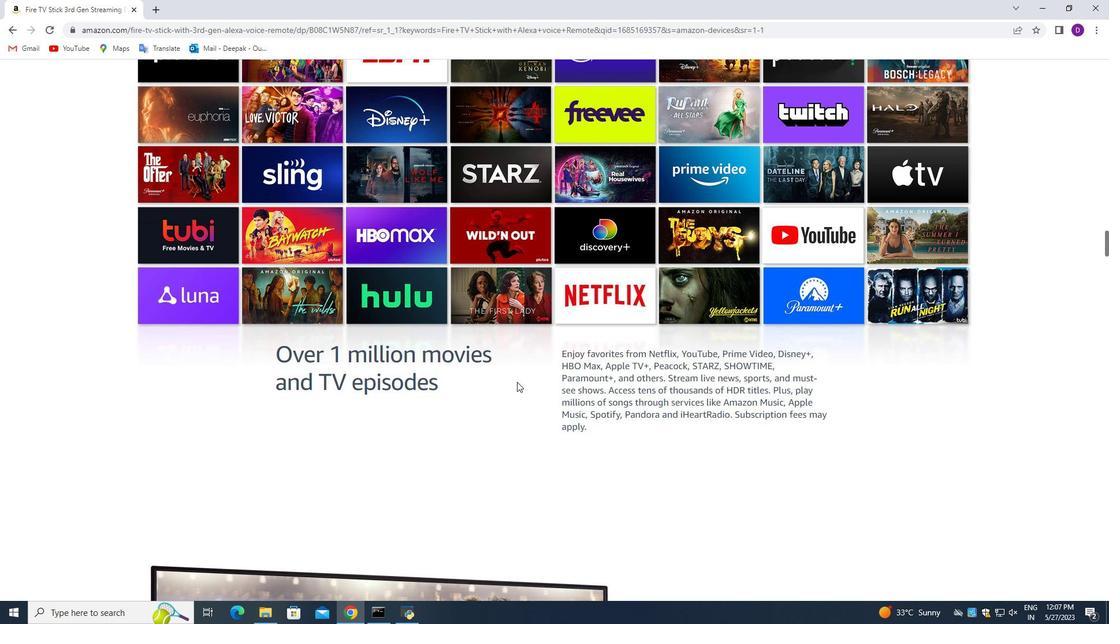 
Action: Mouse scrolled (324, 334) with delta (0, 0)
Screenshot: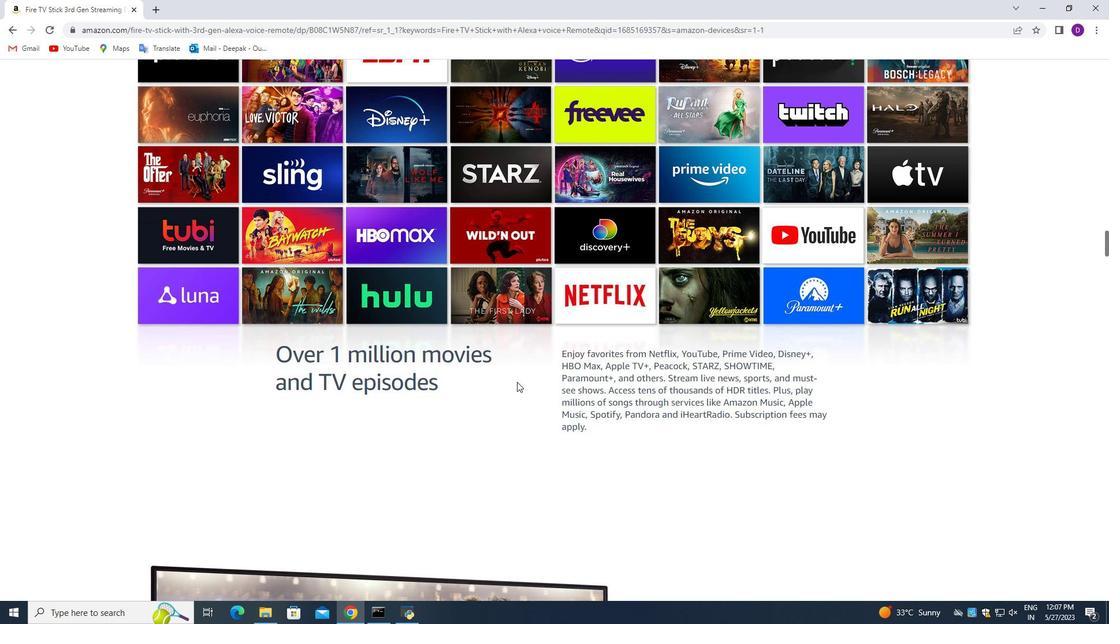 
Action: Mouse scrolled (324, 334) with delta (0, 0)
Screenshot: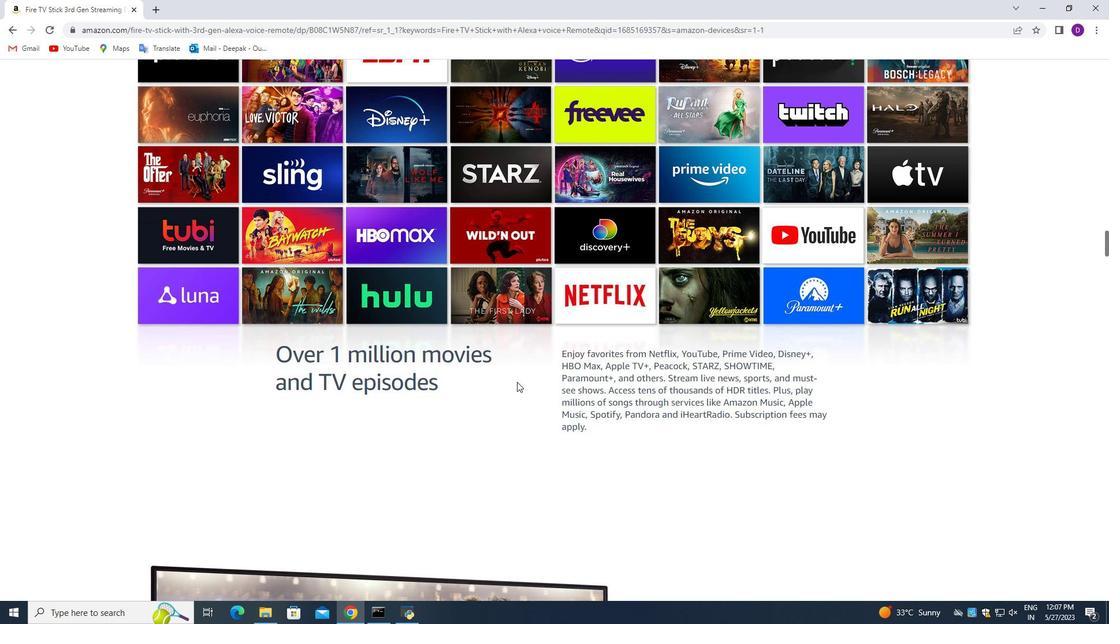 
Action: Mouse scrolled (324, 334) with delta (0, 0)
Screenshot: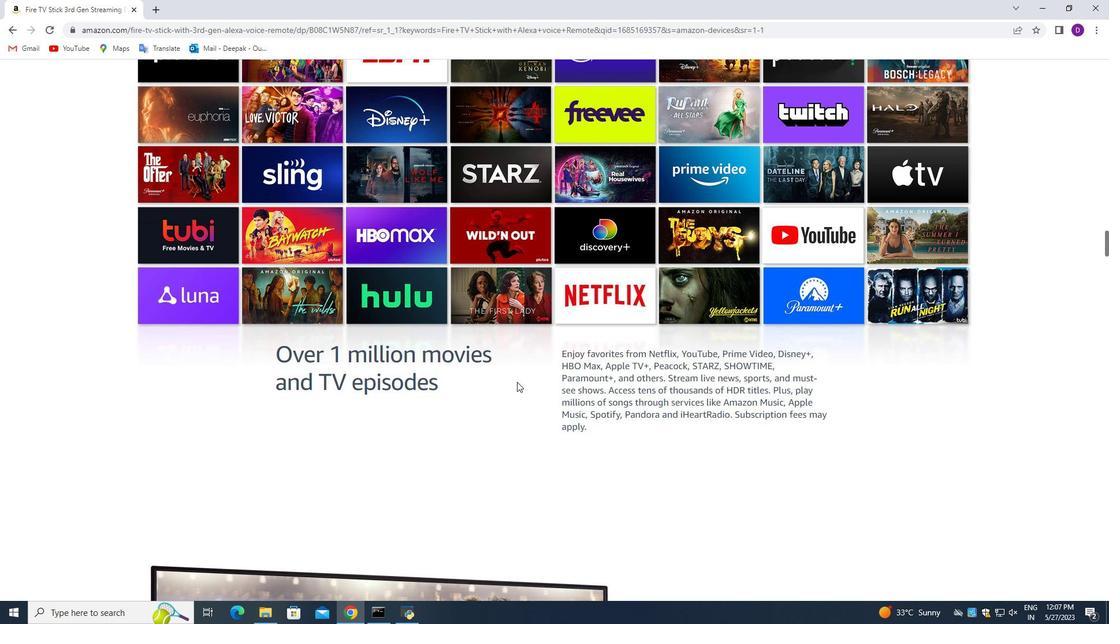 
Action: Mouse scrolled (324, 334) with delta (0, 0)
Screenshot: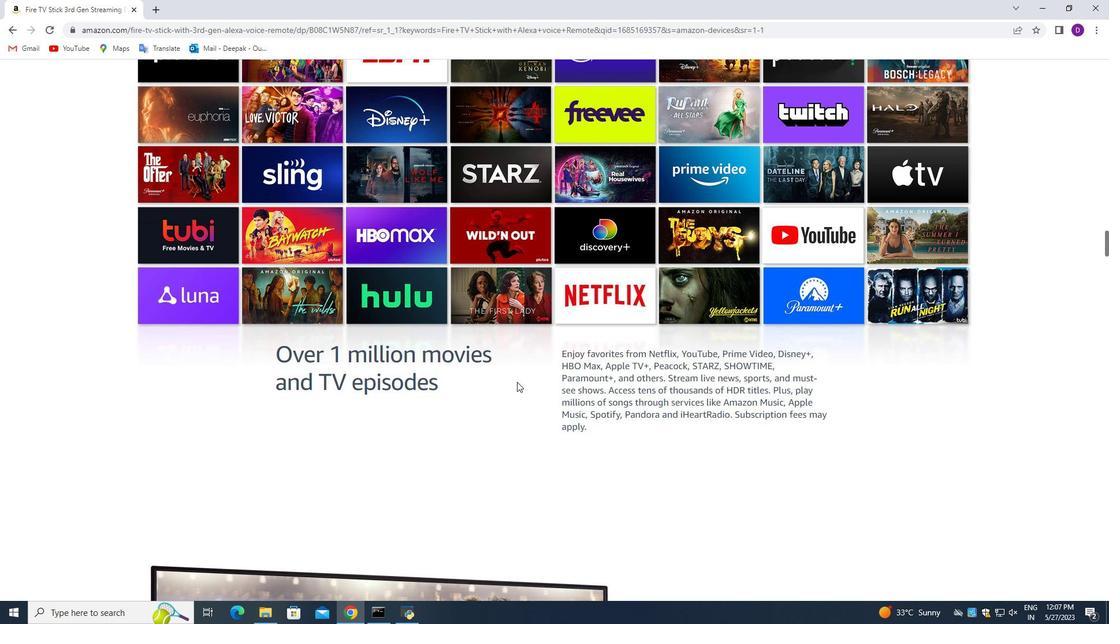 
Action: Mouse scrolled (324, 334) with delta (0, 0)
Screenshot: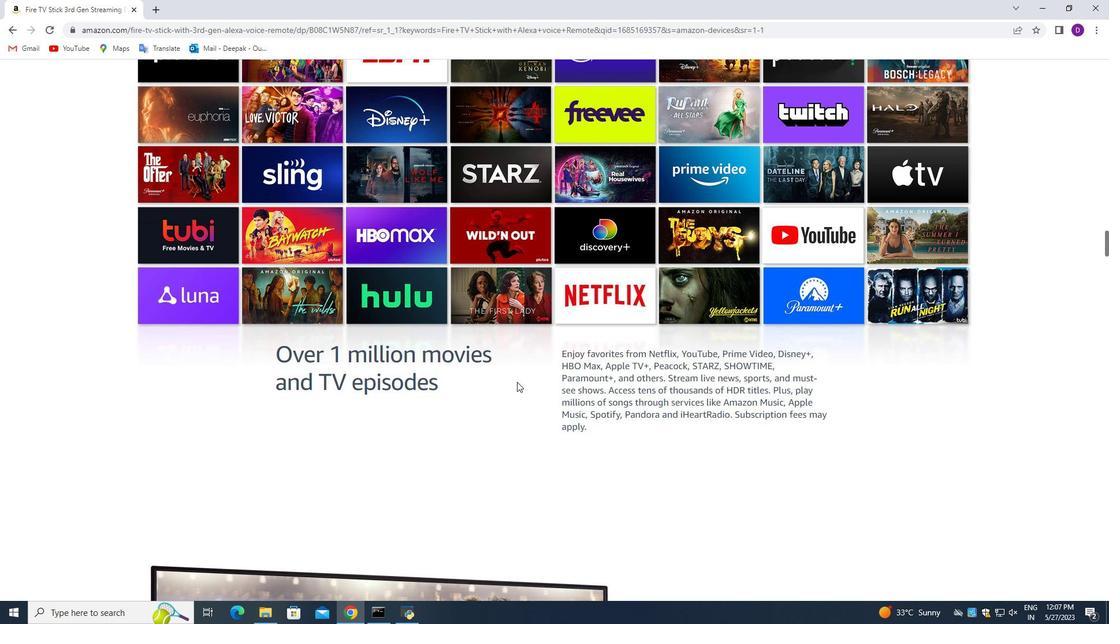 
Action: Mouse scrolled (324, 334) with delta (0, 0)
Screenshot: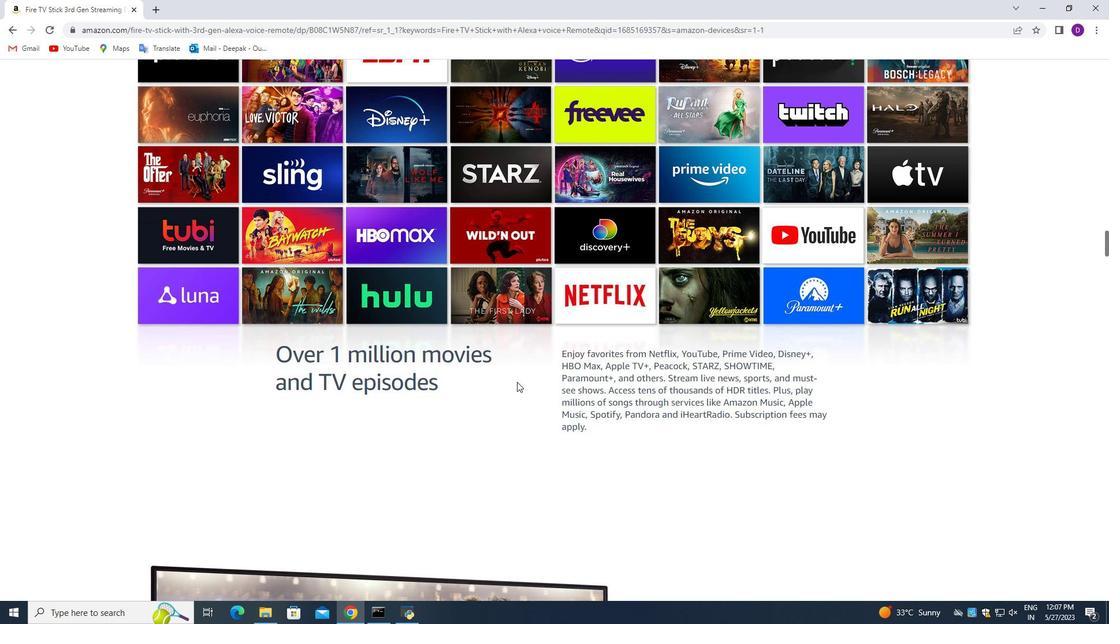 
Action: Mouse scrolled (324, 334) with delta (0, 0)
Screenshot: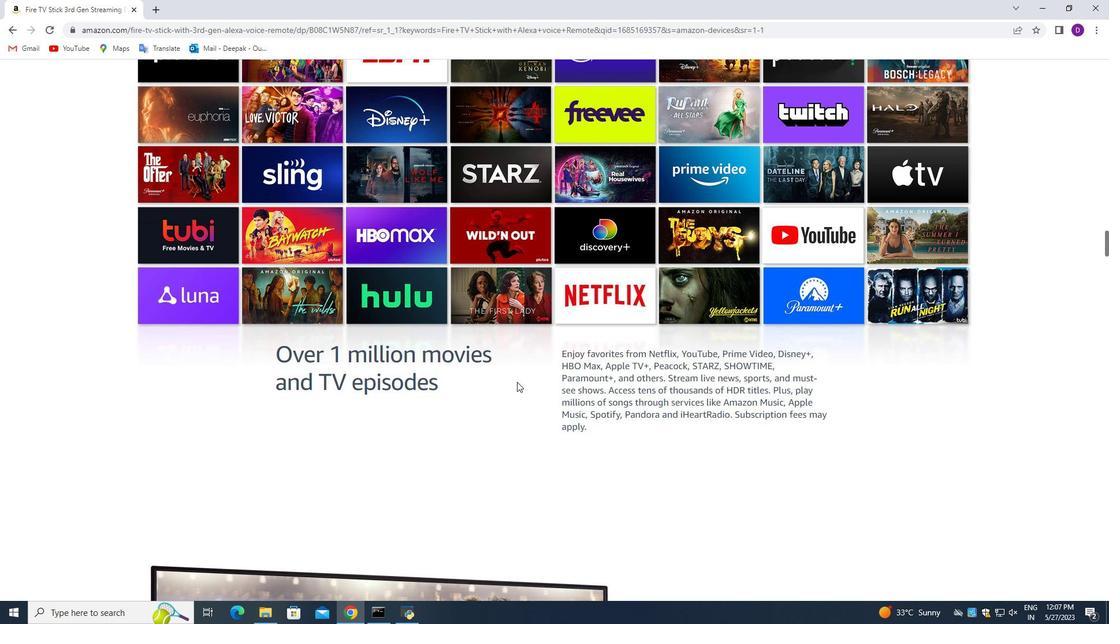 
Action: Mouse scrolled (324, 334) with delta (0, 0)
Screenshot: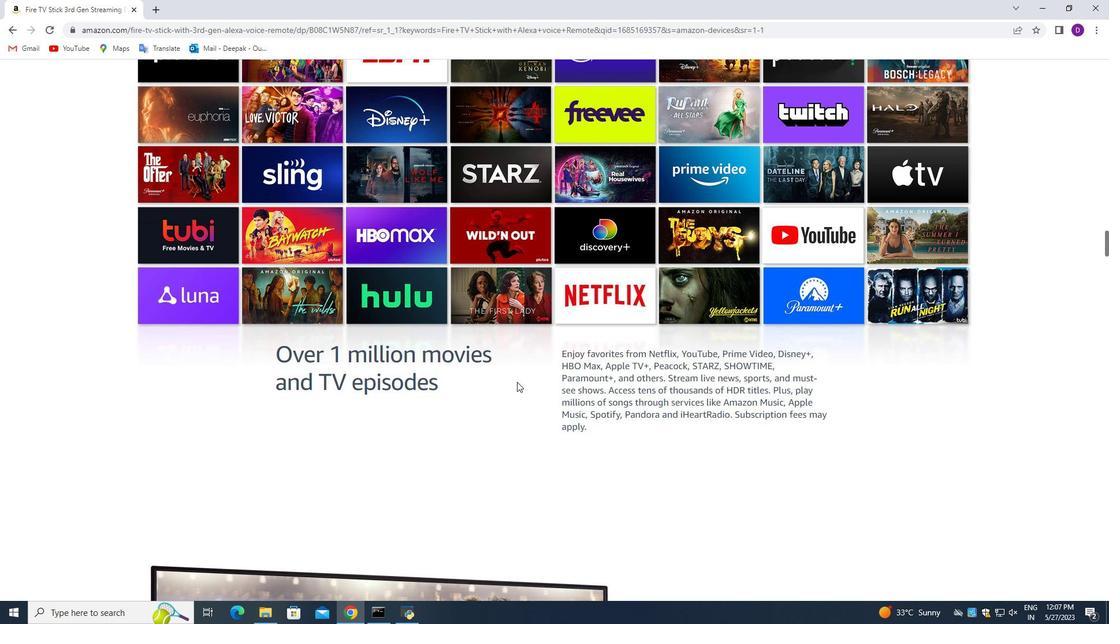 
Action: Mouse scrolled (324, 334) with delta (0, 0)
Screenshot: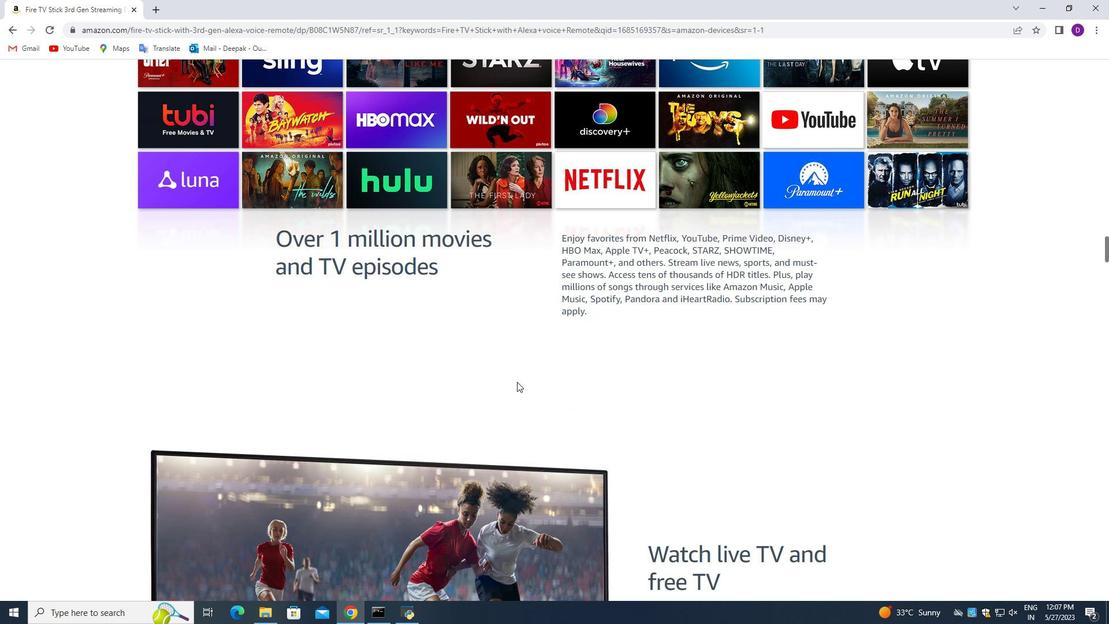 
Action: Mouse scrolled (324, 334) with delta (0, 0)
Screenshot: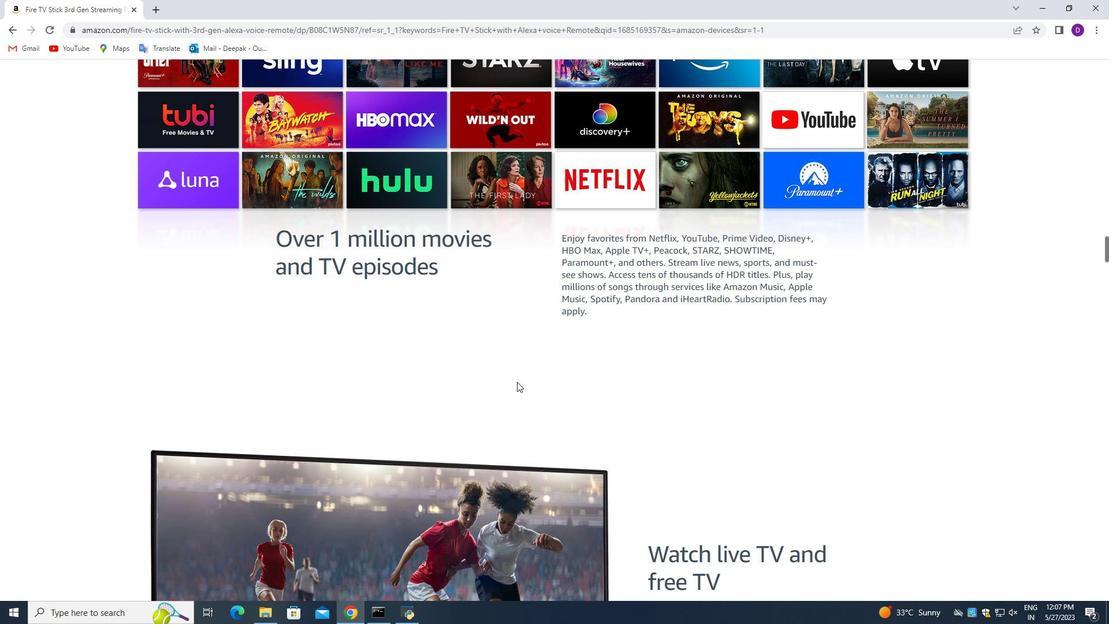 
Action: Mouse scrolled (324, 334) with delta (0, 0)
Screenshot: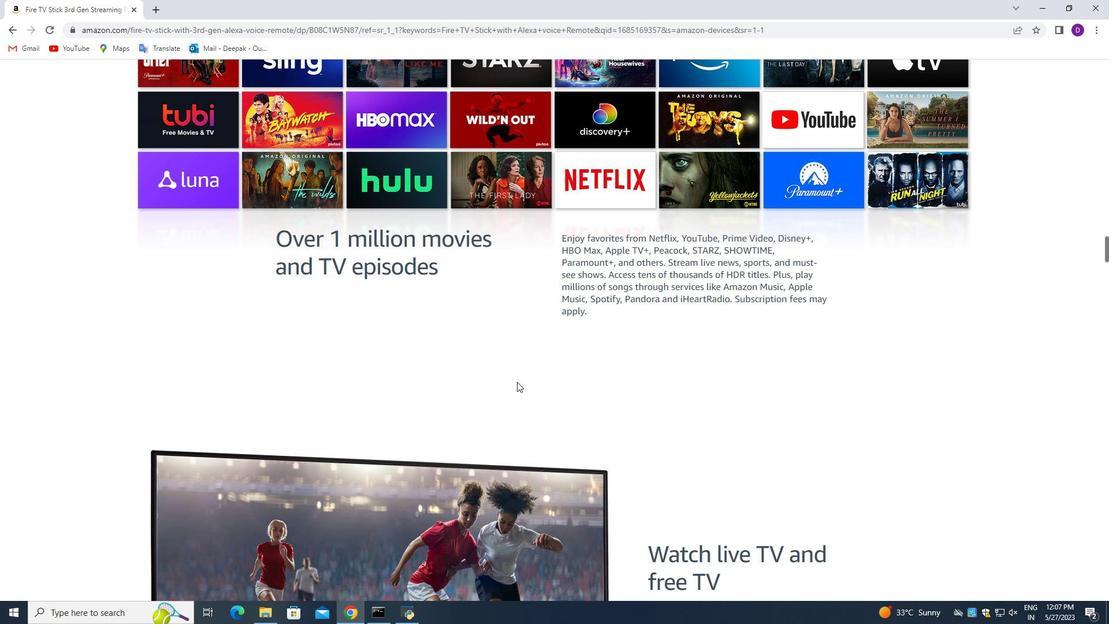 
Action: Mouse scrolled (324, 334) with delta (0, 0)
Screenshot: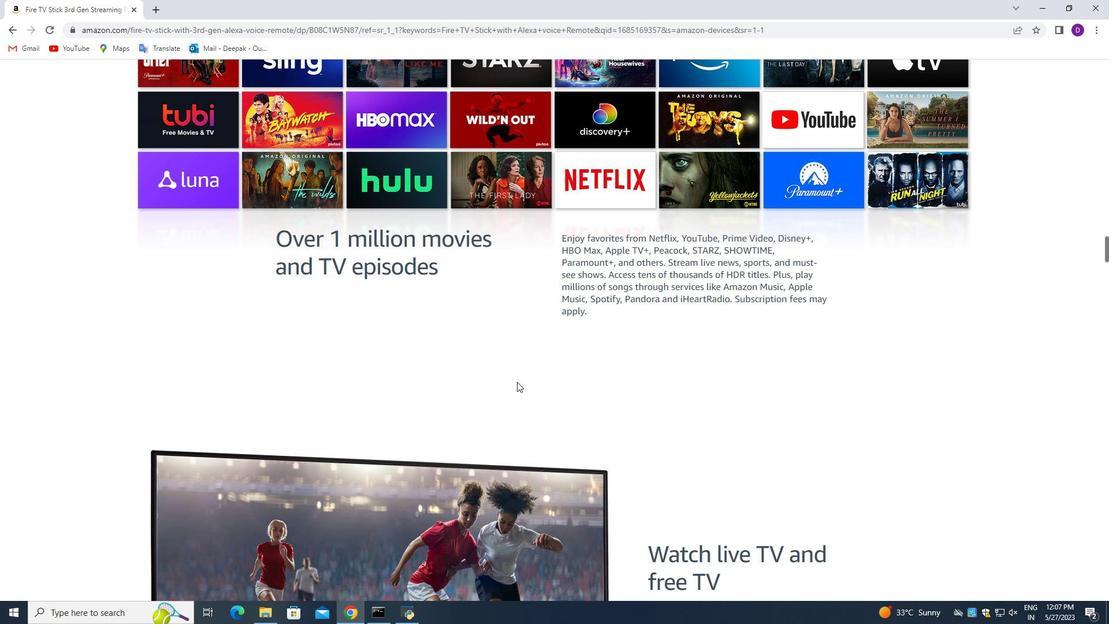 
Action: Mouse scrolled (324, 334) with delta (0, 0)
Screenshot: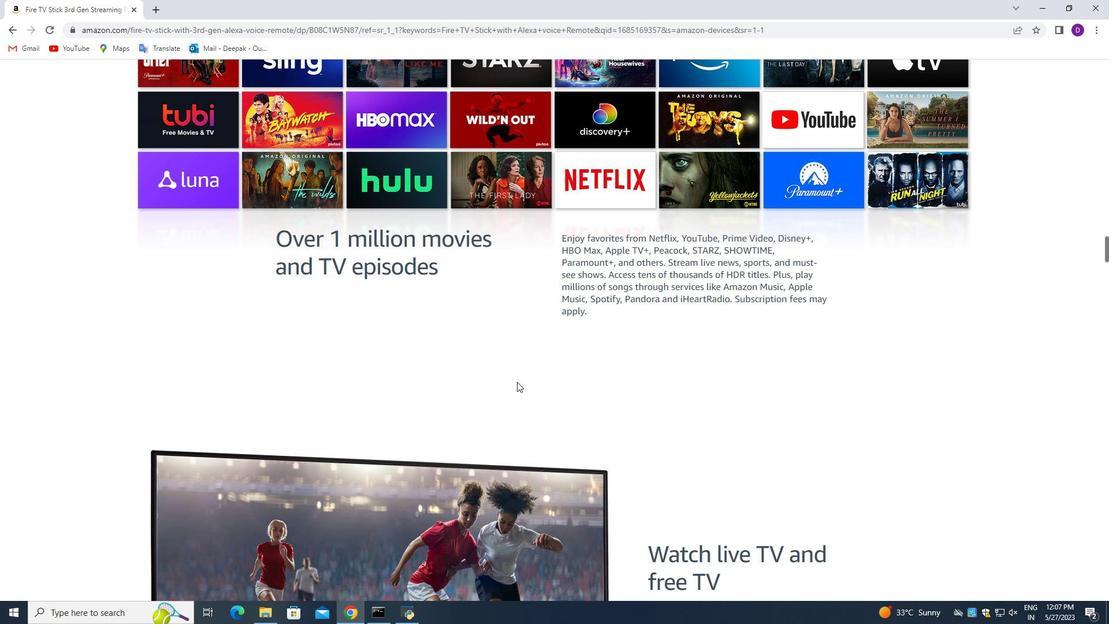 
Action: Mouse scrolled (324, 334) with delta (0, 0)
Screenshot: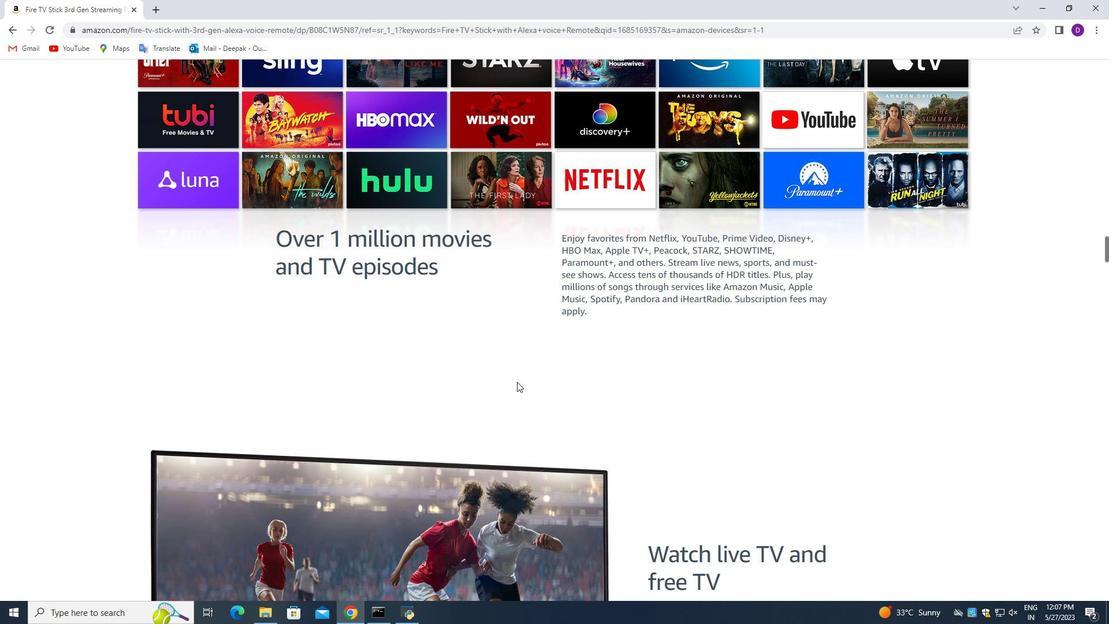 
Action: Mouse scrolled (324, 334) with delta (0, 0)
Screenshot: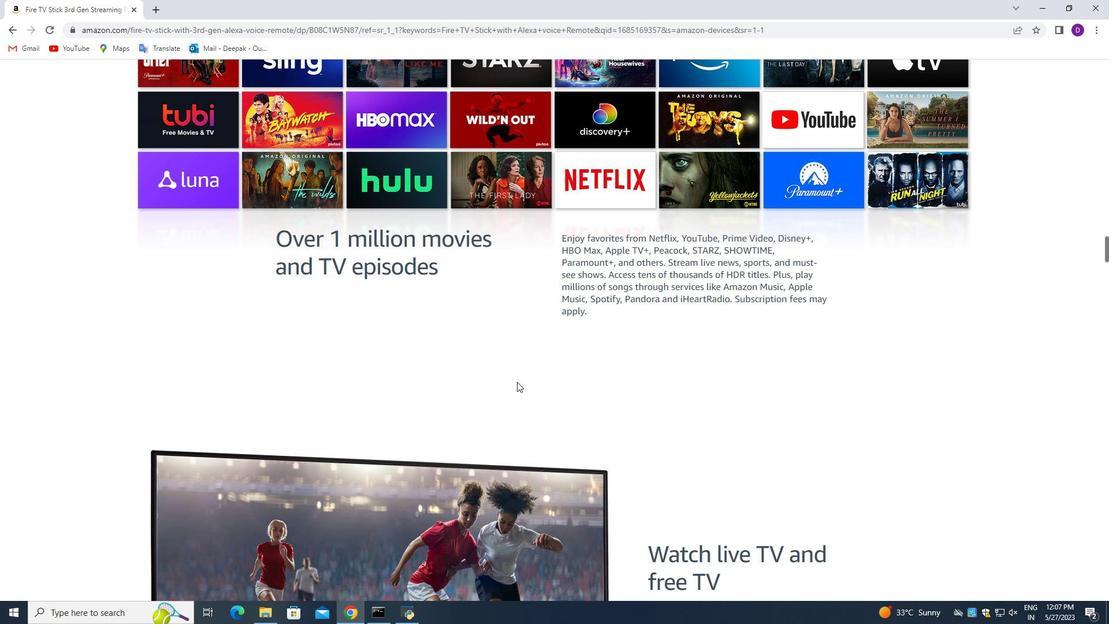 
Action: Mouse moved to (350, 343)
Screenshot: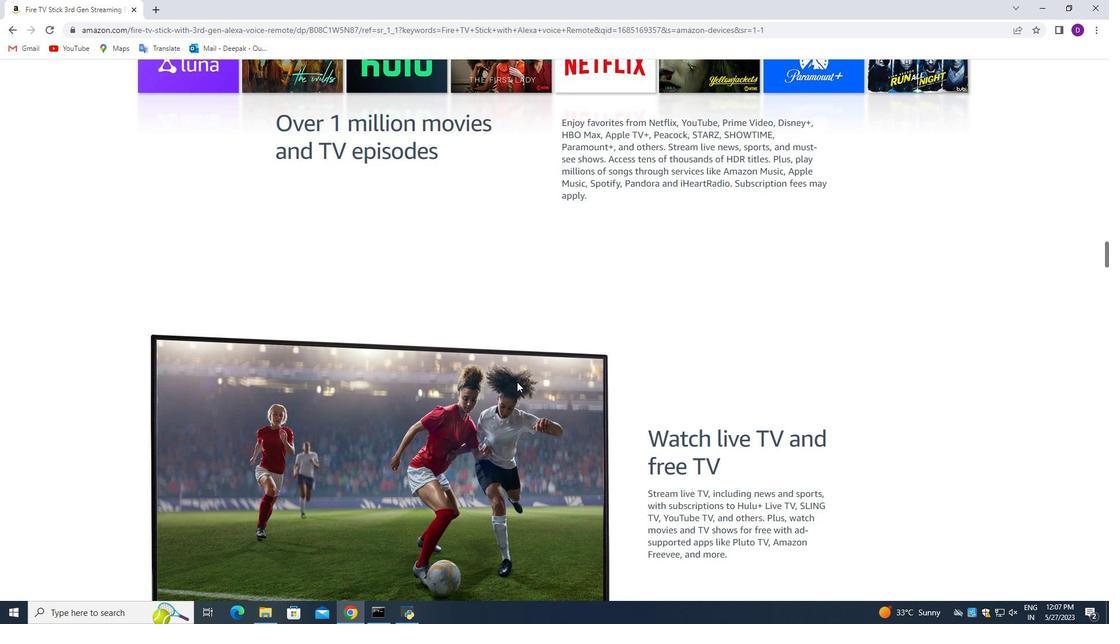 
Action: Mouse scrolled (350, 344) with delta (0, 0)
Screenshot: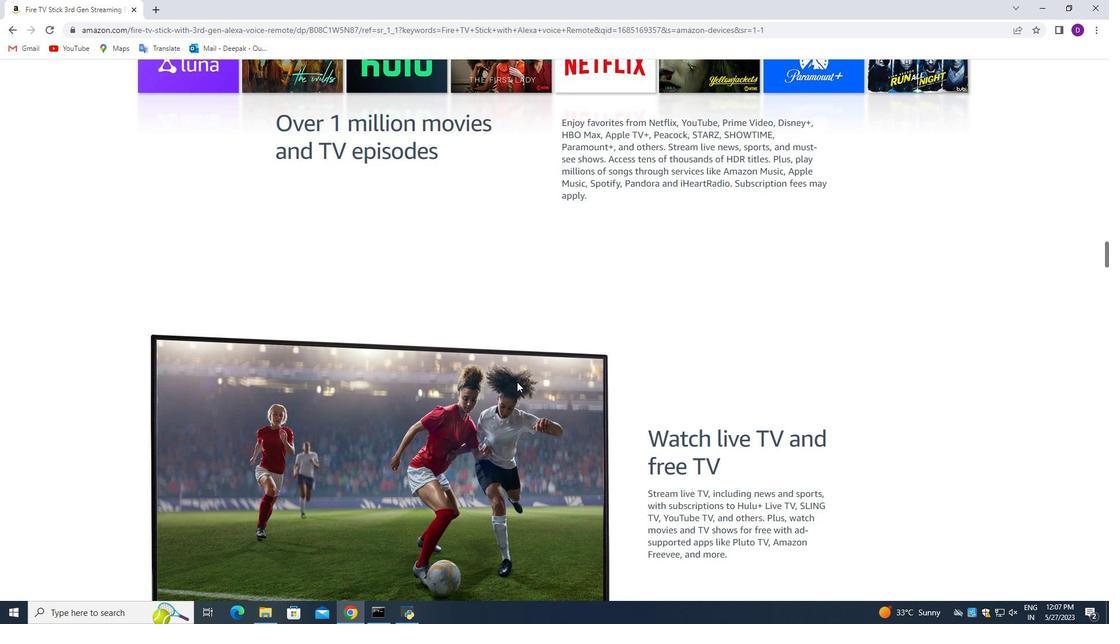 
Action: Mouse scrolled (350, 344) with delta (0, 0)
Screenshot: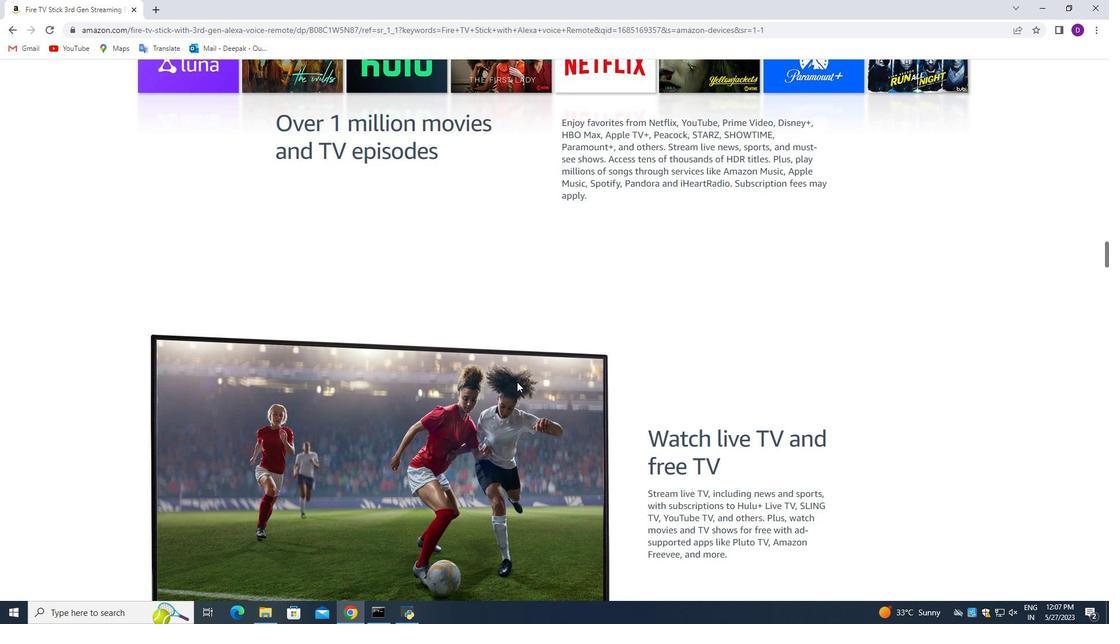 
Action: Mouse scrolled (350, 344) with delta (0, 0)
Screenshot: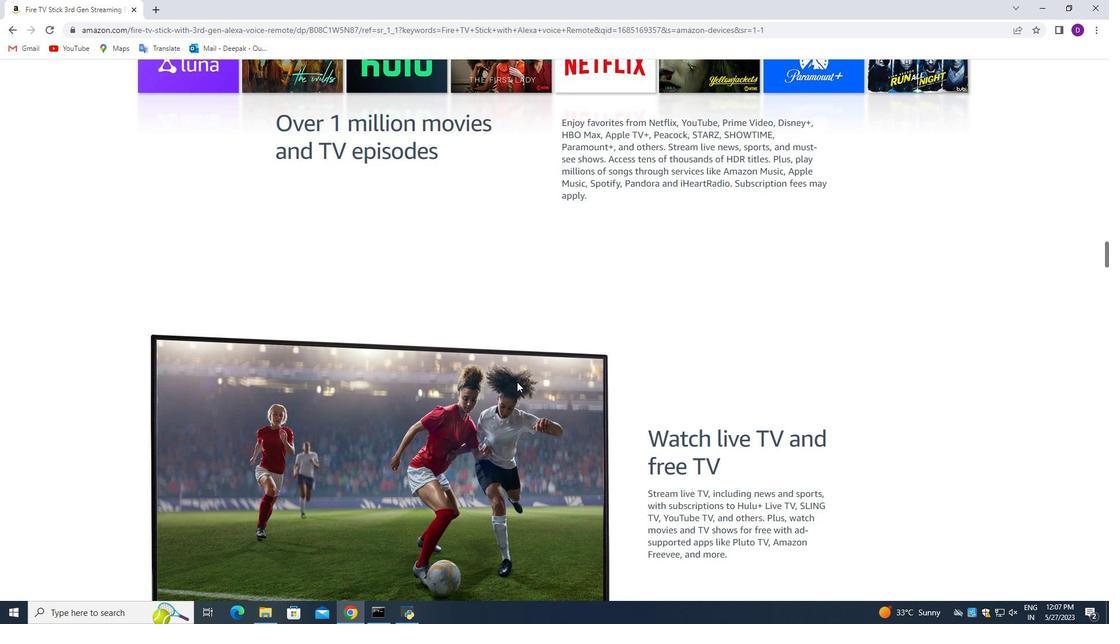 
Action: Mouse scrolled (350, 344) with delta (0, 0)
Screenshot: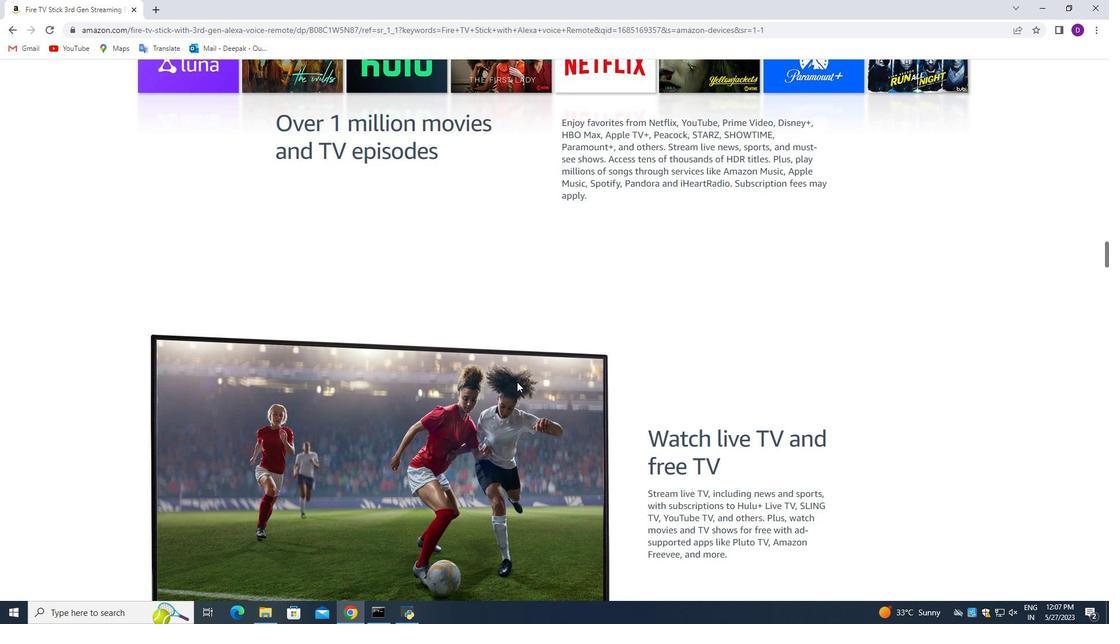 
Action: Mouse scrolled (350, 344) with delta (0, 0)
Screenshot: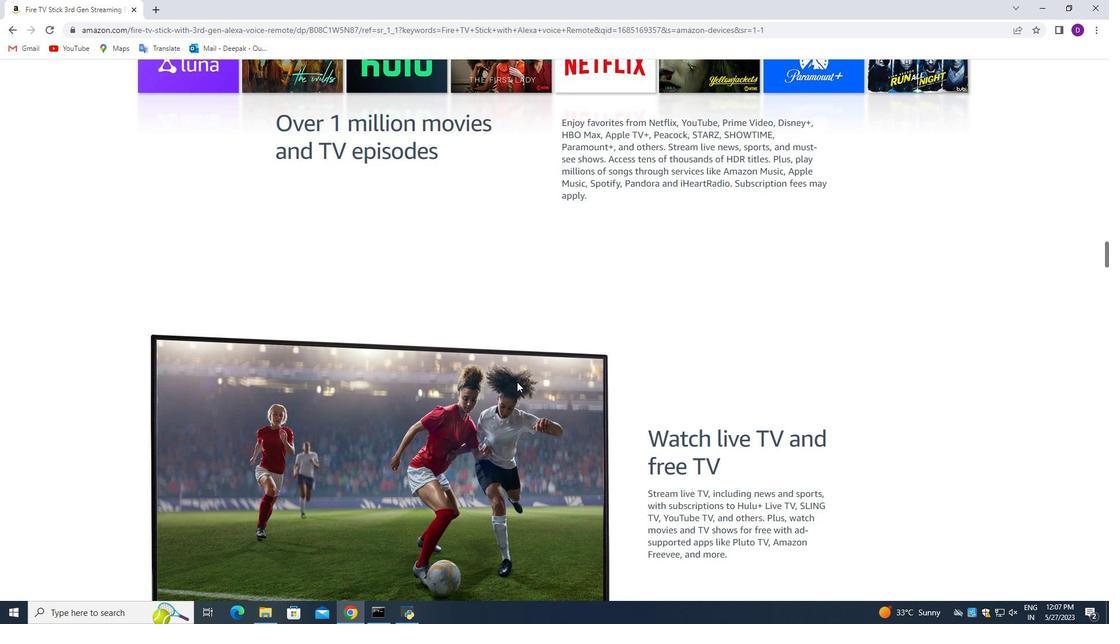 
Action: Mouse scrolled (350, 344) with delta (0, 0)
Screenshot: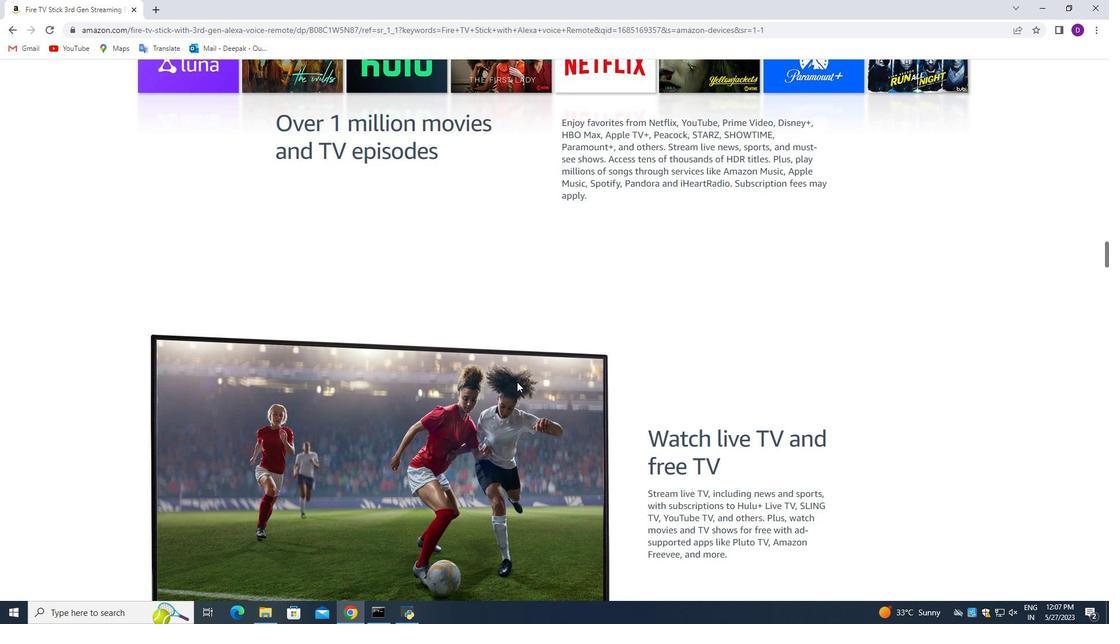 
Action: Mouse scrolled (350, 344) with delta (0, 0)
Screenshot: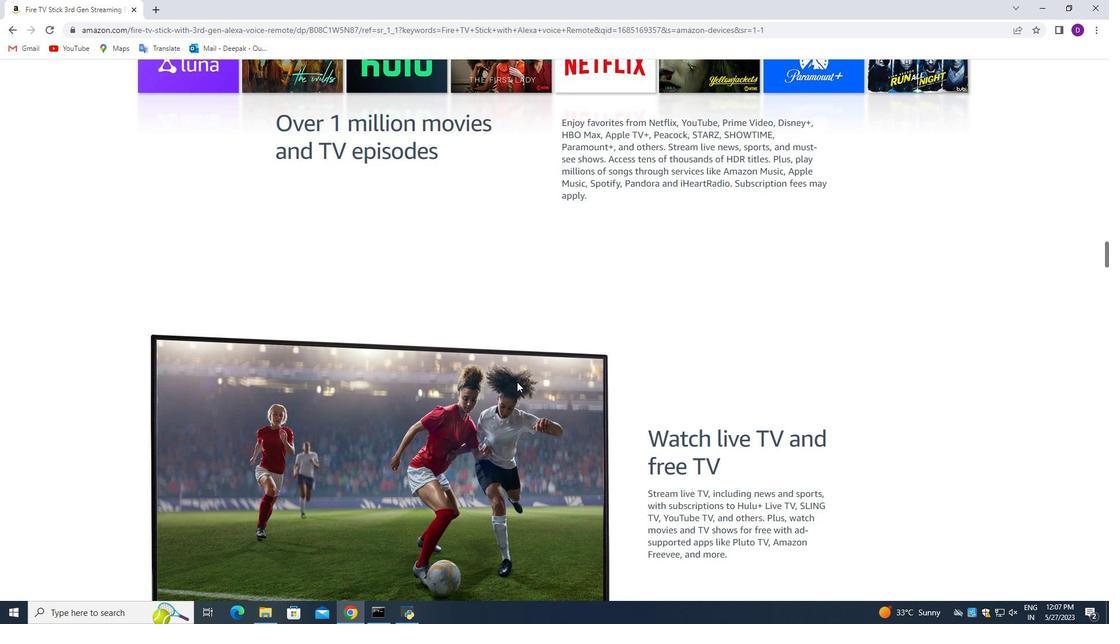 
Action: Mouse scrolled (350, 344) with delta (0, 0)
Screenshot: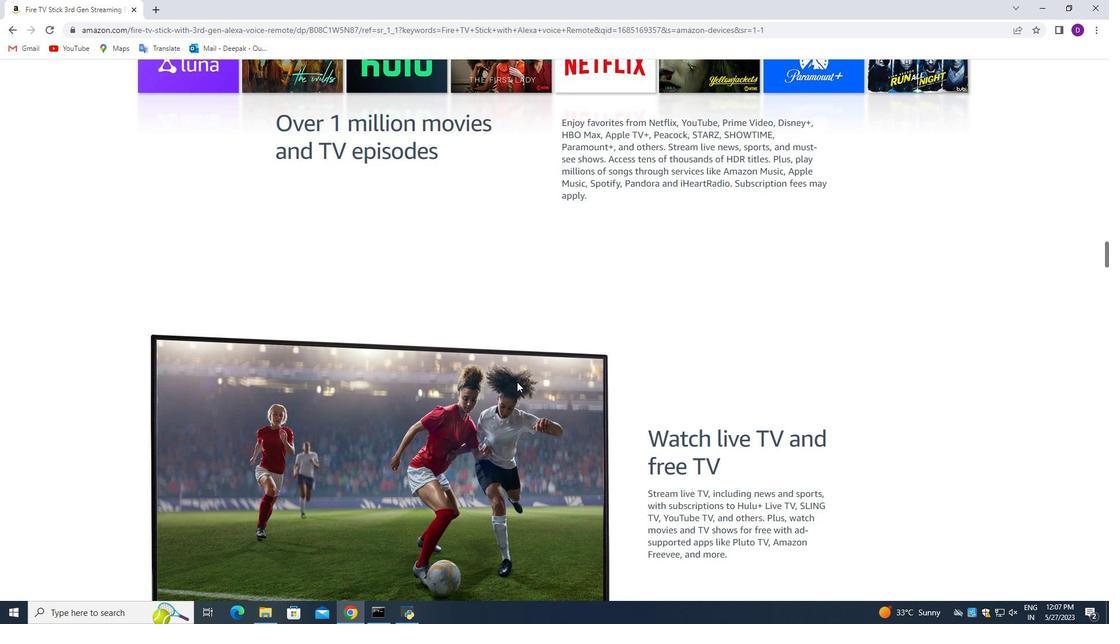 
Action: Mouse scrolled (350, 344) with delta (0, 0)
Screenshot: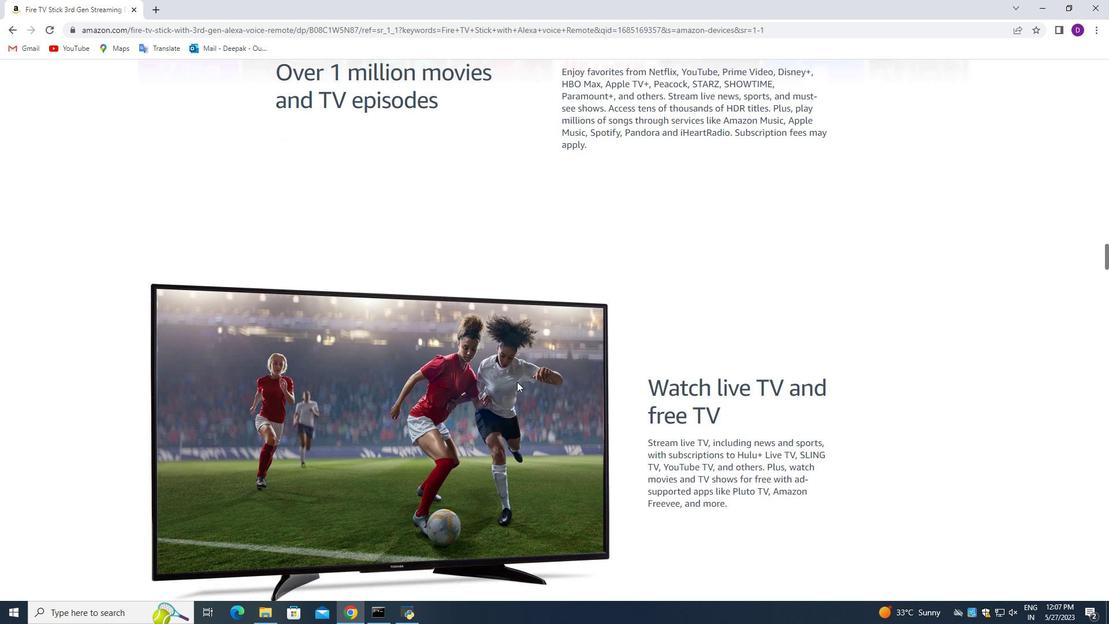 
Action: Mouse scrolled (350, 344) with delta (0, 0)
Screenshot: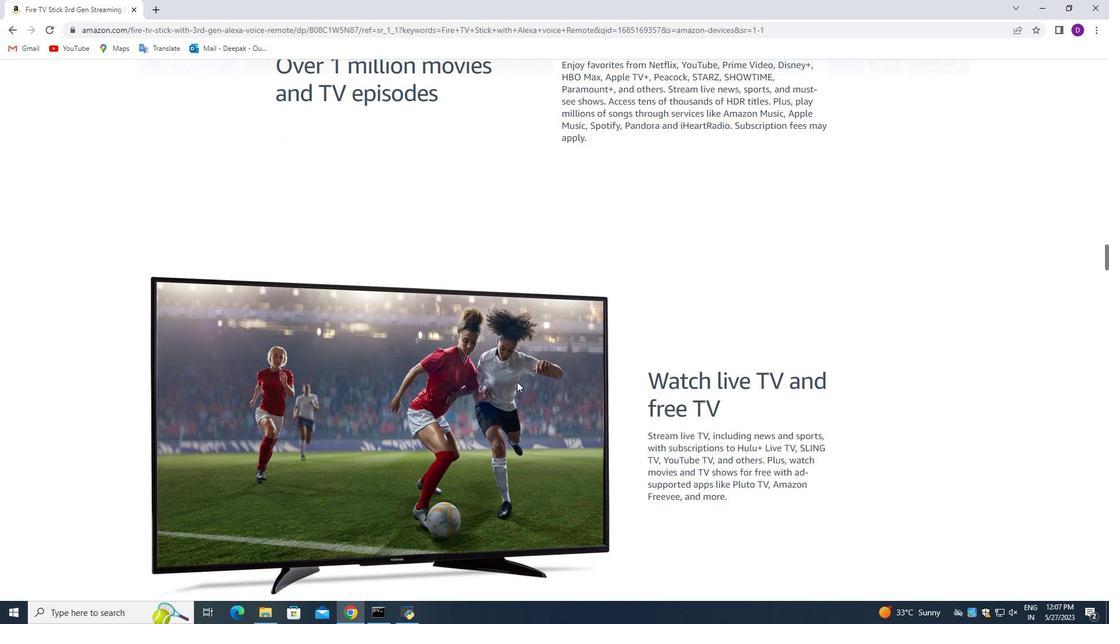 
Action: Mouse scrolled (350, 344) with delta (0, 0)
Screenshot: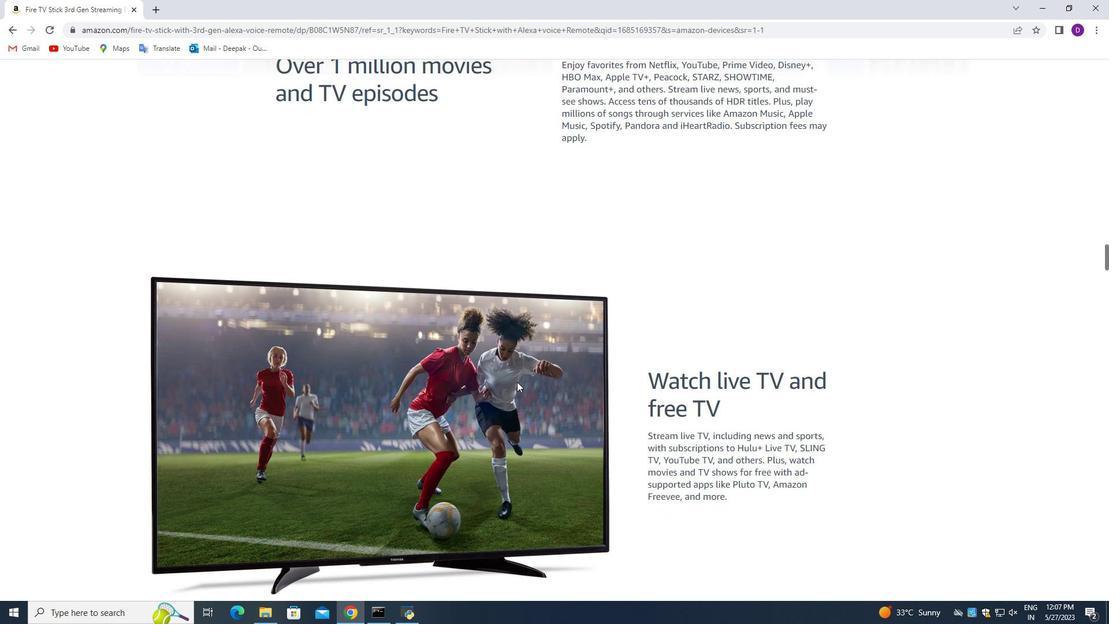 
Action: Mouse scrolled (350, 344) with delta (0, 0)
Screenshot: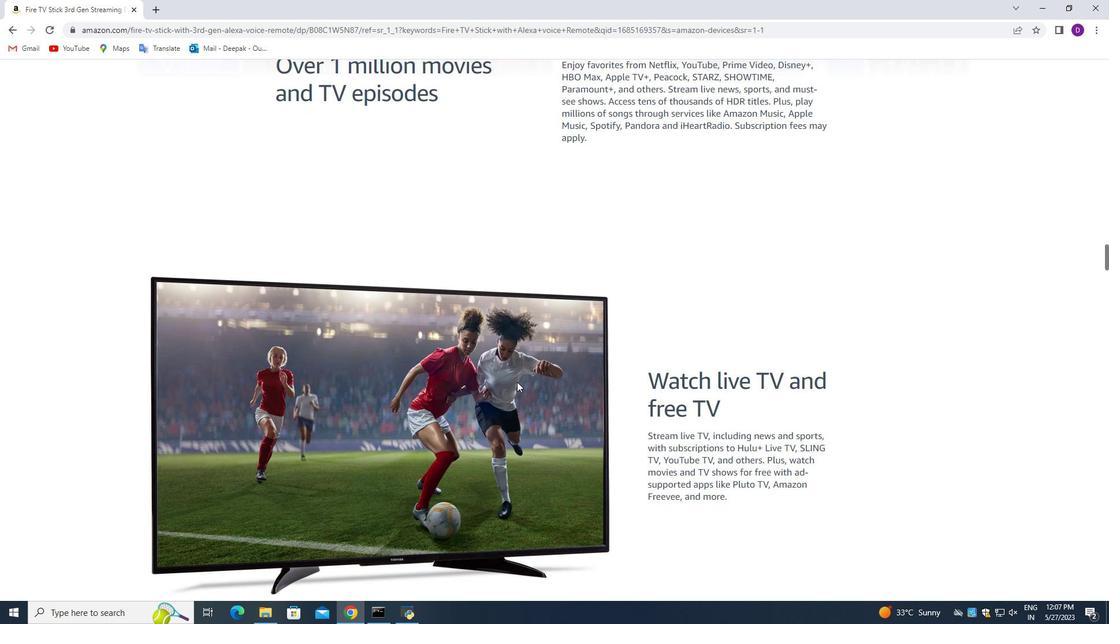 
Action: Mouse moved to (366, 288)
Screenshot: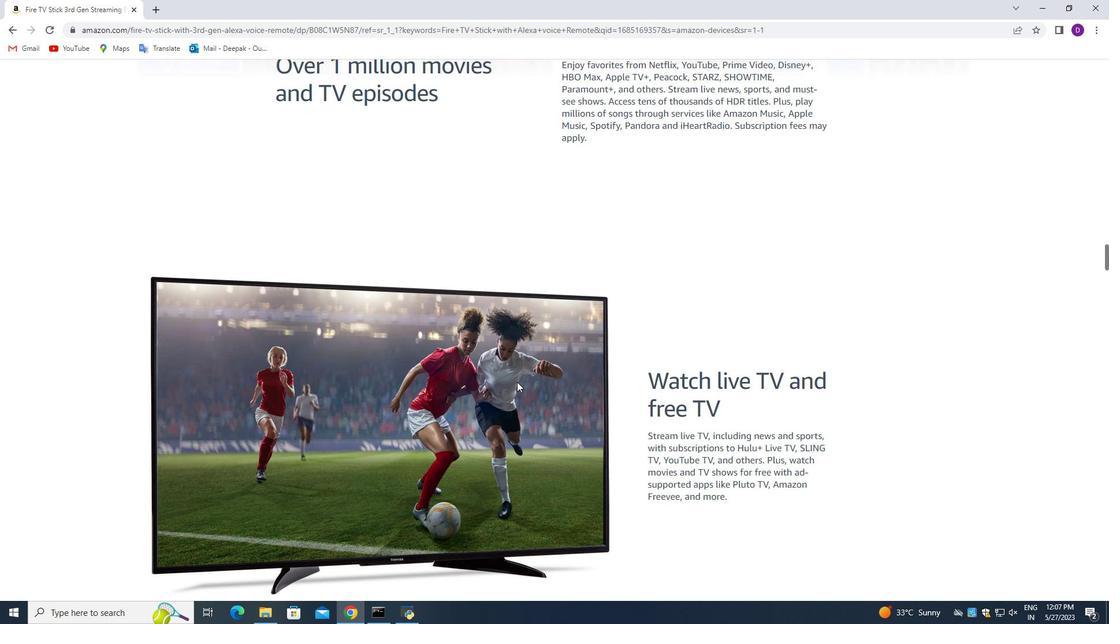 
Action: Mouse scrolled (366, 289) with delta (0, 0)
Screenshot: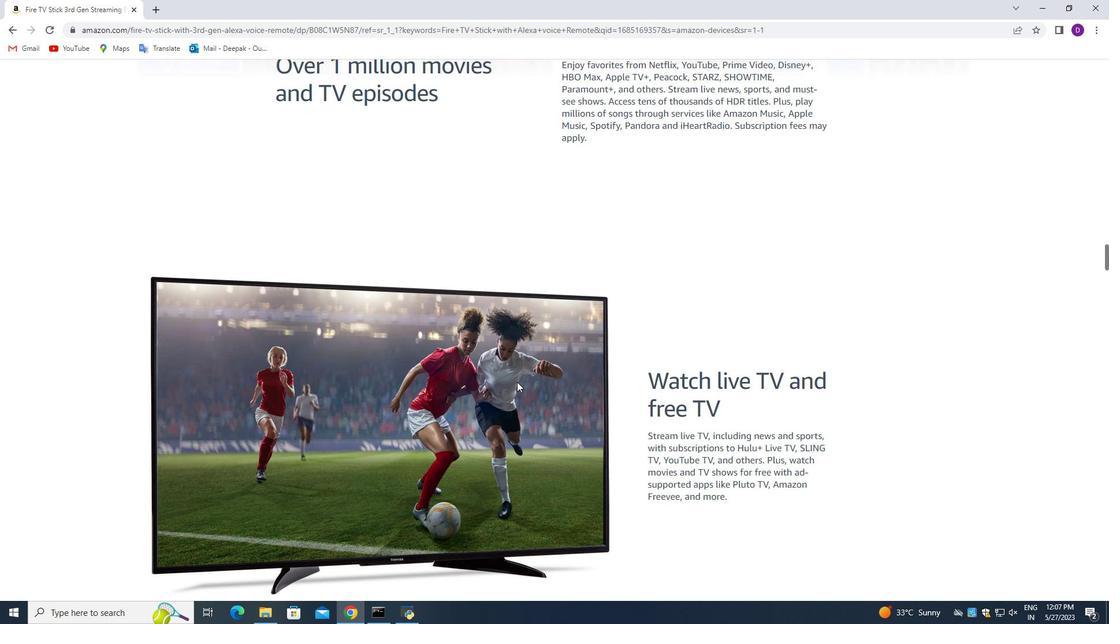 
Action: Mouse scrolled (366, 289) with delta (0, 0)
Screenshot: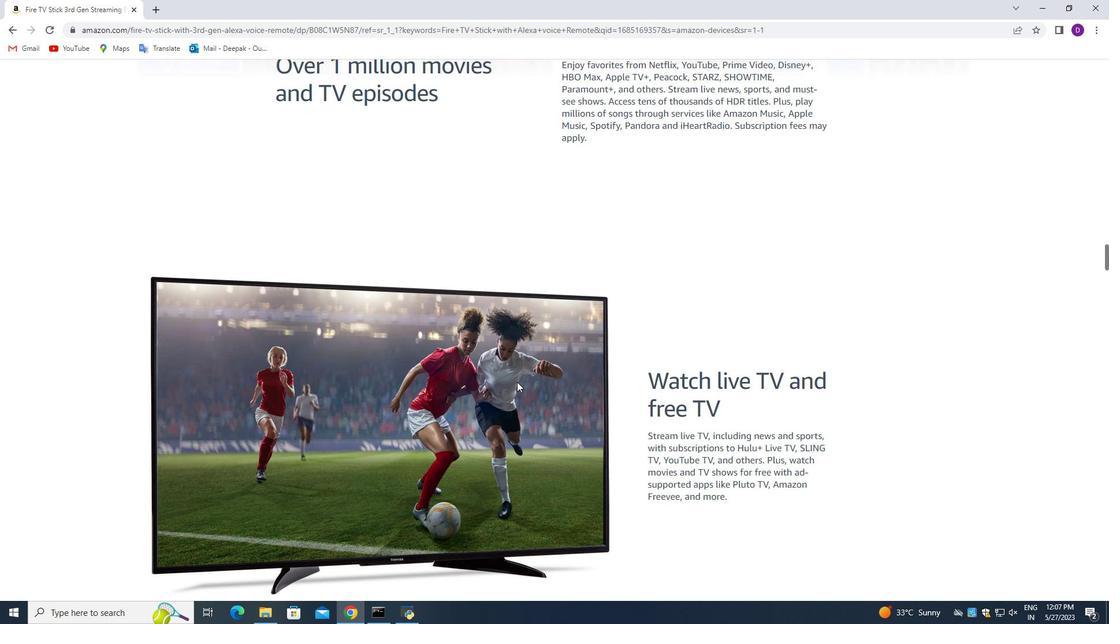 
Action: Mouse scrolled (366, 289) with delta (0, 0)
Screenshot: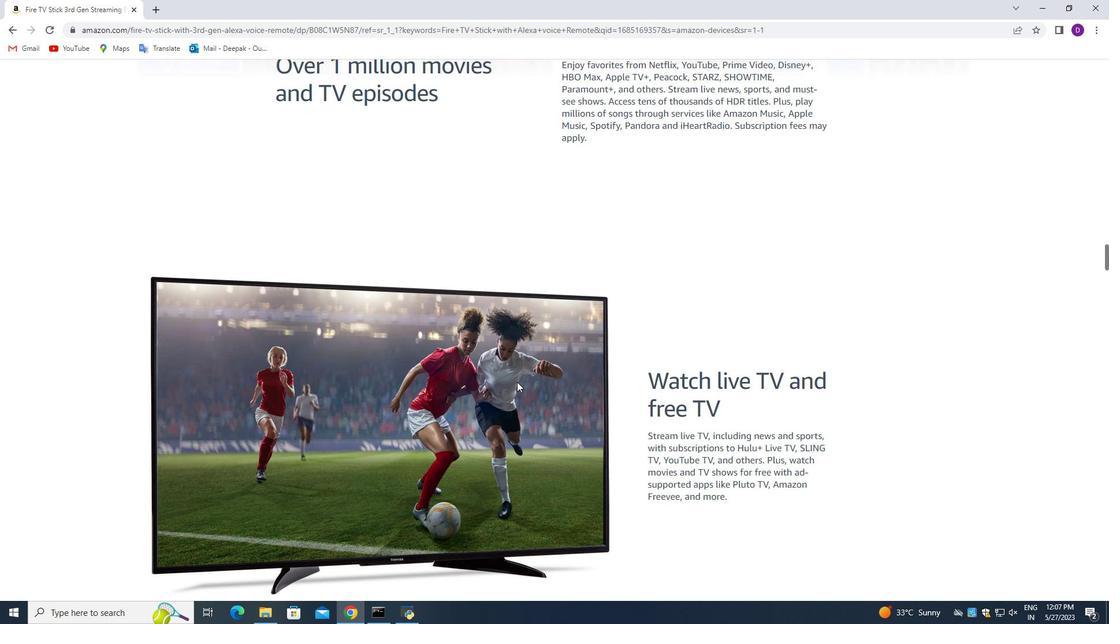 
Action: Mouse moved to (871, 306)
Screenshot: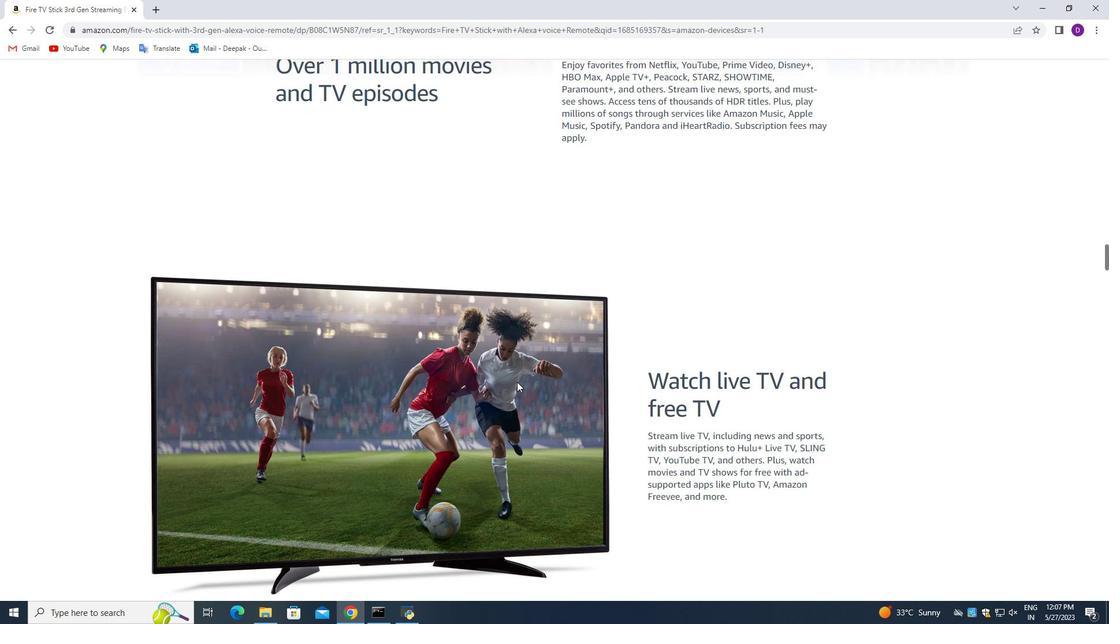 
Action: Mouse scrolled (871, 306) with delta (0, 0)
Screenshot: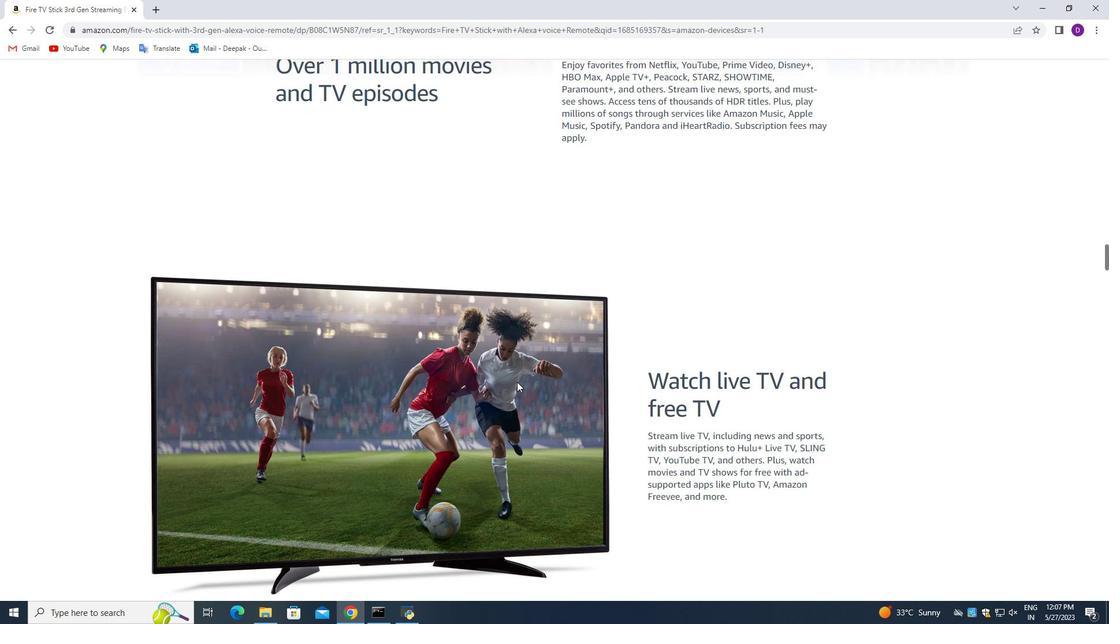 
Action: Mouse scrolled (871, 306) with delta (0, 0)
Screenshot: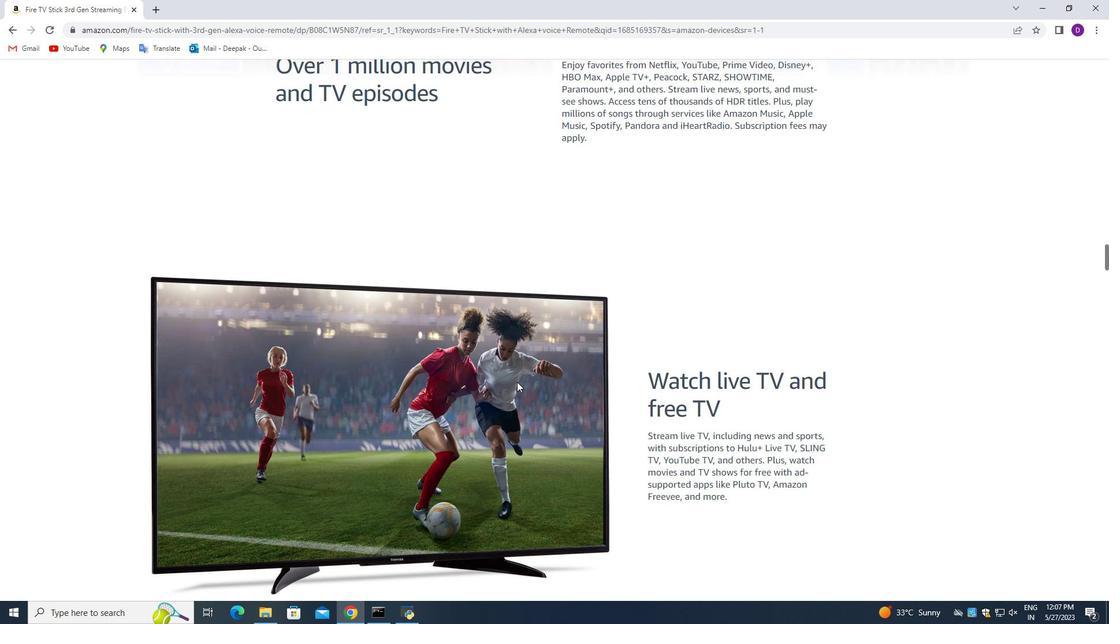 
Action: Mouse moved to (868, 306)
Screenshot: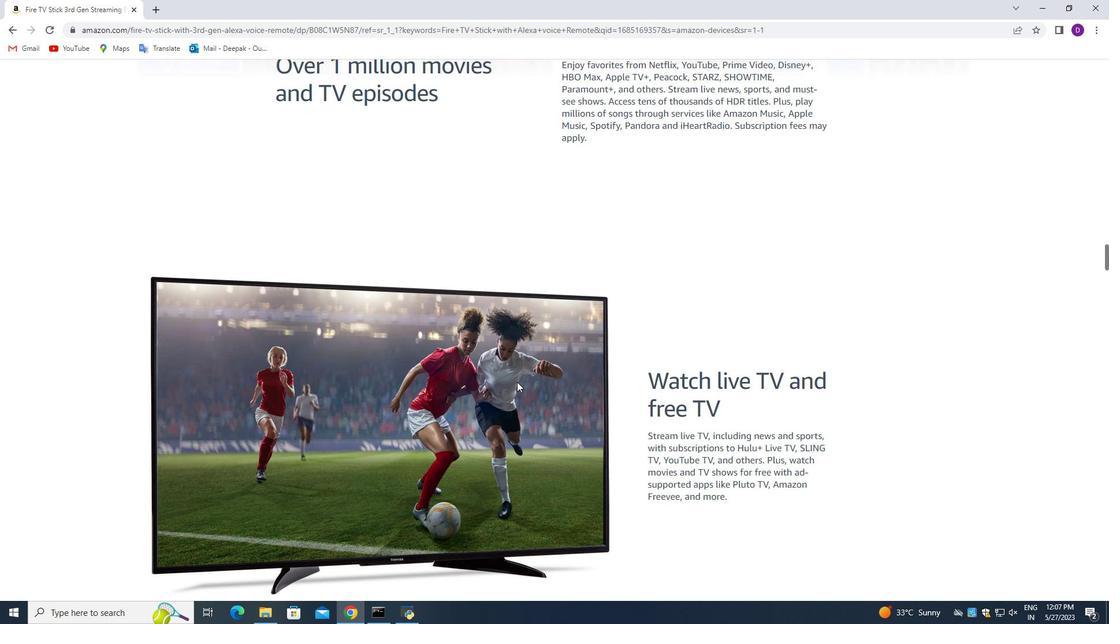 
Action: Mouse scrolled (868, 306) with delta (0, 0)
Screenshot: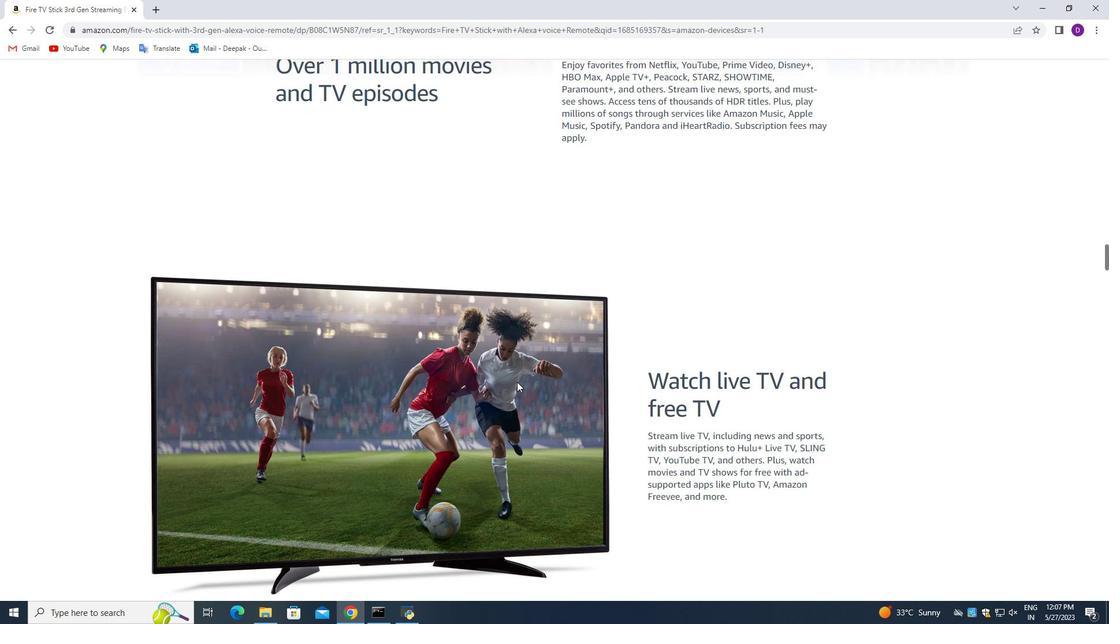 
Action: Mouse moved to (888, 214)
Screenshot: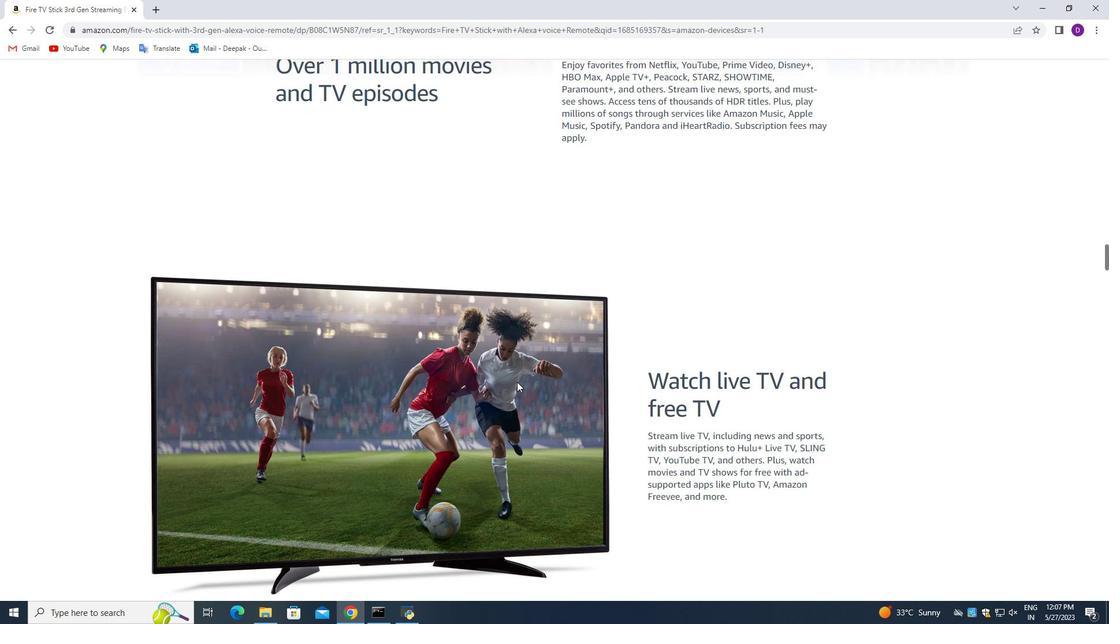 
Action: Mouse pressed left at (888, 214)
Screenshot: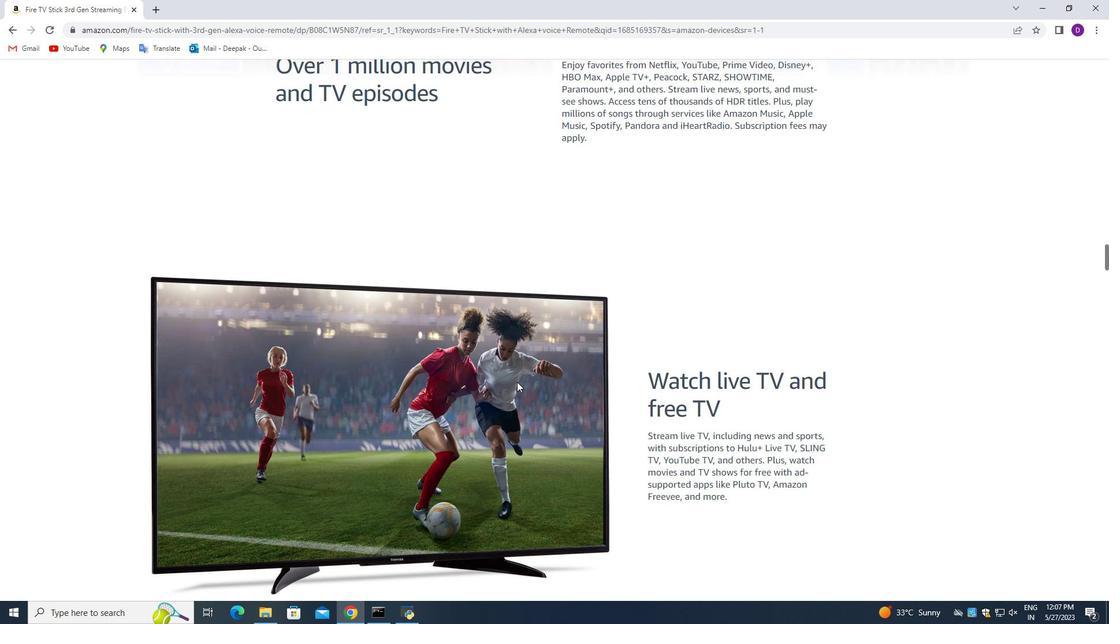
Action: Mouse moved to (695, 373)
Screenshot: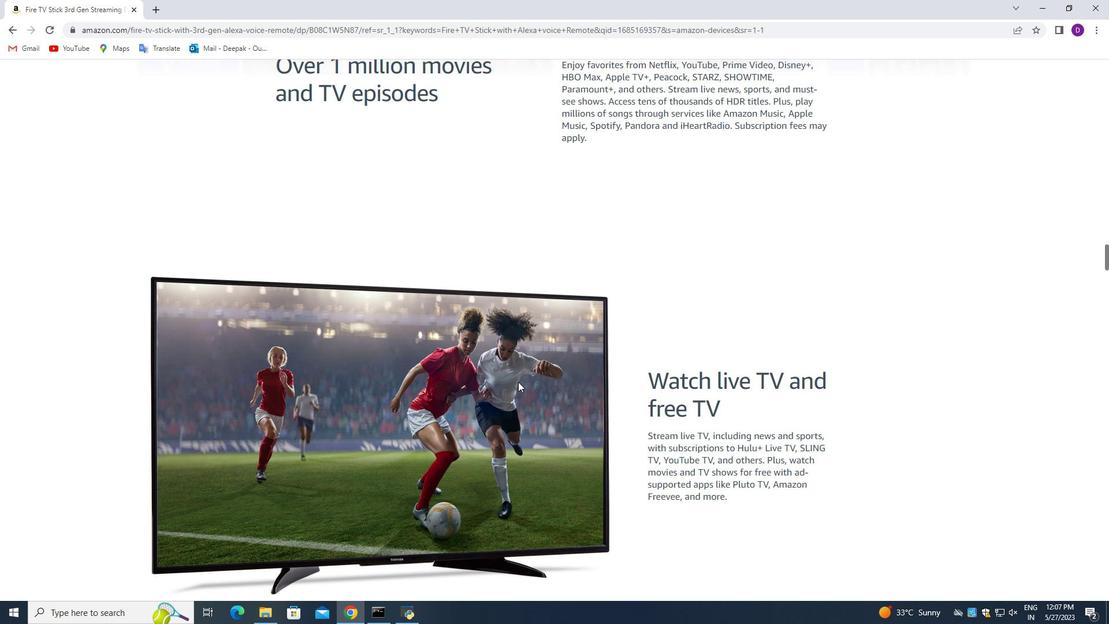 
Action: Mouse scrolled (695, 372) with delta (0, 0)
Screenshot: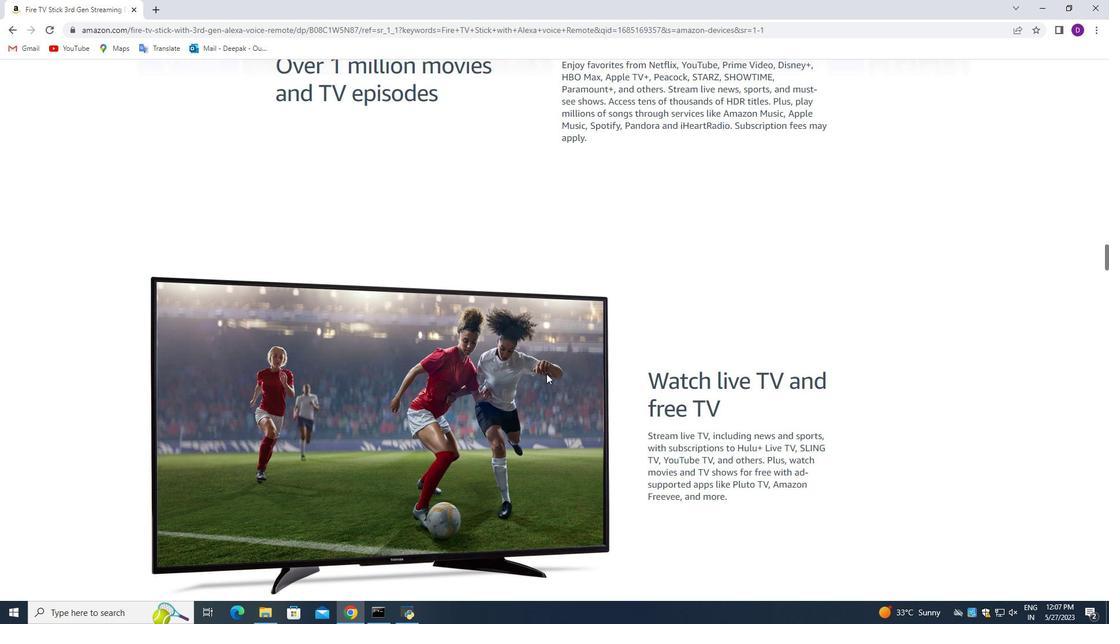 
Action: Mouse scrolled (695, 372) with delta (0, 0)
Screenshot: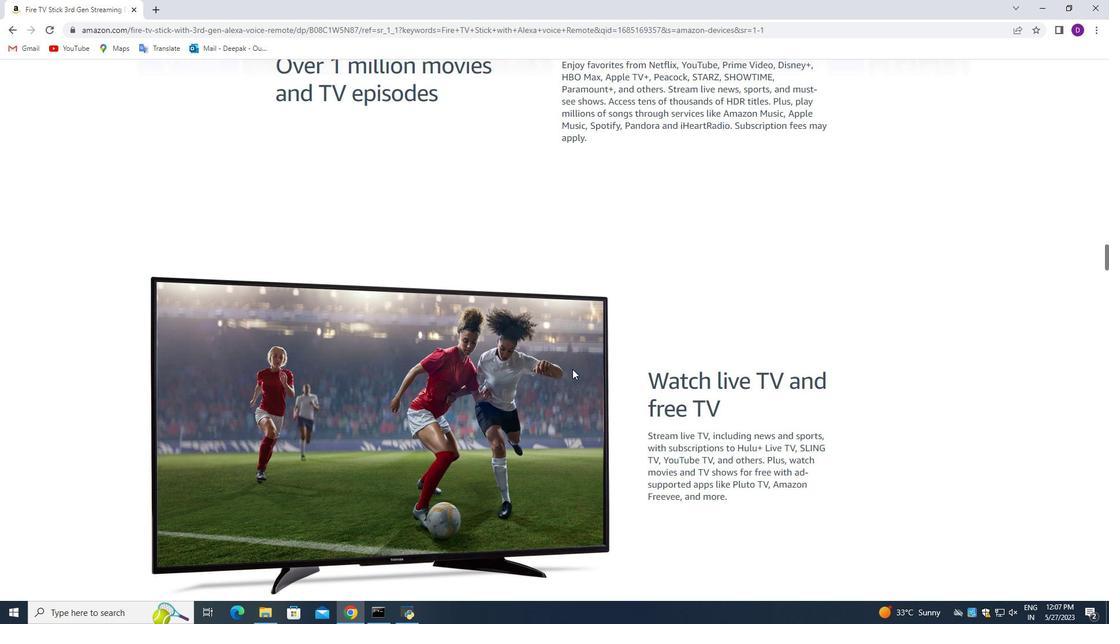 
Action: Mouse scrolled (695, 372) with delta (0, 0)
Screenshot: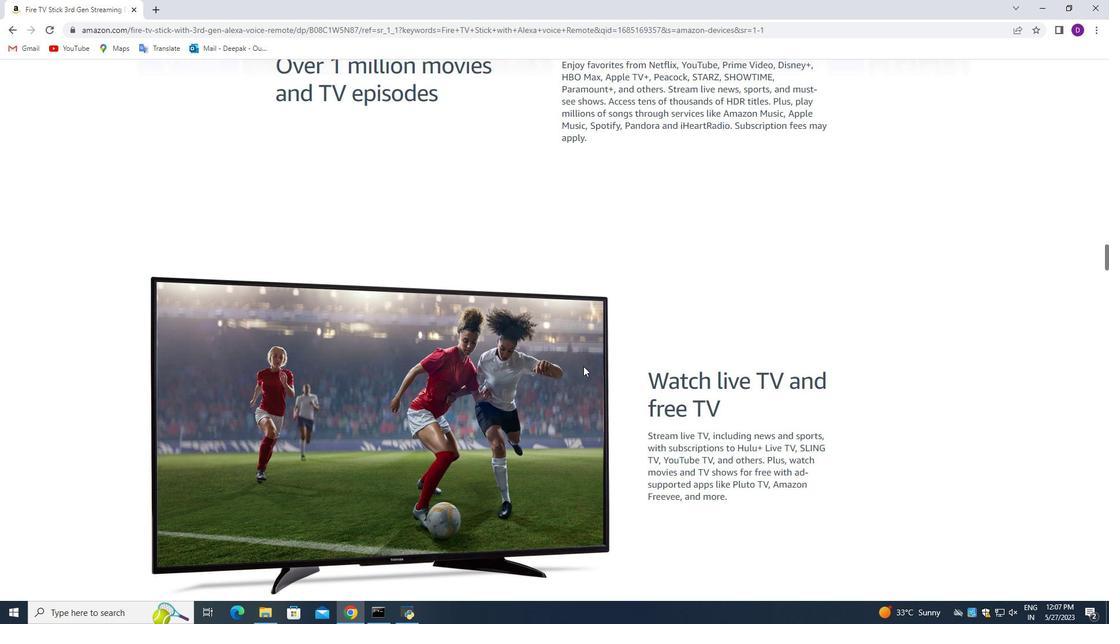 
Action: Mouse moved to (560, 353)
Screenshot: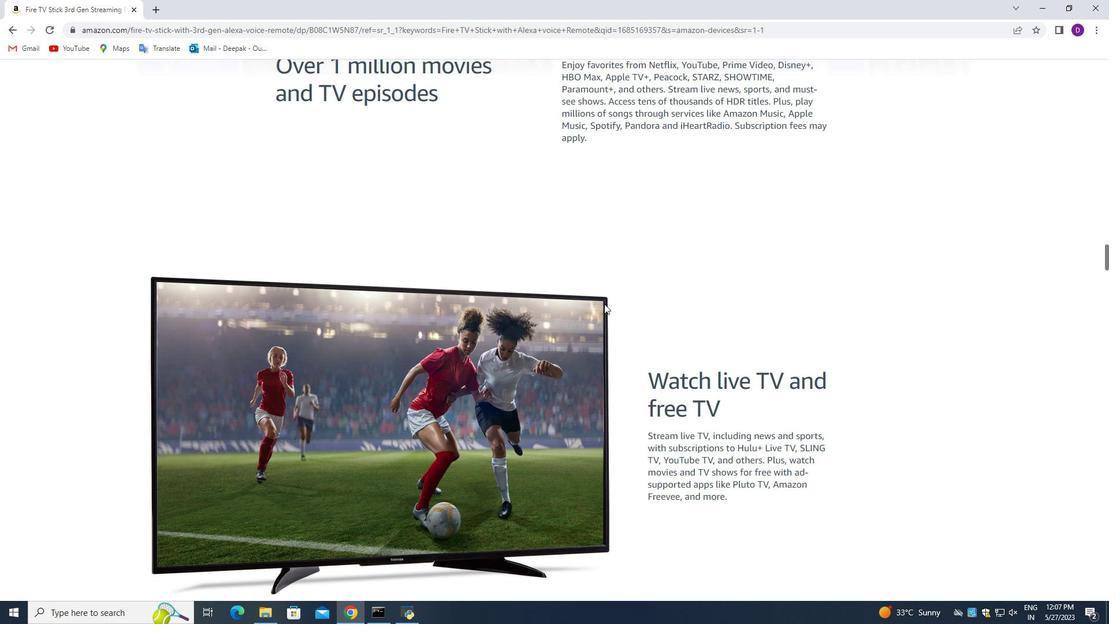 
Action: Mouse scrolled (560, 354) with delta (0, 0)
Screenshot: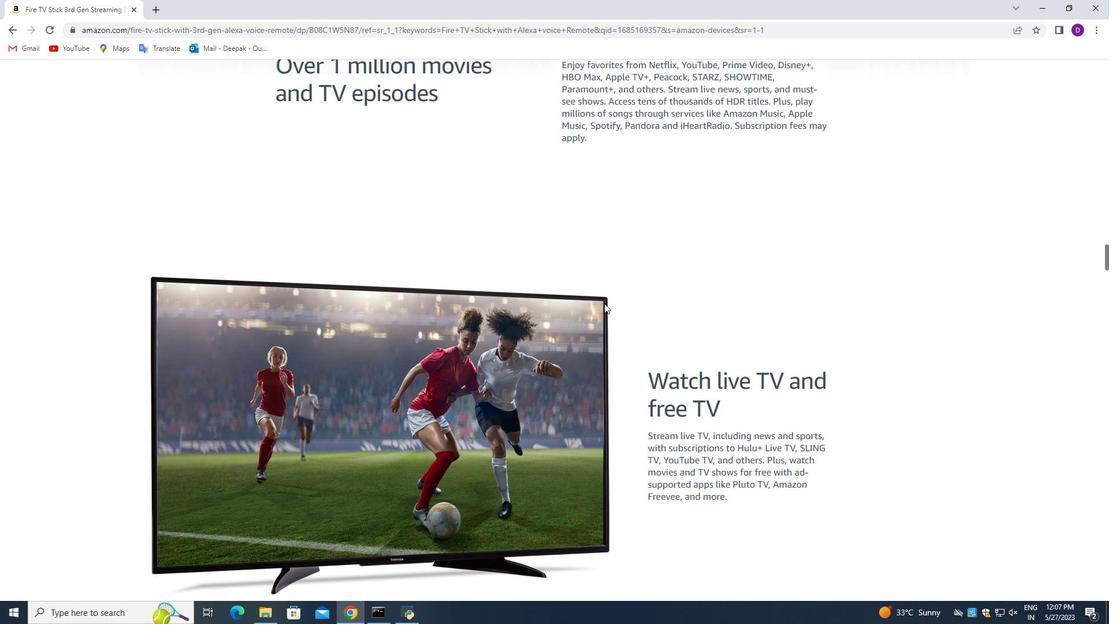 
Action: Mouse scrolled (560, 354) with delta (0, 0)
Screenshot: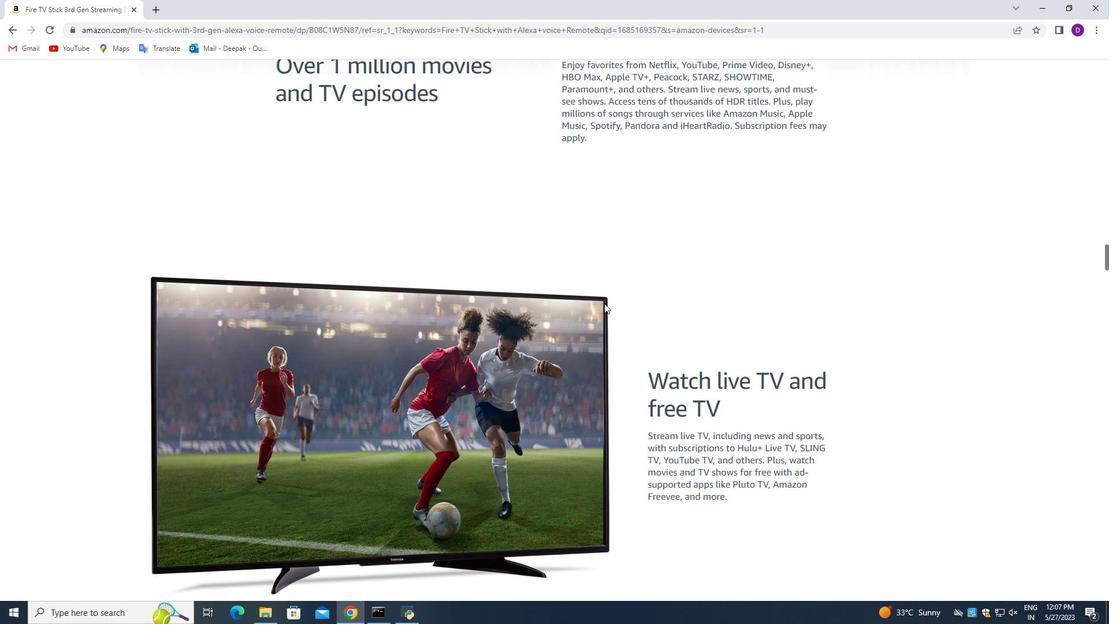 
Action: Mouse scrolled (560, 354) with delta (0, 0)
Screenshot: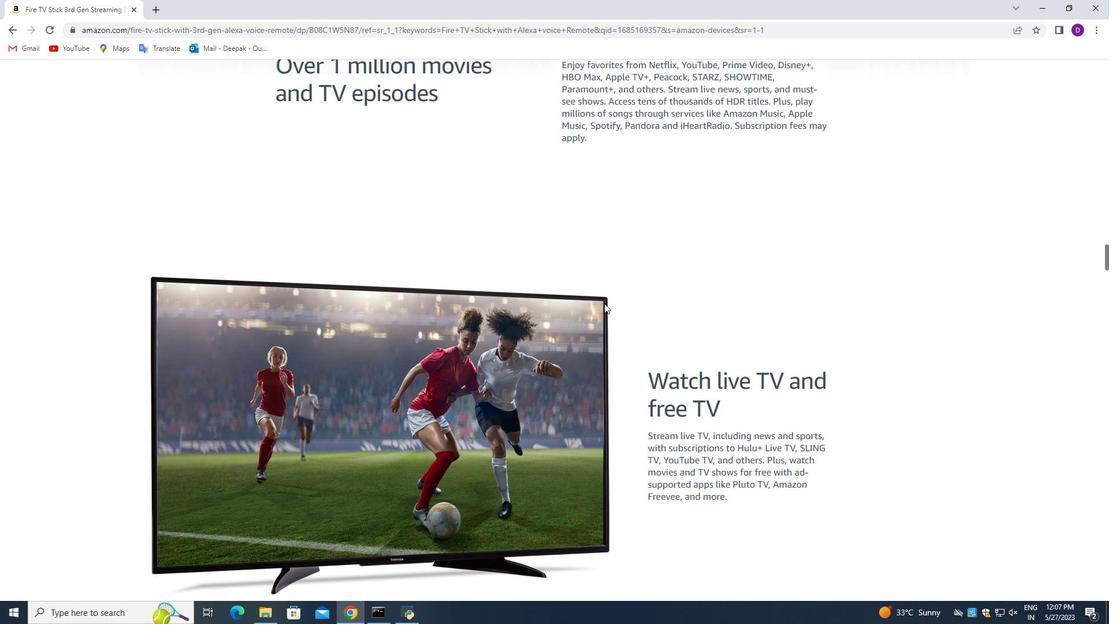 
Action: Mouse moved to (560, 353)
Screenshot: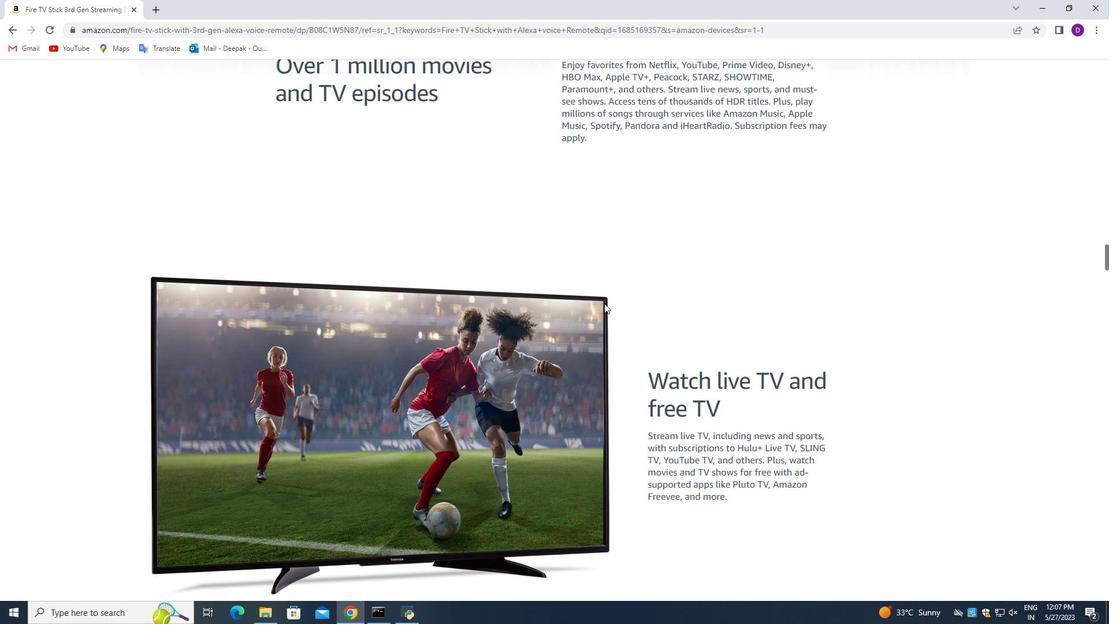 
Action: Mouse scrolled (560, 354) with delta (0, 0)
Screenshot: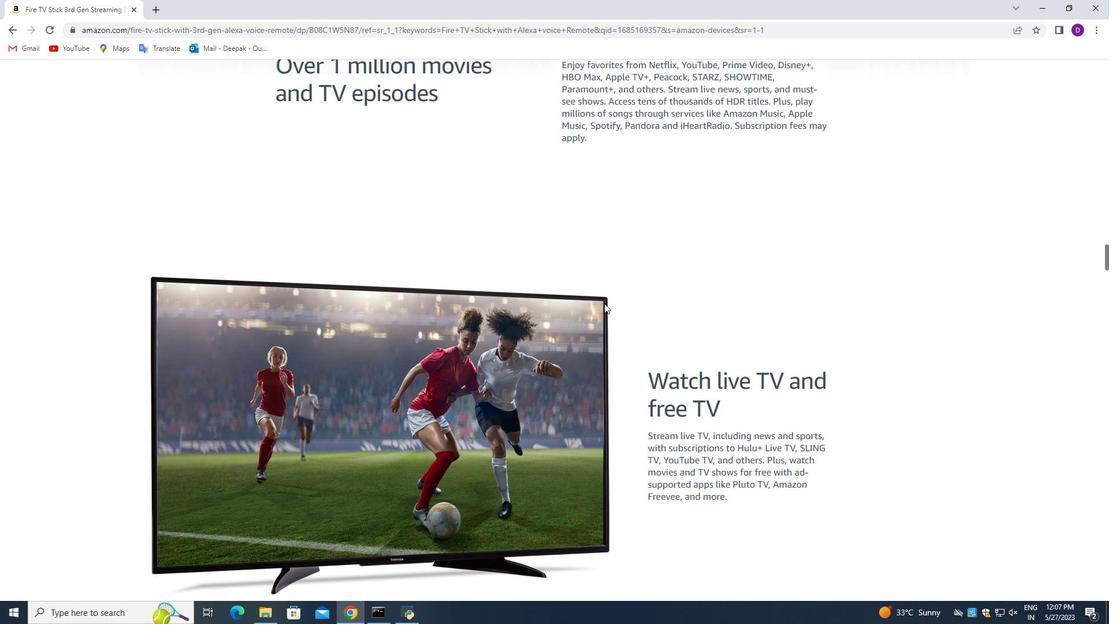 
Action: Mouse moved to (541, 356)
Screenshot: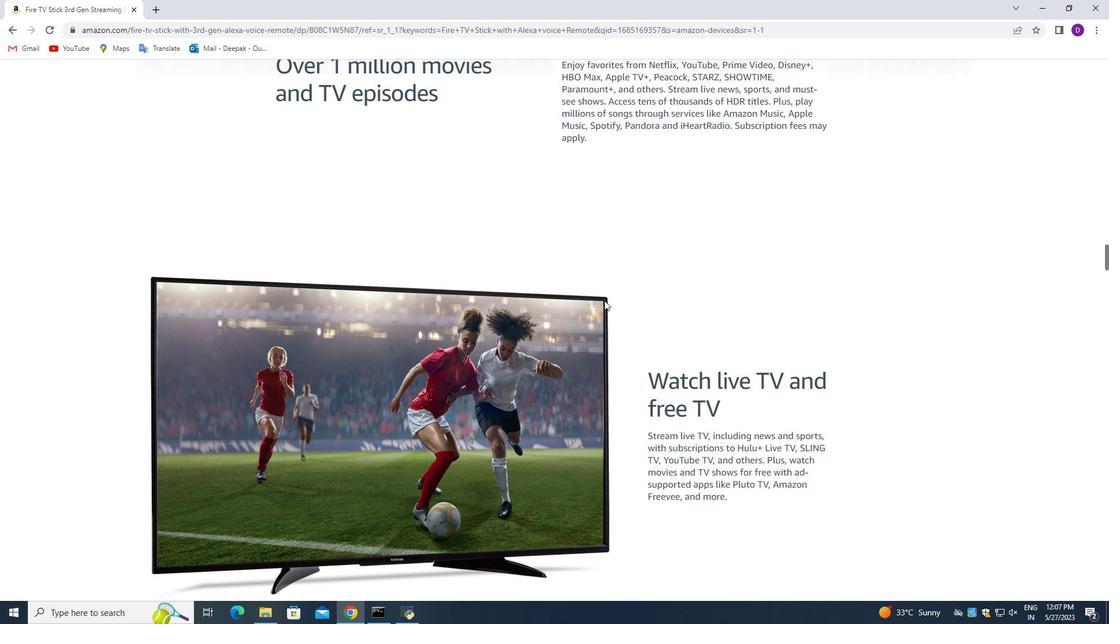 
Action: Mouse scrolled (541, 355) with delta (0, 0)
Screenshot: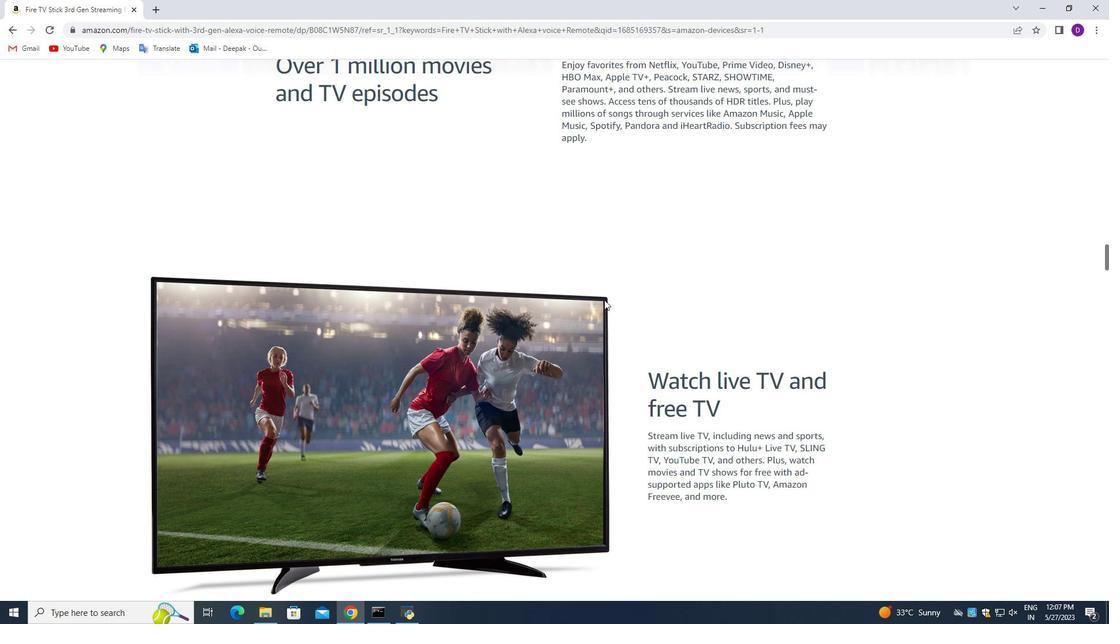 
Action: Mouse moved to (457, 349)
Screenshot: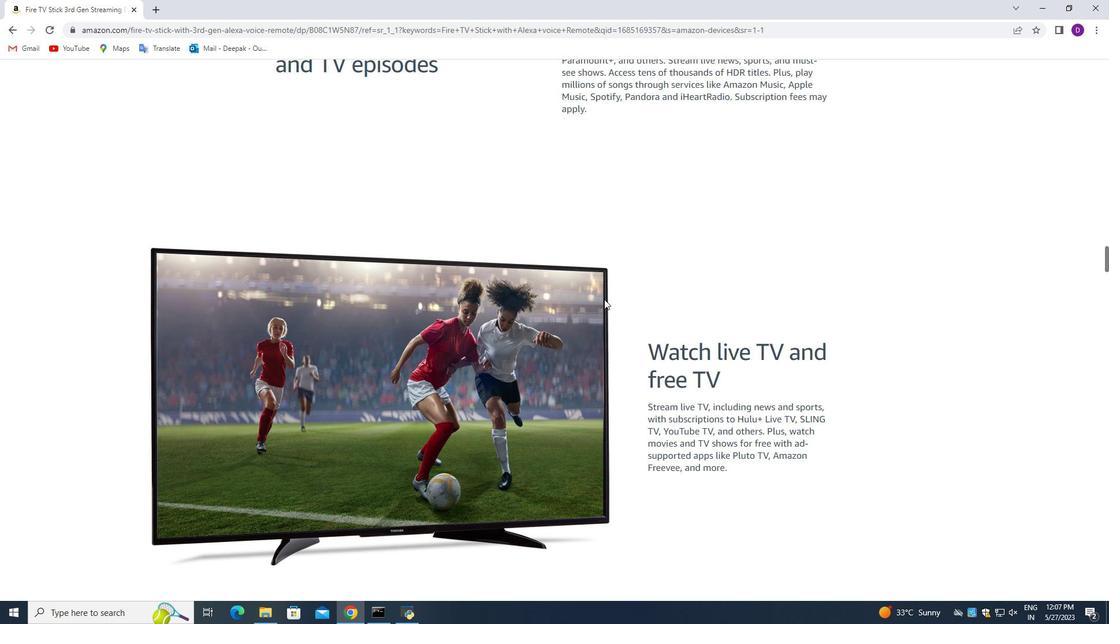 
Action: Mouse pressed left at (457, 349)
Screenshot: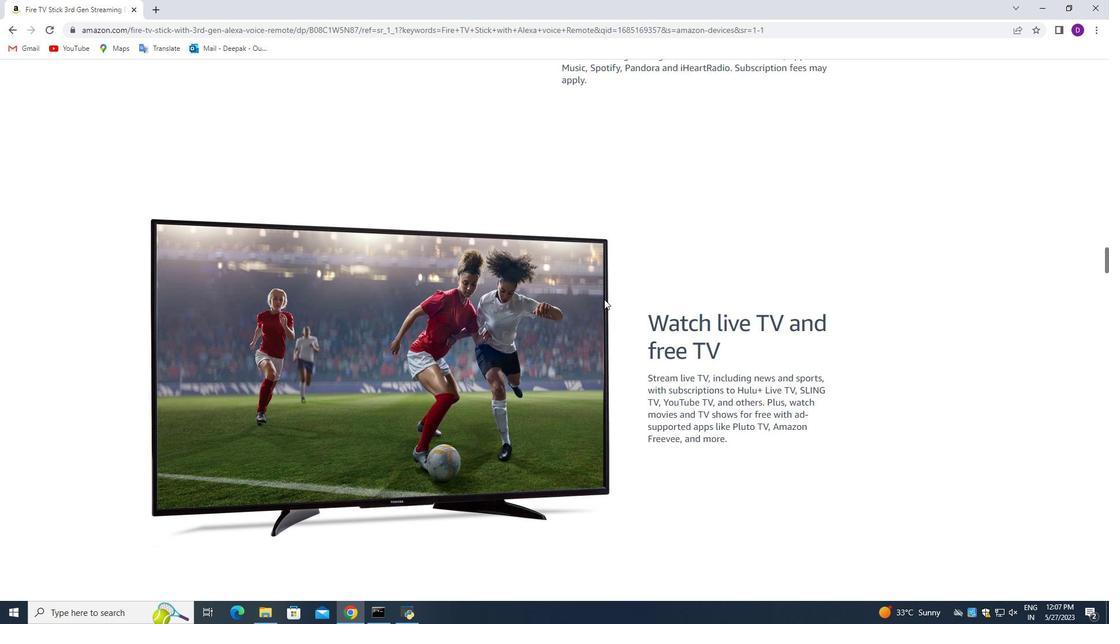 
Action: Mouse moved to (571, 335)
Screenshot: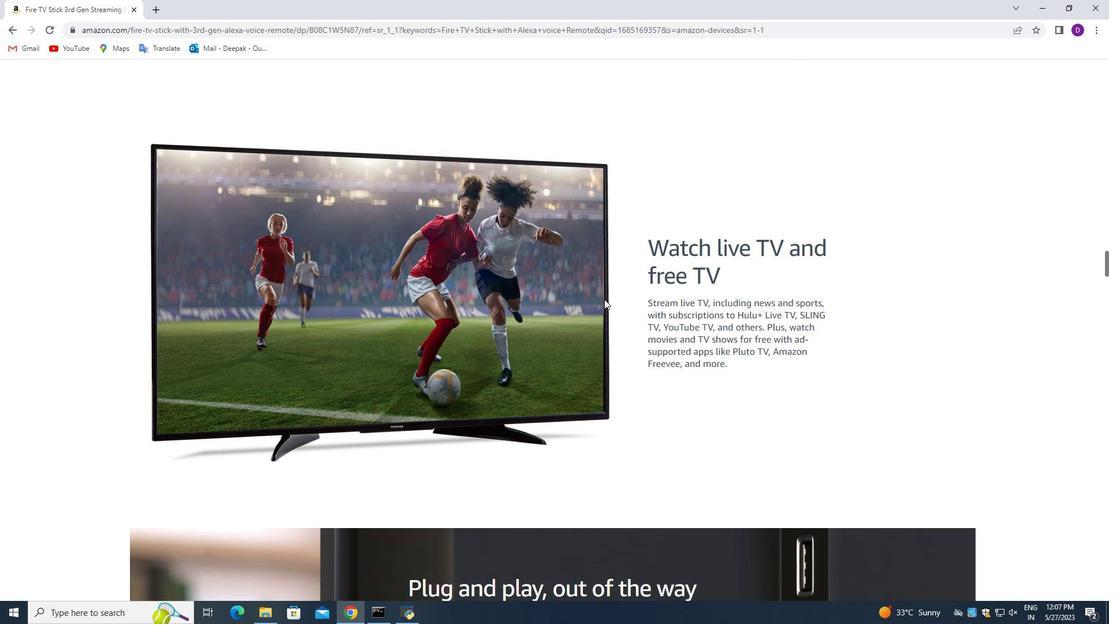 
Action: Mouse scrolled (571, 334) with delta (0, 0)
Screenshot: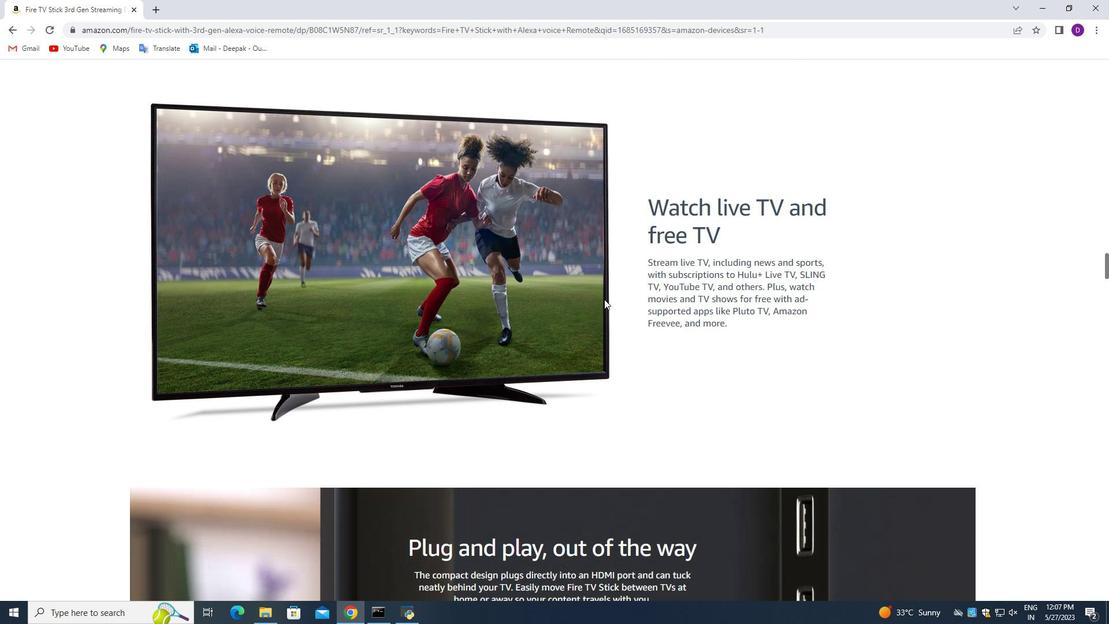 
Action: Mouse scrolled (571, 334) with delta (0, 0)
Screenshot: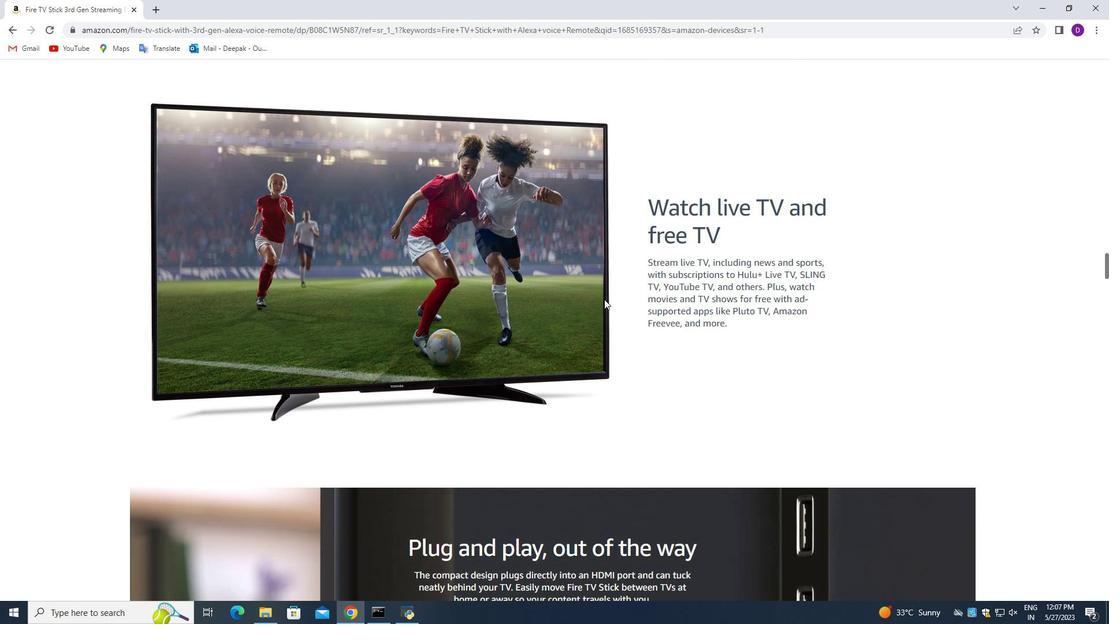 
Action: Mouse moved to (722, 512)
Screenshot: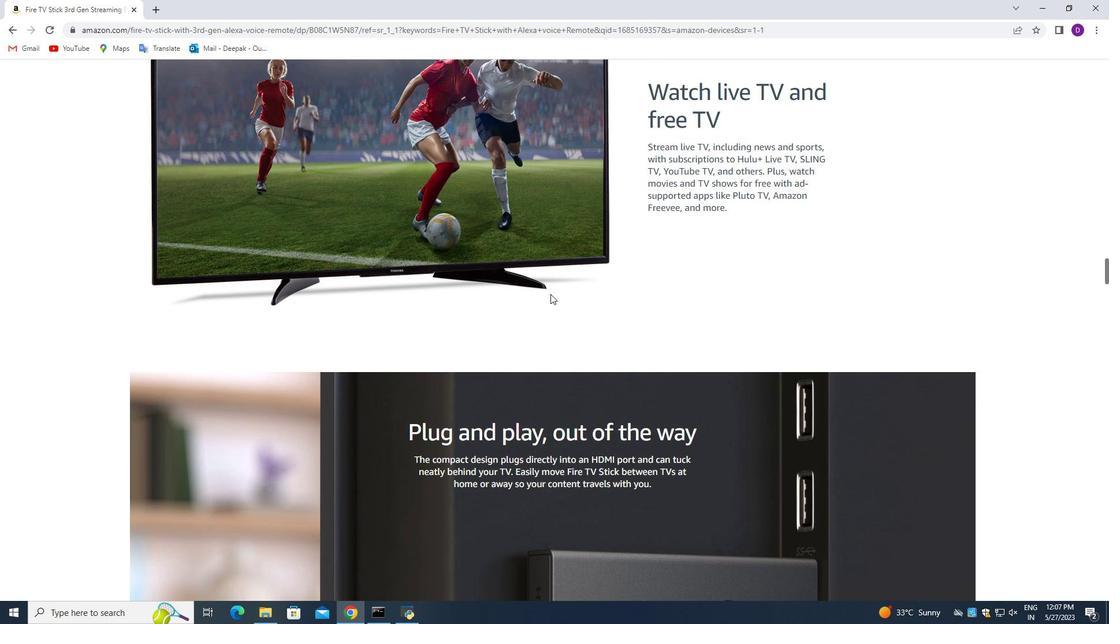 
Action: Mouse pressed left at (722, 512)
Screenshot: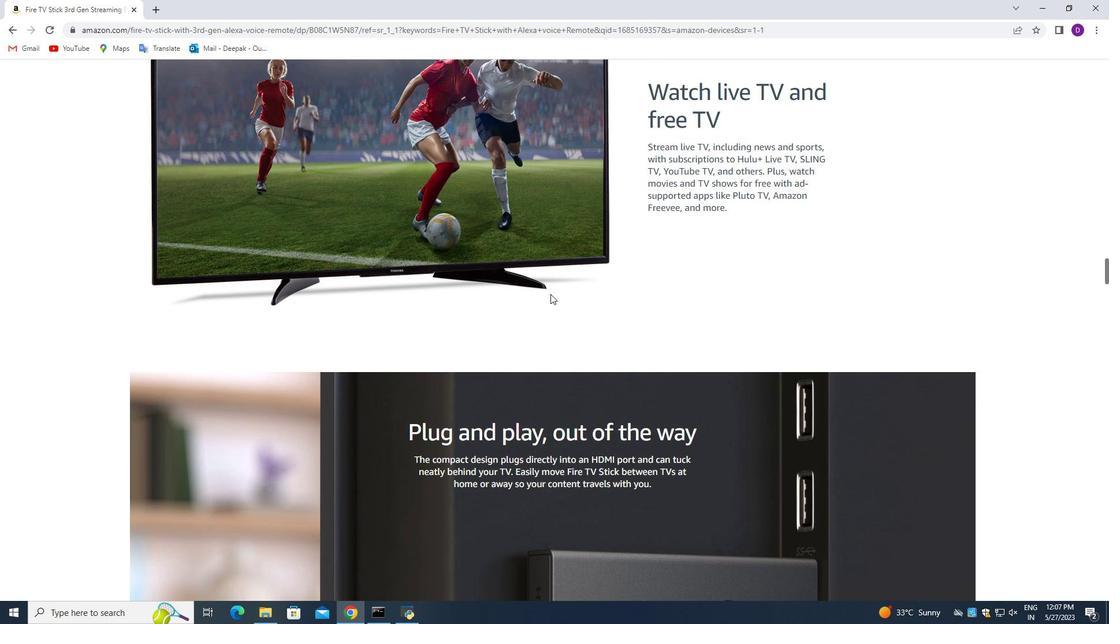 
Action: Mouse moved to (729, 298)
Screenshot: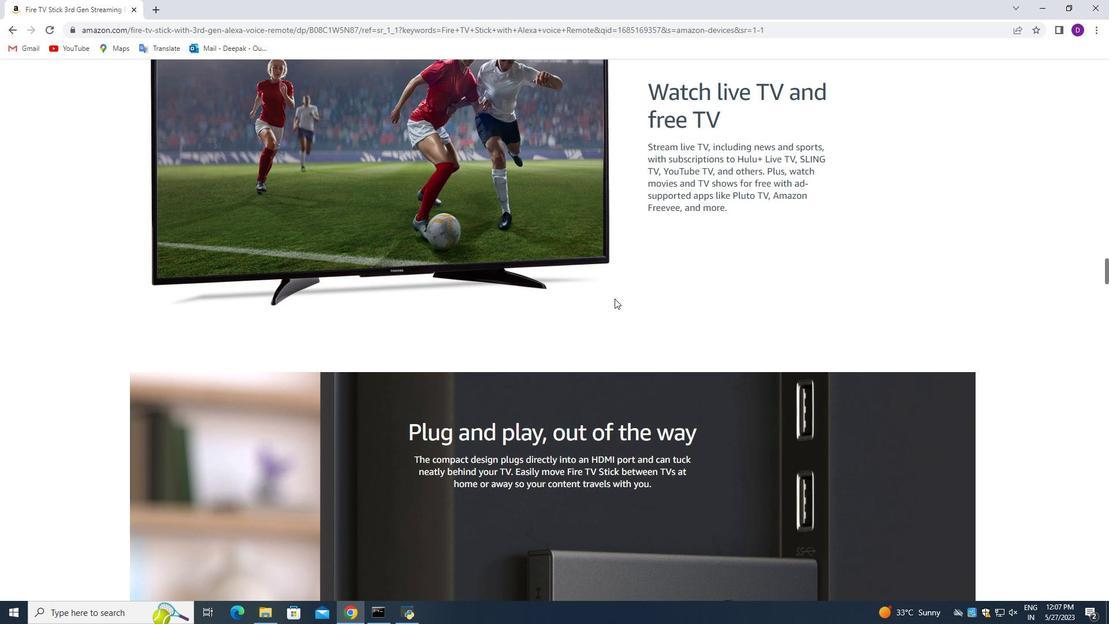 
Action: Mouse scrolled (729, 298) with delta (0, 0)
